 Task: Open a Blog Post Template save the file as presentationAdd Heading 'Renewable Energy' ,with the main content Renewable energy sources like solar, wind, and hydropower offer sustainable alternatives to fossil fuels. By transitioning to renewables, we can reduce greenhouse gas emissions and combat climate change while creating new job opportunities and driving economic growth. ,with the main content Renewable energy sources like solar, wind, and hydropower offer sustainable alternatives to fossil fuels. By transitioning to renewables, we can reduce greenhouse gas emissions and combat climate change while creating new job opportunities and driving economic growth.and font size to the main content 18 Apply Font Style Juice ITCand font size to the heading 24 Change heading alignment to  Left
Action: Mouse moved to (461, 163)
Screenshot: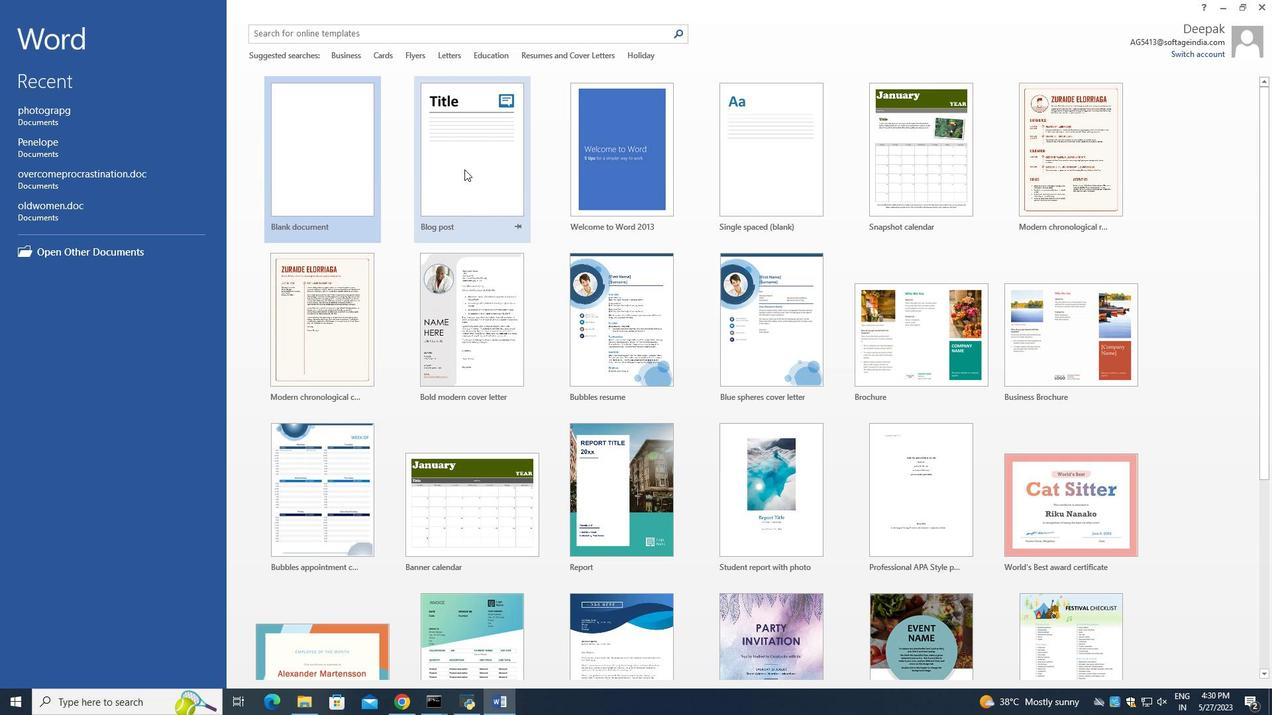 
Action: Mouse pressed left at (461, 163)
Screenshot: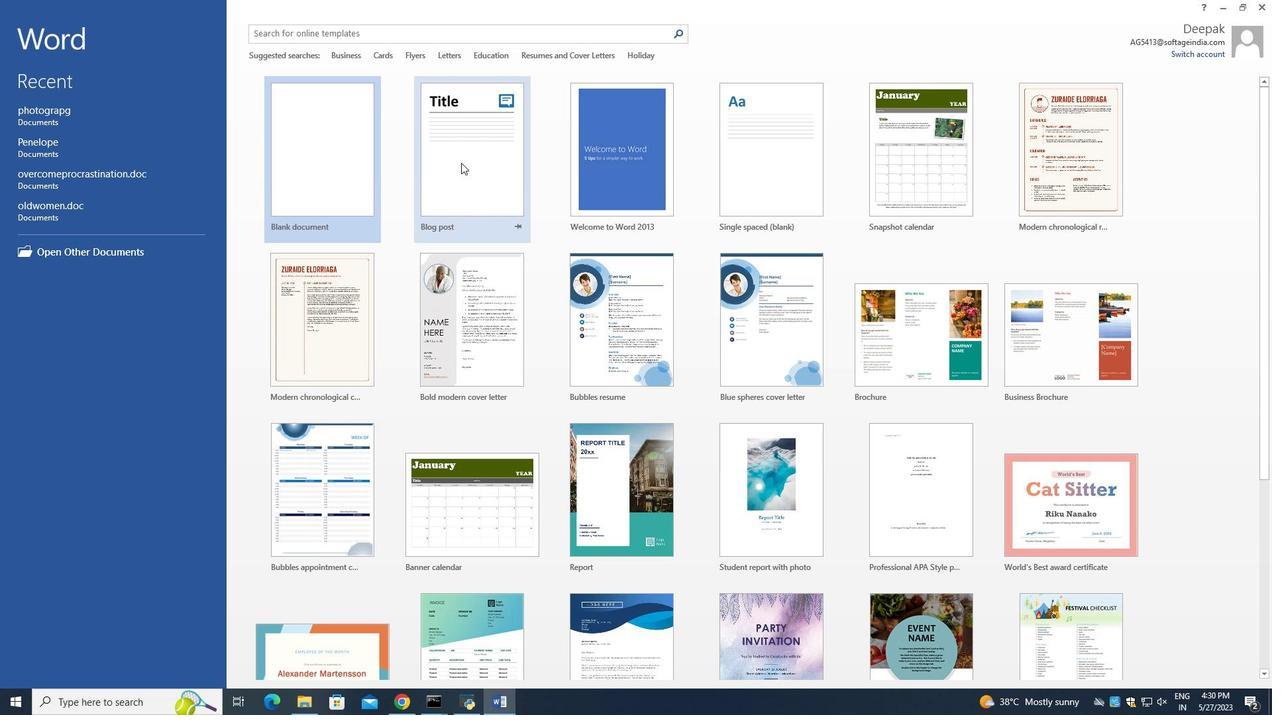 
Action: Mouse moved to (740, 314)
Screenshot: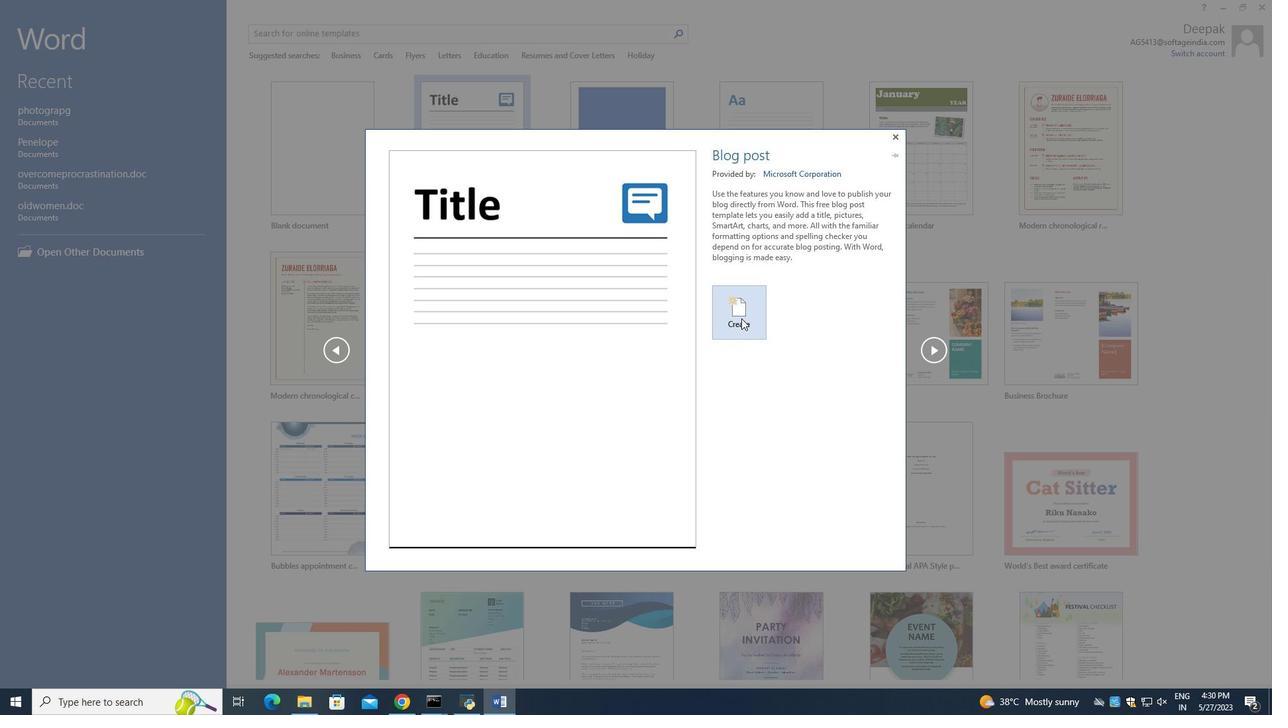 
Action: Mouse pressed left at (740, 314)
Screenshot: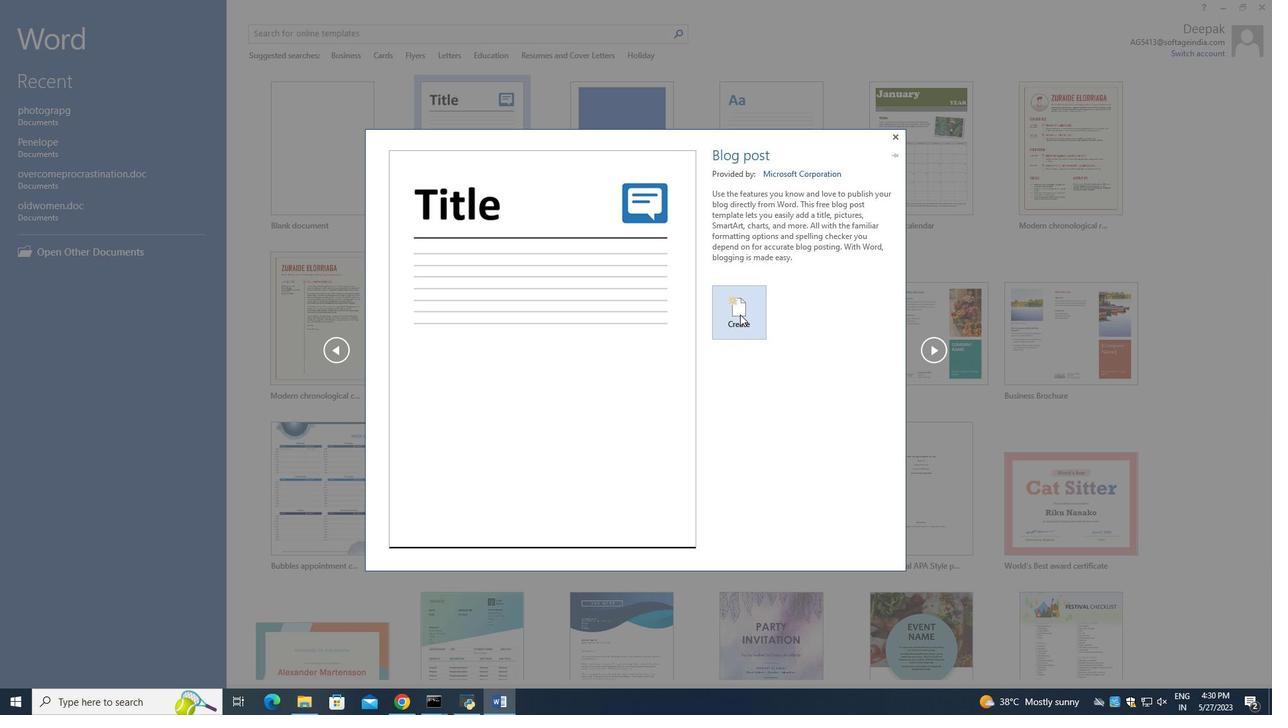 
Action: Mouse moved to (699, 384)
Screenshot: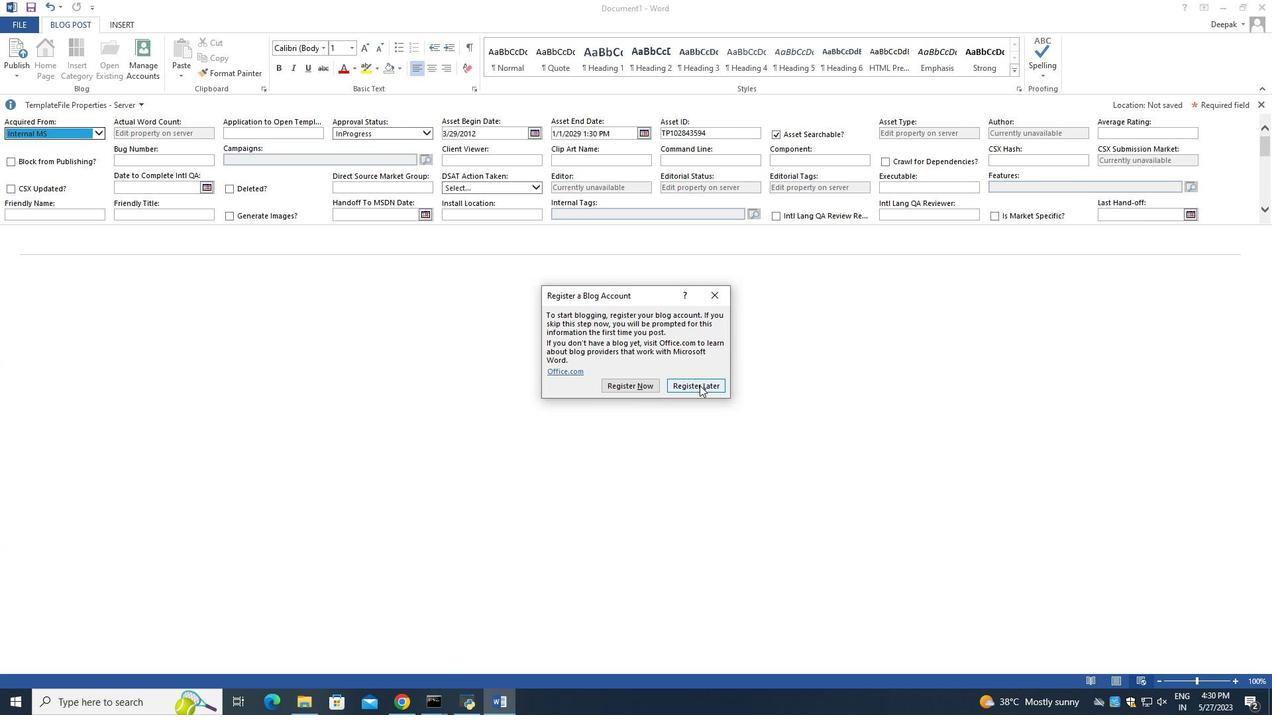 
Action: Mouse pressed left at (699, 384)
Screenshot: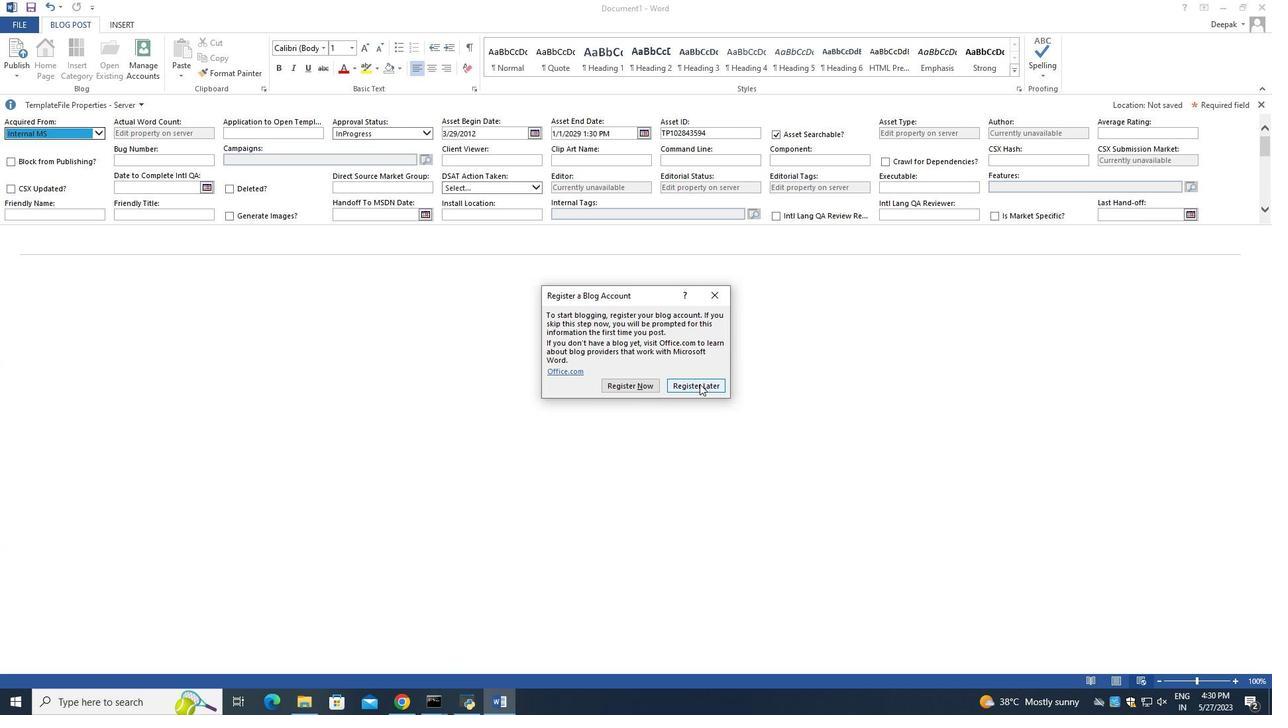 
Action: Mouse moved to (288, 367)
Screenshot: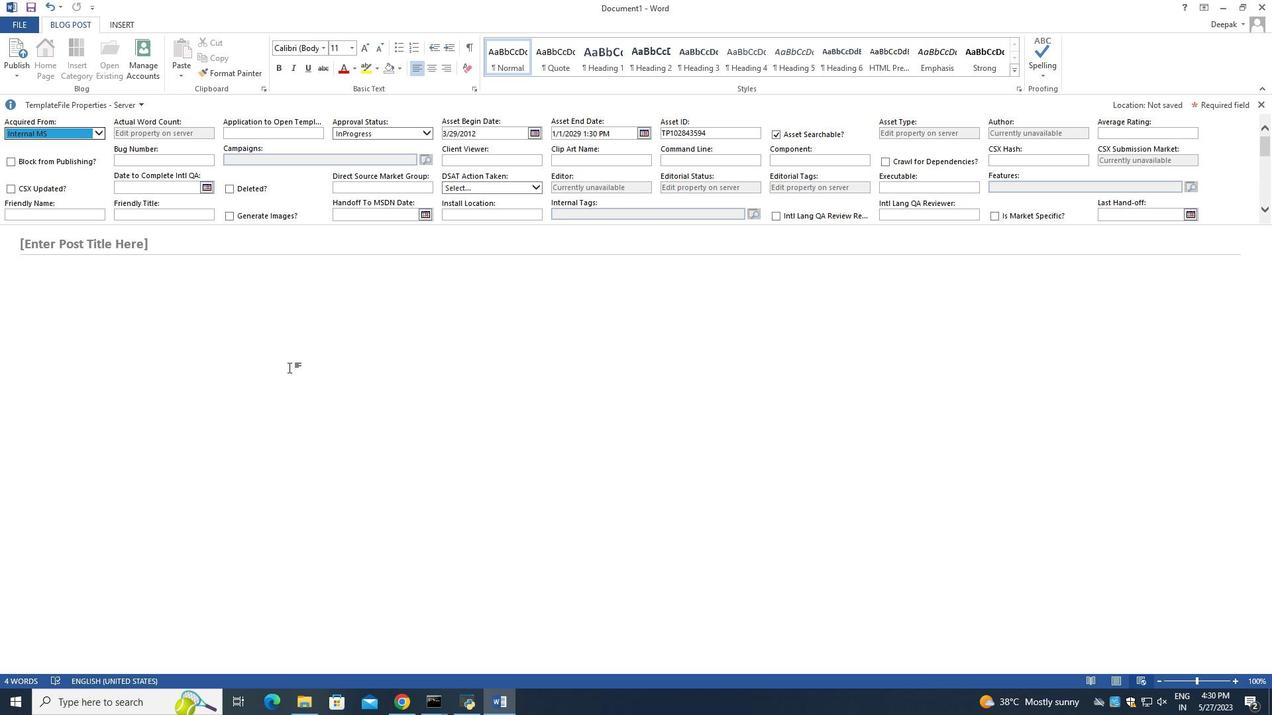 
Action: Key pressed ctrl+S
Screenshot: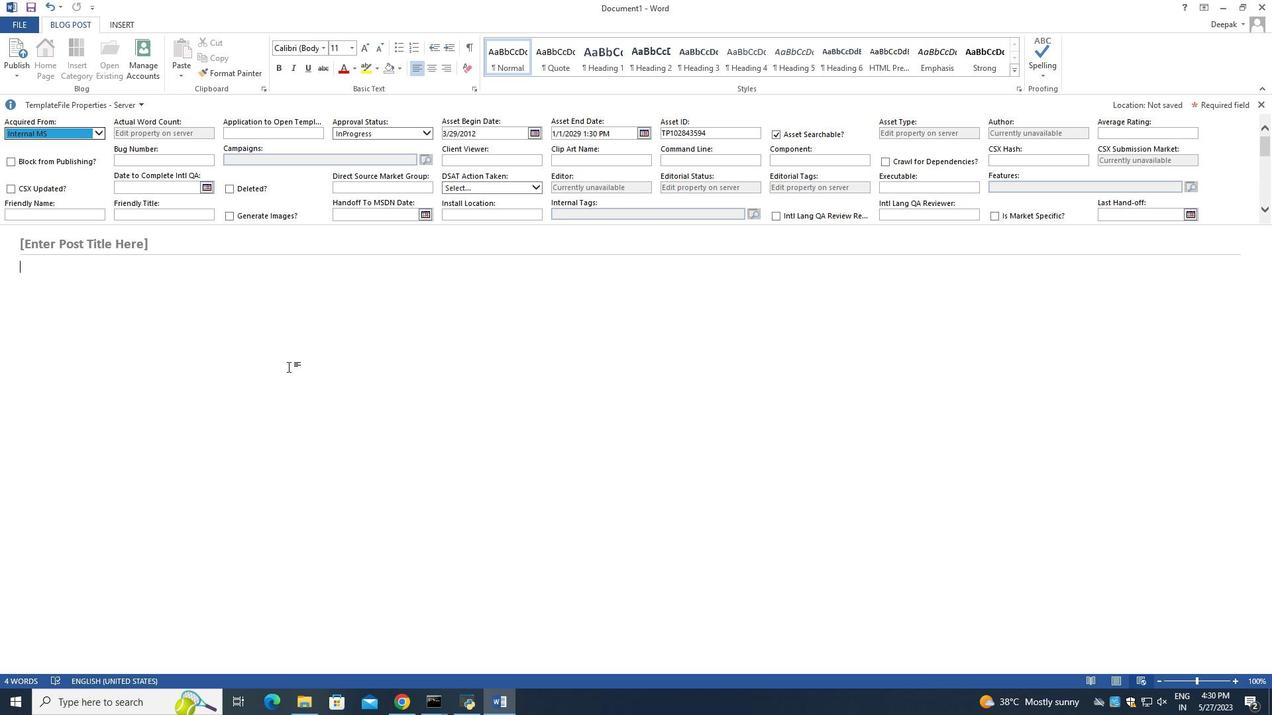 
Action: Mouse moved to (352, 141)
Screenshot: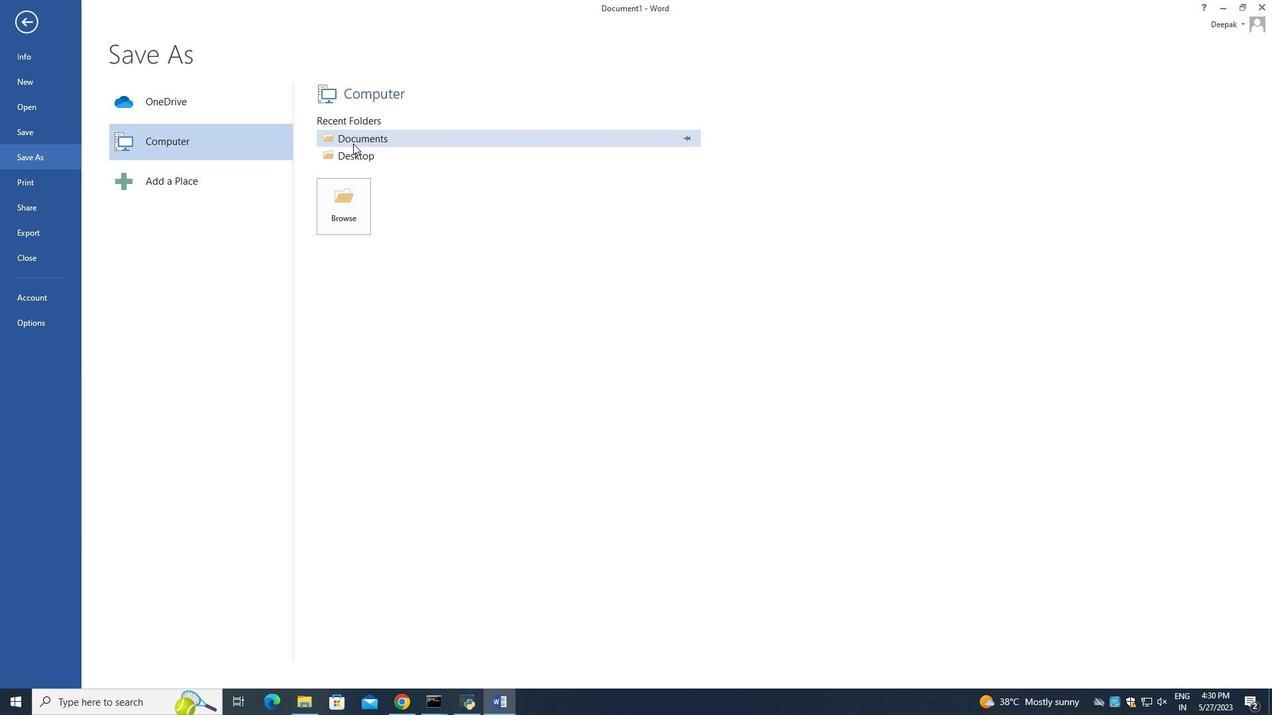 
Action: Mouse pressed left at (352, 141)
Screenshot: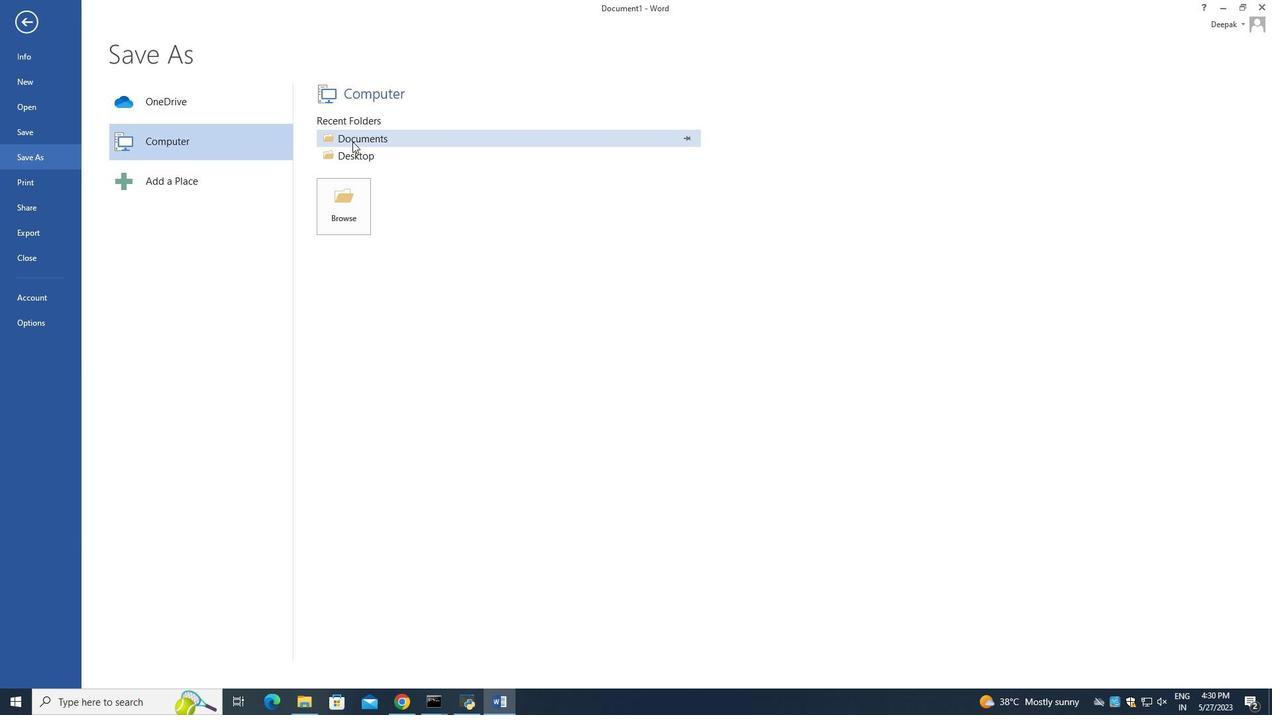 
Action: Mouse moved to (275, 266)
Screenshot: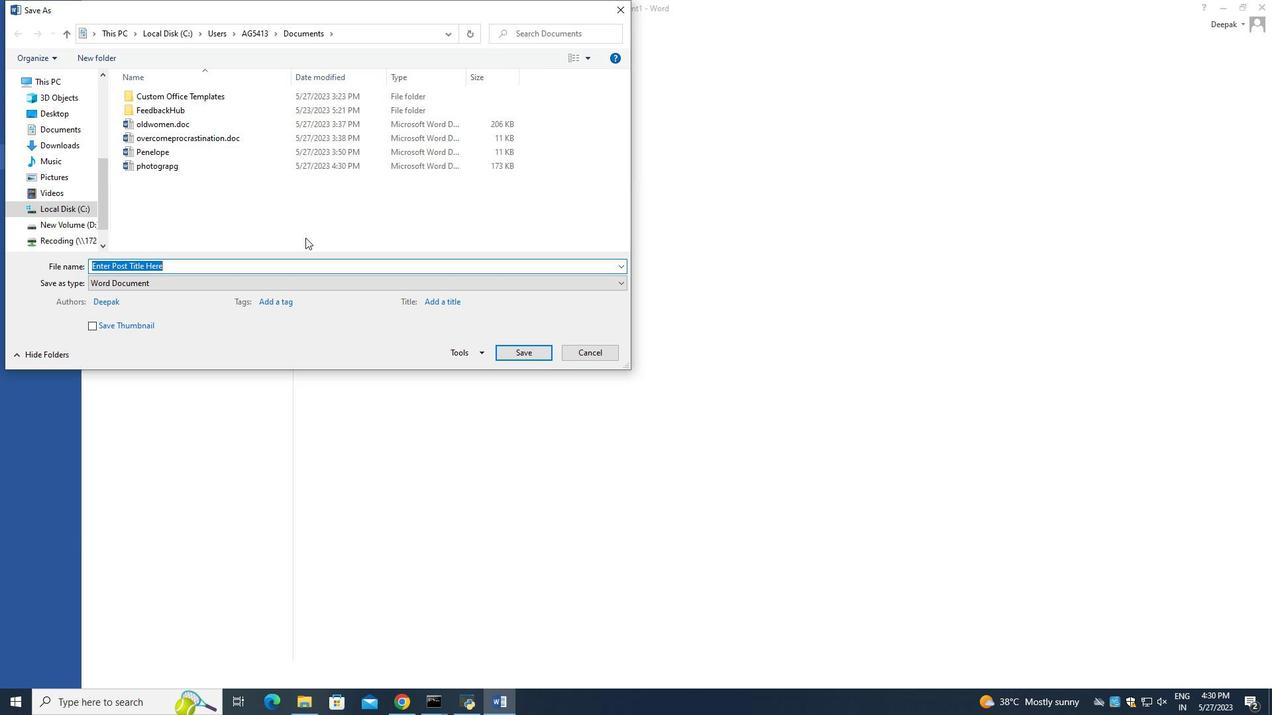 
Action: Key pressed <Key.backspace><Key.shift>Presentation
Screenshot: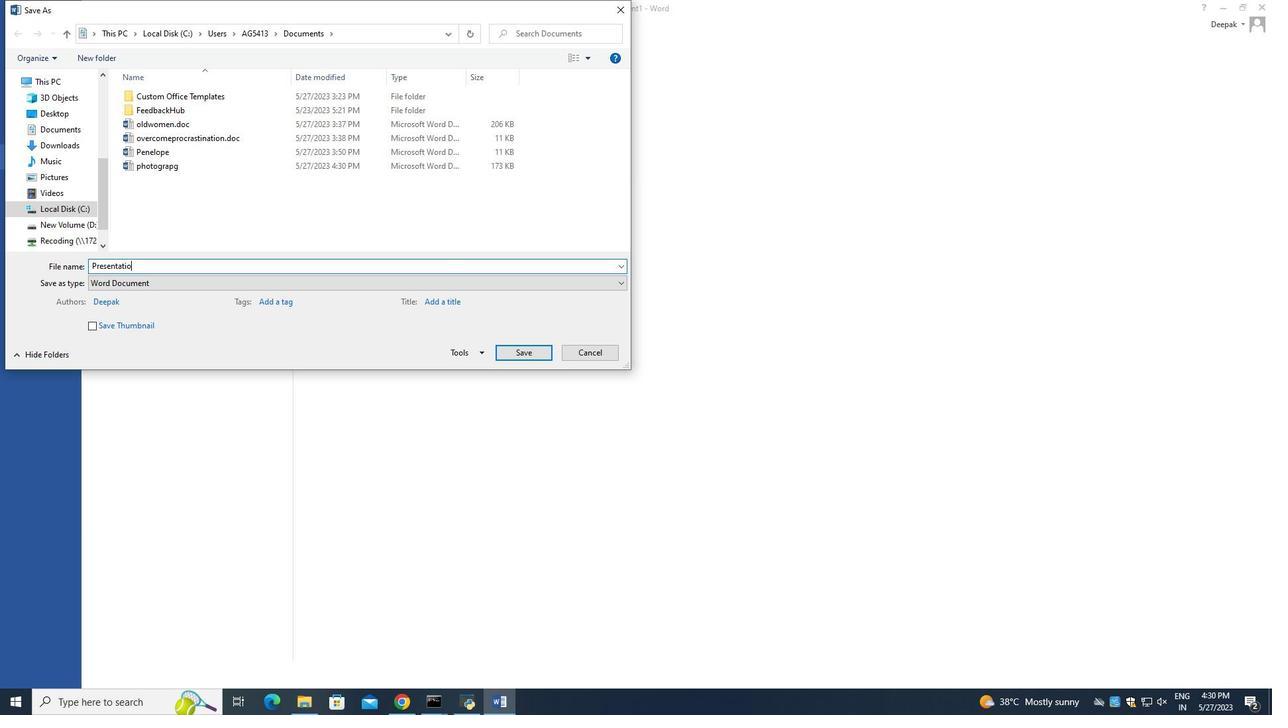 
Action: Mouse moved to (520, 353)
Screenshot: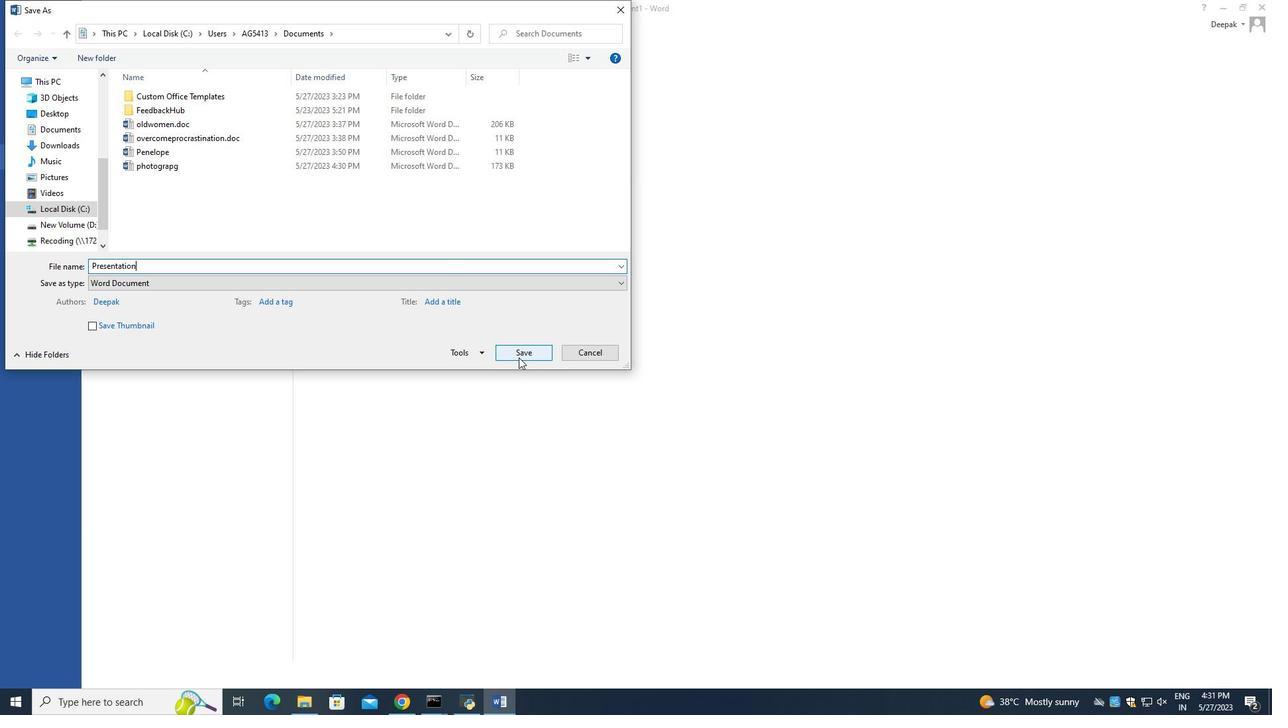 
Action: Mouse pressed left at (520, 353)
Screenshot: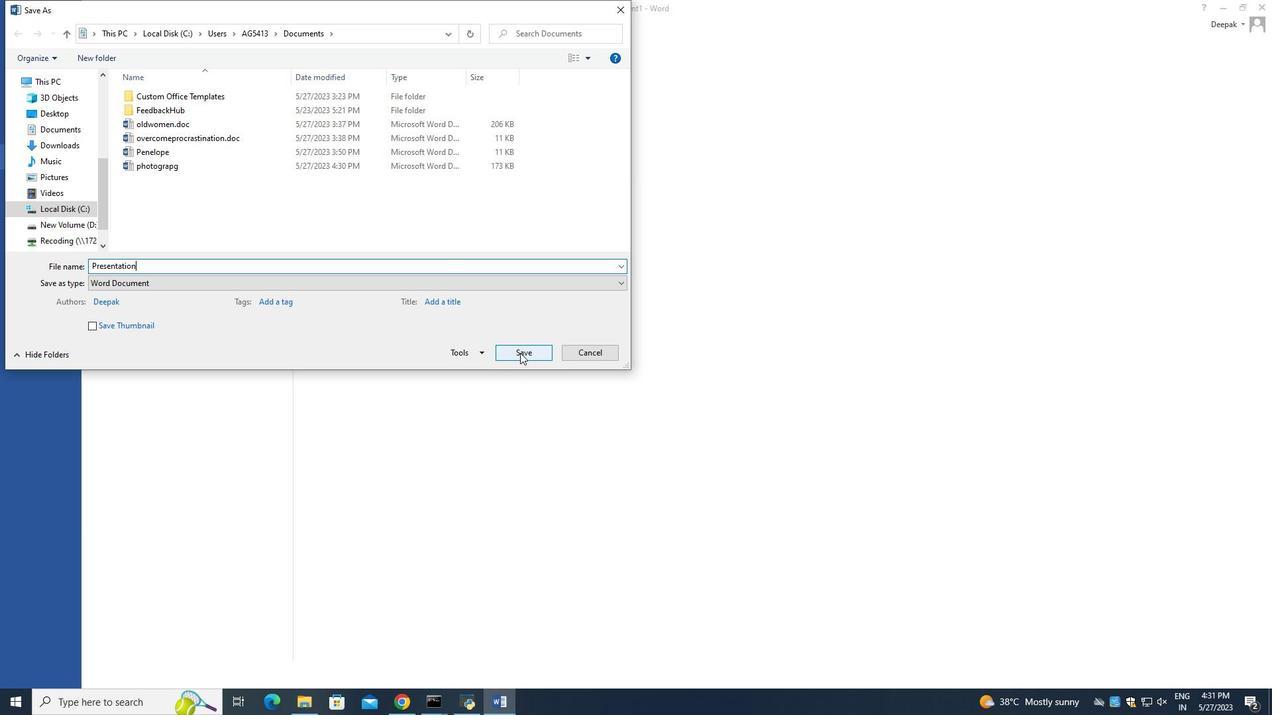 
Action: Mouse moved to (92, 241)
Screenshot: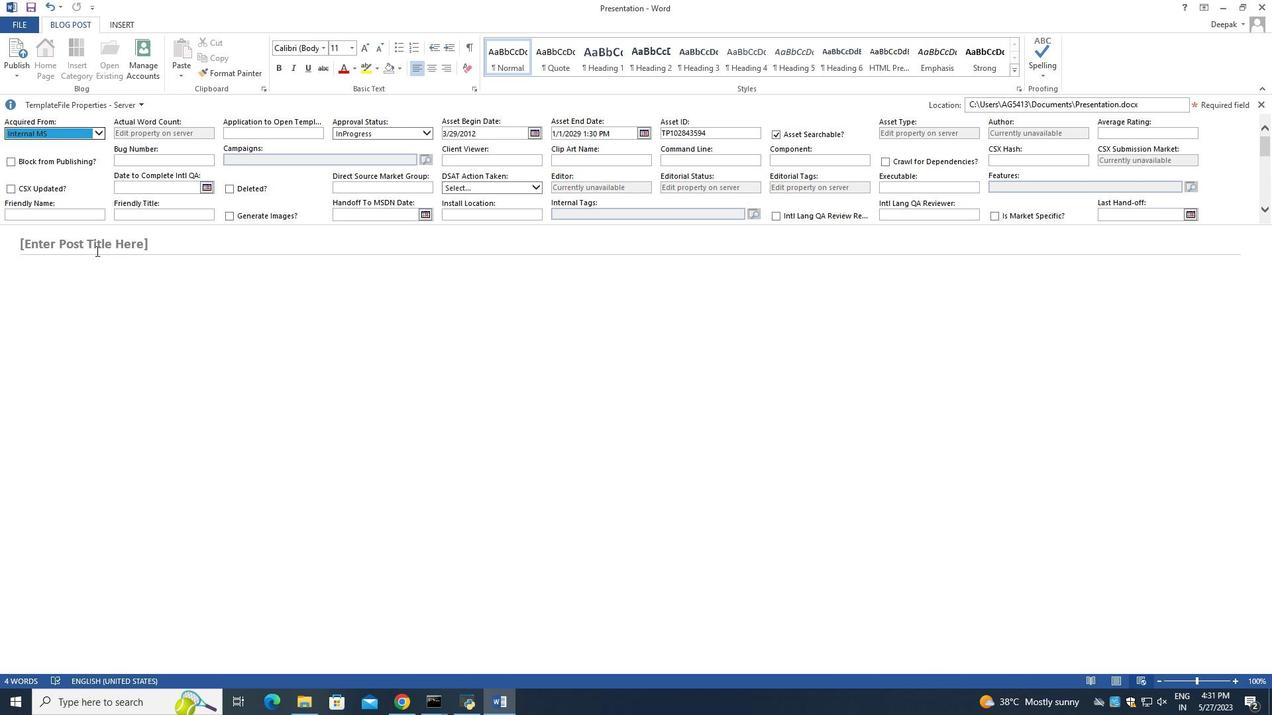 
Action: Mouse pressed left at (92, 241)
Screenshot: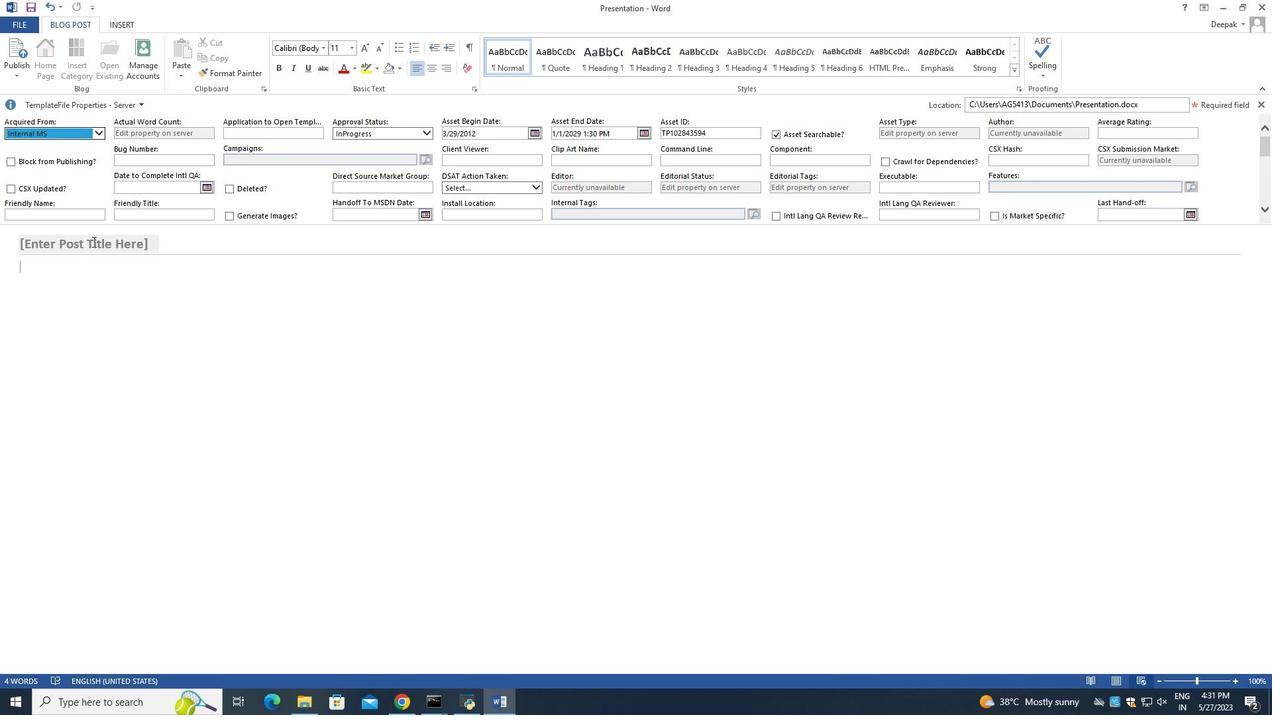 
Action: Mouse moved to (123, 292)
Screenshot: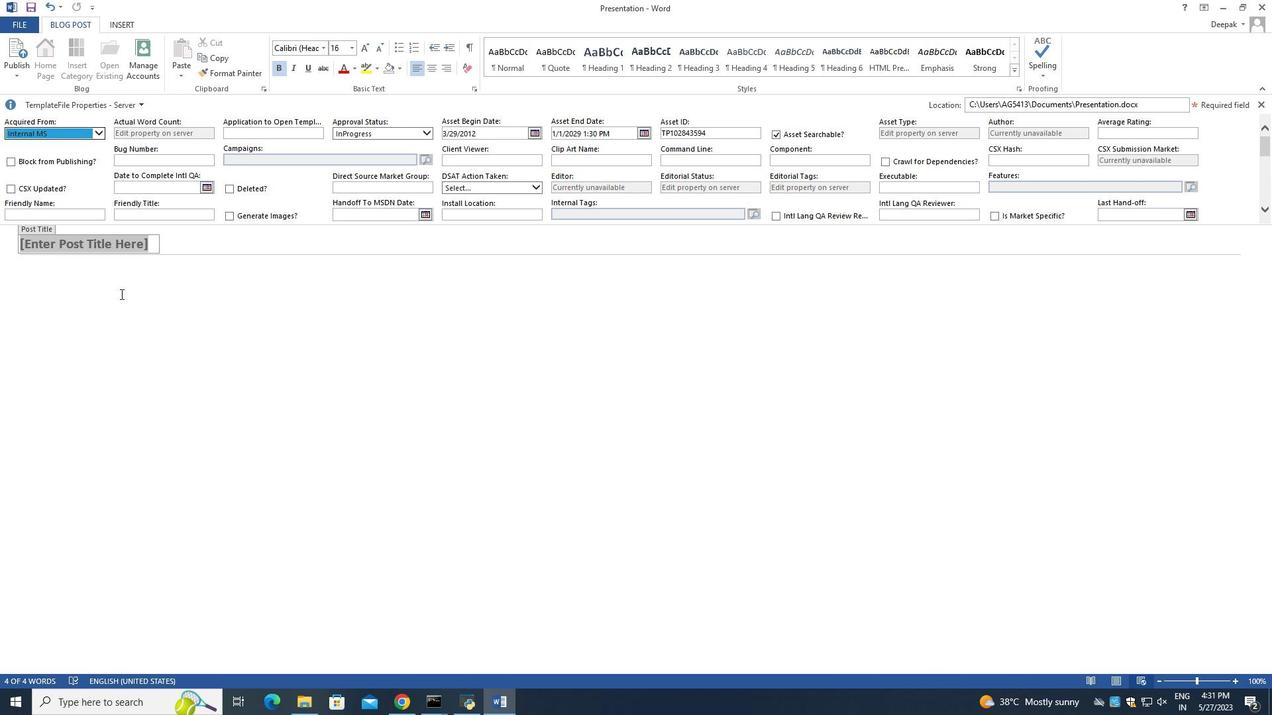 
Action: Key pressed <Key.shift_r>Renewable<Key.space><Key.shift_r>Energy
Screenshot: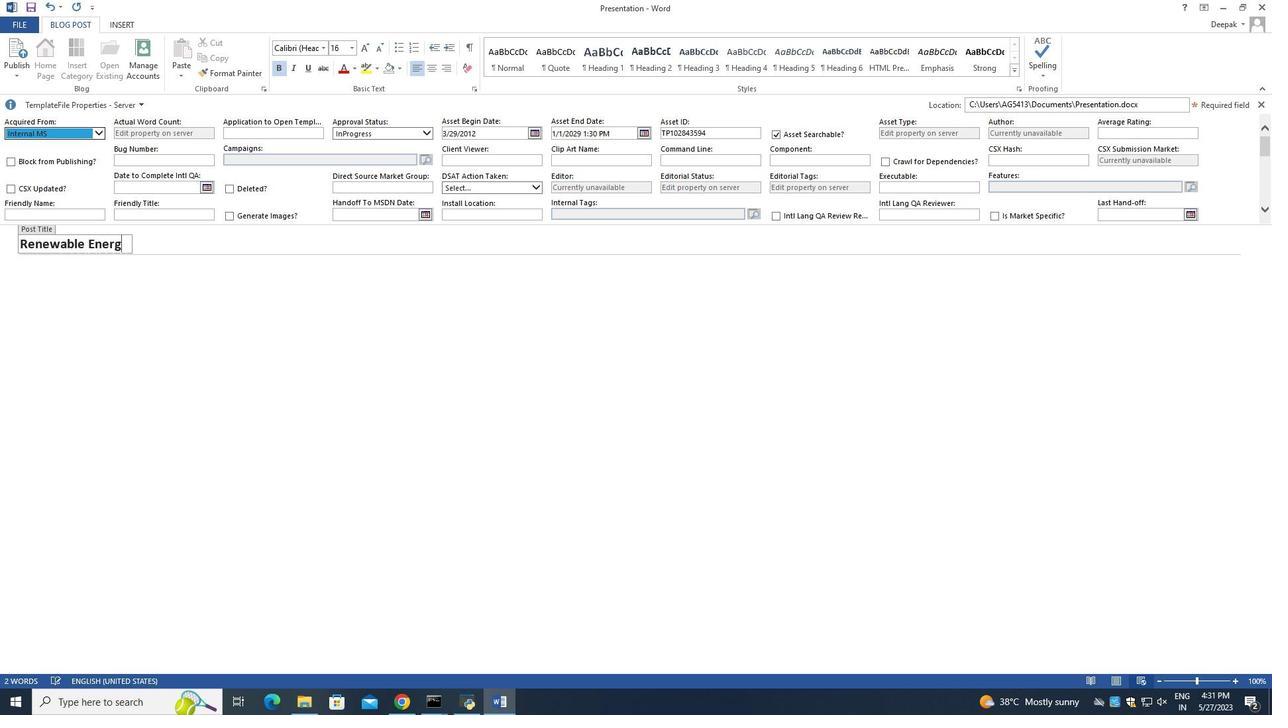 
Action: Mouse moved to (39, 278)
Screenshot: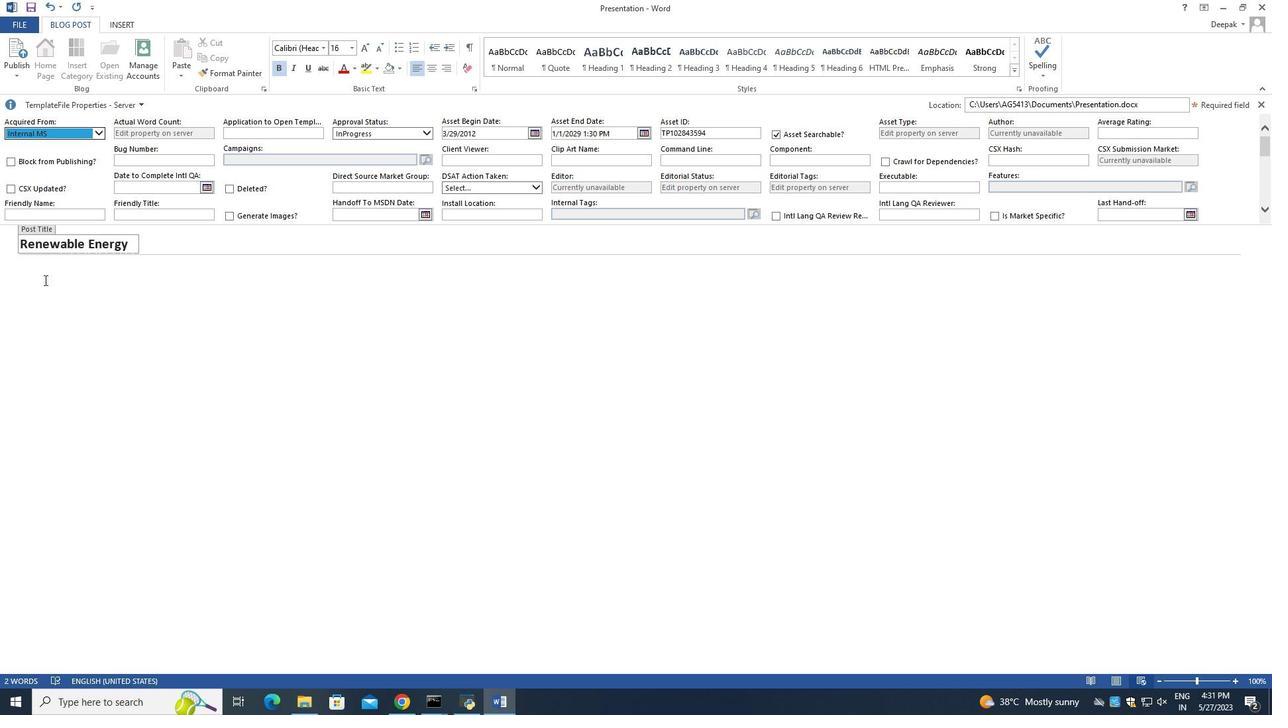 
Action: Mouse pressed left at (39, 278)
Screenshot: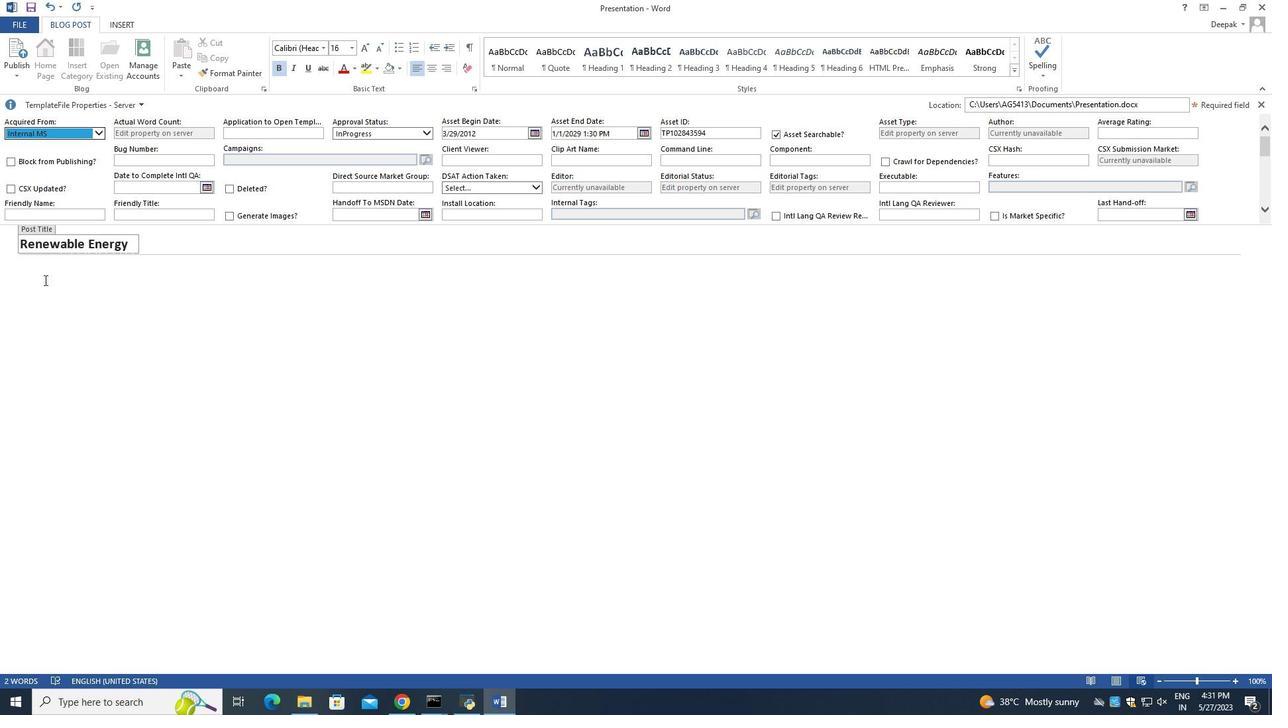 
Action: Key pressed <Key.shift_r>with<Key.space>the<Key.space>main<Key.space>content<Key.space><Key.shift_r>Renewable<Key.space>energy<Key.space>sources<Key.space>like<Key.space>solar,<Key.space>wind<Key.space><Key.backspace>,<Key.space>and<Key.space>hydropower<Key.space>offer<Key.space>sustainable<Key.space>alternatives<Key.space>to<Key.space>fossil<Key.space>fuels.<Key.space>b<Key.backspace>=<Key.backspace><Key.shift_r>By<Key.space>transitioning<Key.space>to<Key.space>renewables,<Key.space>we<Key.space>can<Key.space>reduce<Key.space>greenhouse<Key.space>gas<Key.space>emissions<Key.space>and<Key.space>combat<Key.space>climate<Key.space>change<Key.space>while<Key.space>creating<Key.space>new<Key.space>job<Key.space>opportunities<Key.space>and<Key.space>driving<Key.space>economic<Key.space>growth.<Key.space>,with<Key.space>the<Key.space>main<Key.space>content<Key.space><Key.shift_r>Renewable<Key.space>energy<Key.space>sources<Key.space>like<Key.space>solar,<Key.space>wind,<Key.space>and<Key.space>hydropower<Key.space>offers<Key.space>sustainable<Key.space>alternatives<Key.space>to<Key.space>fossil<Key.space>fuels,<Key.space><Key.shift_r><Key.backspace><Key.backspace>.<Key.space><Key.shift_r>Bu<Key.backspace>y<Key.space>transitioning<Key.space>to<Key.space>renewables,<Key.space>a<Key.backspace>we<Key.space>can<Key.space>reduce<Key.space>greenhouse<Key.space>gas<Key.space>emissions<Key.space>and<Key.space>combat<Key.space>climate<Key.space>change<Key.space>while<Key.space>creating<Key.space>new<Key.space>job<Key.space>opportunities<Key.space>and<Key.space>driving<Key.space>economic<Key.space>growth.<Key.space>and<Key.space>font<Key.space>size<Key.space>to<Key.space>the<Key.space>main<Key.space>content<Key.space>18<Key.backspace><Key.backspace><Key.backspace><Key.backspace><Key.backspace><Key.backspace><Key.backspace><Key.backspace><Key.backspace><Key.backspace><Key.backspace><Key.backspace><Key.backspace><Key.backspace><Key.backspace><Key.backspace><Key.backspace><Key.backspace><Key.backspace><Key.backspace><Key.backspace><Key.backspace><Key.backspace><Key.backspace><Key.backspace><Key.backspace><Key.backspace><Key.backspace><Key.backspace><Key.backspace><Key.backspace><Key.backspace><Key.backspace><Key.backspace><Key.backspace><Key.backspace><Key.backspace>
Screenshot: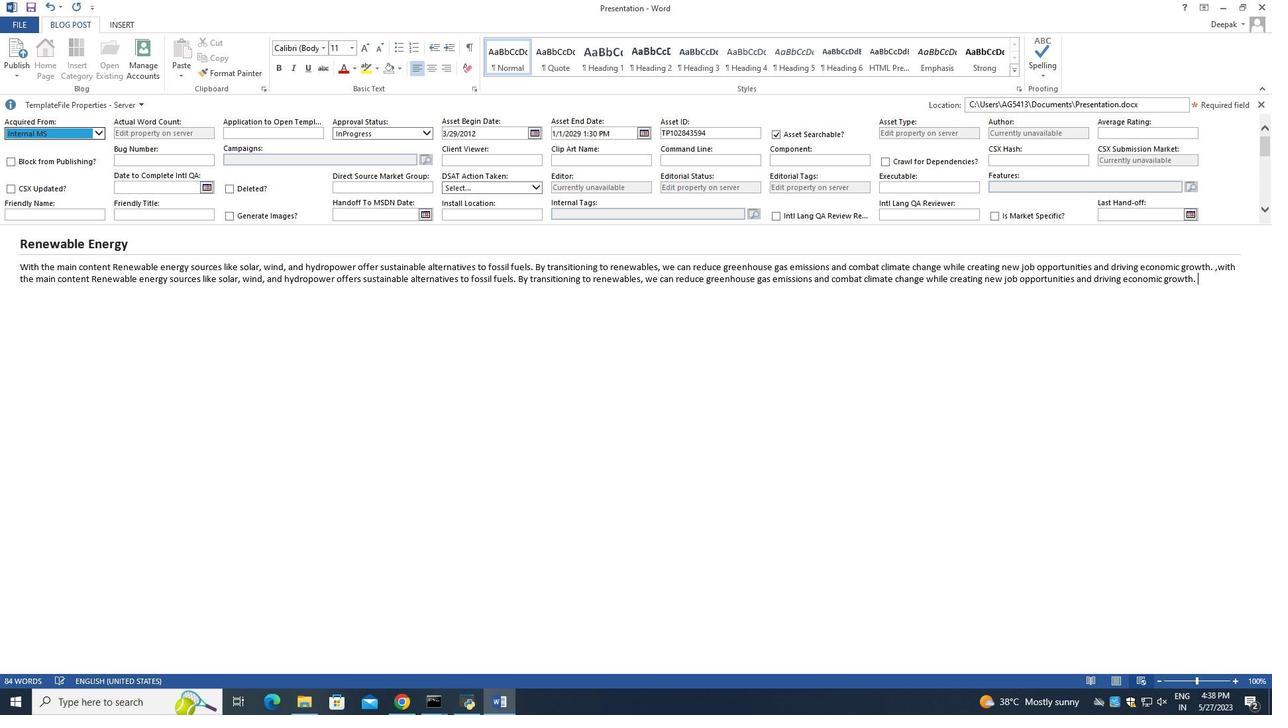 
Action: Mouse moved to (56, 268)
Screenshot: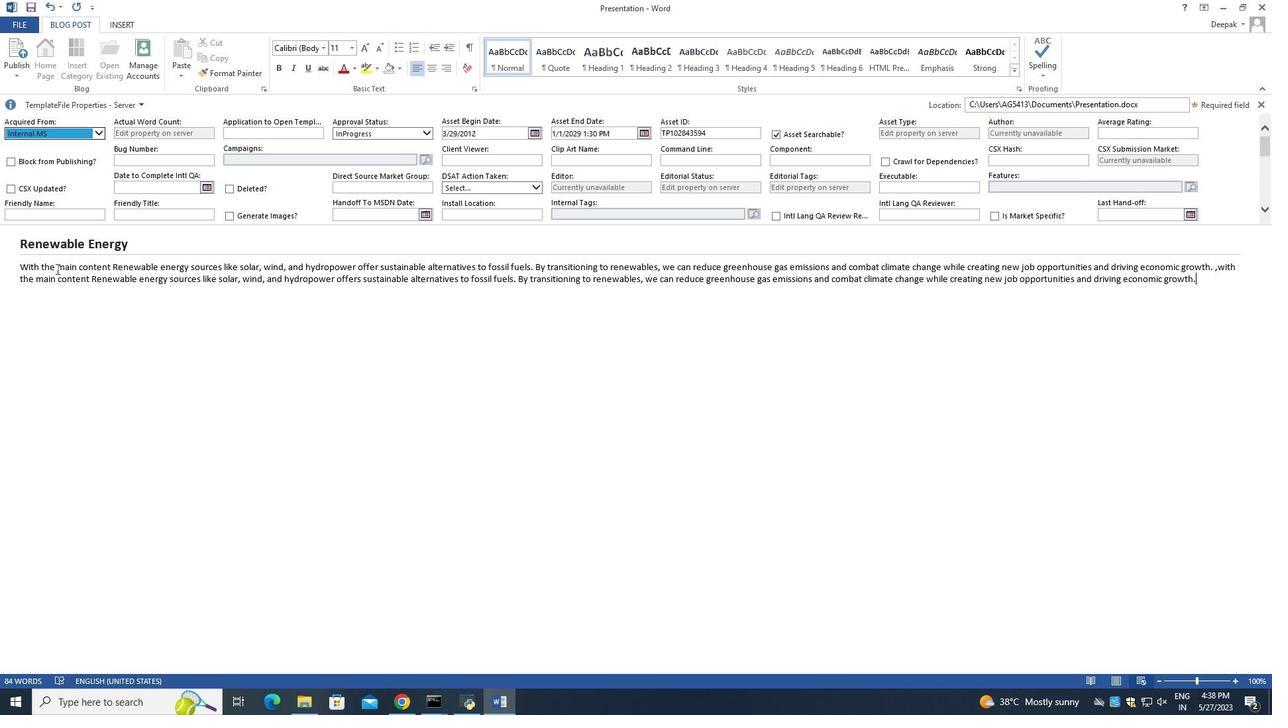 
Action: Mouse pressed left at (56, 268)
Screenshot: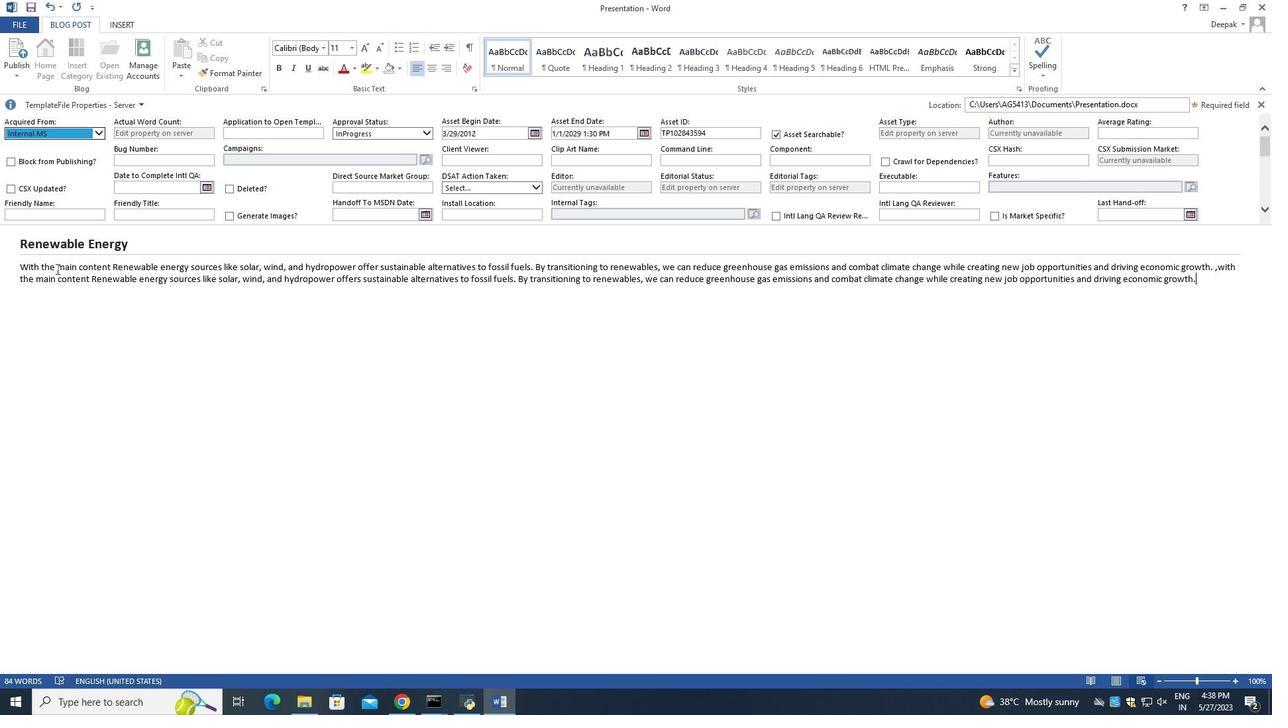 
Action: Mouse moved to (354, 48)
Screenshot: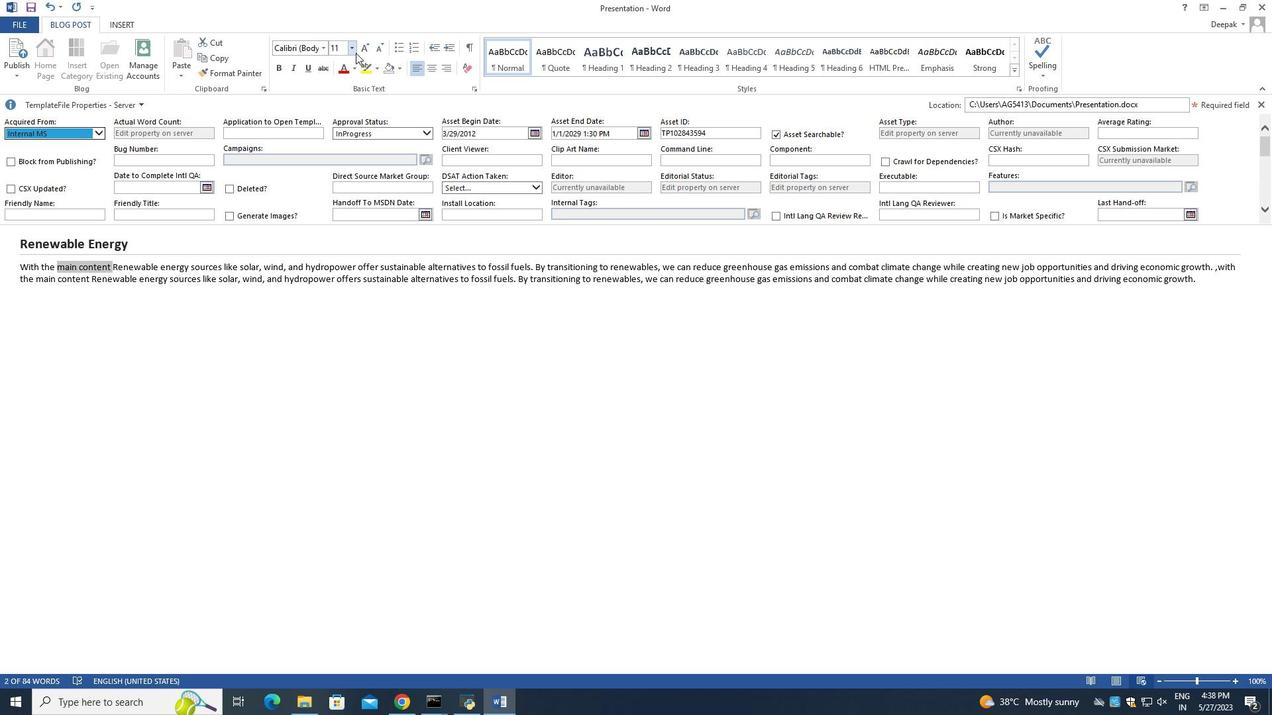
Action: Mouse pressed left at (354, 48)
Screenshot: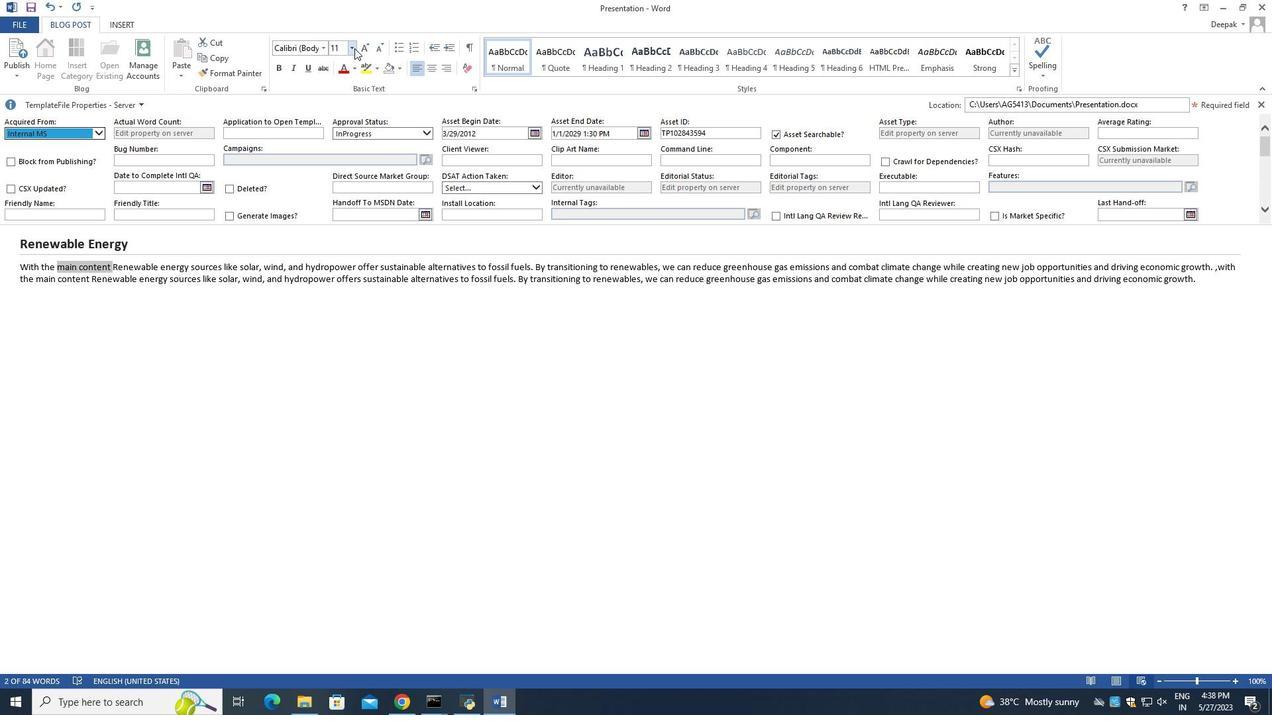 
Action: Mouse moved to (339, 153)
Screenshot: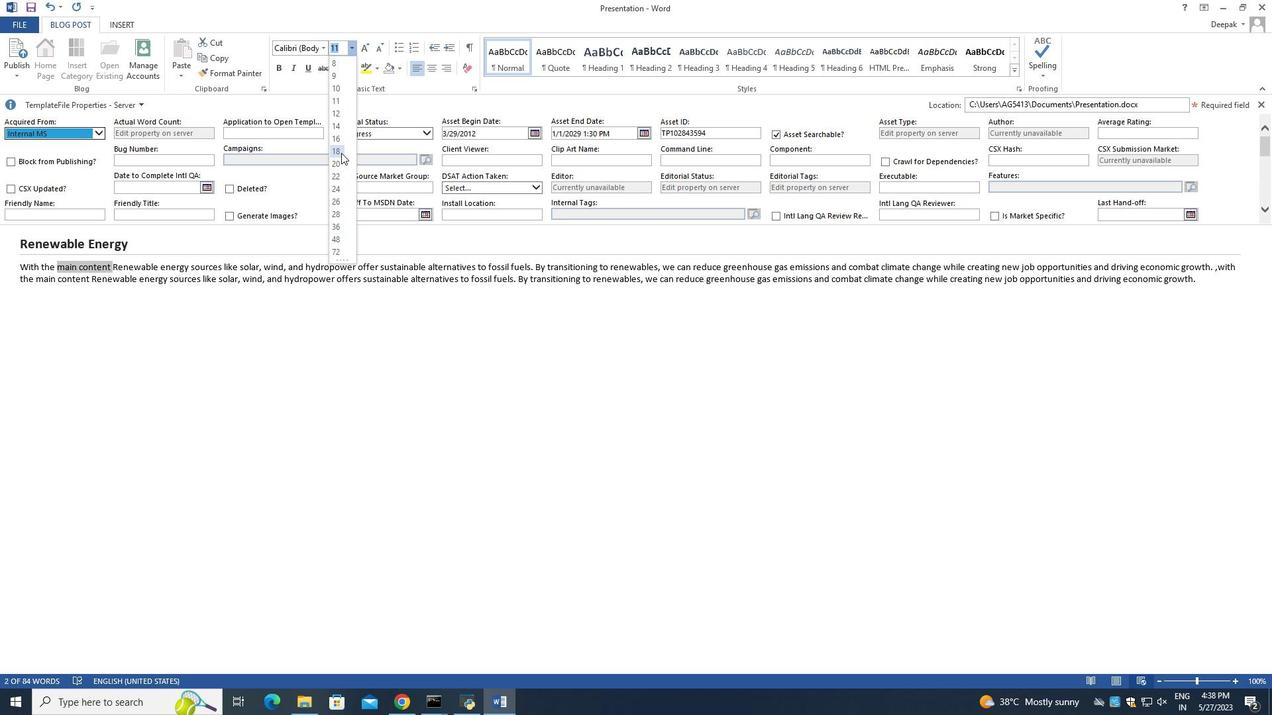 
Action: Mouse pressed left at (339, 153)
Screenshot: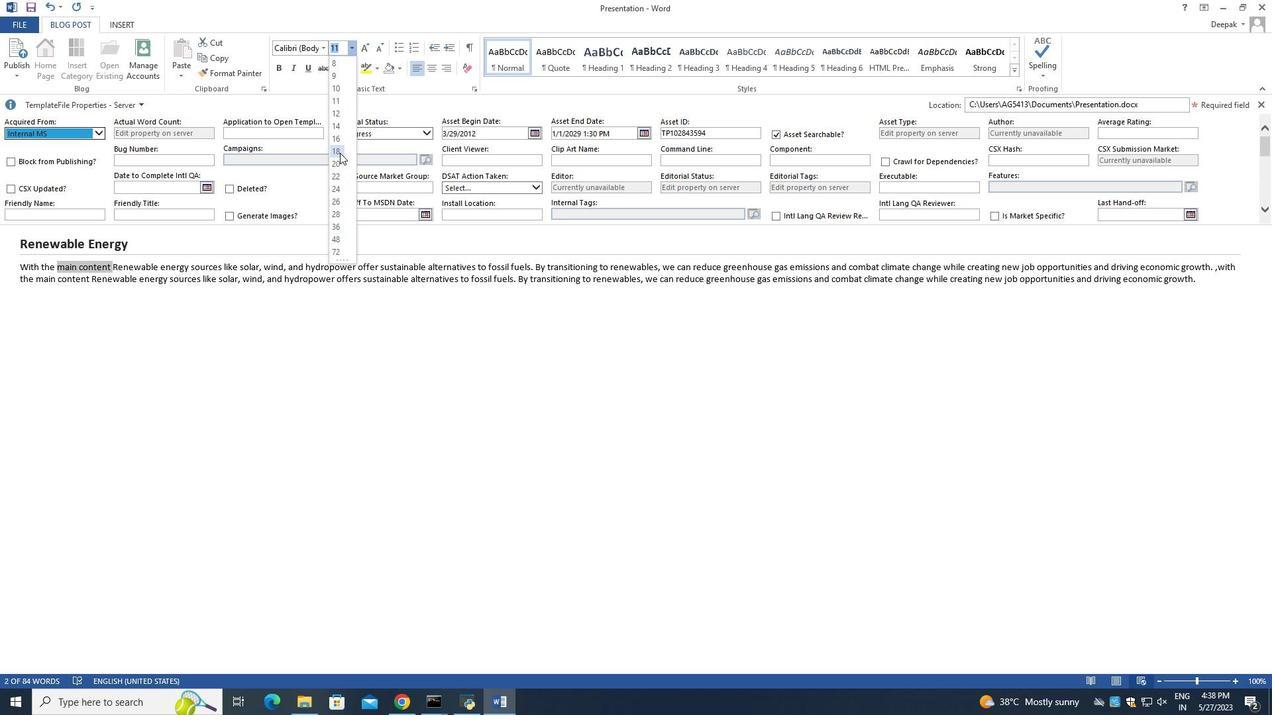 
Action: Mouse moved to (66, 308)
Screenshot: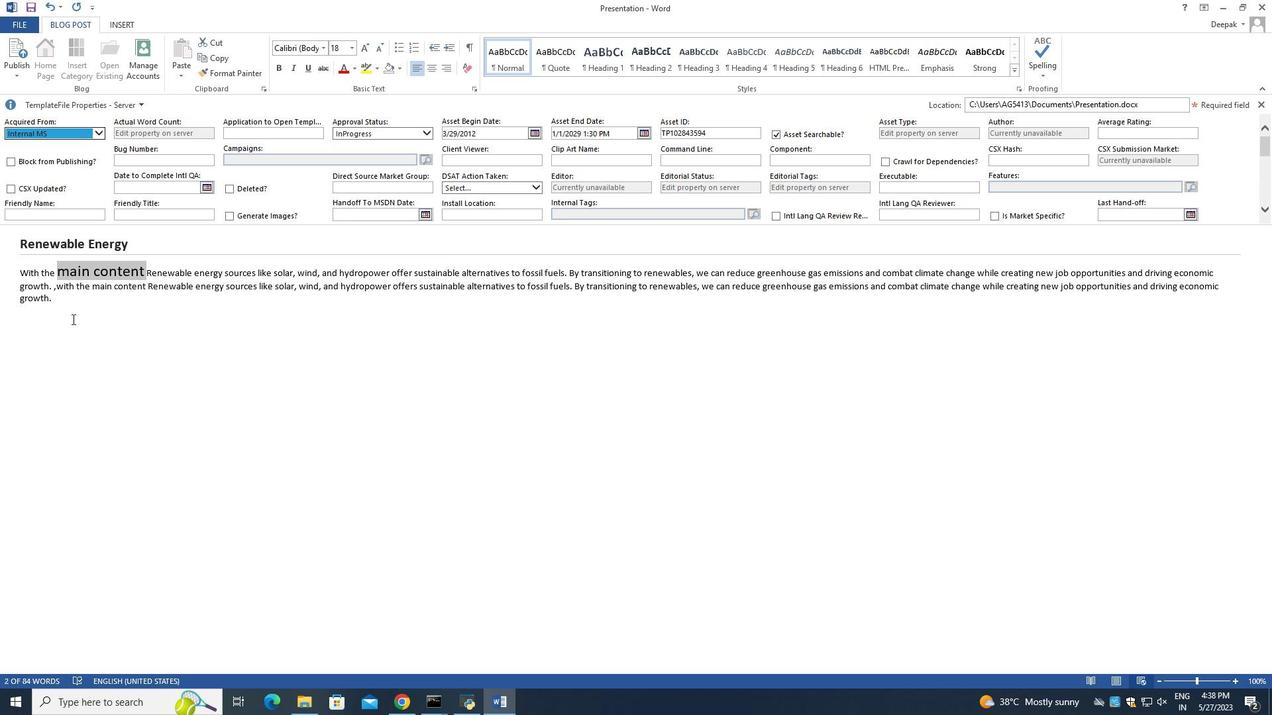 
Action: Mouse pressed left at (66, 308)
Screenshot: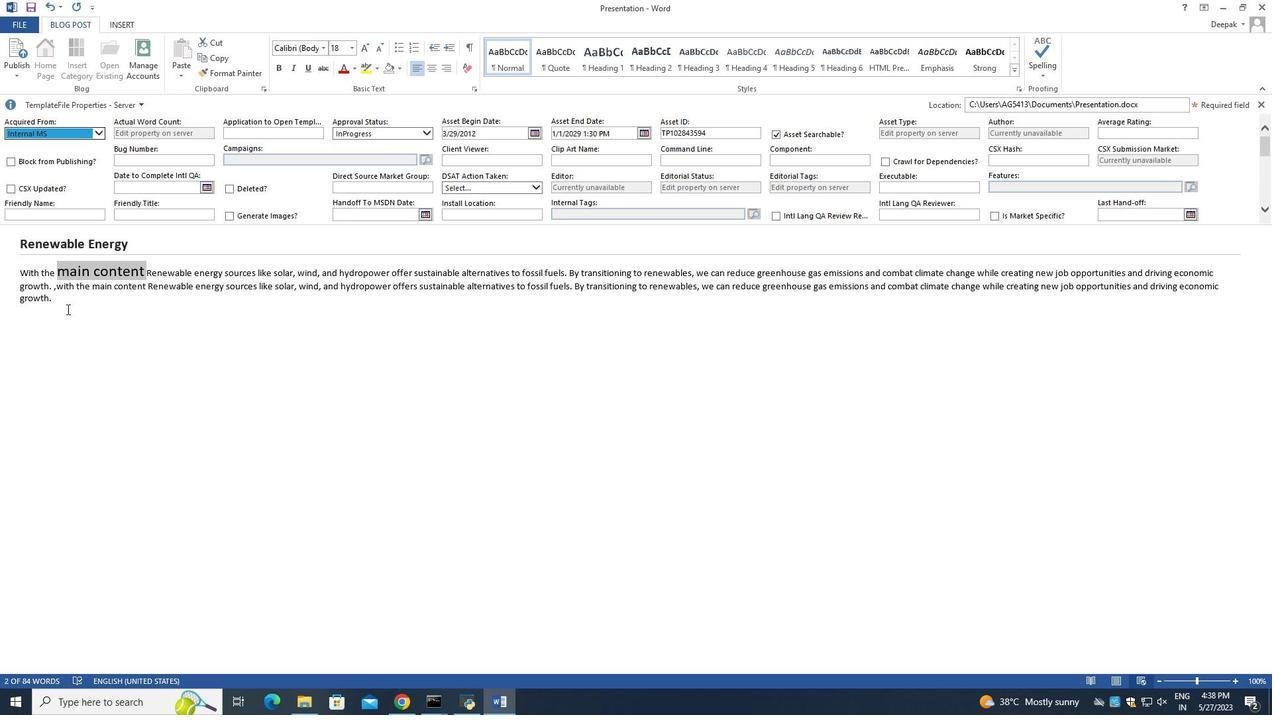 
Action: Mouse moved to (1013, 71)
Screenshot: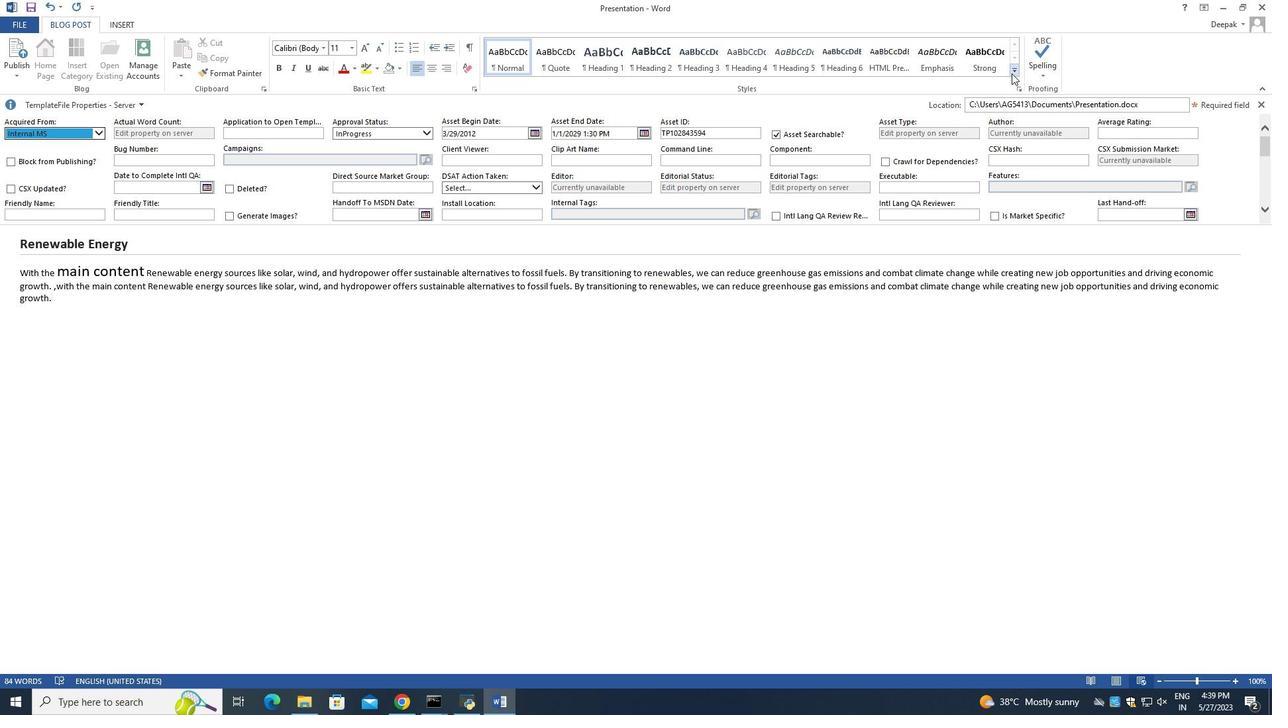 
Action: Mouse pressed left at (1013, 71)
Screenshot: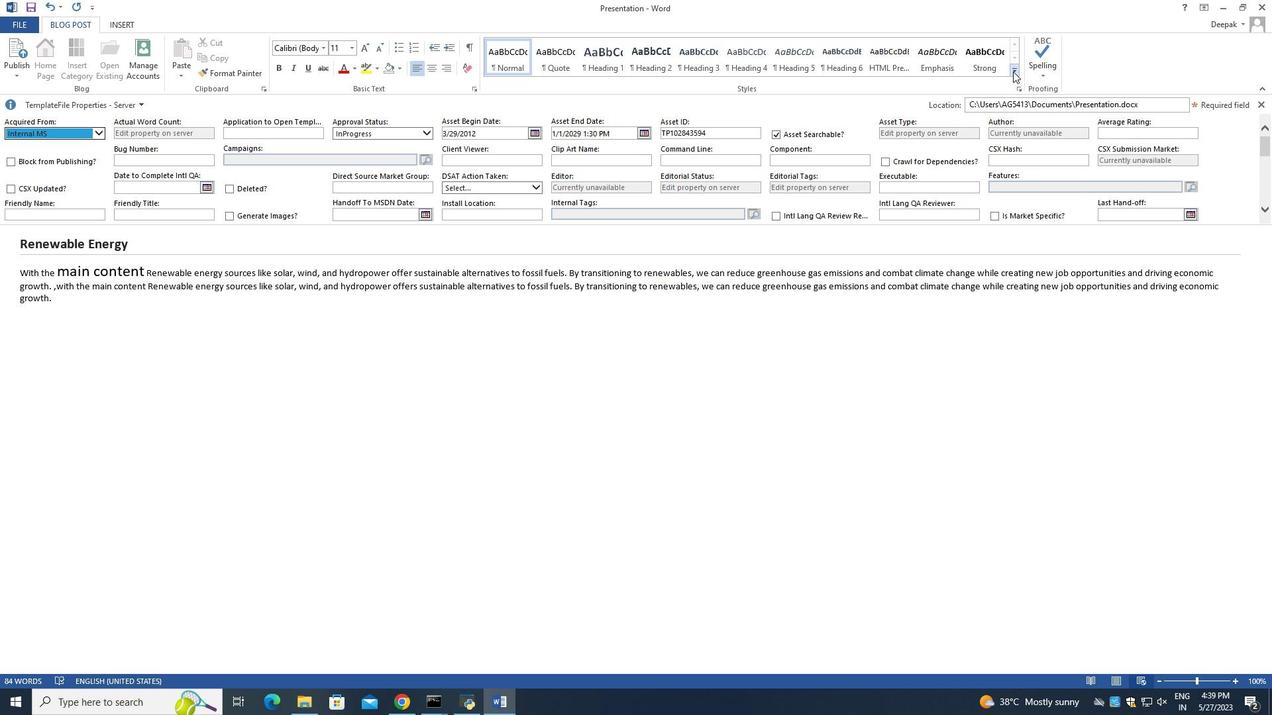 
Action: Mouse moved to (586, 119)
Screenshot: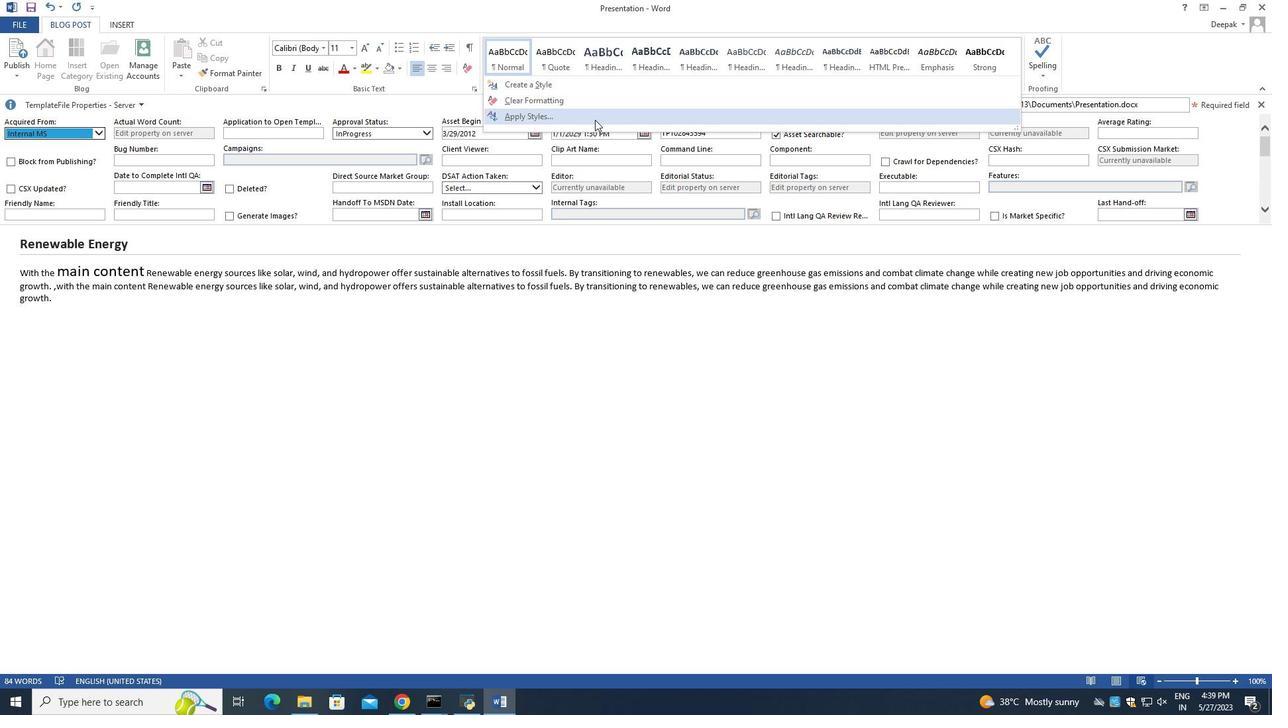 
Action: Mouse pressed left at (586, 119)
Screenshot: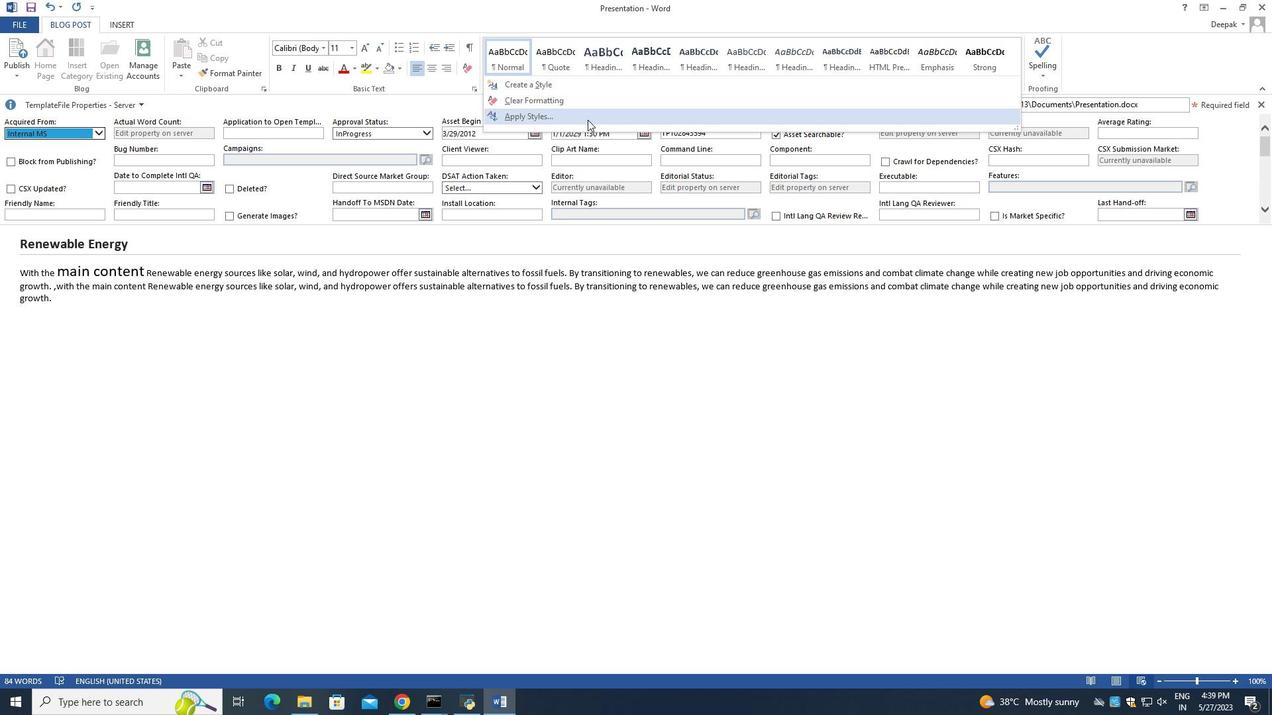 
Action: Mouse moved to (96, 164)
Screenshot: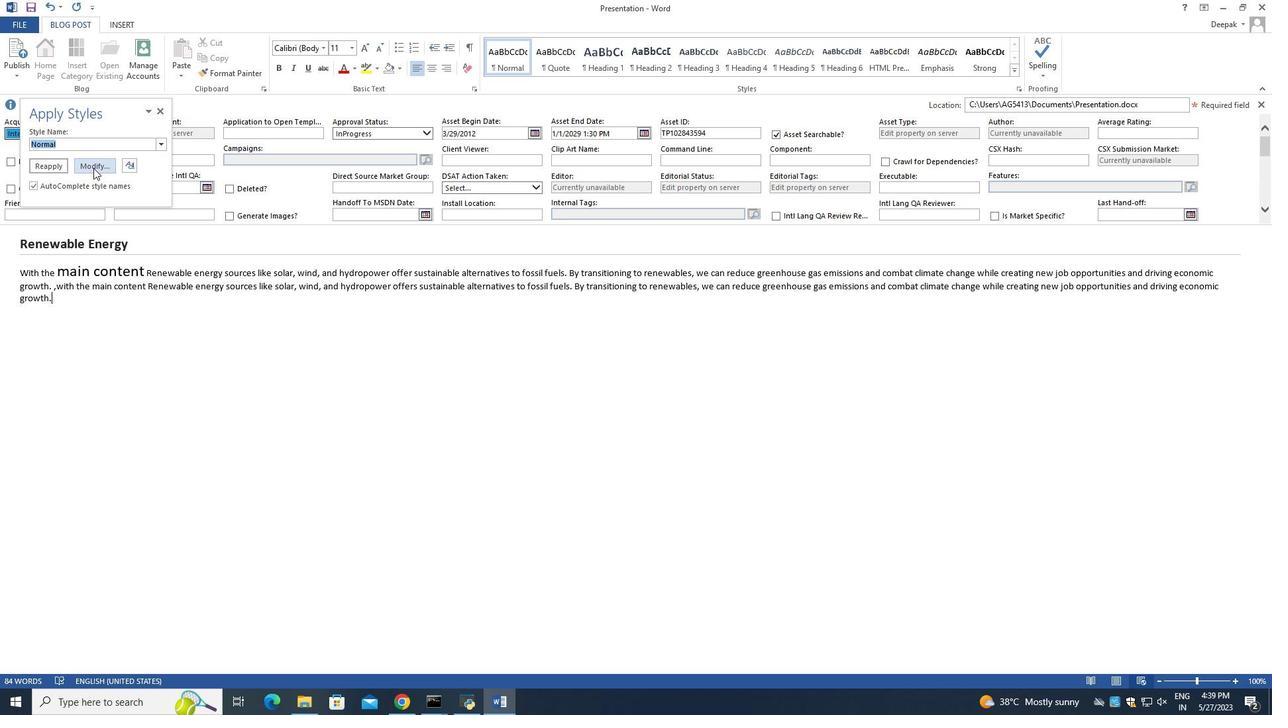 
Action: Mouse pressed left at (96, 164)
Screenshot: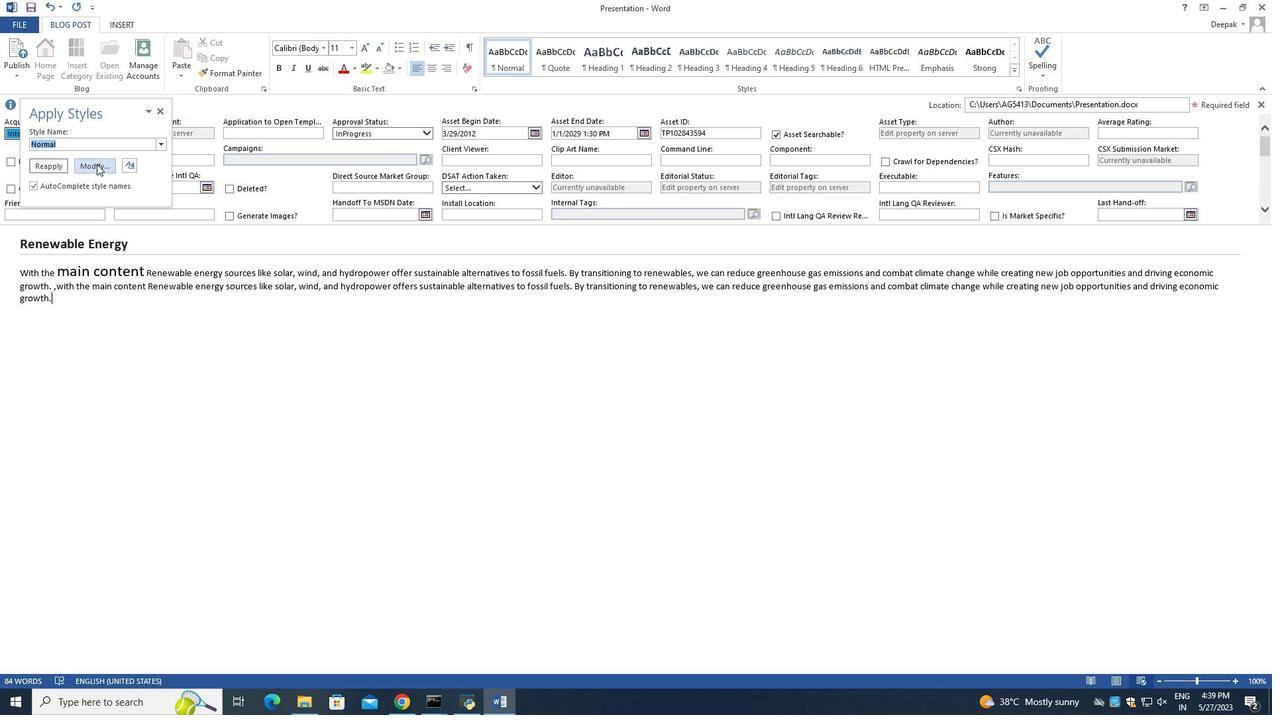 
Action: Mouse moved to (714, 282)
Screenshot: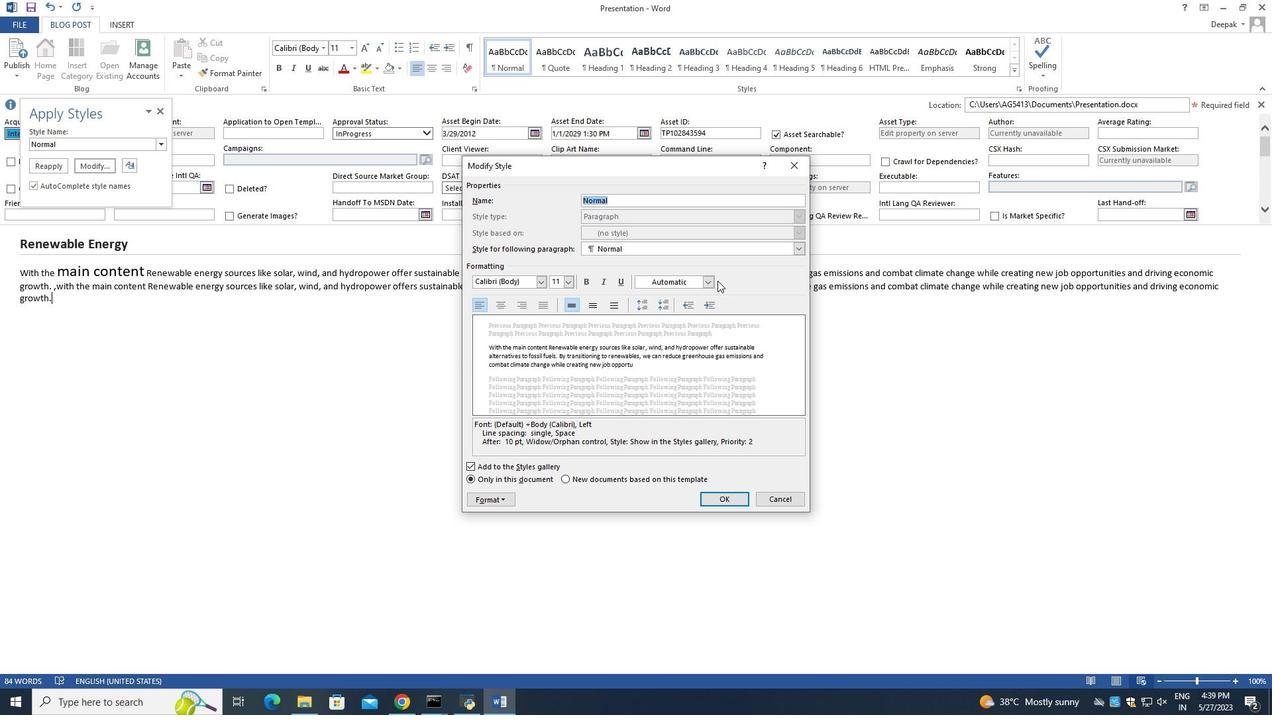 
Action: Mouse pressed left at (714, 282)
Screenshot: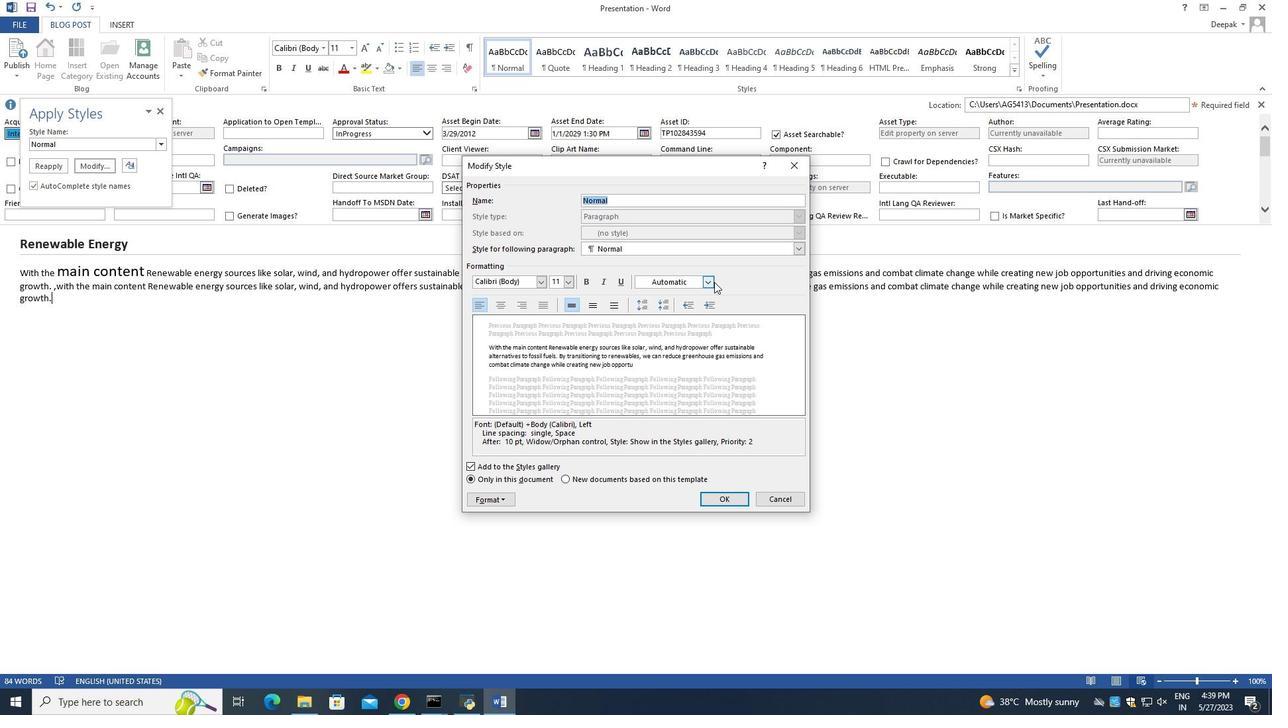 
Action: Mouse moved to (794, 164)
Screenshot: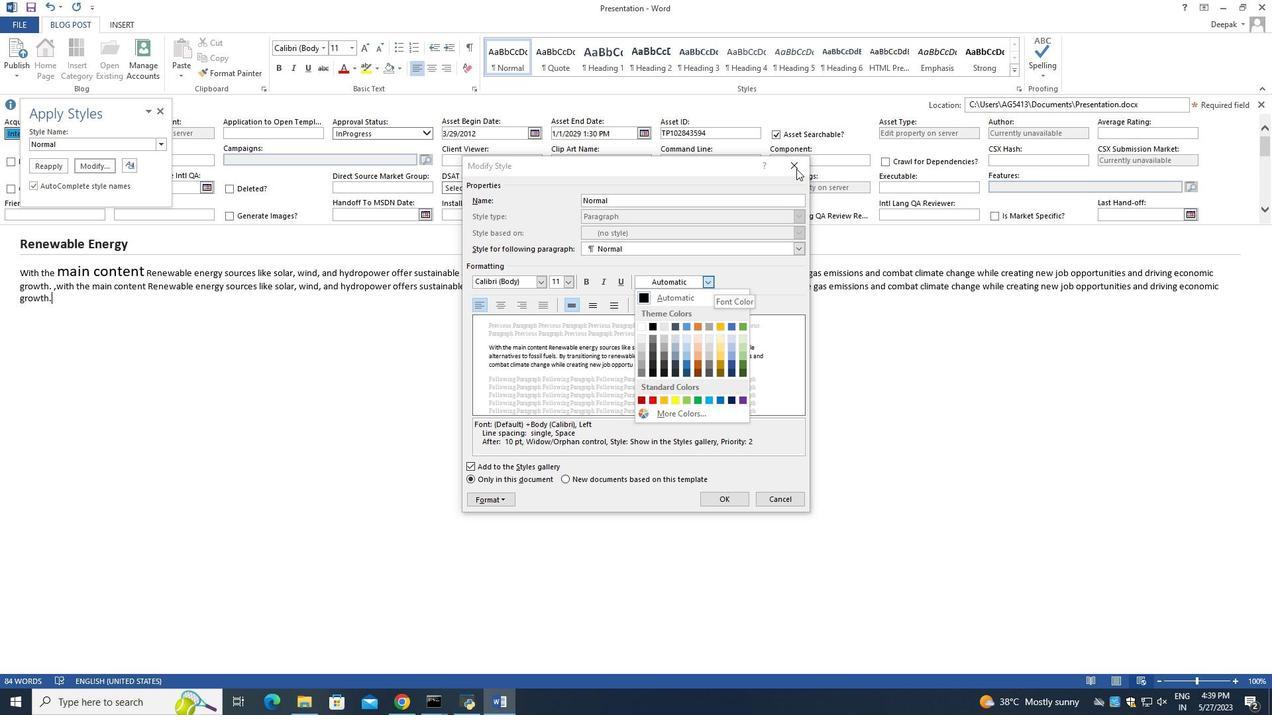 
Action: Mouse pressed left at (794, 164)
Screenshot: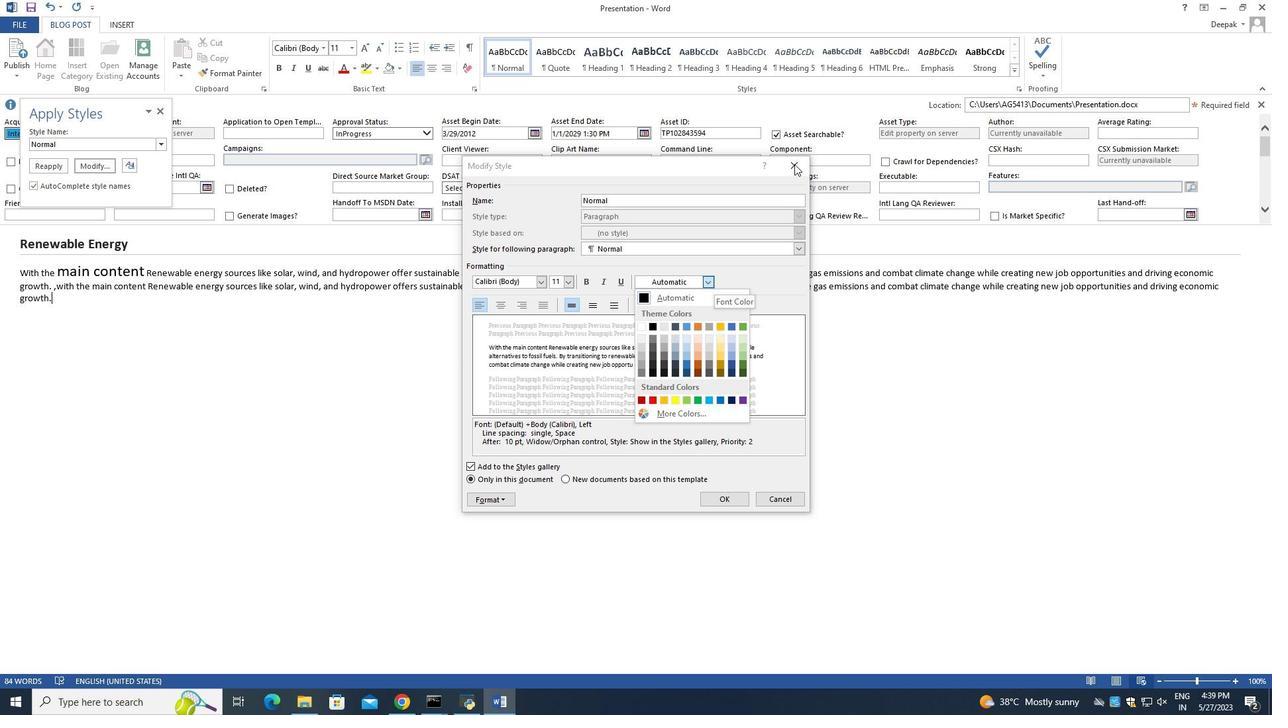 
Action: Mouse moved to (58, 302)
Screenshot: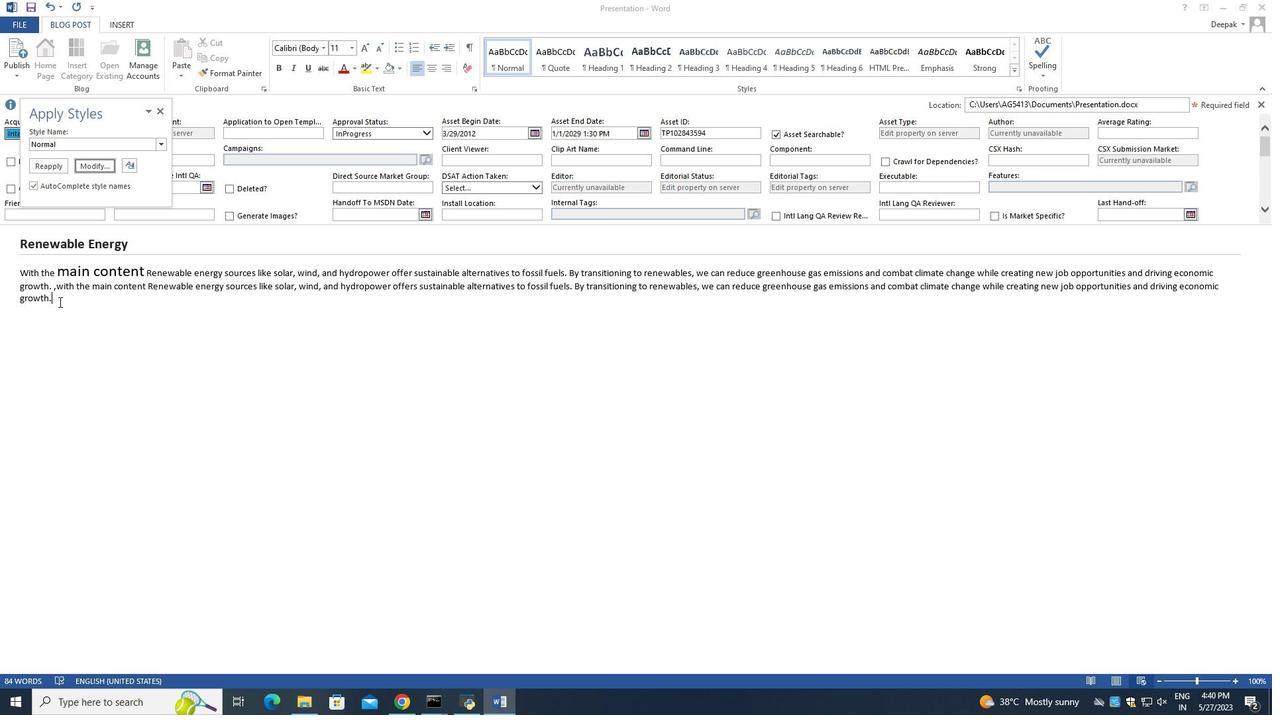 
Action: Mouse pressed left at (58, 302)
Screenshot: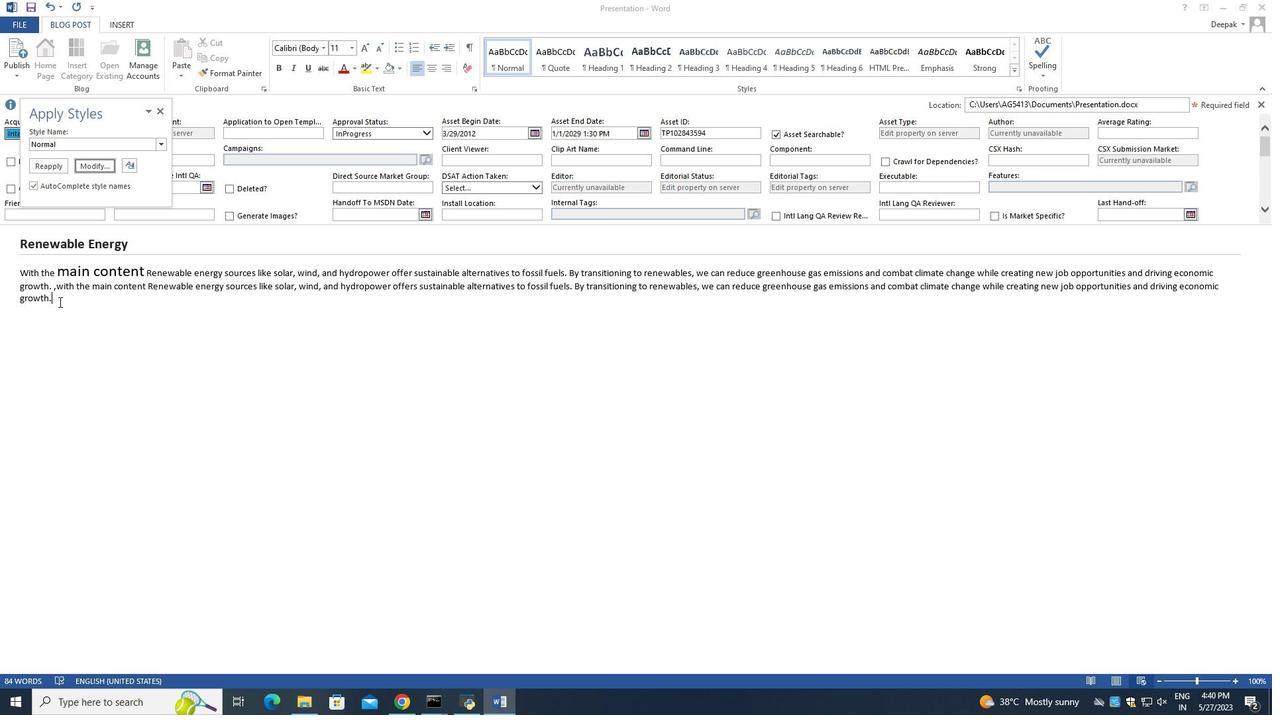 
Action: Mouse moved to (82, 239)
Screenshot: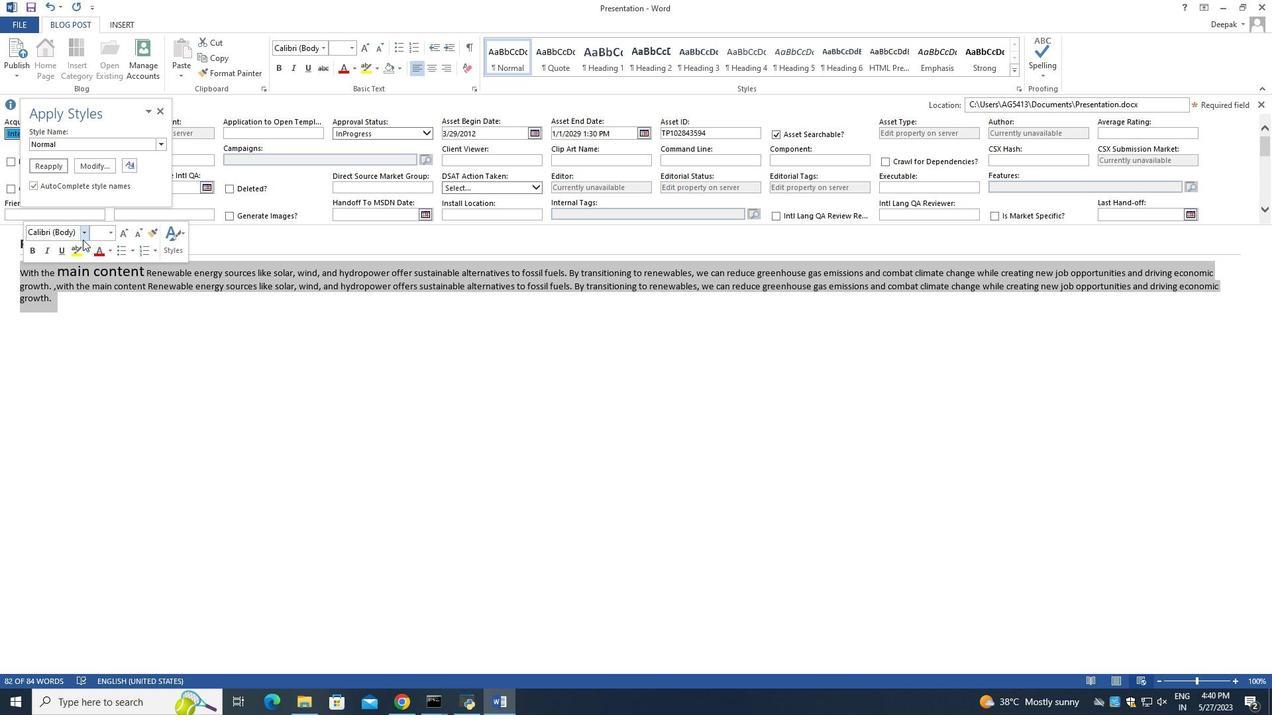 
Action: Mouse pressed left at (82, 239)
Screenshot: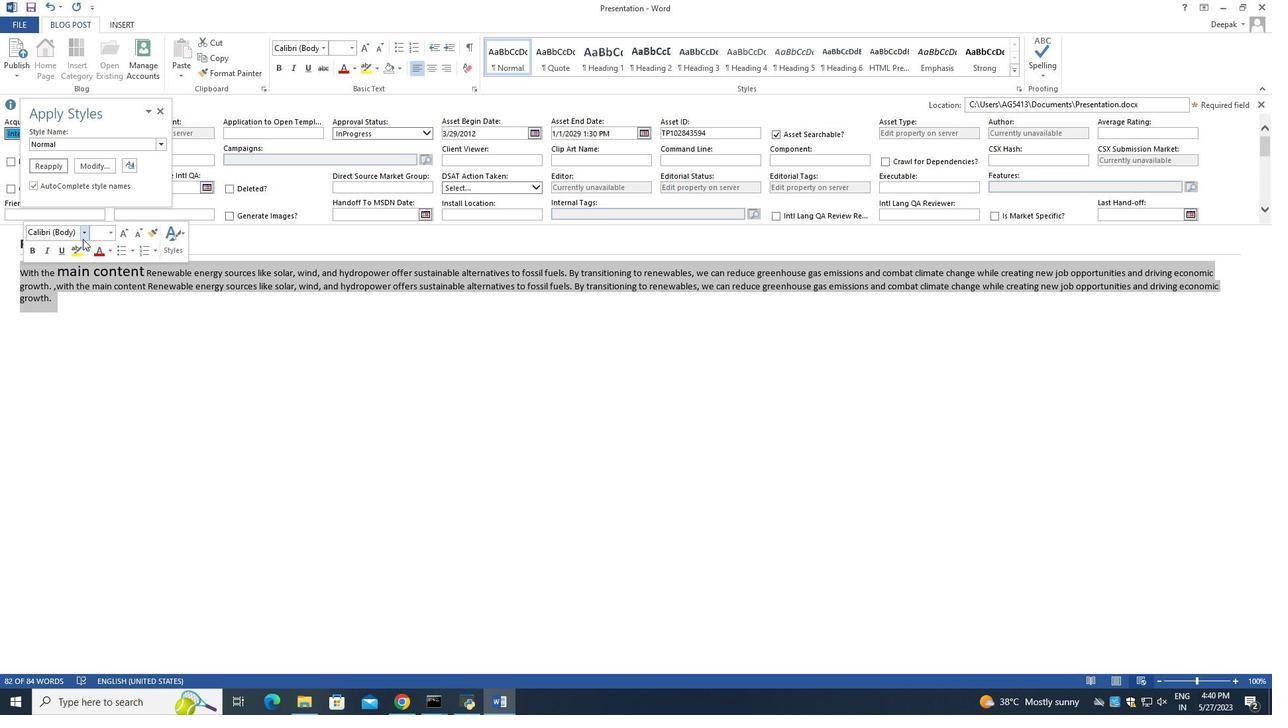 
Action: Mouse moved to (97, 477)
Screenshot: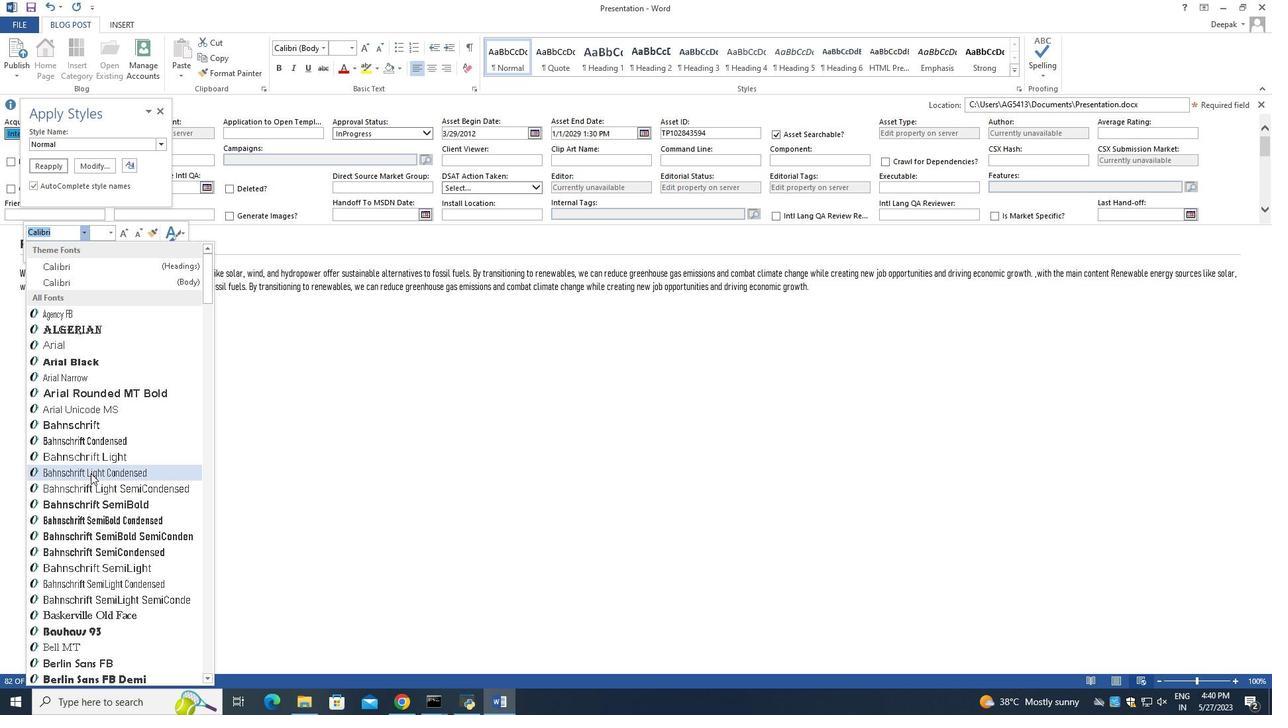 
Action: Mouse scrolled (97, 476) with delta (0, 0)
Screenshot: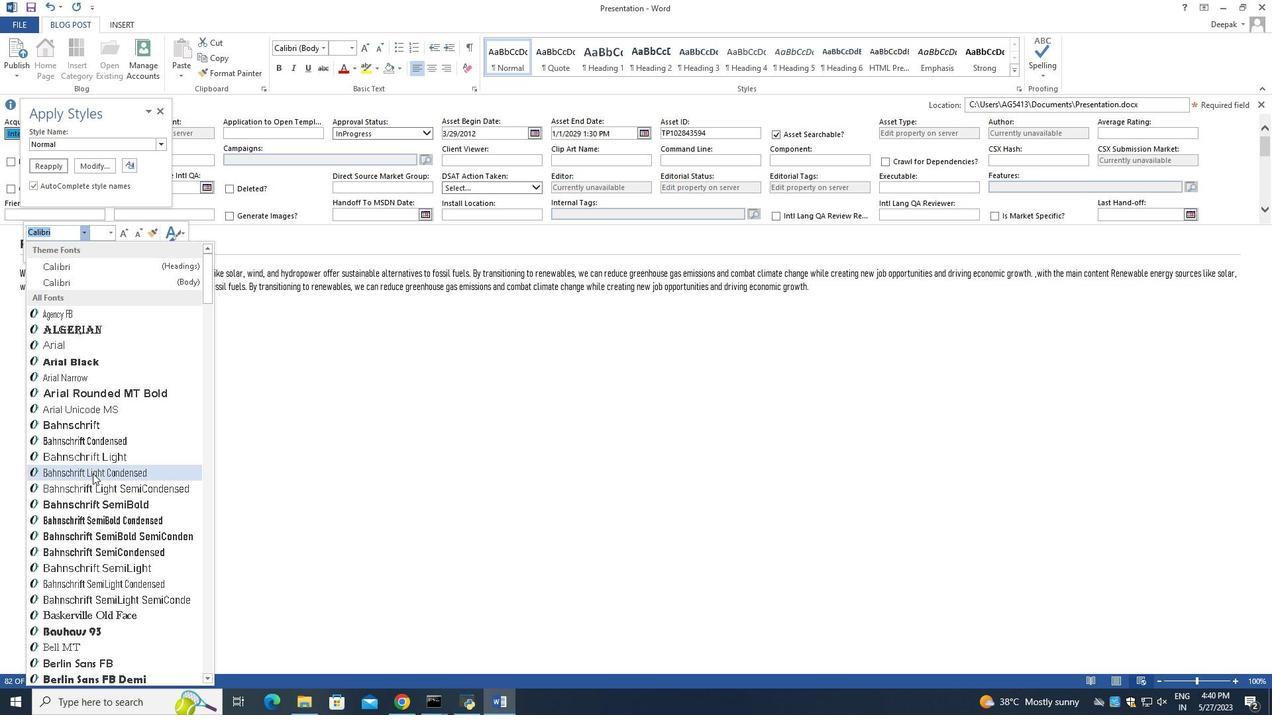 
Action: Mouse moved to (98, 477)
Screenshot: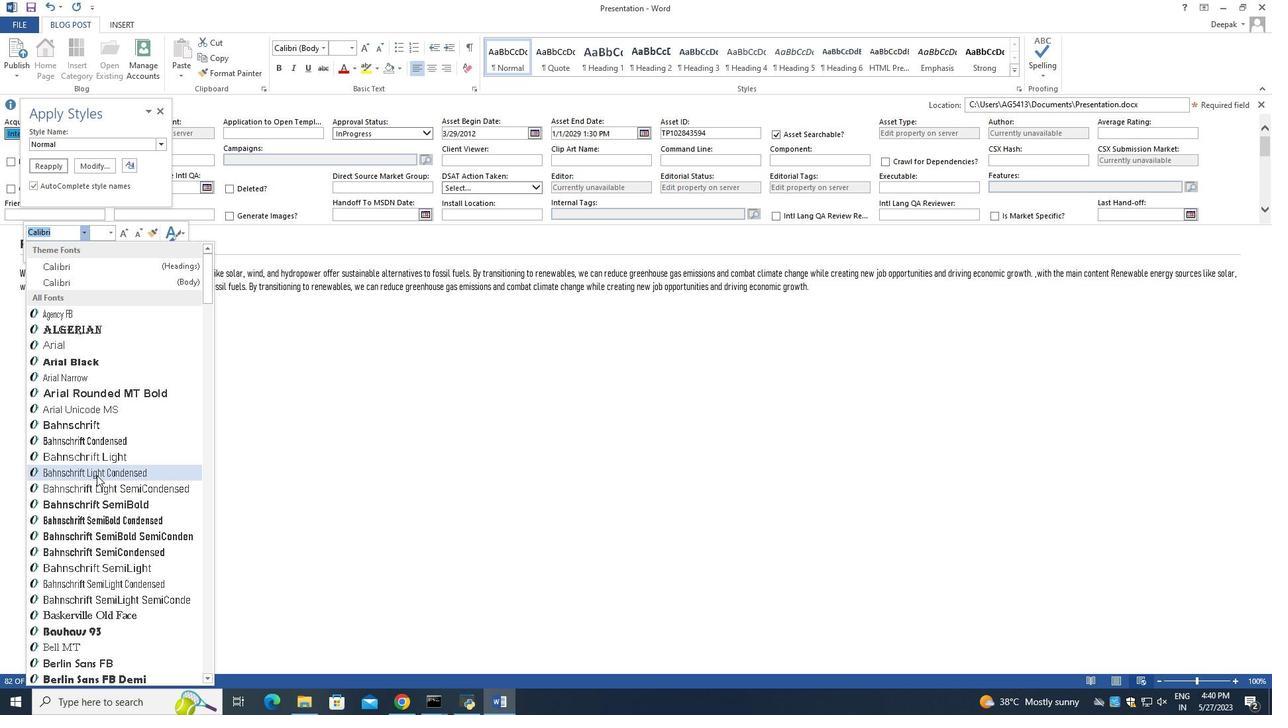 
Action: Mouse scrolled (98, 477) with delta (0, 0)
Screenshot: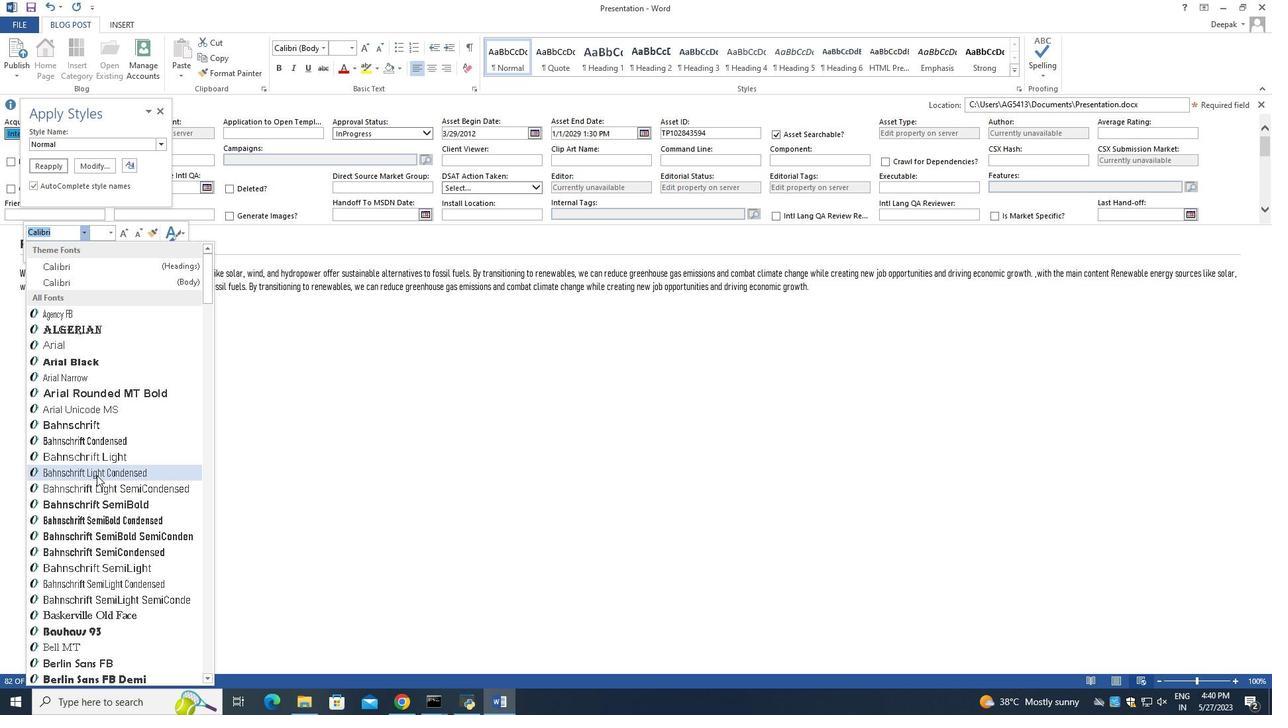 
Action: Mouse moved to (99, 477)
Screenshot: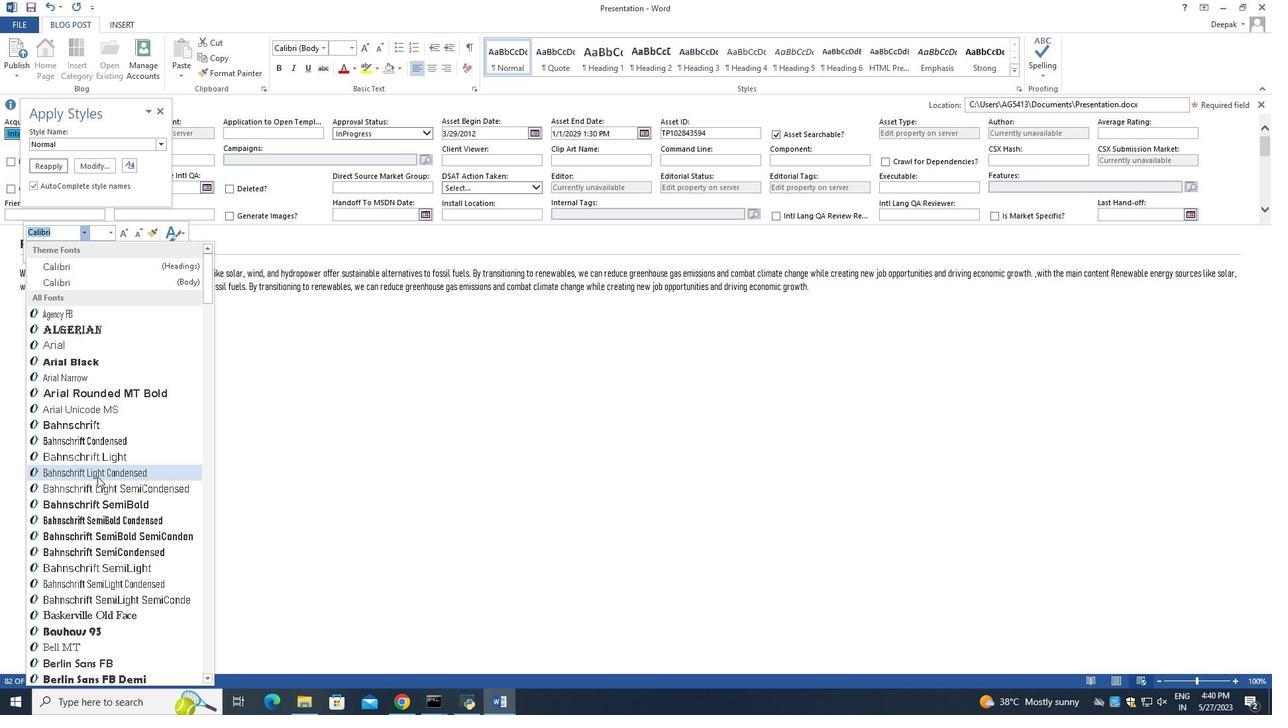 
Action: Mouse scrolled (99, 477) with delta (0, 0)
Screenshot: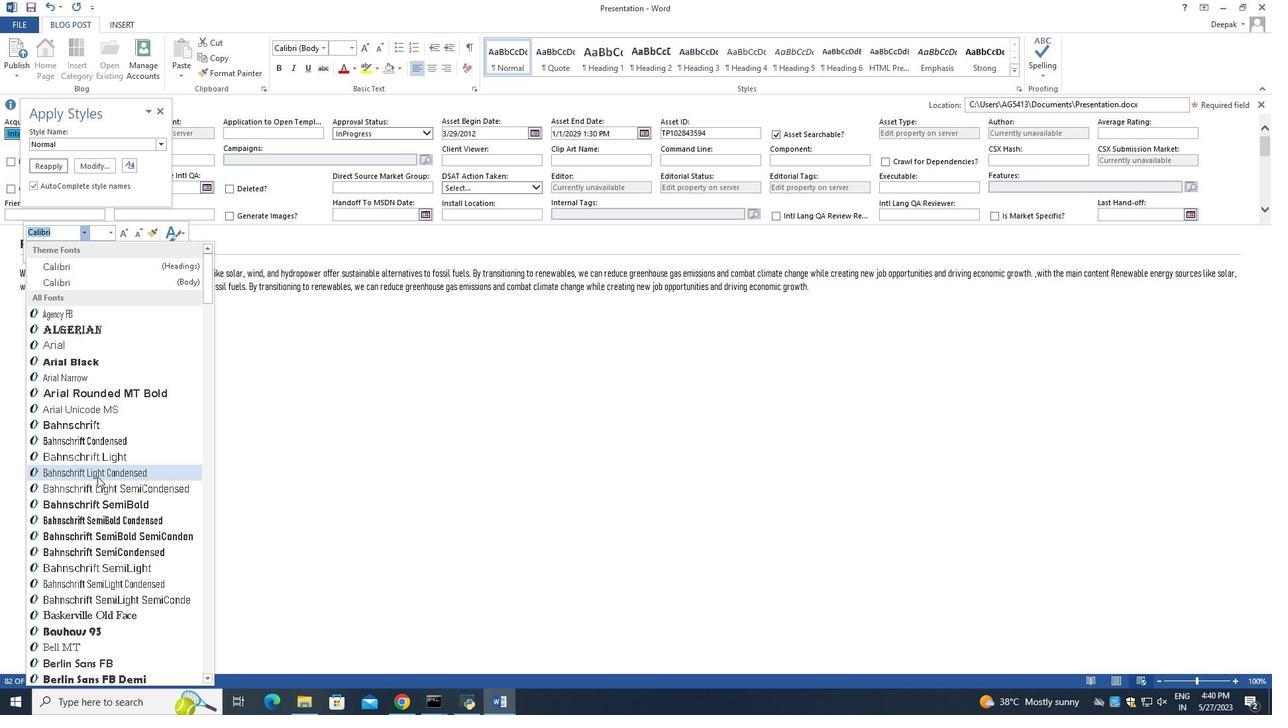 
Action: Mouse moved to (100, 477)
Screenshot: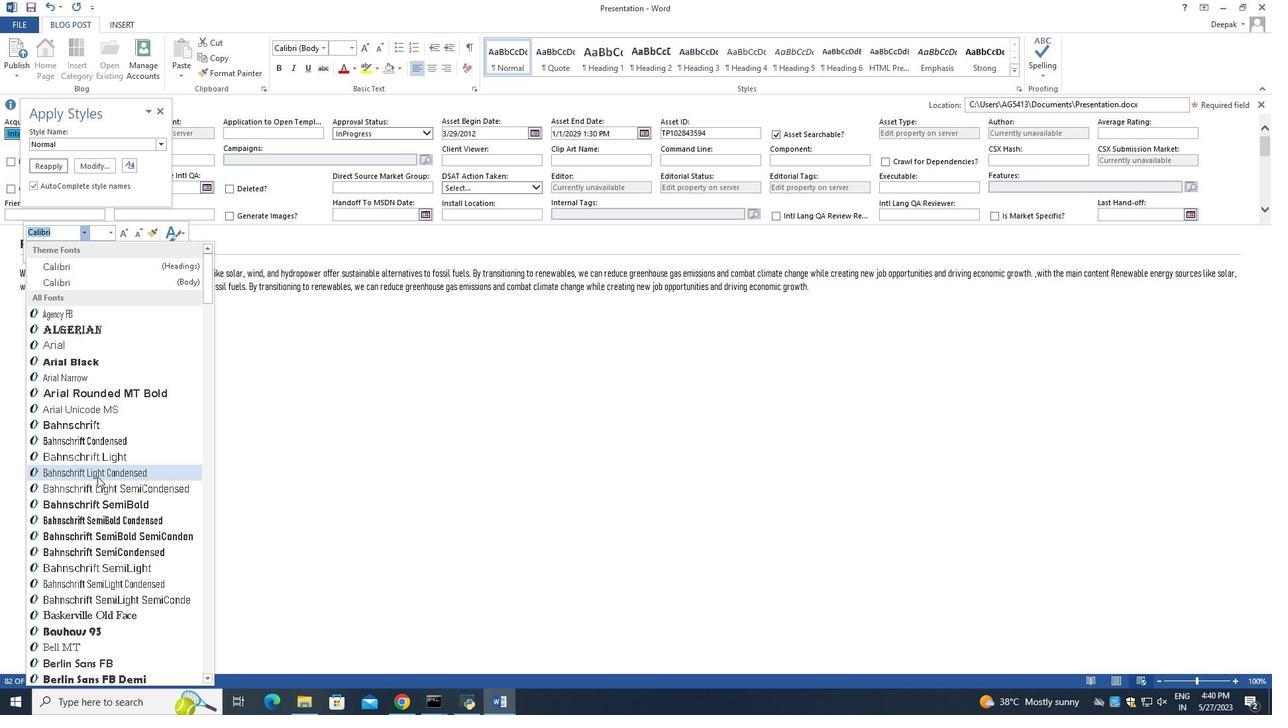 
Action: Mouse scrolled (100, 477) with delta (0, 0)
Screenshot: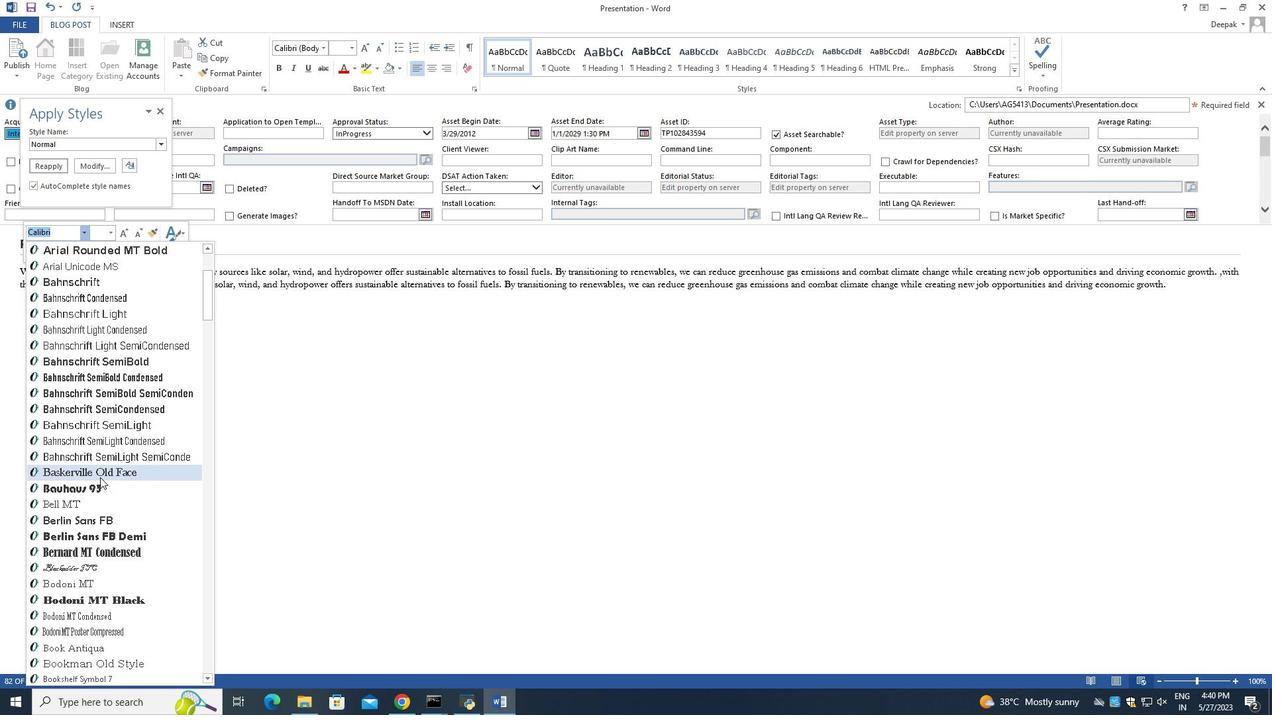 
Action: Mouse moved to (100, 477)
Screenshot: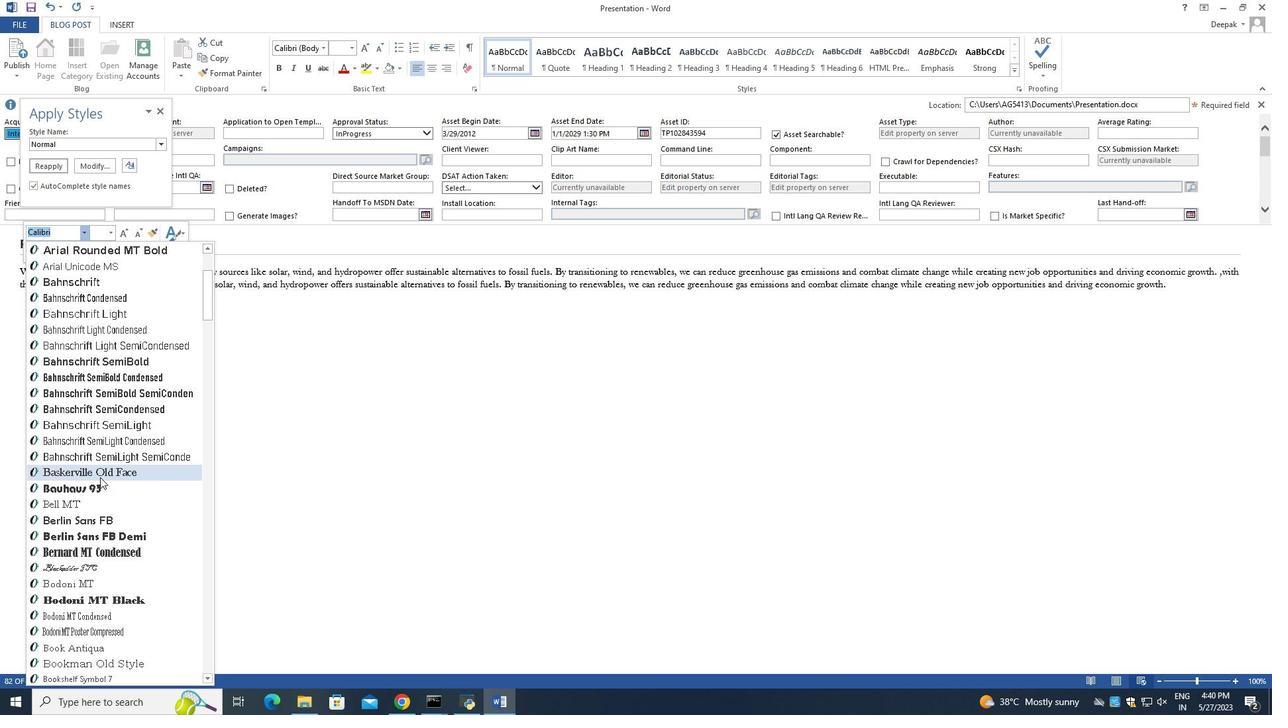
Action: Mouse scrolled (100, 477) with delta (0, 0)
Screenshot: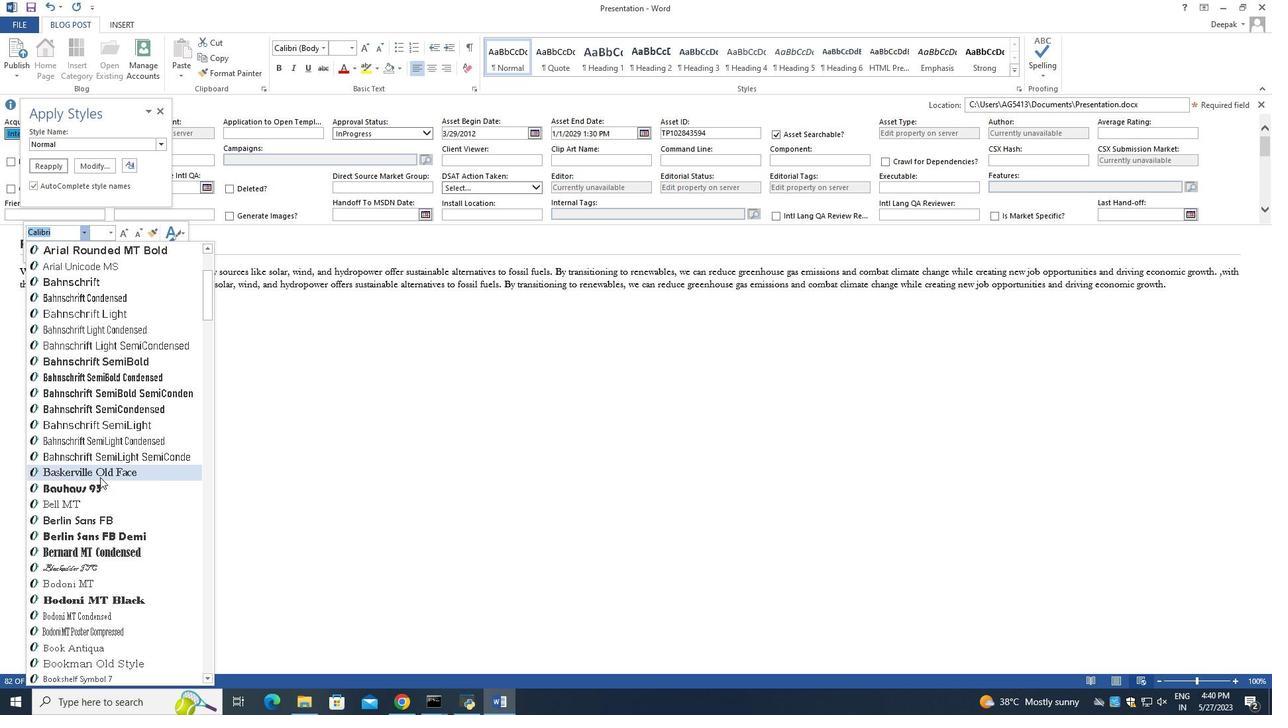 
Action: Mouse moved to (102, 478)
Screenshot: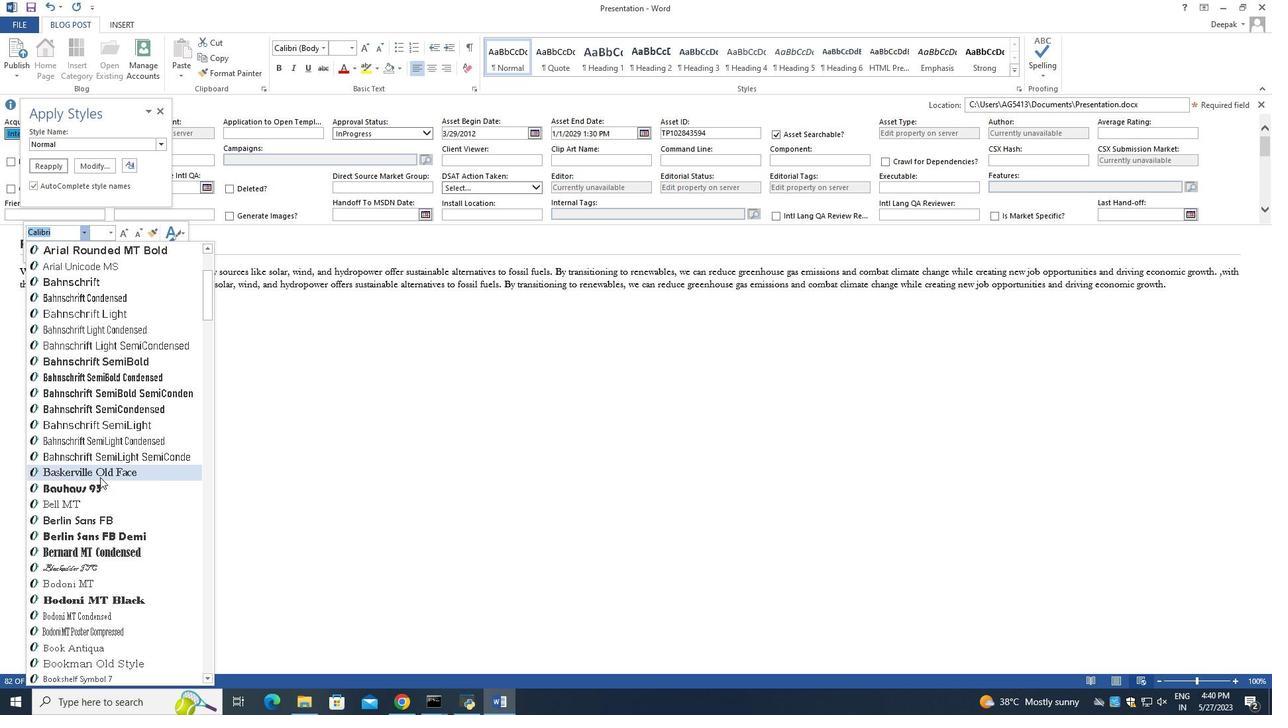 
Action: Mouse scrolled (102, 477) with delta (0, 0)
Screenshot: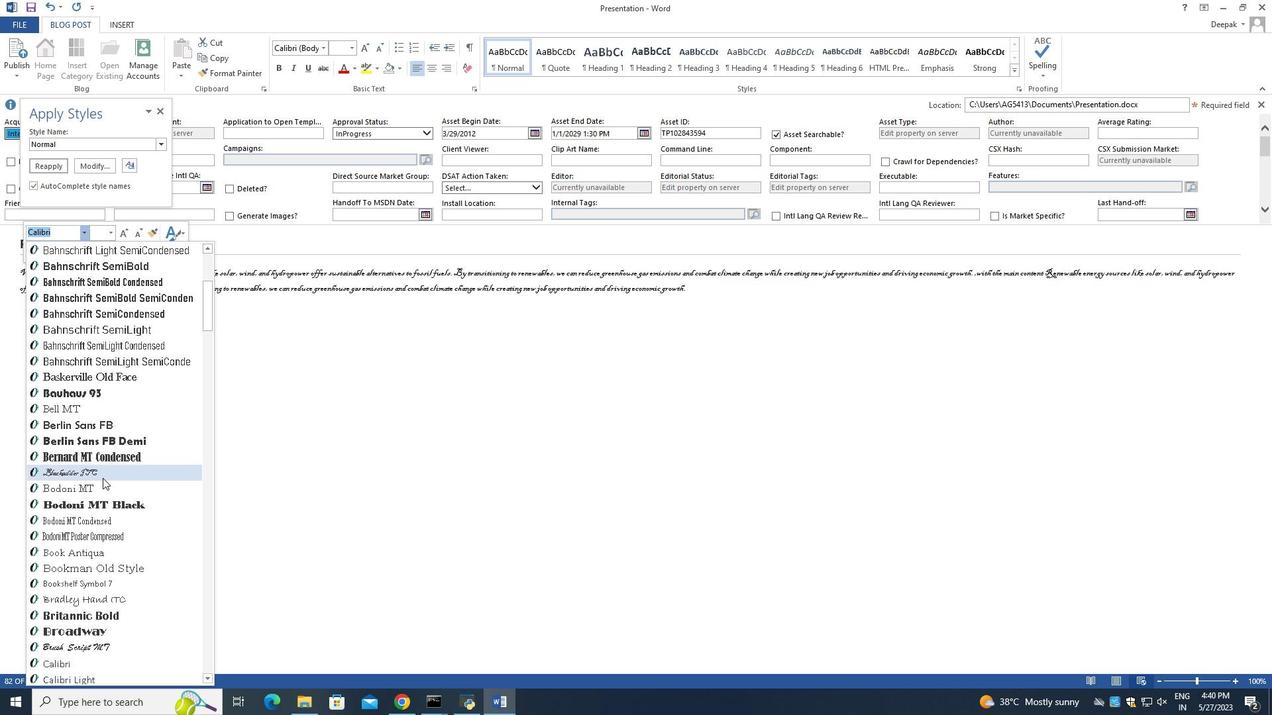 
Action: Mouse scrolled (102, 477) with delta (0, 0)
Screenshot: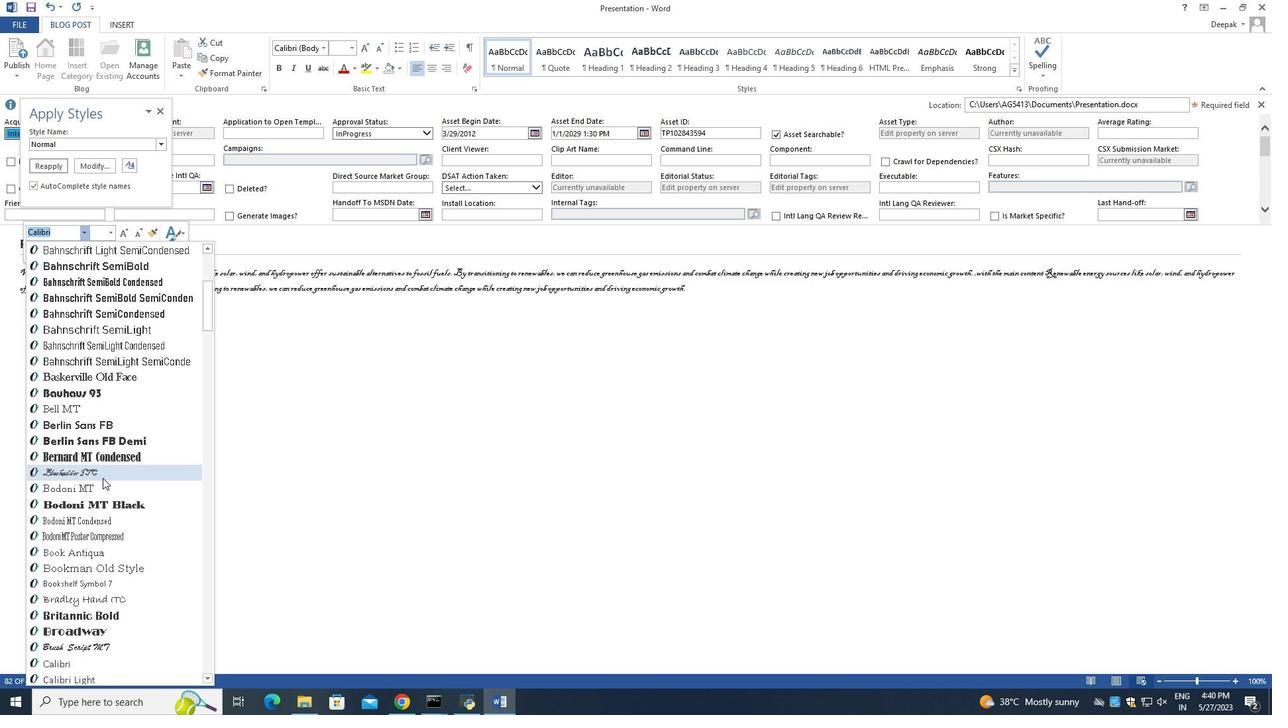 
Action: Mouse scrolled (102, 477) with delta (0, 0)
Screenshot: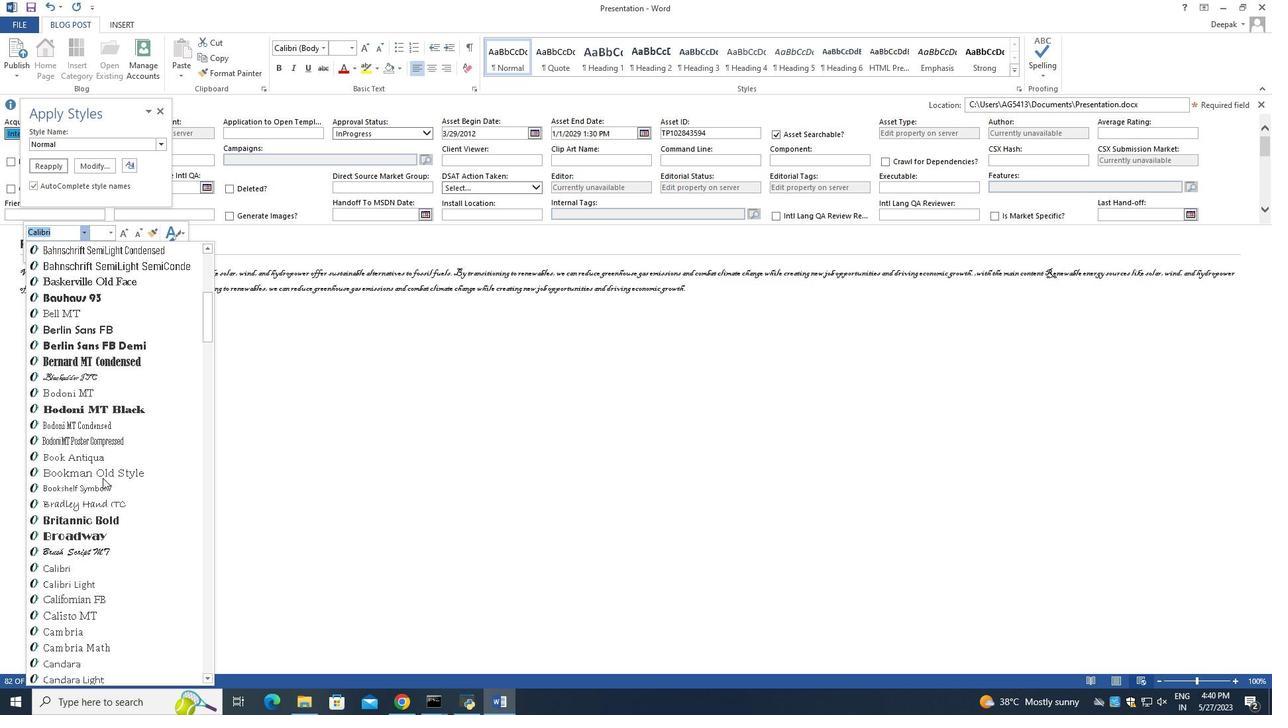 
Action: Mouse scrolled (102, 477) with delta (0, 0)
Screenshot: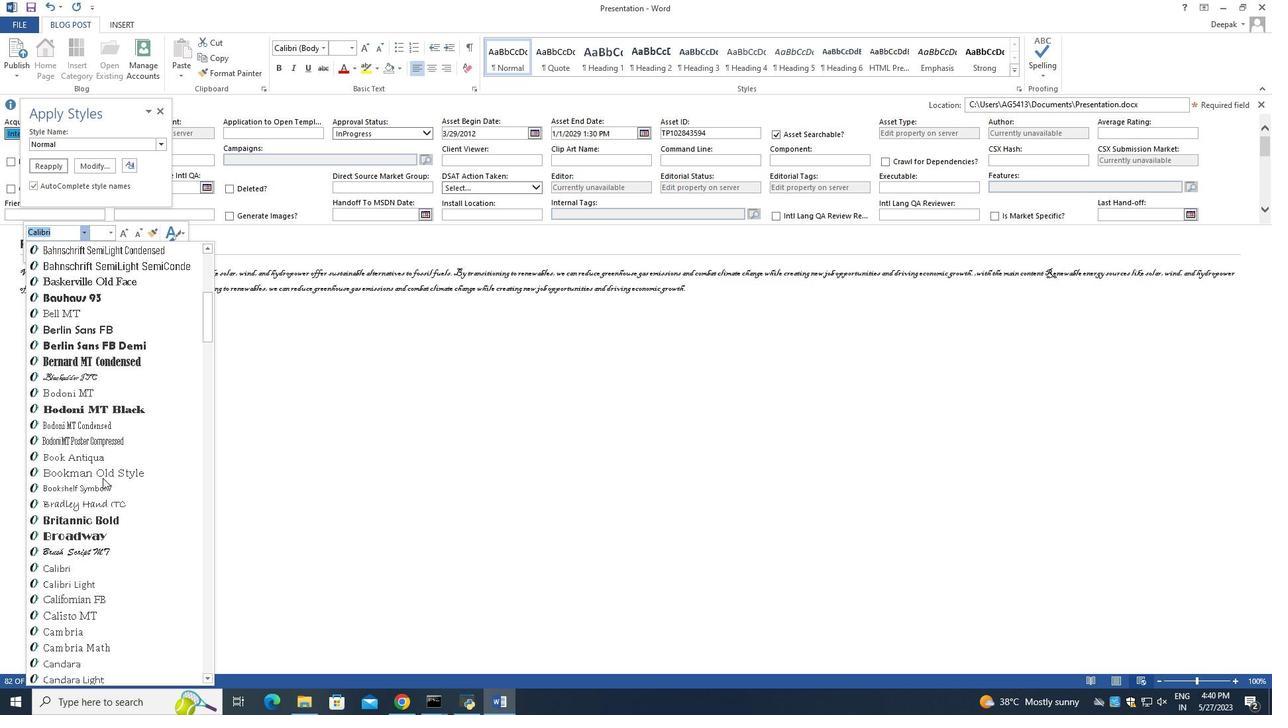 
Action: Mouse scrolled (102, 477) with delta (0, 0)
Screenshot: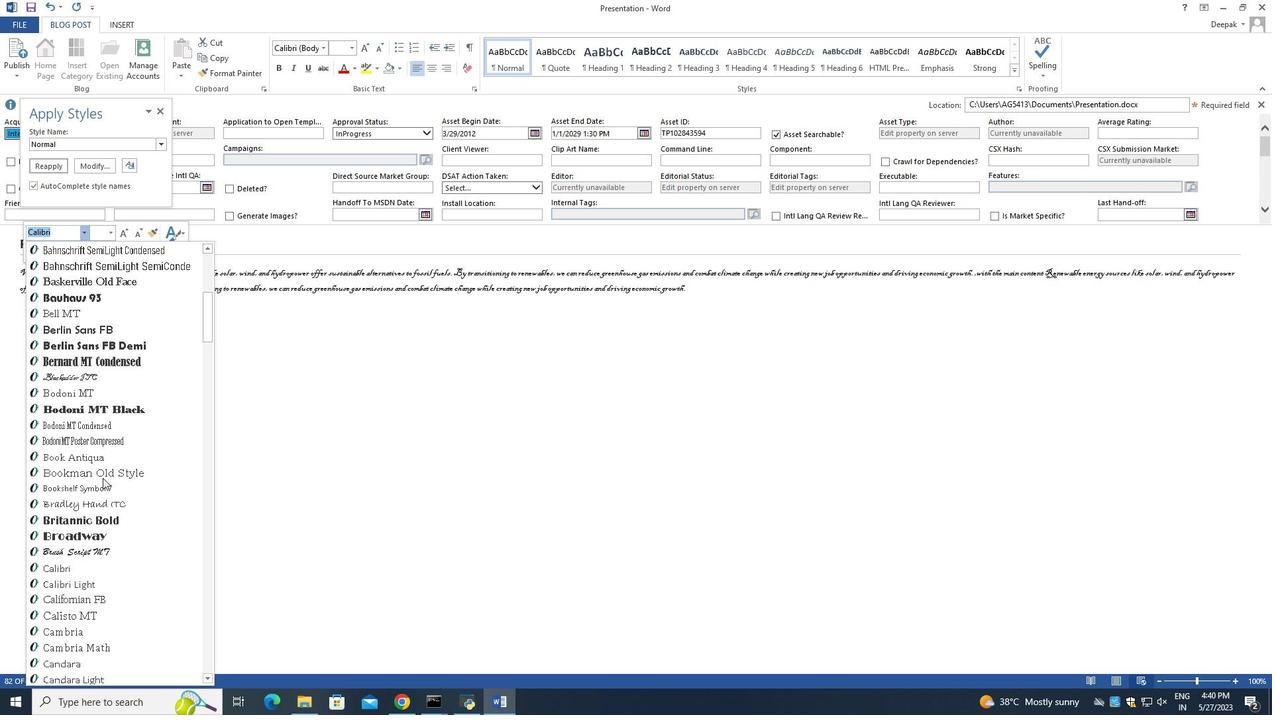 
Action: Mouse scrolled (102, 477) with delta (0, 0)
Screenshot: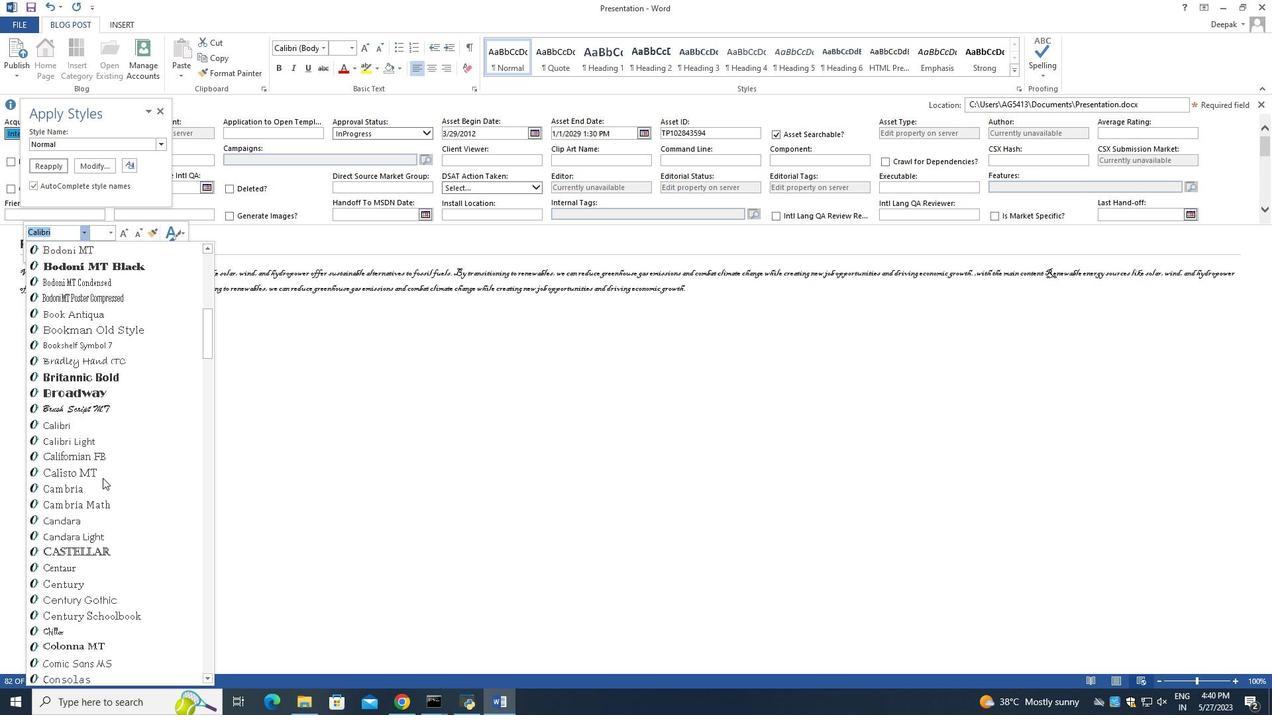 
Action: Mouse scrolled (102, 477) with delta (0, 0)
Screenshot: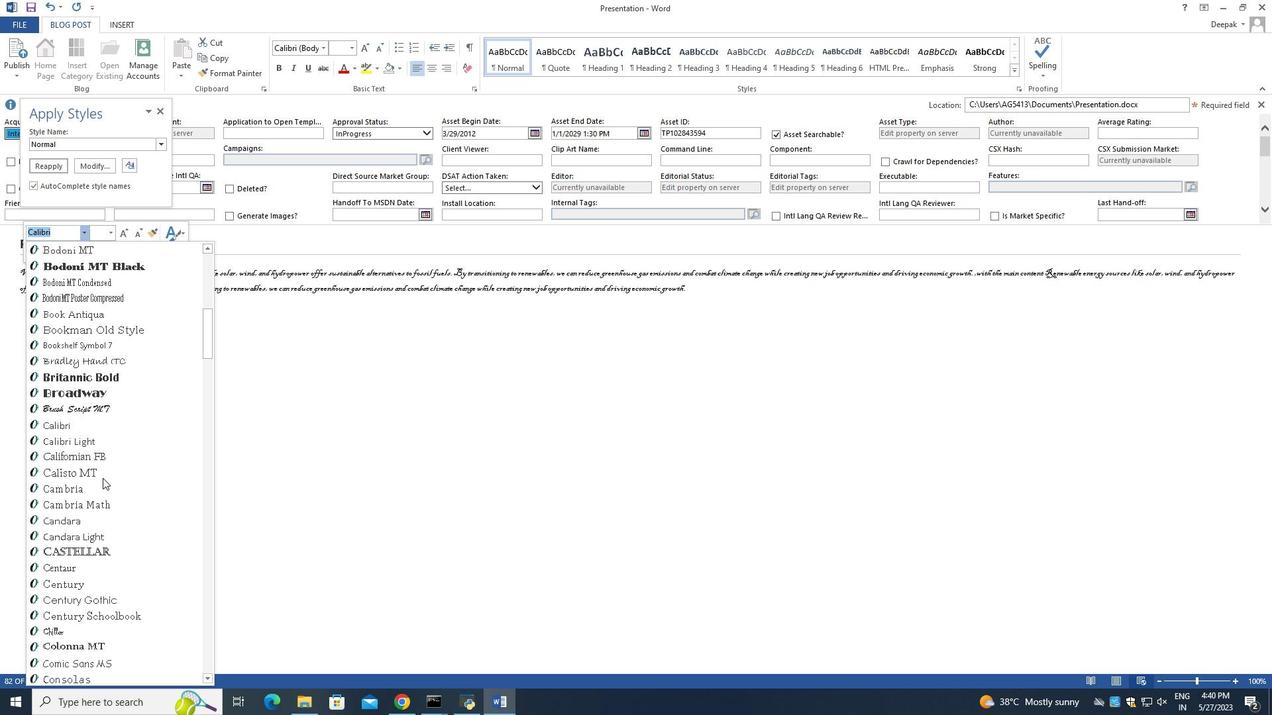 
Action: Mouse scrolled (102, 477) with delta (0, 0)
Screenshot: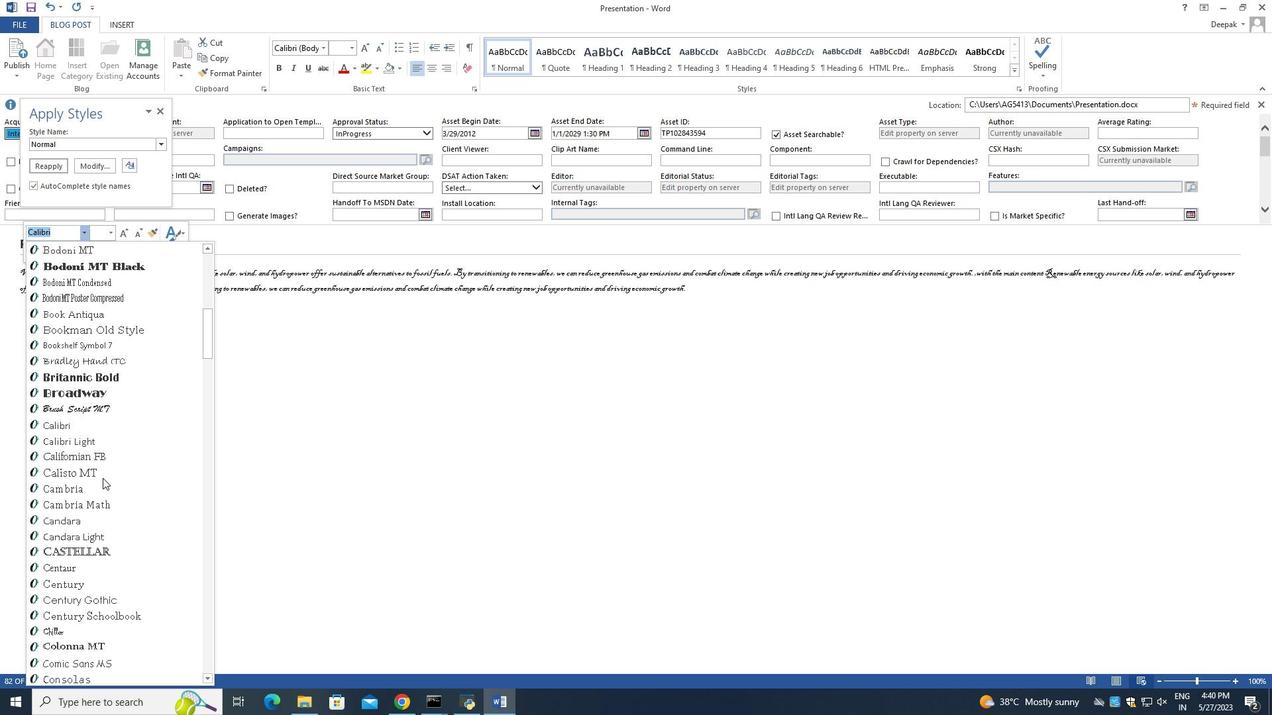 
Action: Mouse scrolled (102, 477) with delta (0, 0)
Screenshot: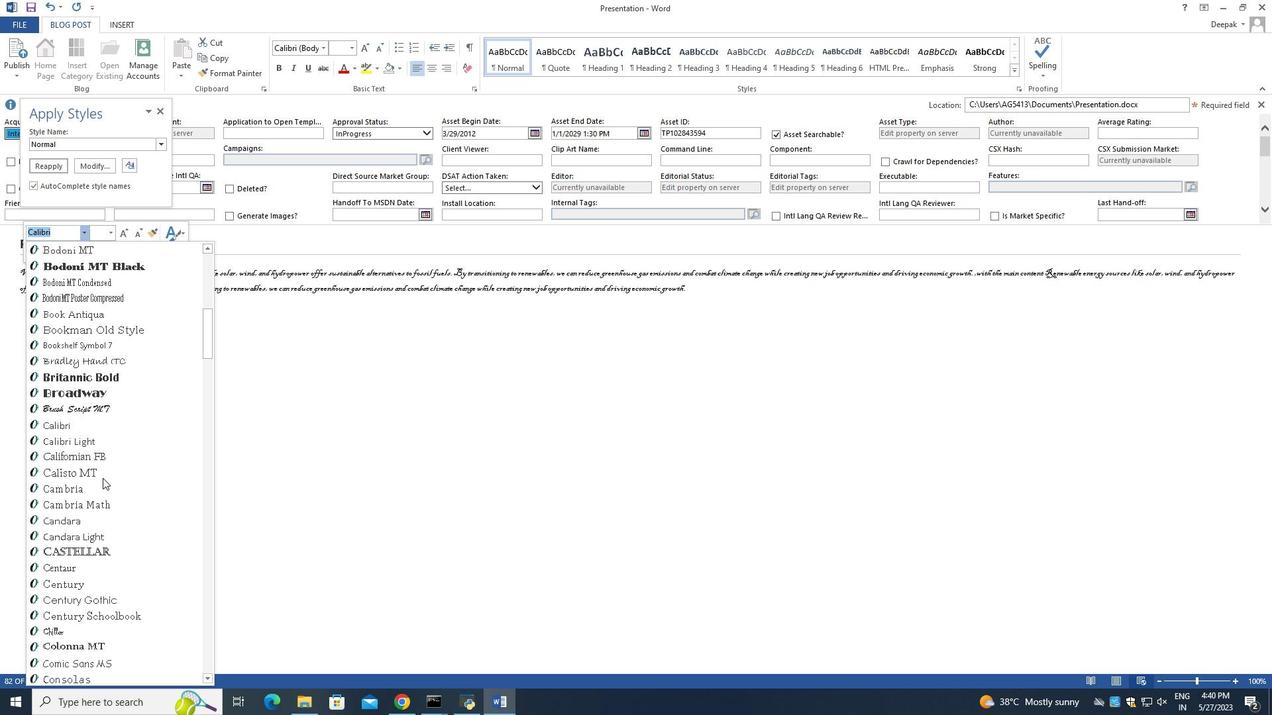 
Action: Mouse scrolled (102, 477) with delta (0, 0)
Screenshot: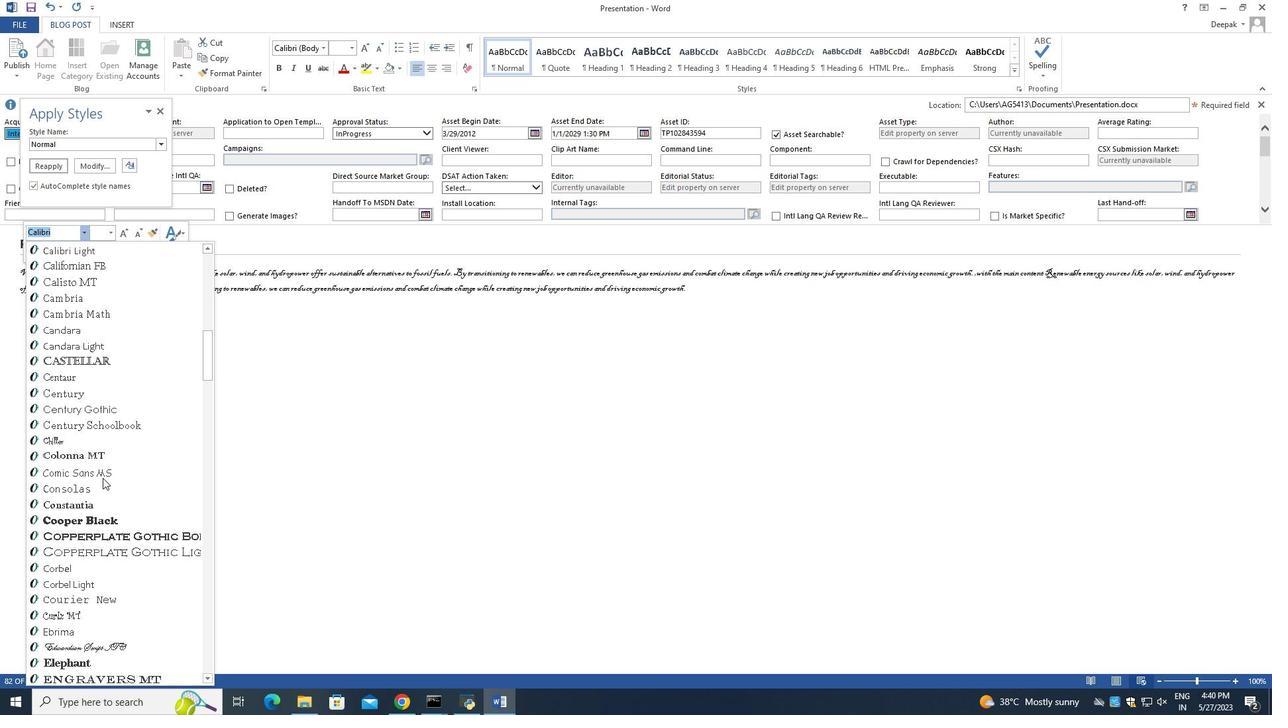 
Action: Mouse scrolled (102, 477) with delta (0, 0)
Screenshot: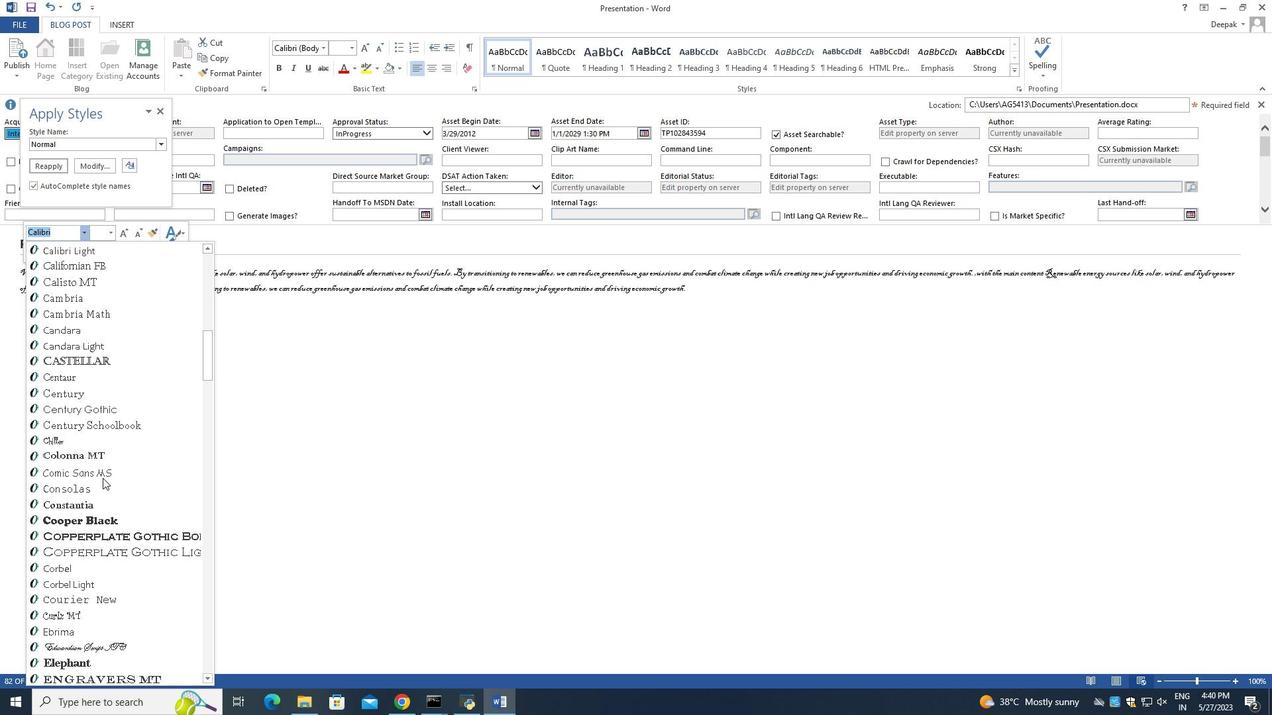 
Action: Mouse scrolled (102, 477) with delta (0, 0)
Screenshot: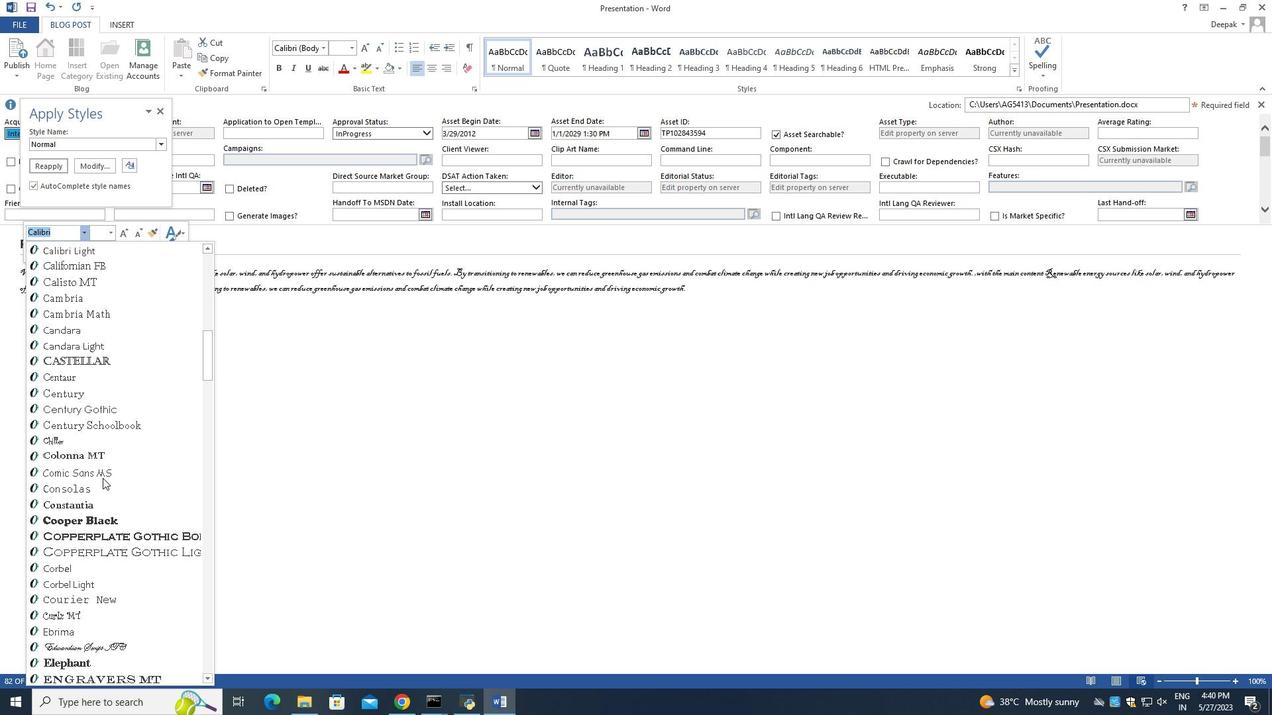 
Action: Mouse scrolled (102, 477) with delta (0, 0)
Screenshot: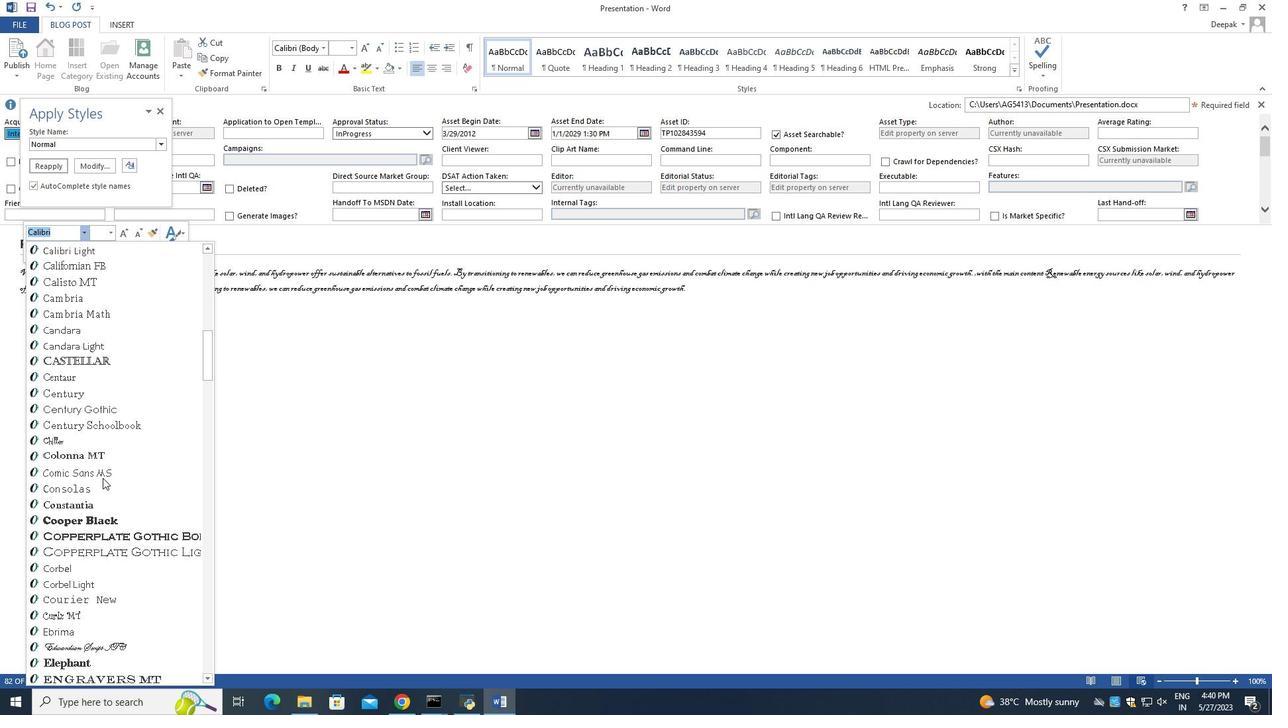 
Action: Mouse scrolled (102, 477) with delta (0, 0)
Screenshot: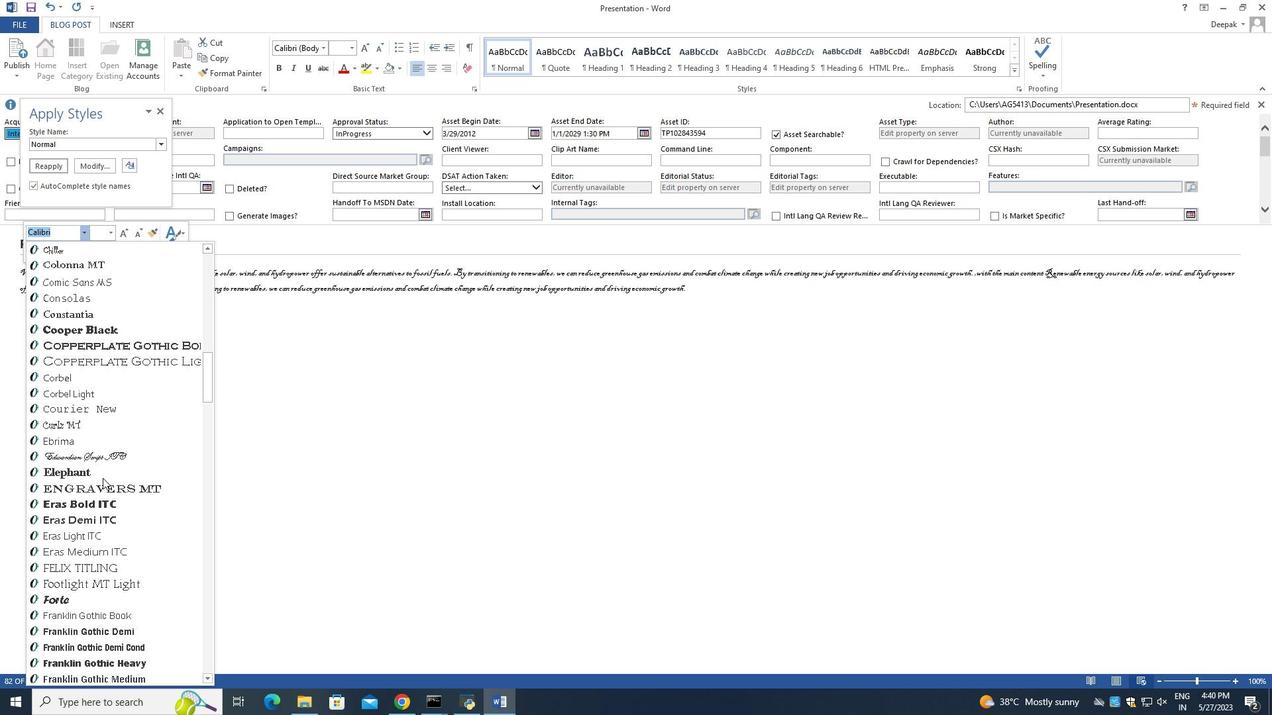 
Action: Mouse scrolled (102, 477) with delta (0, 0)
Screenshot: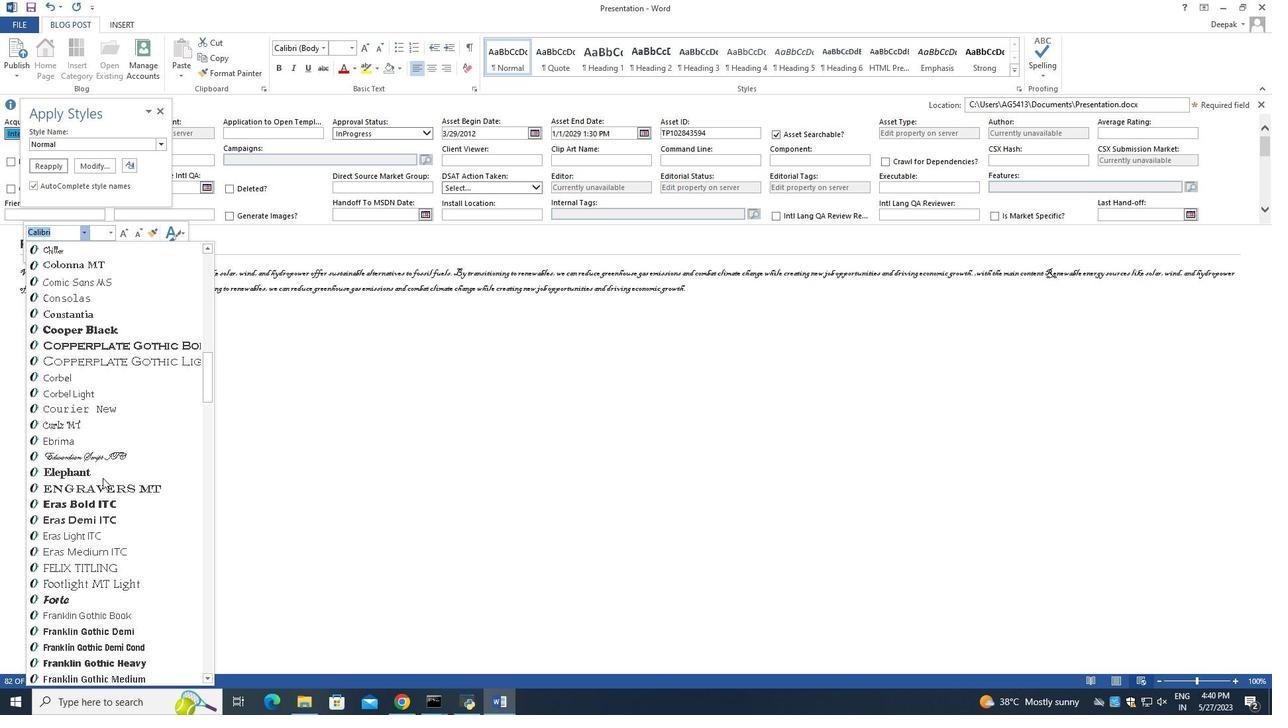 
Action: Mouse scrolled (102, 477) with delta (0, 0)
Screenshot: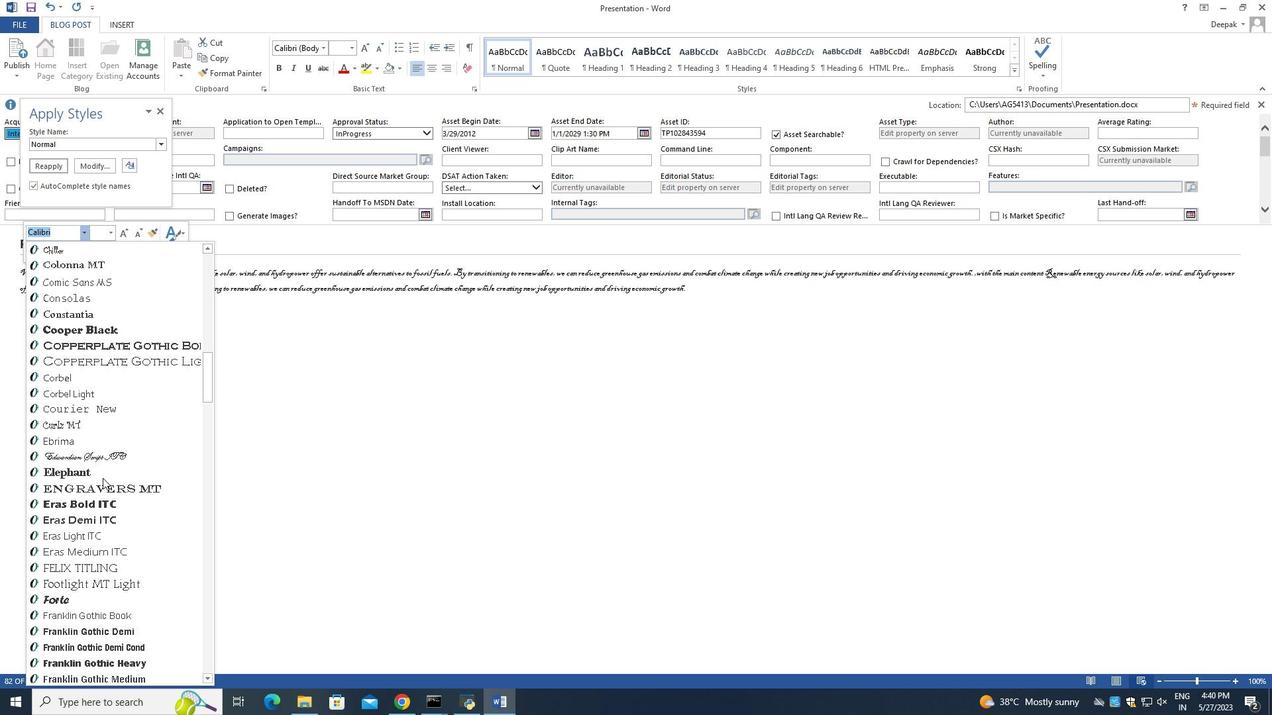 
Action: Mouse scrolled (102, 477) with delta (0, 0)
Screenshot: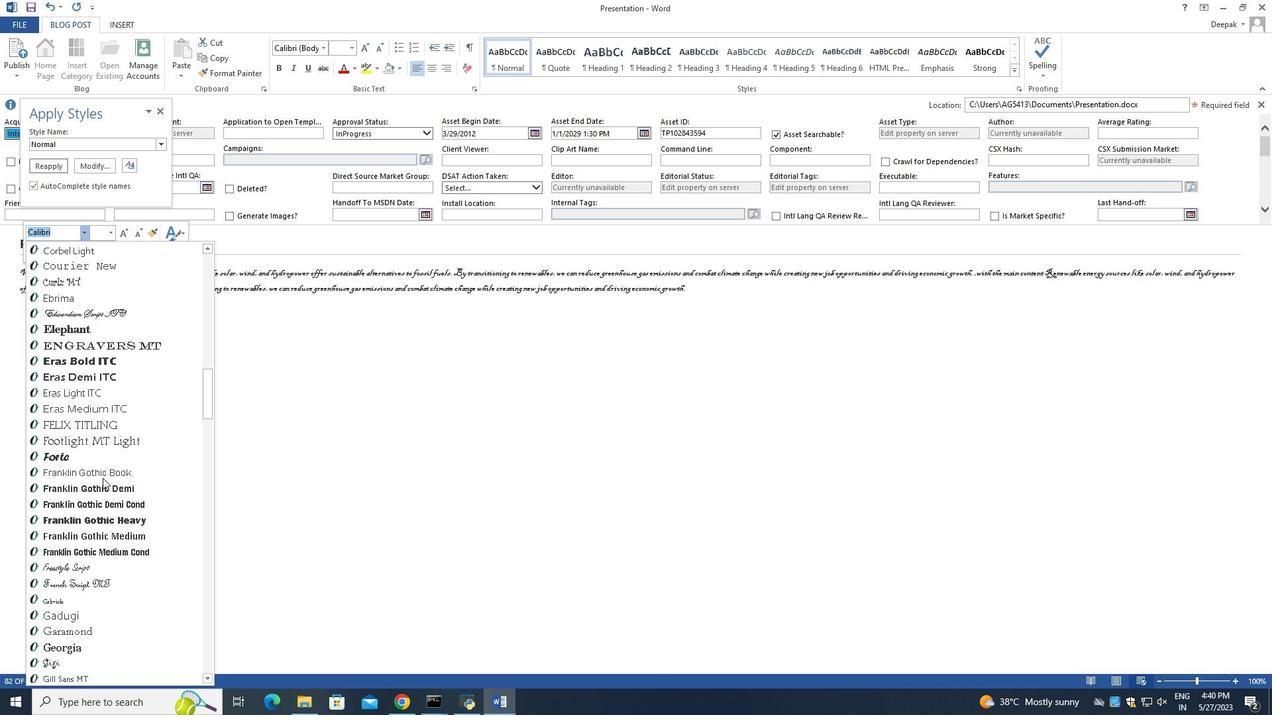 
Action: Mouse scrolled (102, 477) with delta (0, 0)
Screenshot: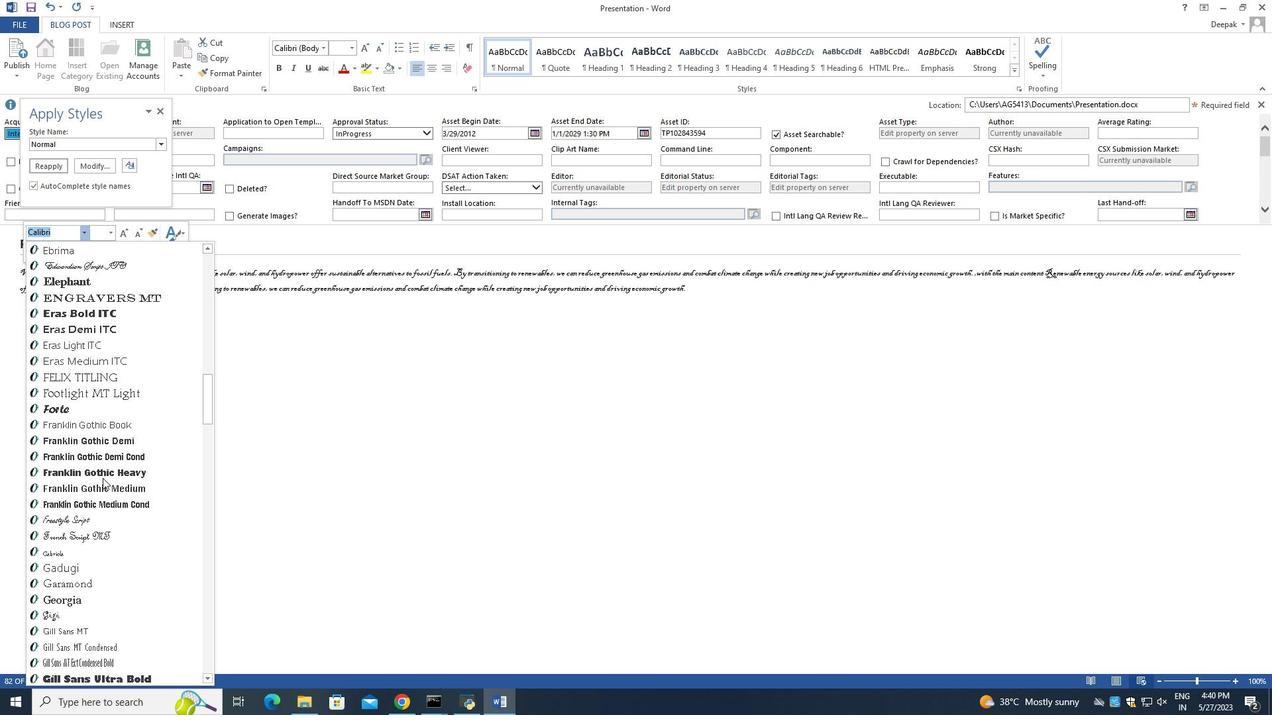 
Action: Mouse scrolled (102, 477) with delta (0, 0)
Screenshot: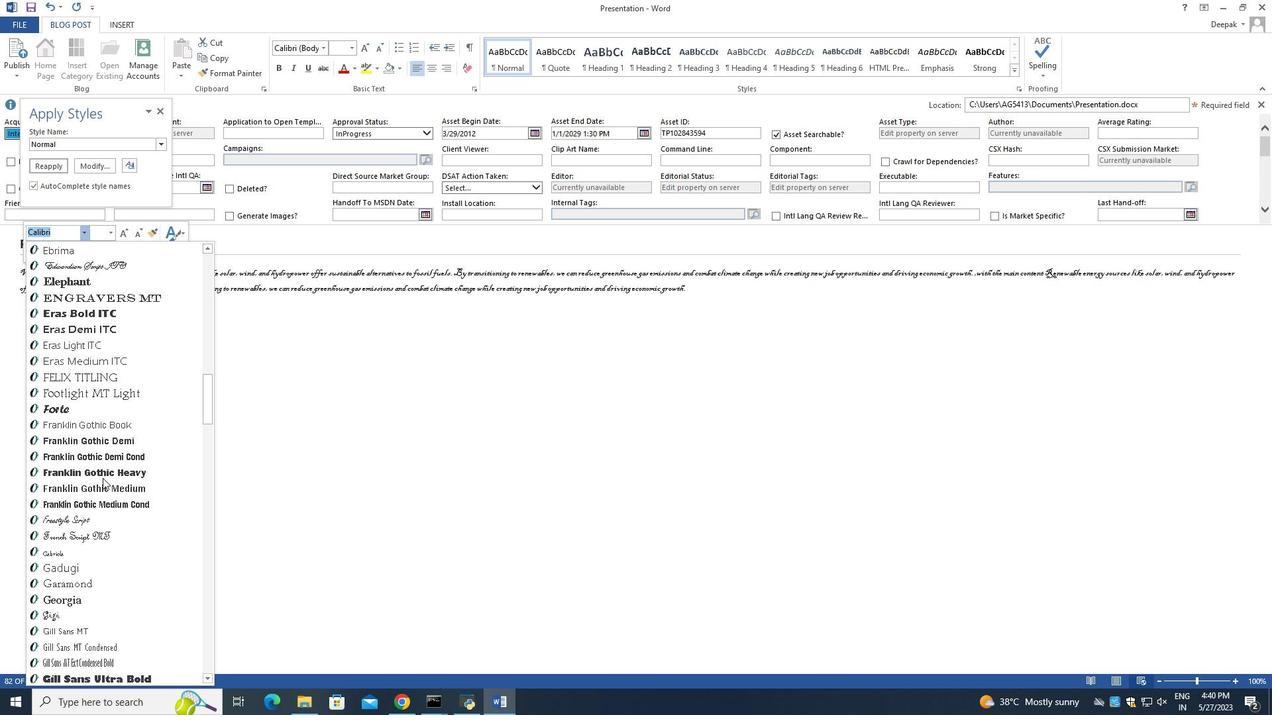 
Action: Mouse scrolled (102, 477) with delta (0, 0)
Screenshot: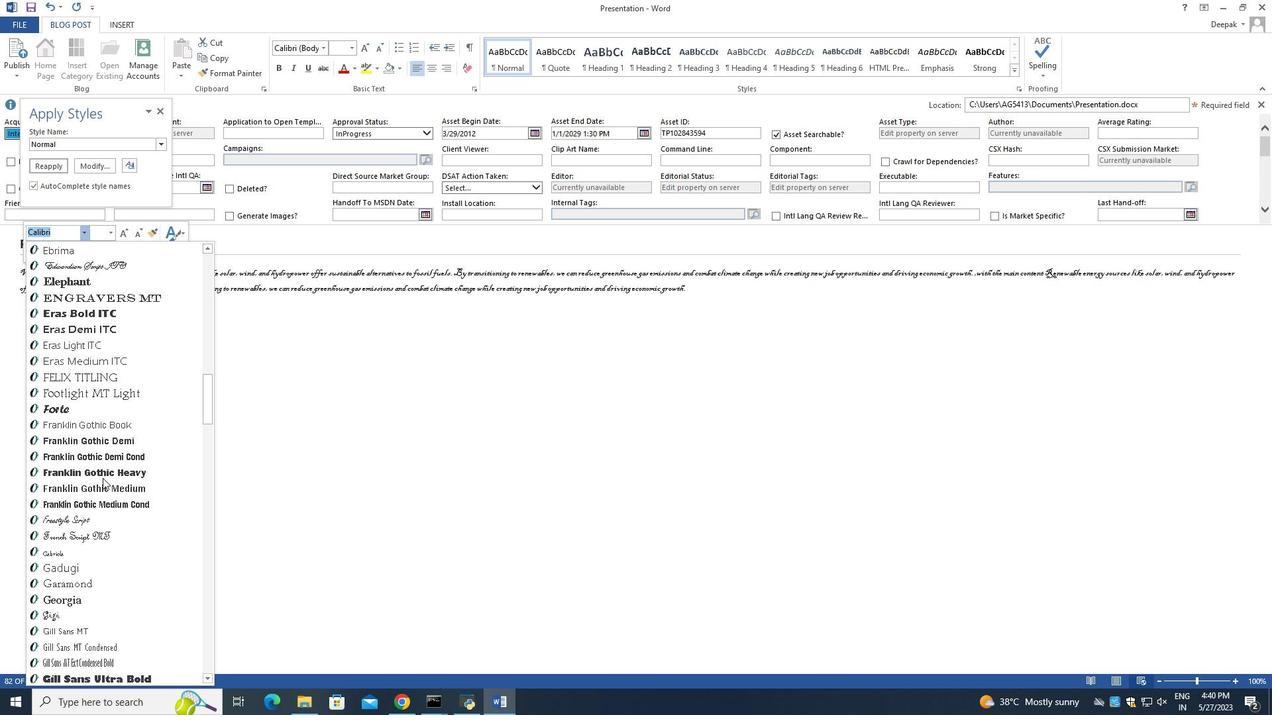
Action: Mouse scrolled (102, 477) with delta (0, 0)
Screenshot: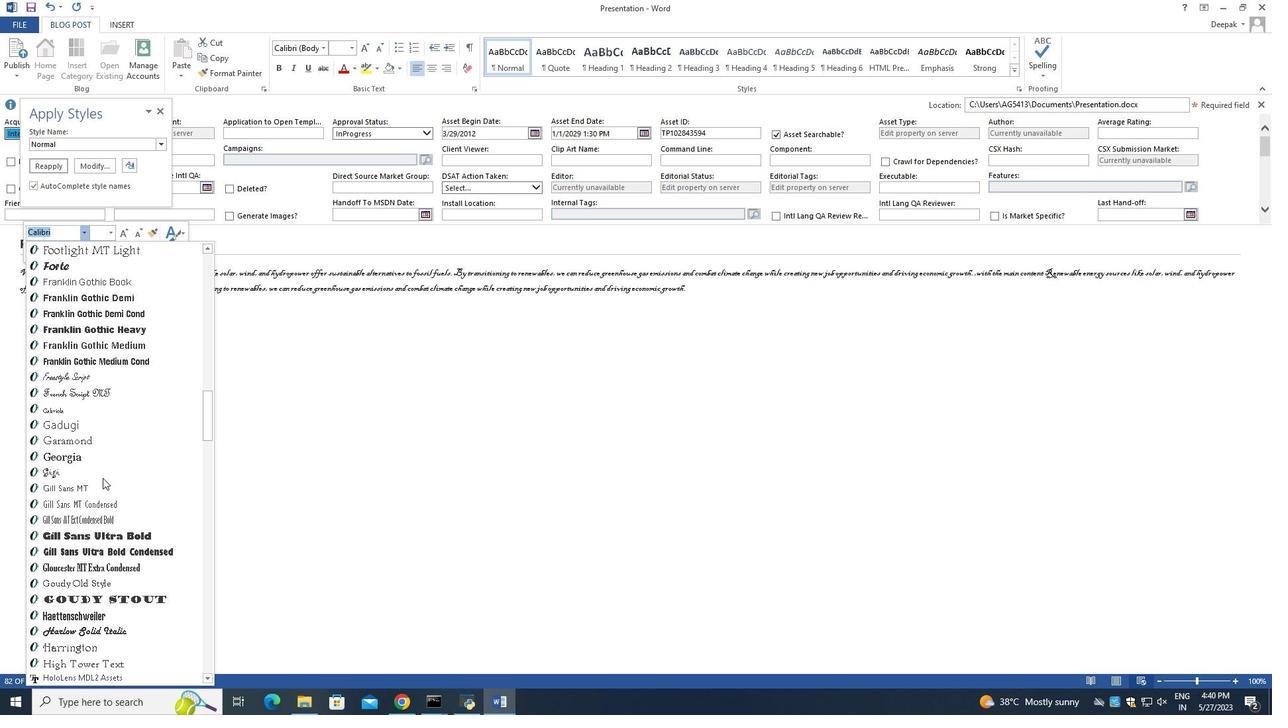 
Action: Mouse scrolled (102, 477) with delta (0, 0)
Screenshot: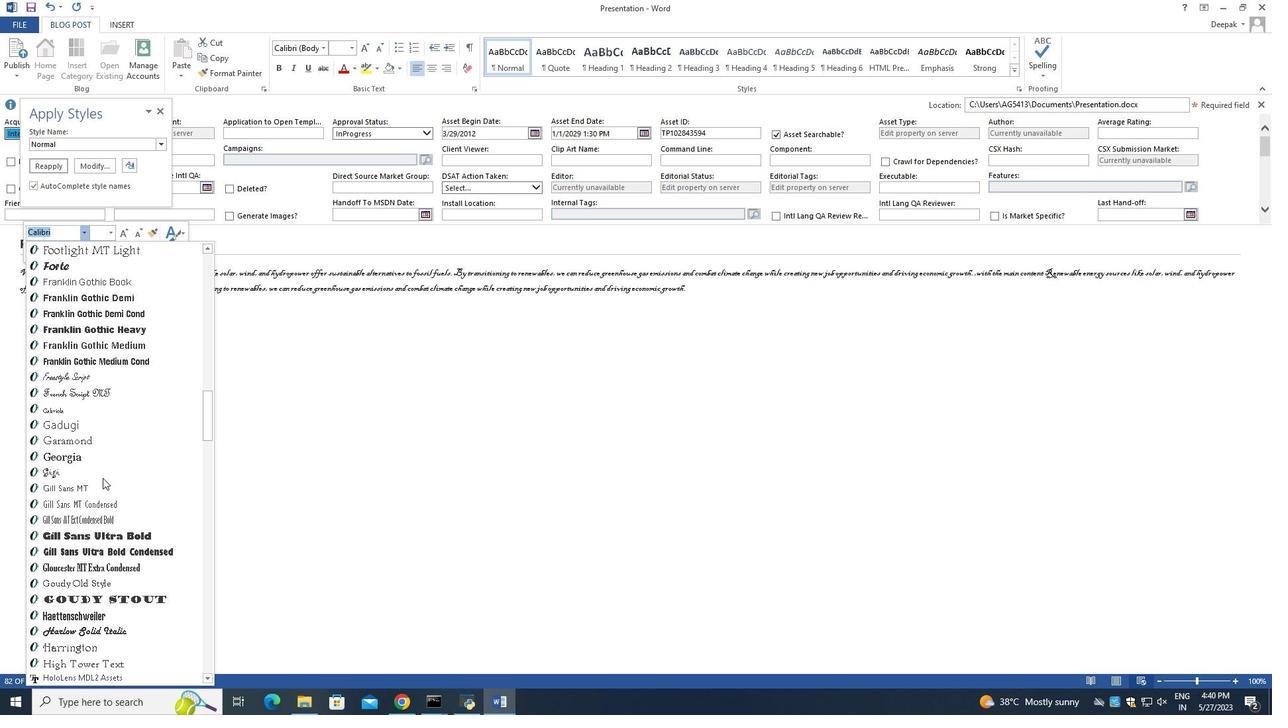 
Action: Mouse scrolled (102, 477) with delta (0, 0)
Screenshot: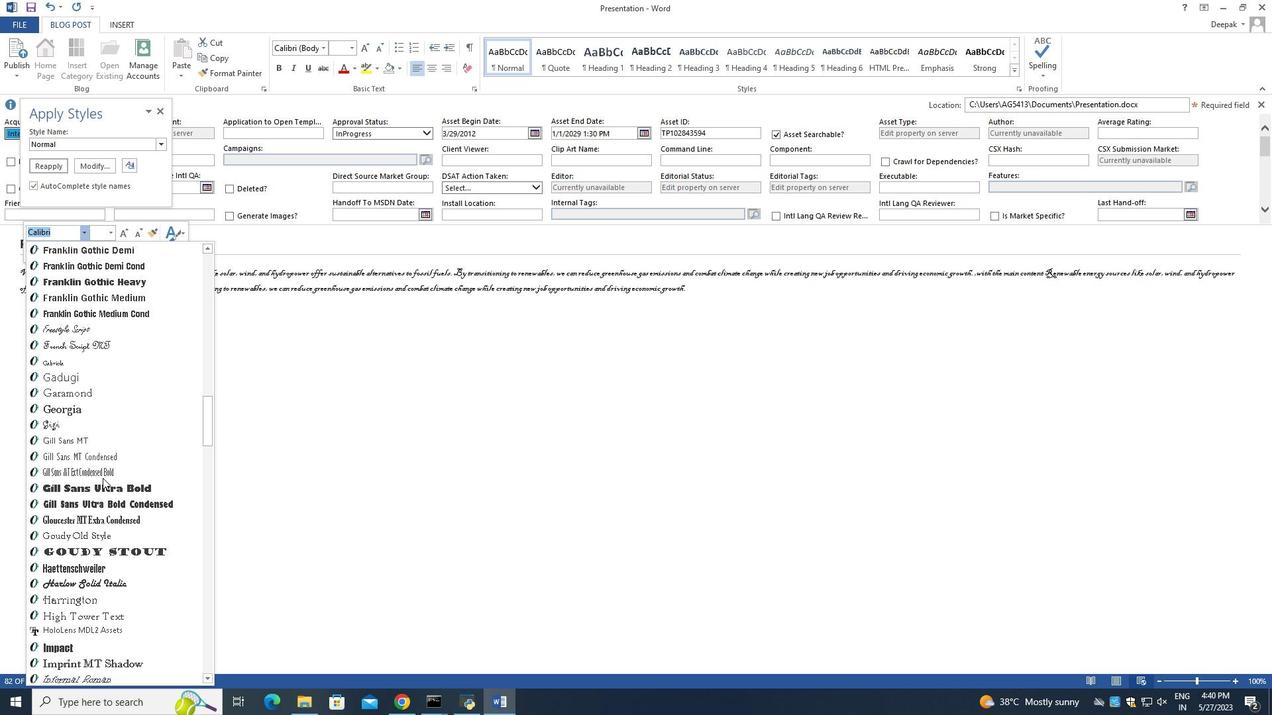 
Action: Mouse scrolled (102, 477) with delta (0, 0)
Screenshot: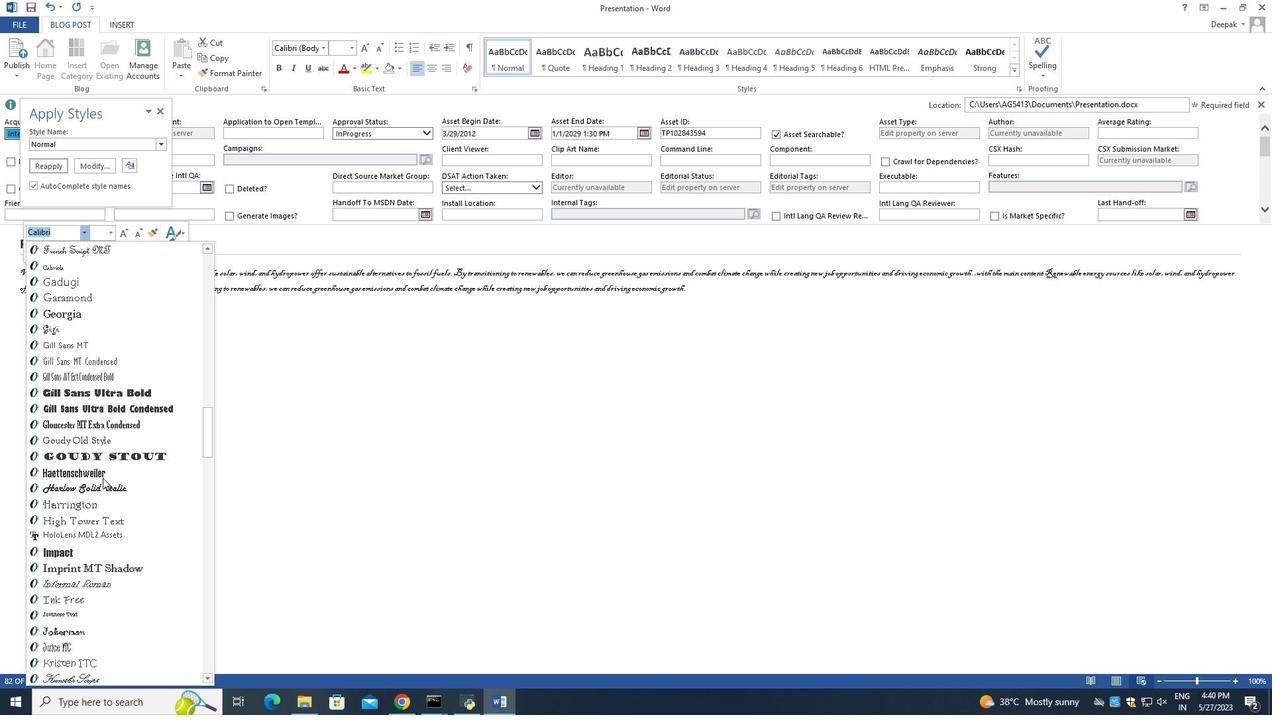 
Action: Mouse scrolled (102, 477) with delta (0, 0)
Screenshot: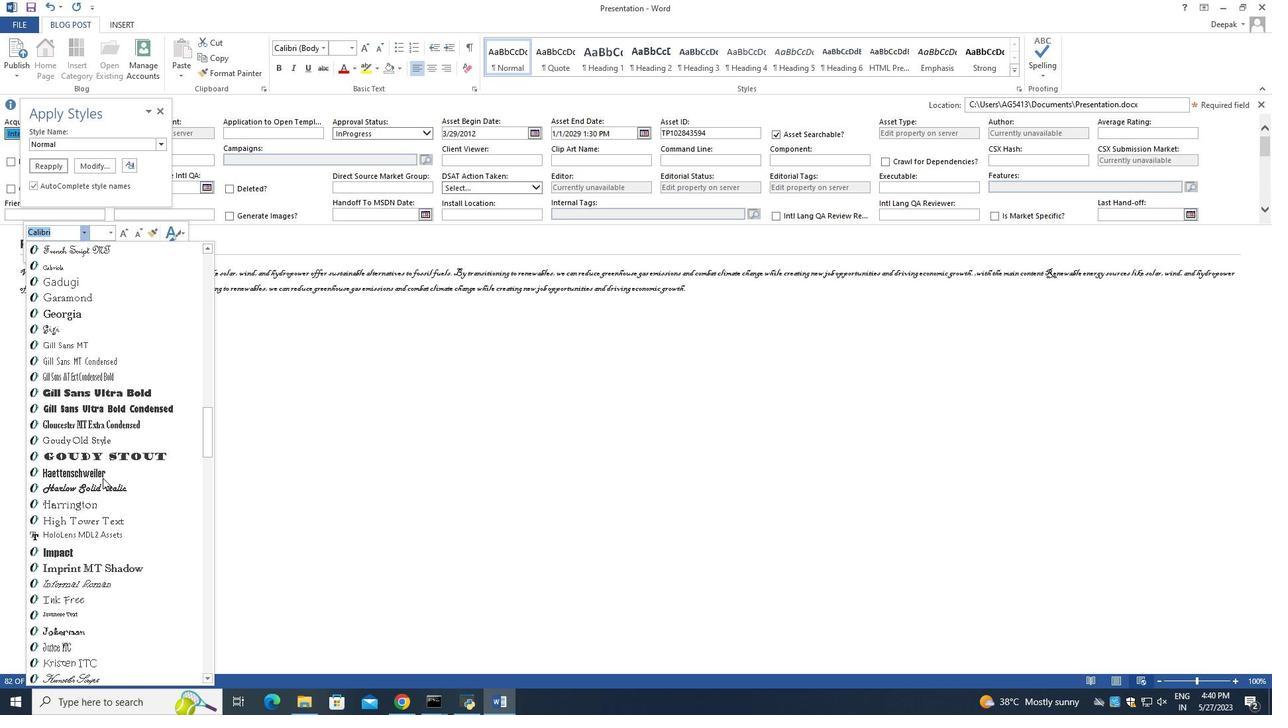 
Action: Mouse scrolled (102, 477) with delta (0, 0)
Screenshot: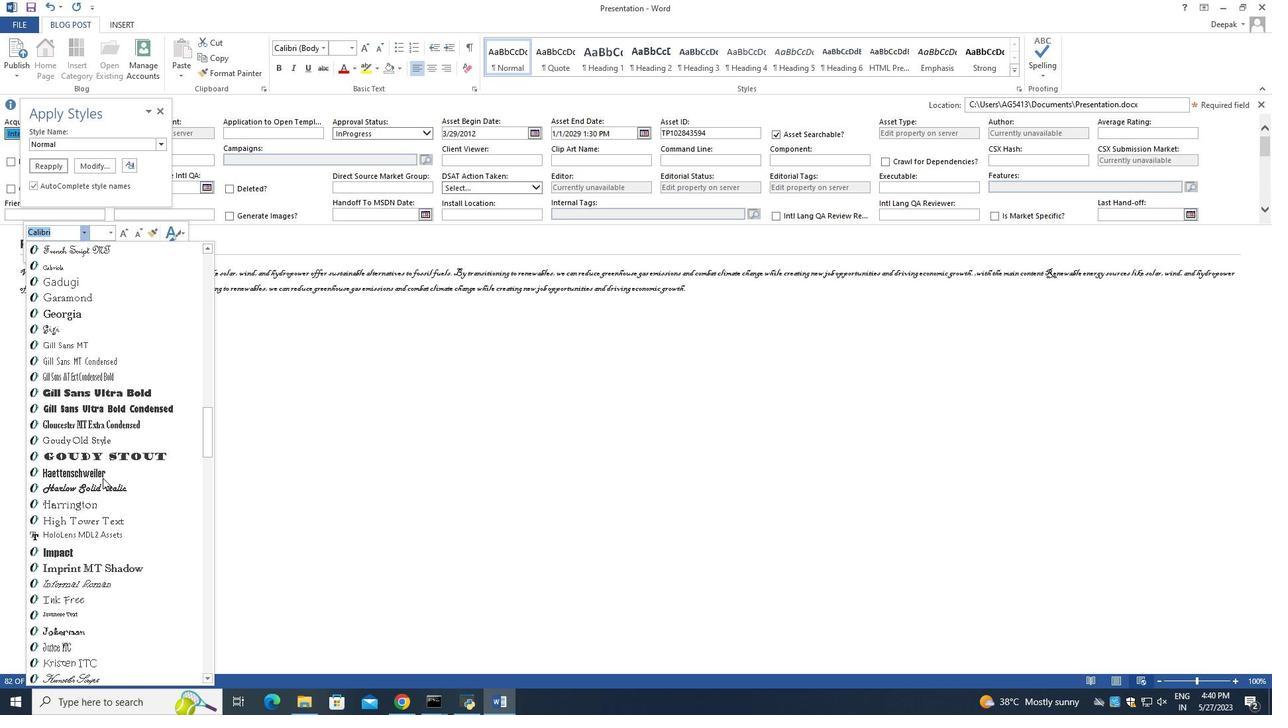 
Action: Mouse scrolled (102, 477) with delta (0, 0)
Screenshot: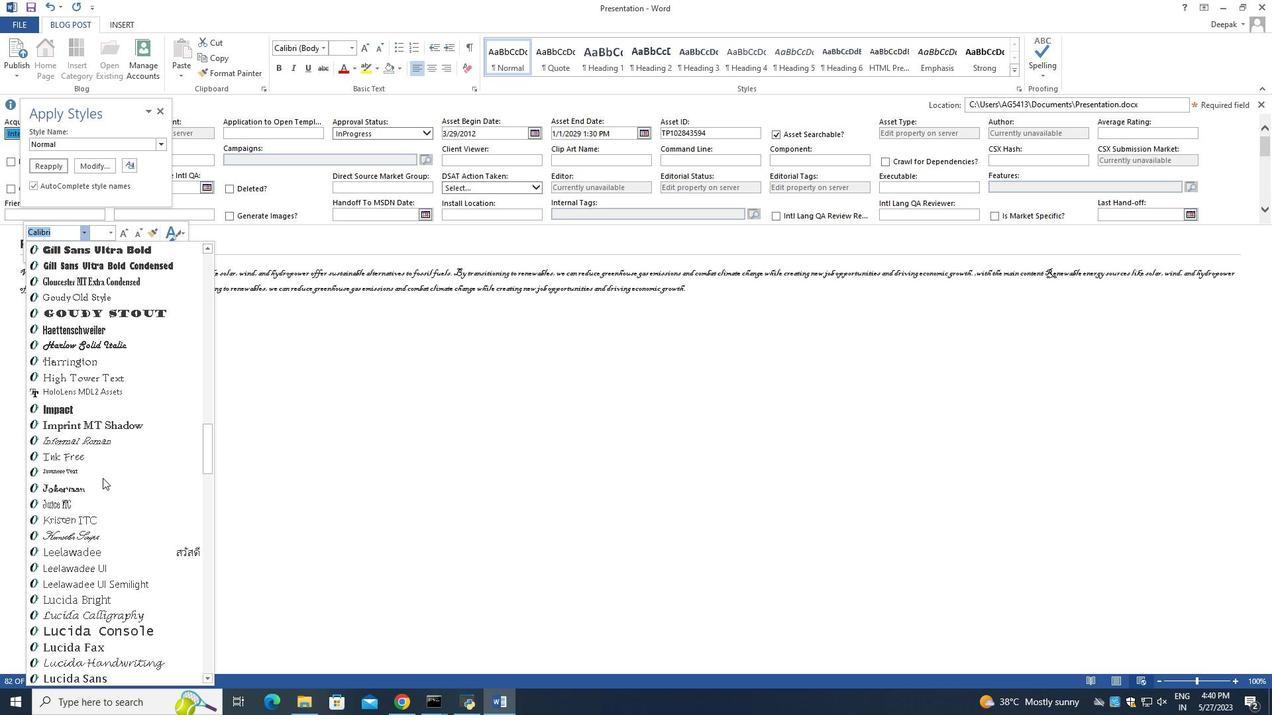 
Action: Mouse scrolled (102, 477) with delta (0, 0)
Screenshot: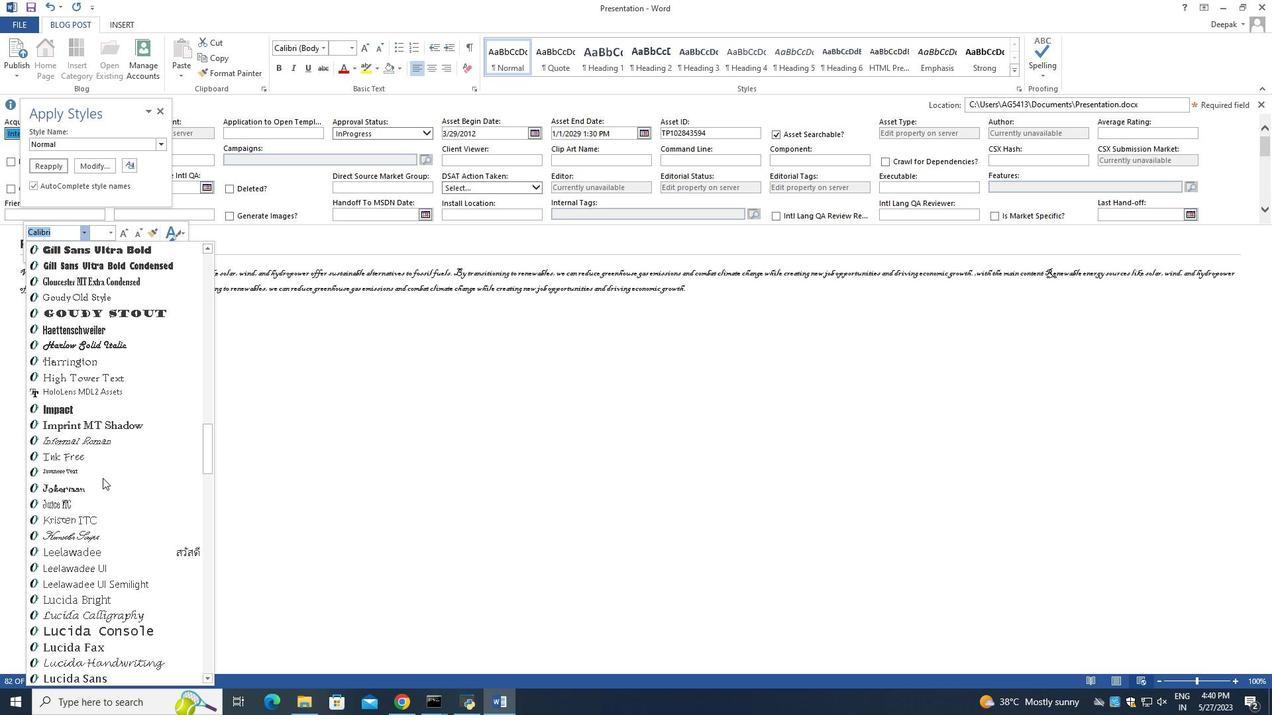 
Action: Mouse moved to (105, 478)
Screenshot: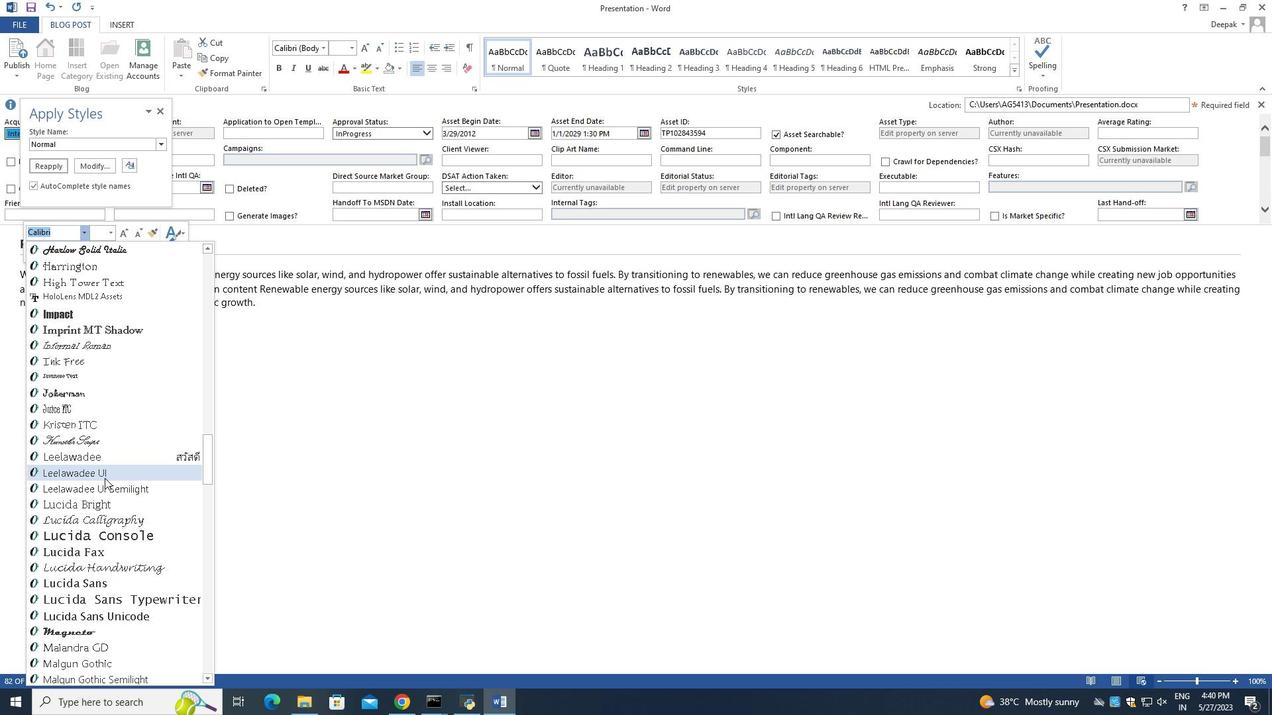 
Action: Mouse scrolled (105, 479) with delta (0, 0)
Screenshot: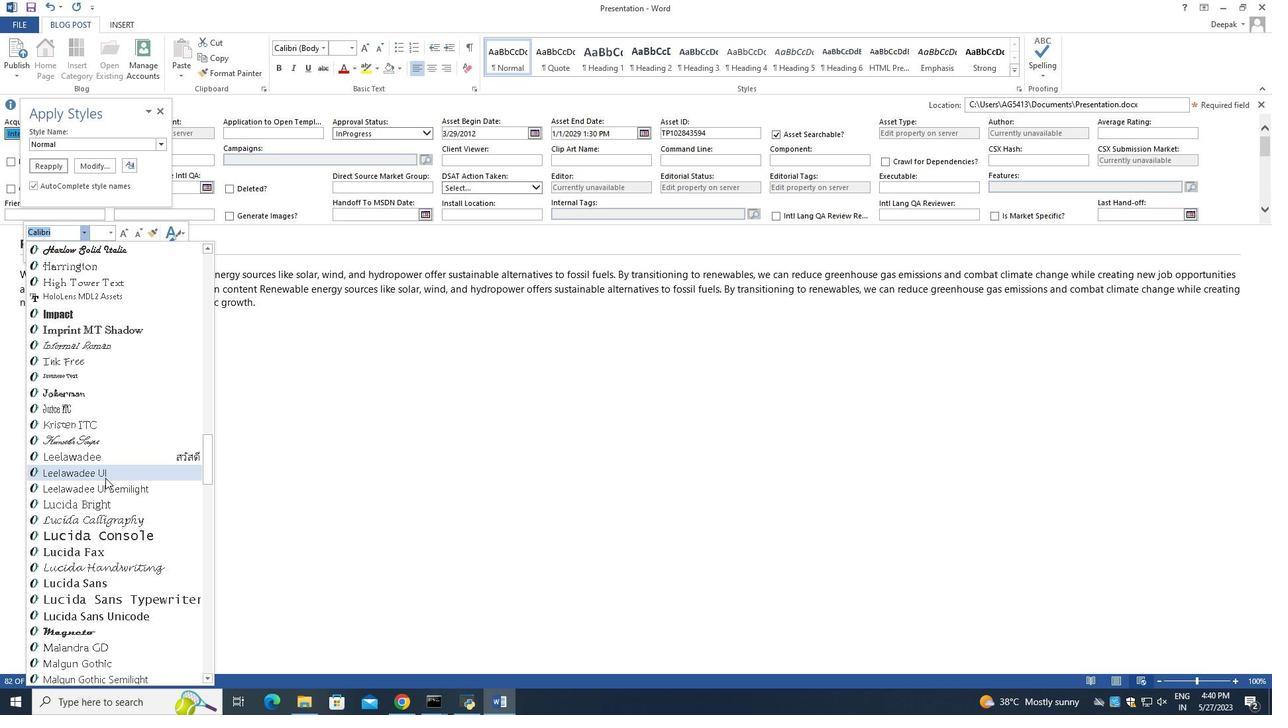 
Action: Mouse moved to (106, 392)
Screenshot: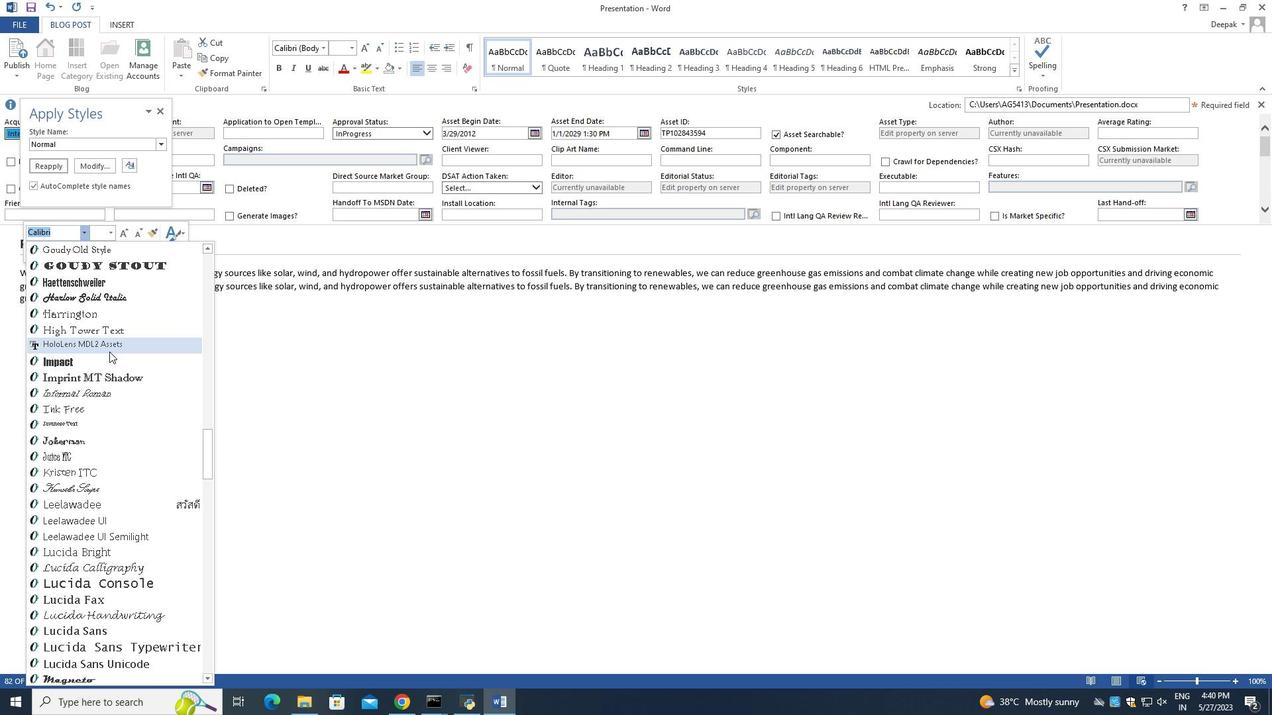 
Action: Mouse scrolled (106, 393) with delta (0, 0)
Screenshot: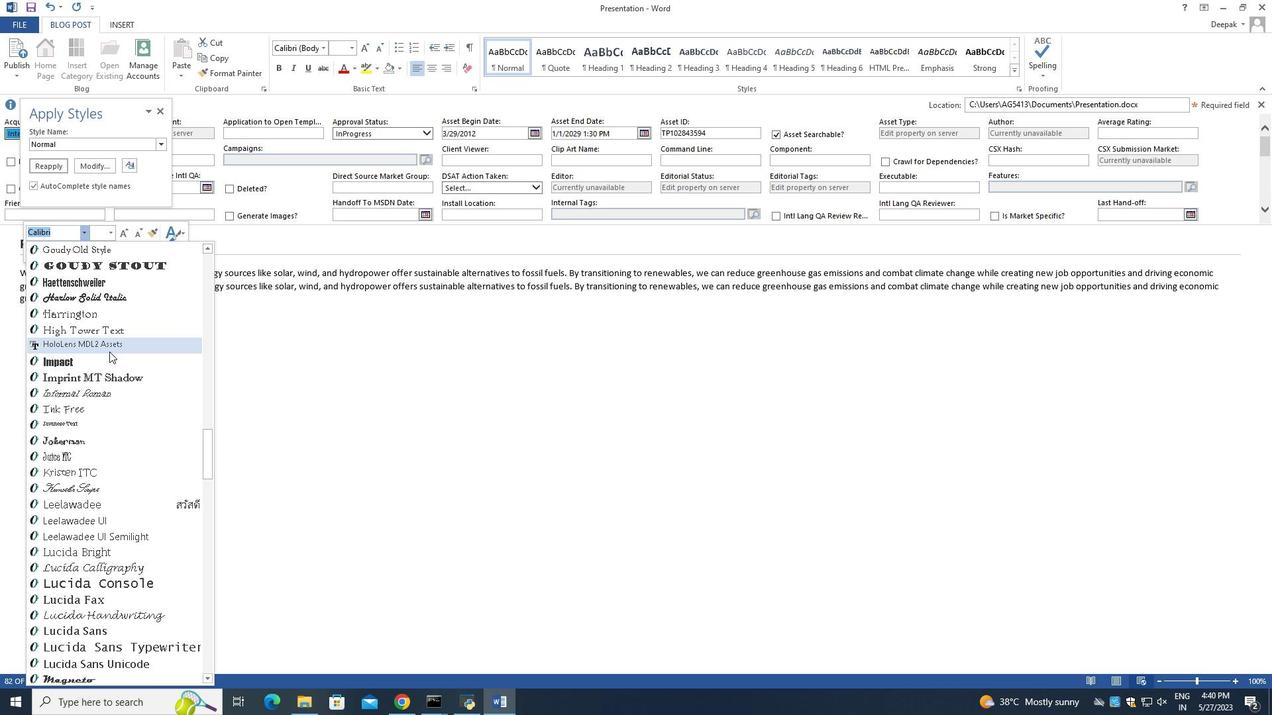 
Action: Mouse moved to (104, 420)
Screenshot: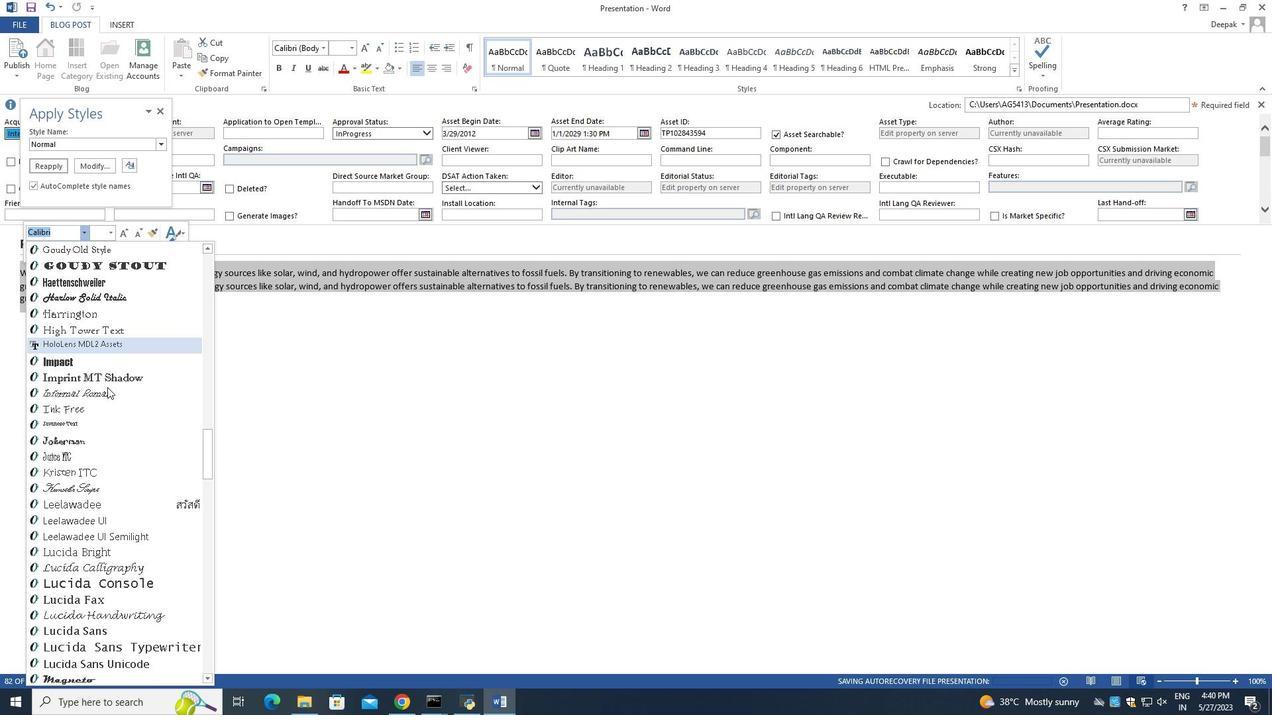 
Action: Mouse scrolled (104, 420) with delta (0, 0)
Screenshot: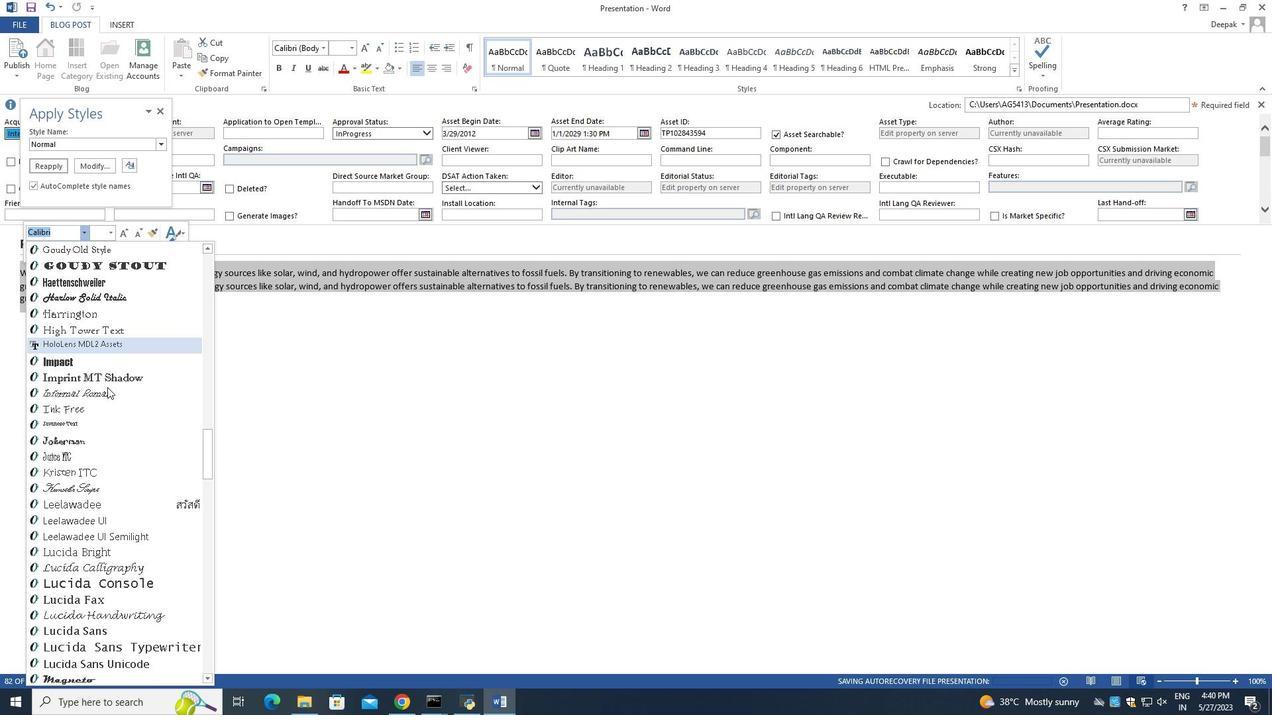 
Action: Mouse moved to (100, 434)
Screenshot: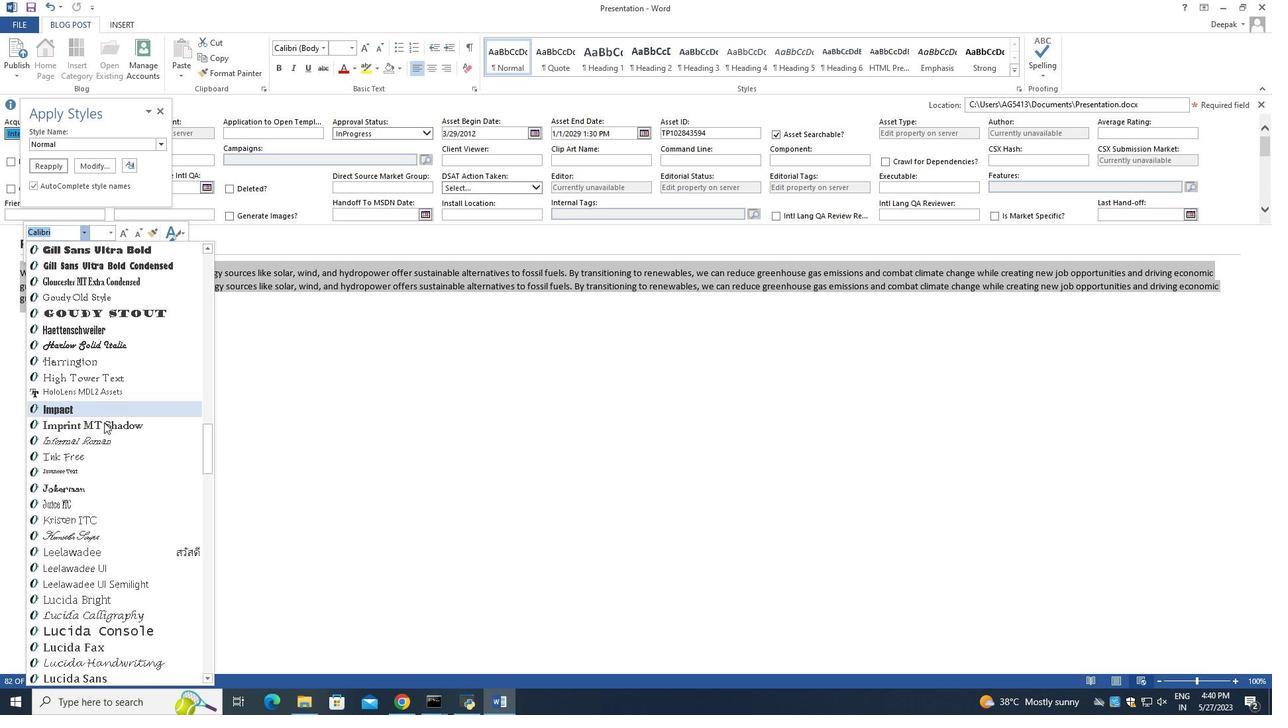 
Action: Mouse scrolled (100, 434) with delta (0, 0)
Screenshot: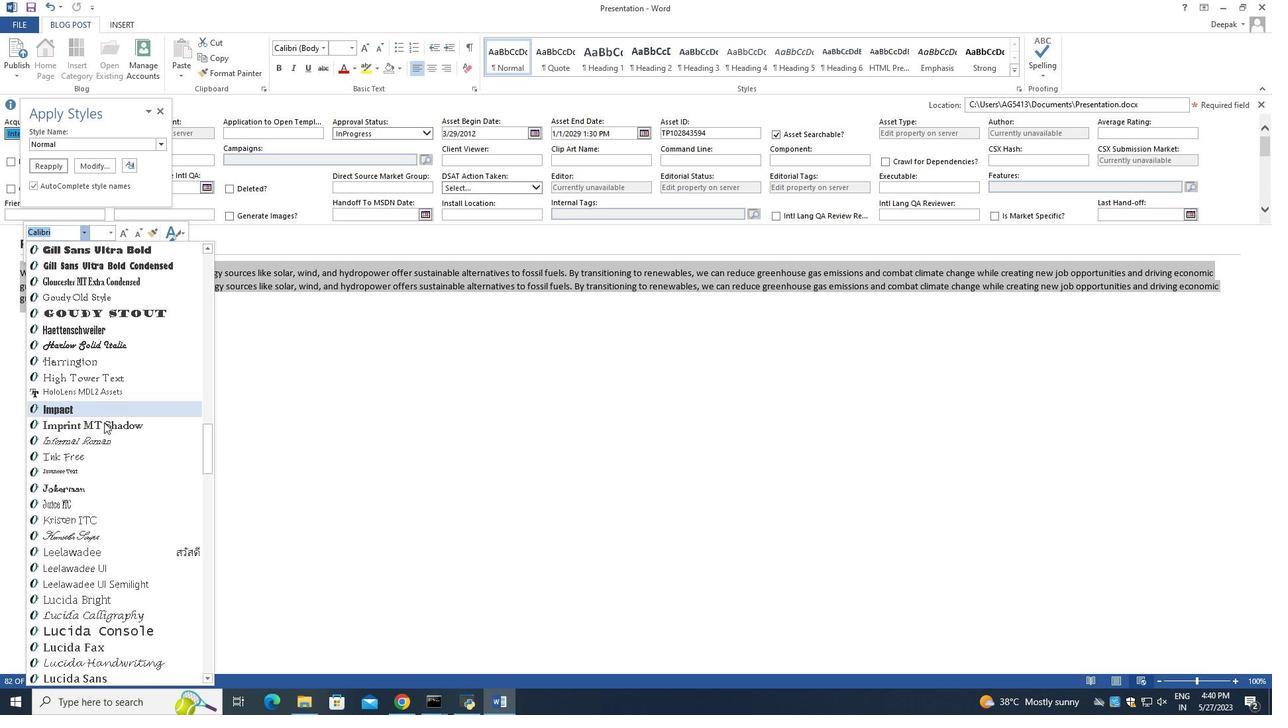 
Action: Mouse moved to (101, 352)
Screenshot: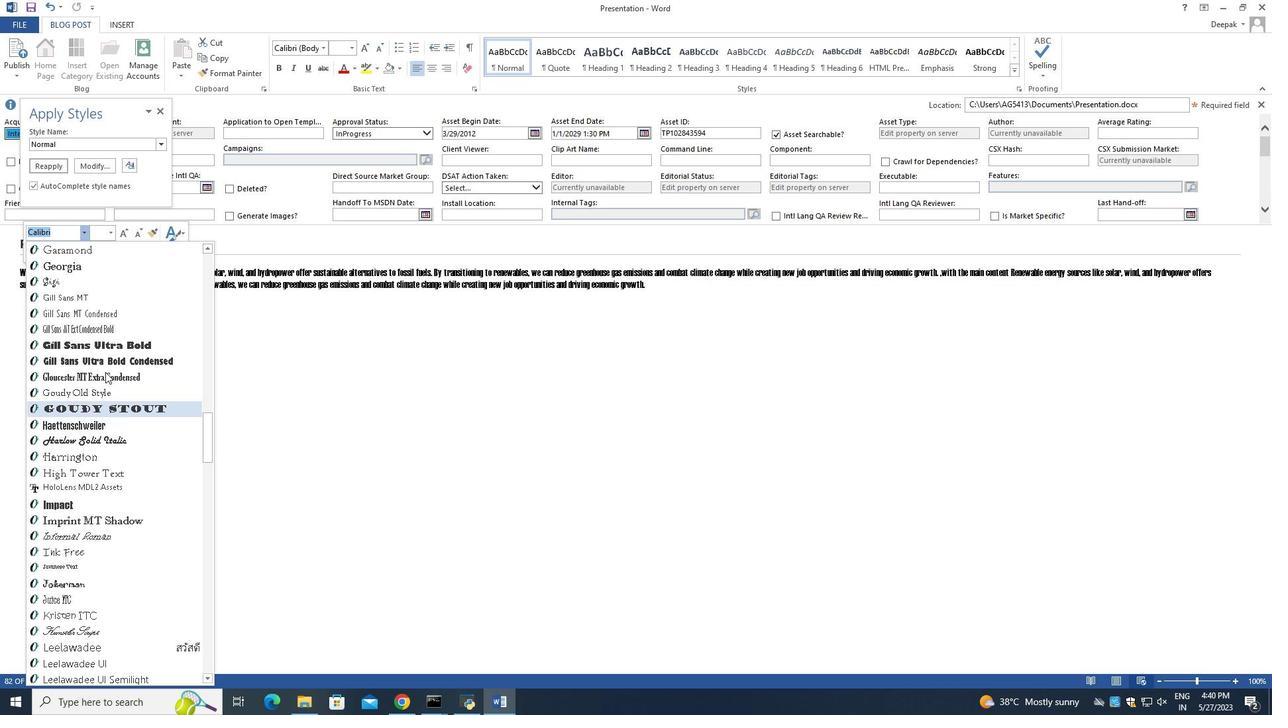 
Action: Mouse scrolled (101, 353) with delta (0, 0)
Screenshot: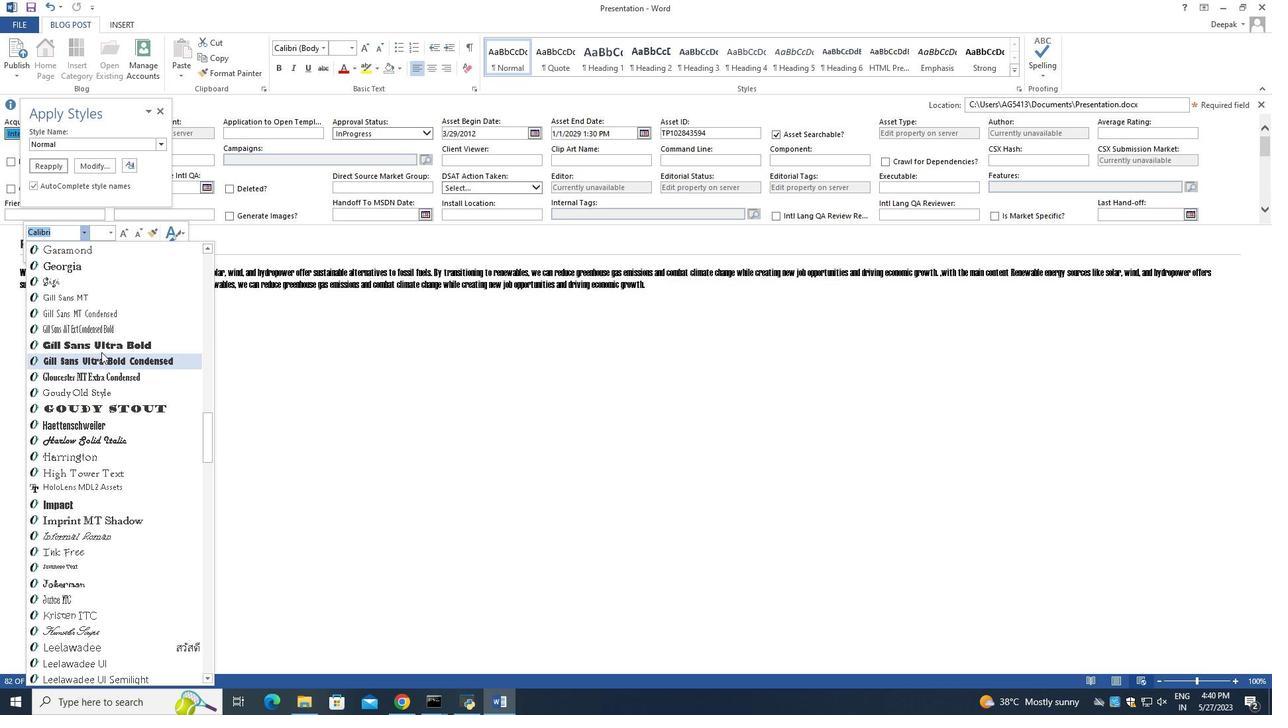 
Action: Mouse scrolled (101, 353) with delta (0, 0)
Screenshot: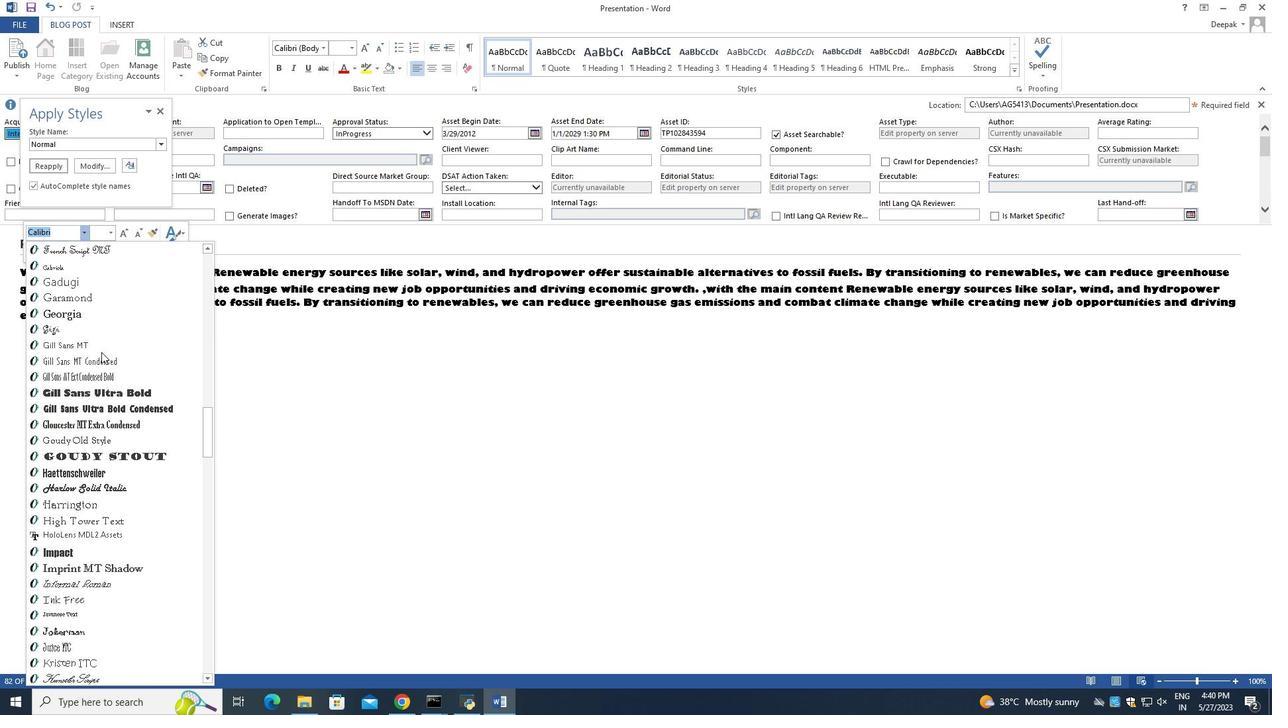
Action: Mouse moved to (94, 422)
Screenshot: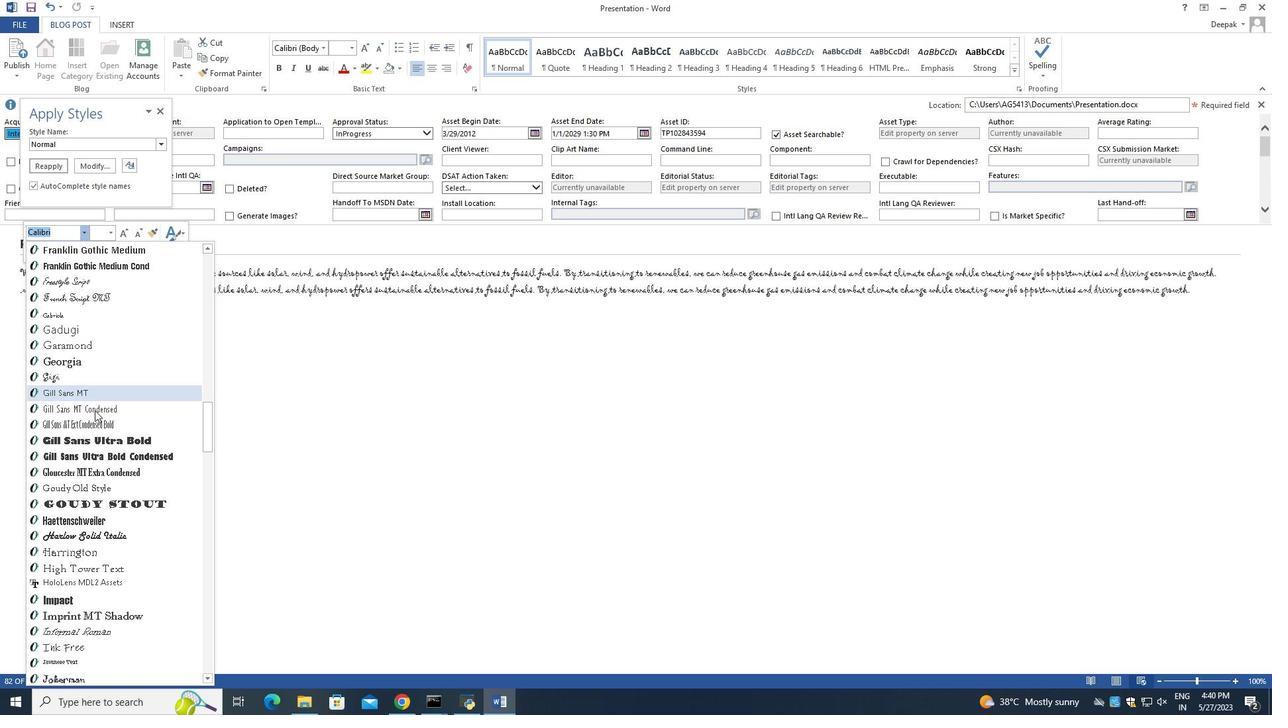 
Action: Mouse scrolled (94, 422) with delta (0, 0)
Screenshot: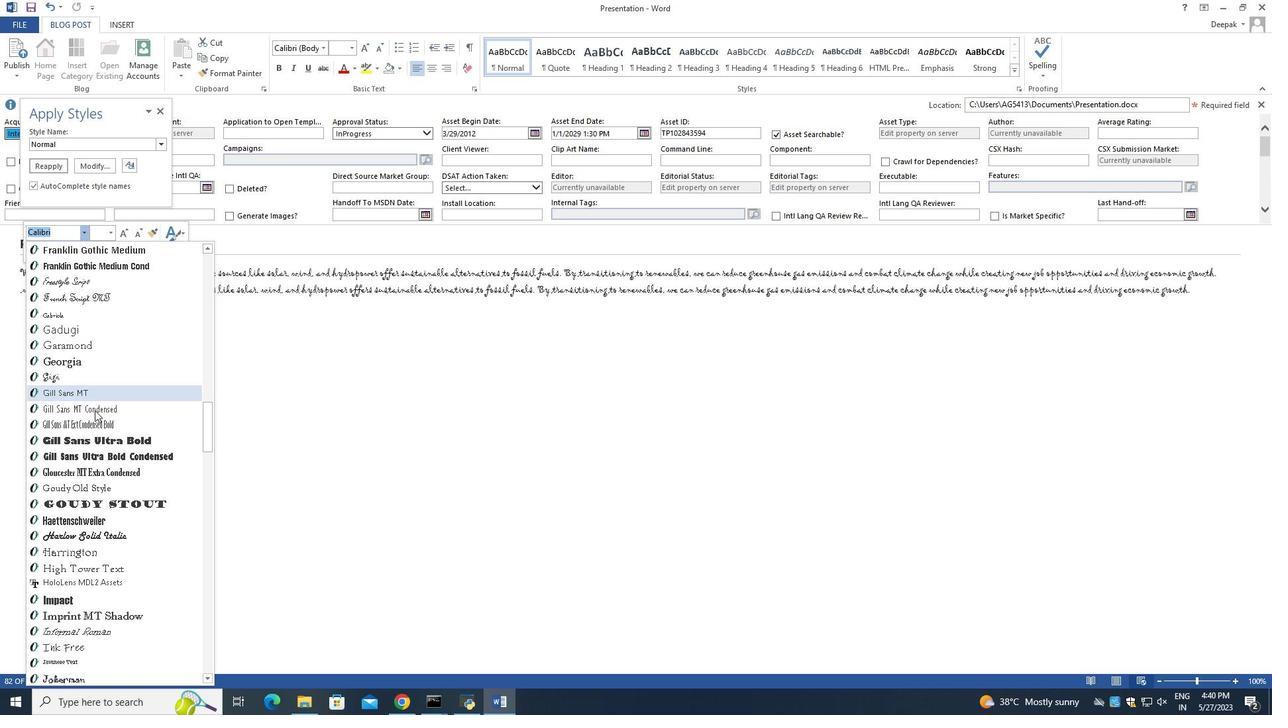 
Action: Mouse moved to (94, 439)
Screenshot: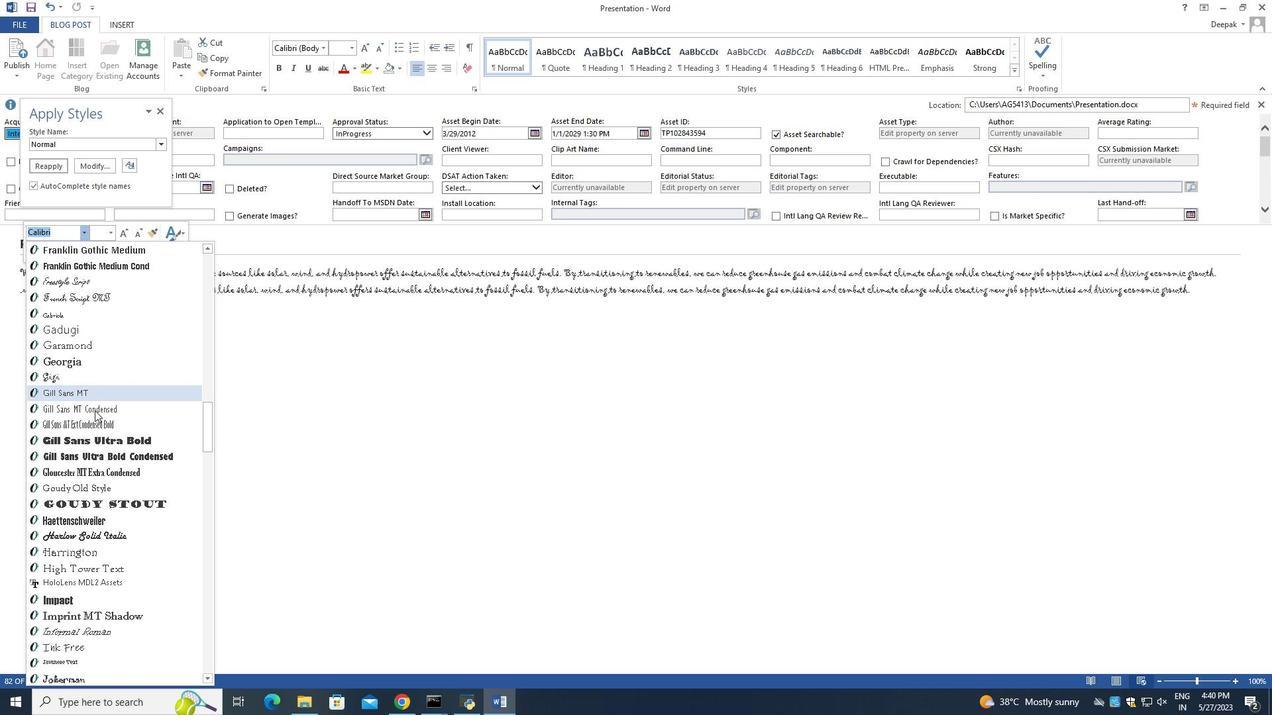 
Action: Mouse scrolled (94, 437) with delta (0, 0)
Screenshot: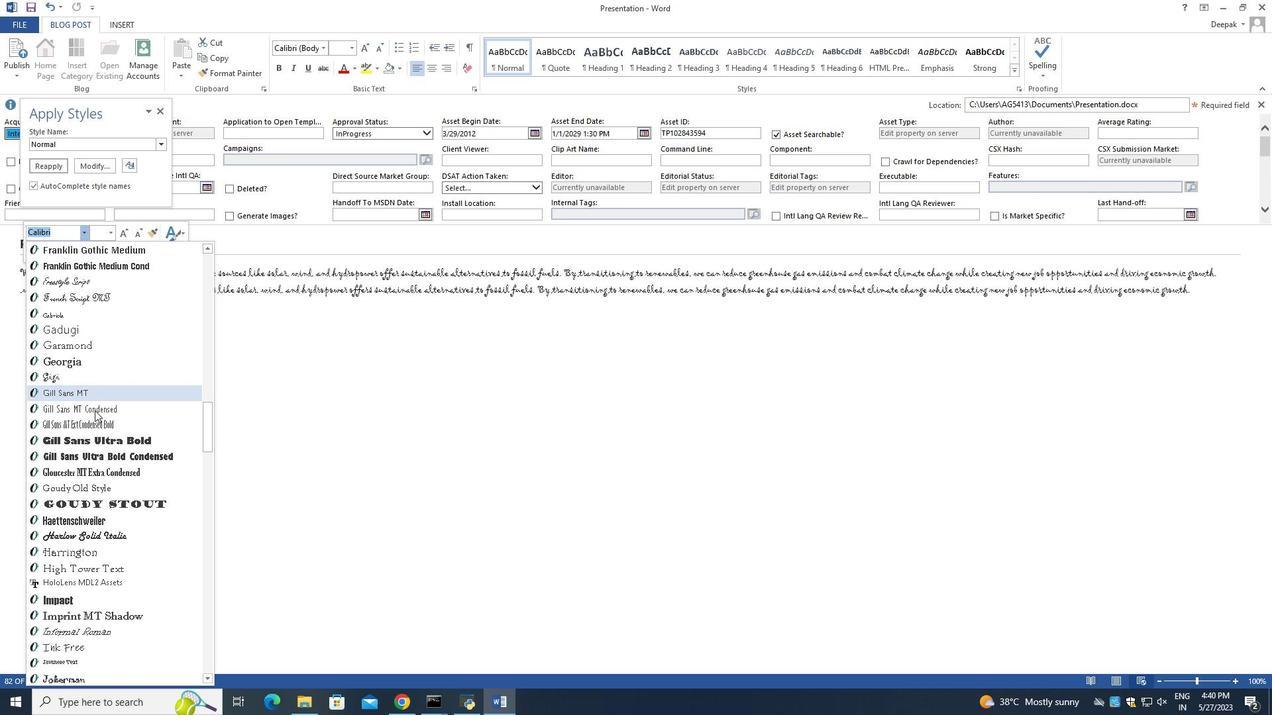 
Action: Mouse moved to (93, 443)
Screenshot: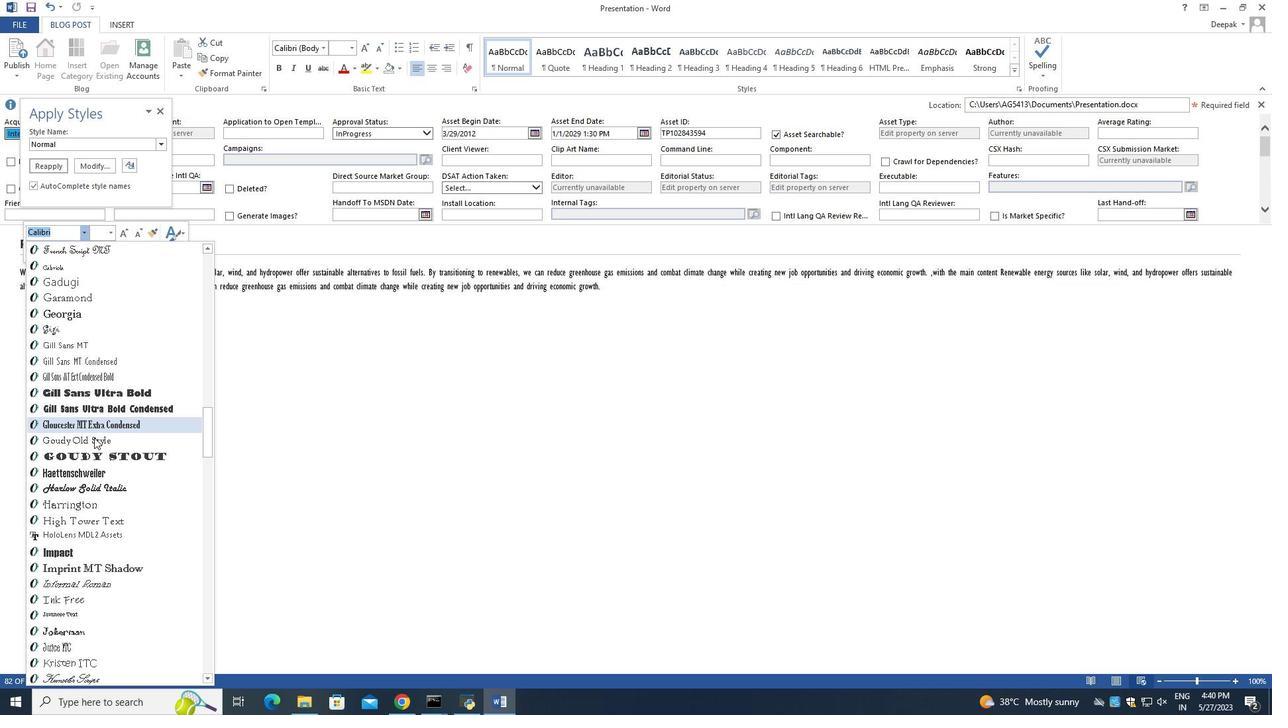 
Action: Mouse scrolled (93, 442) with delta (0, 0)
Screenshot: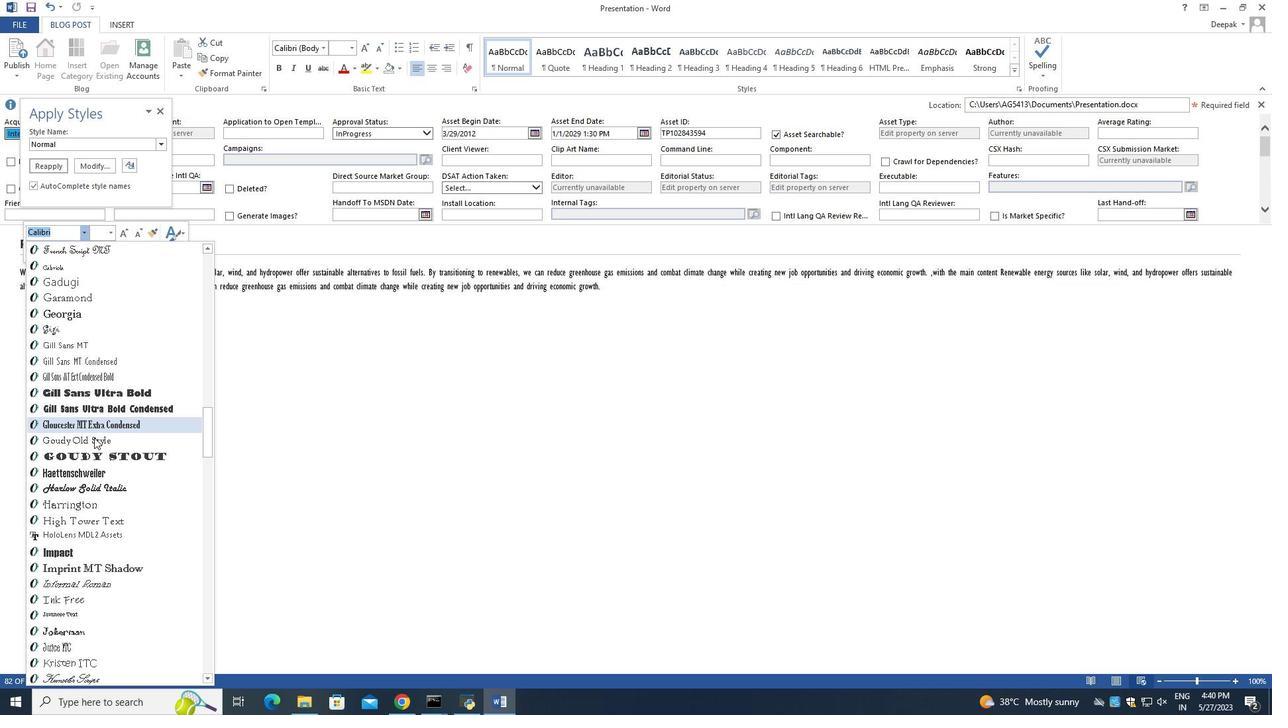 
Action: Mouse moved to (92, 457)
Screenshot: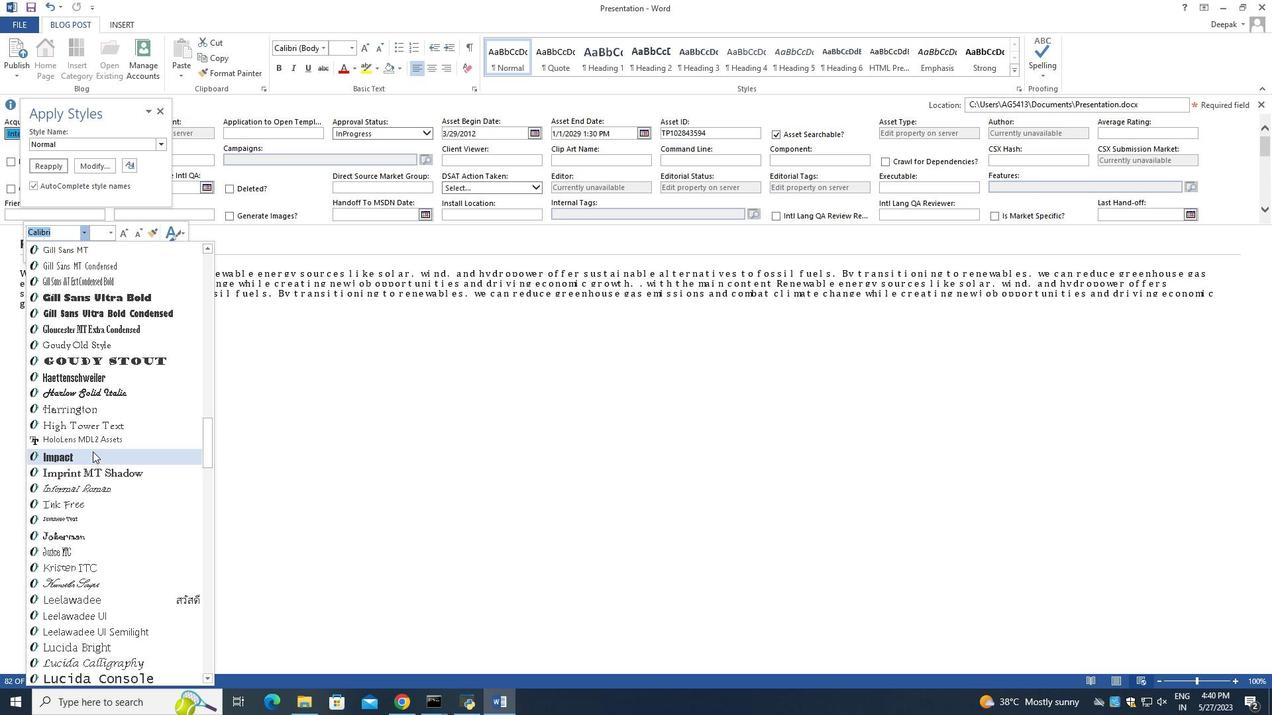 
Action: Mouse scrolled (92, 456) with delta (0, 0)
Screenshot: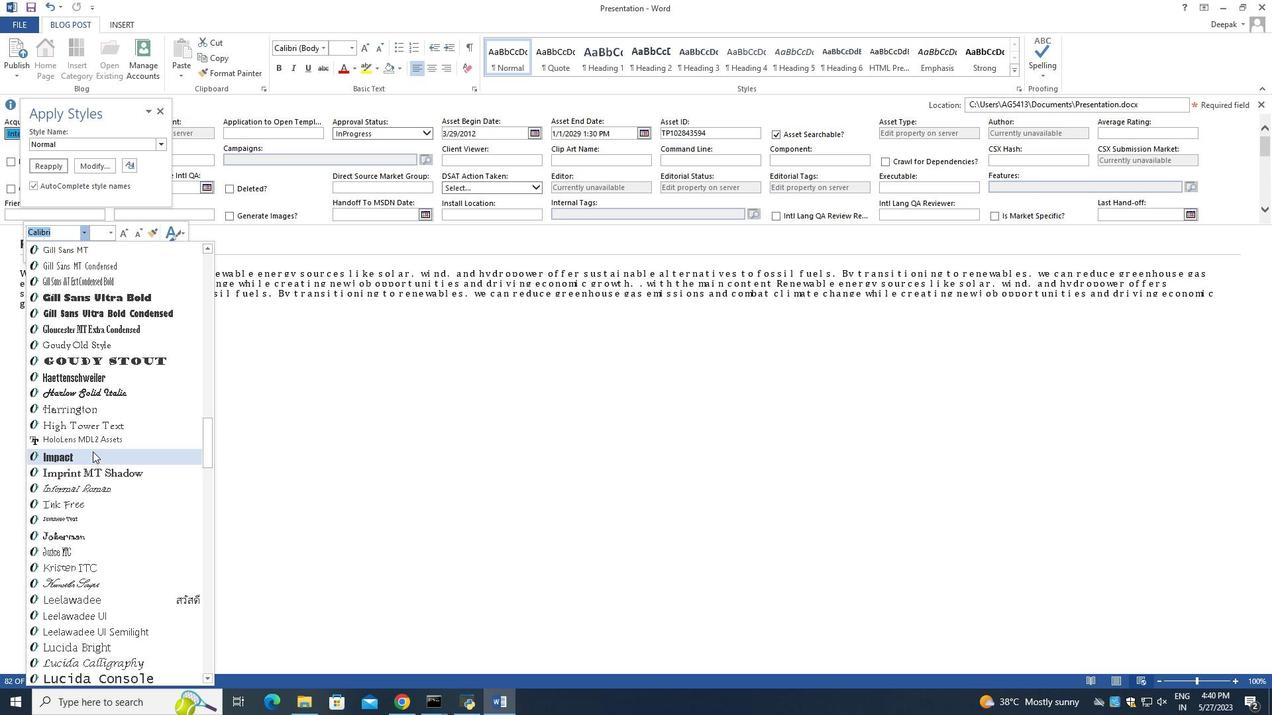 
Action: Mouse moved to (90, 461)
Screenshot: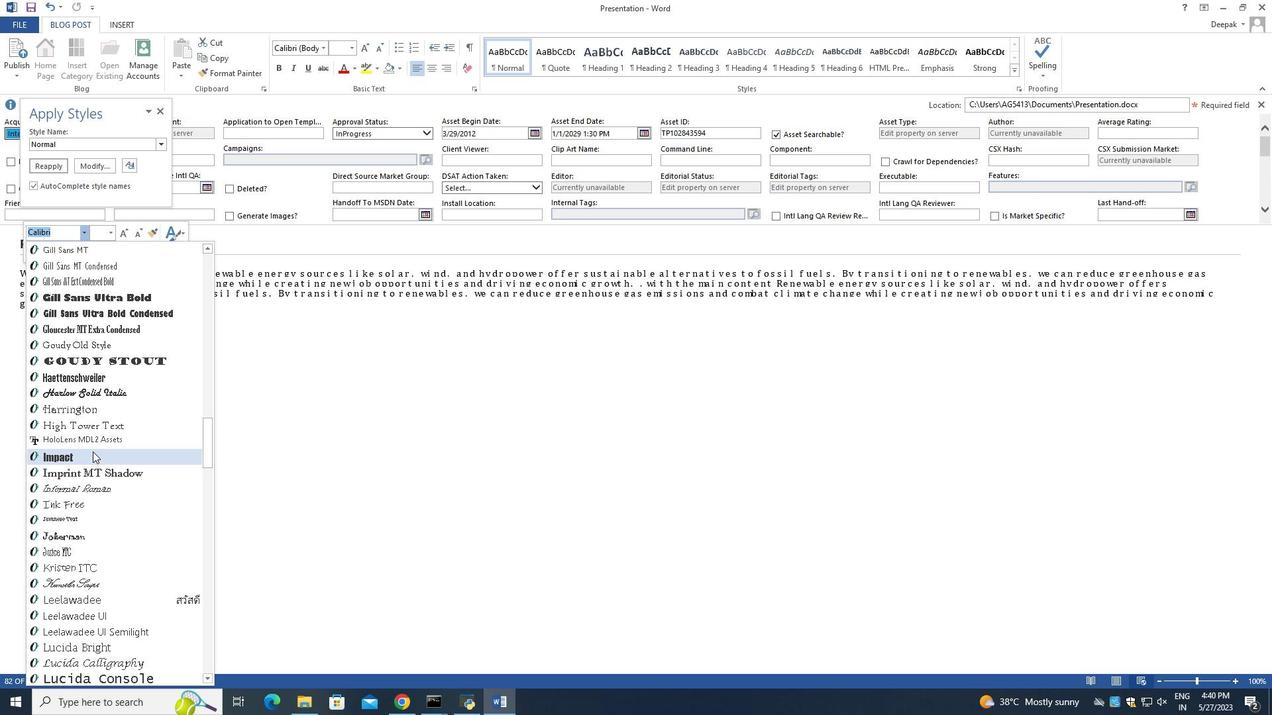 
Action: Mouse scrolled (90, 460) with delta (0, 0)
Screenshot: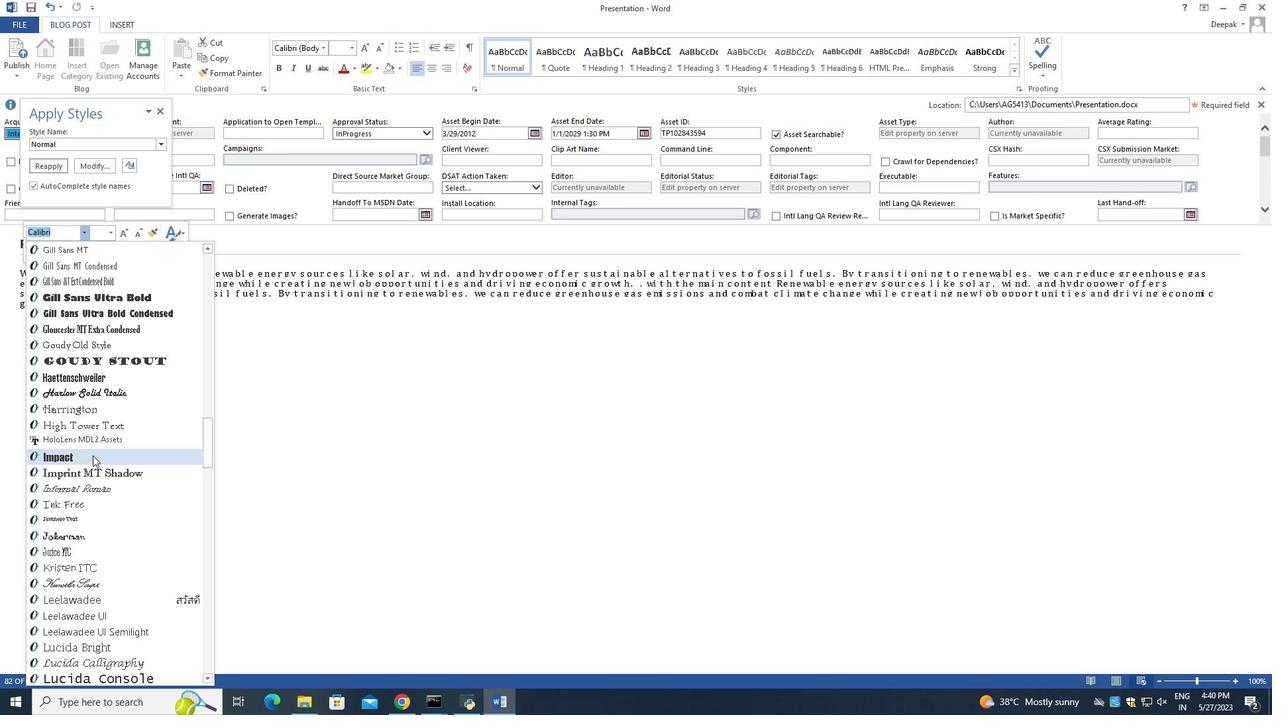 
Action: Mouse moved to (90, 461)
Screenshot: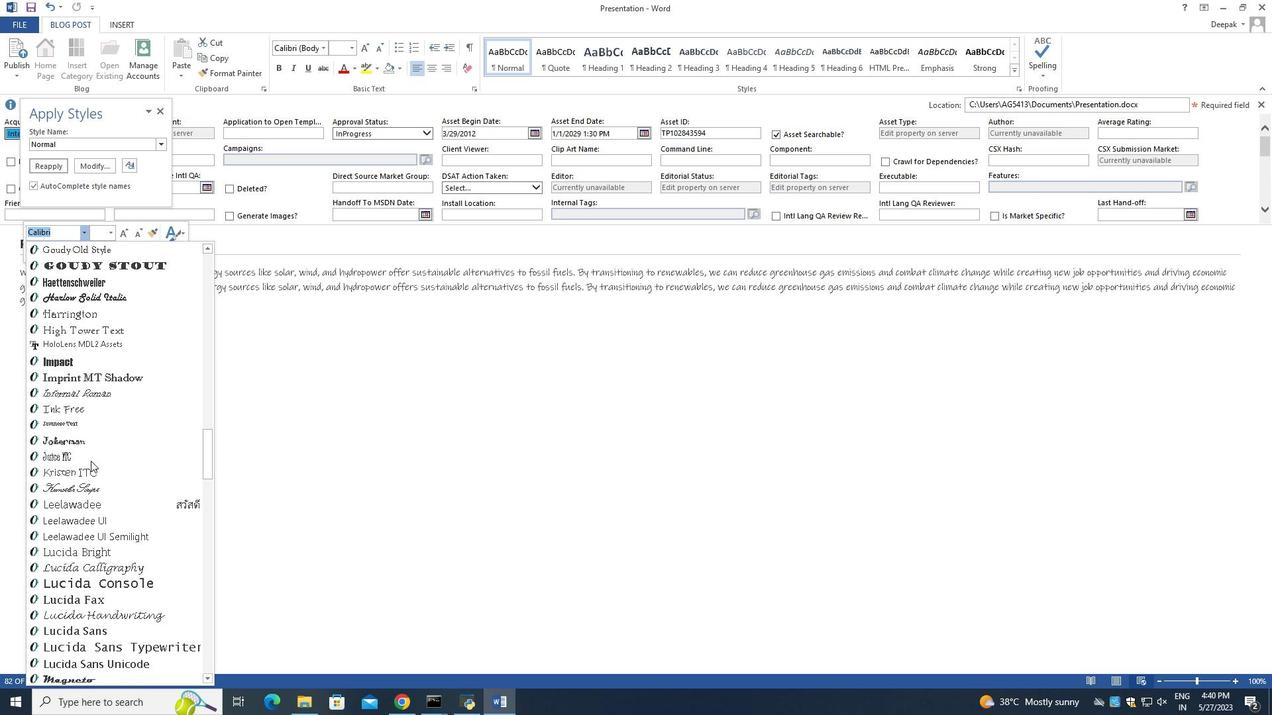 
Action: Mouse scrolled (90, 461) with delta (0, 0)
Screenshot: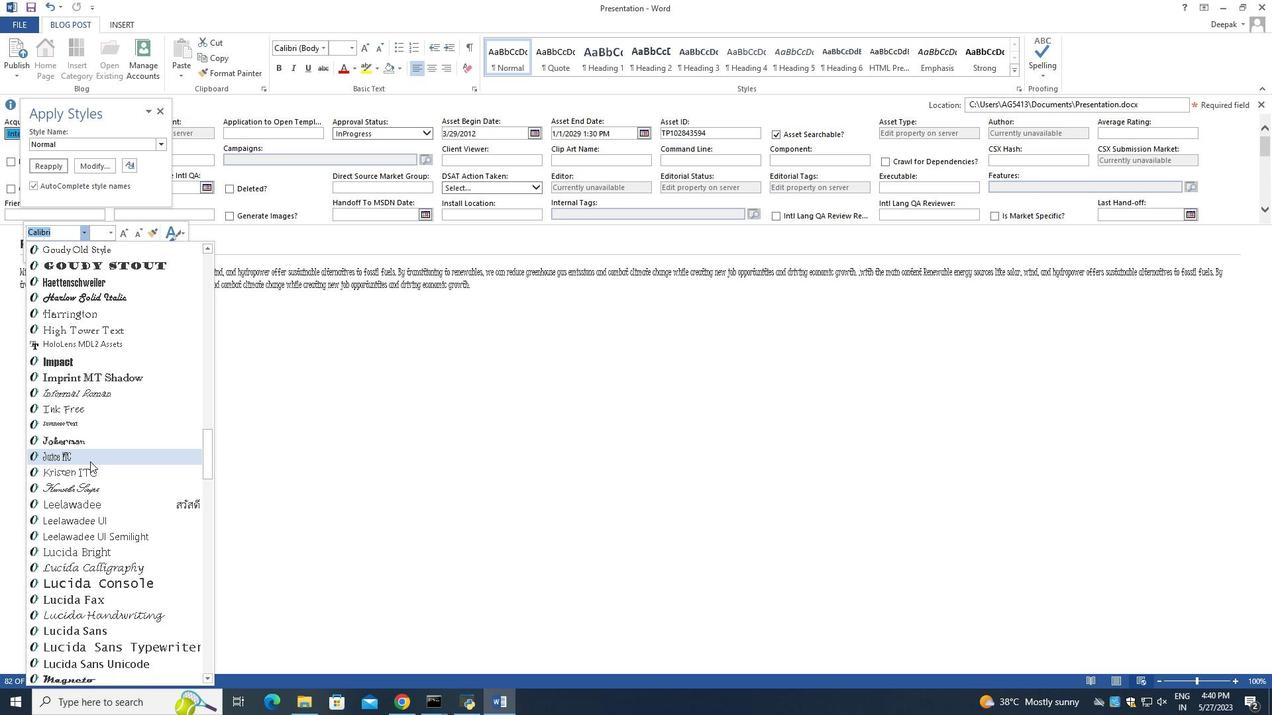 
Action: Mouse scrolled (90, 461) with delta (0, 0)
Screenshot: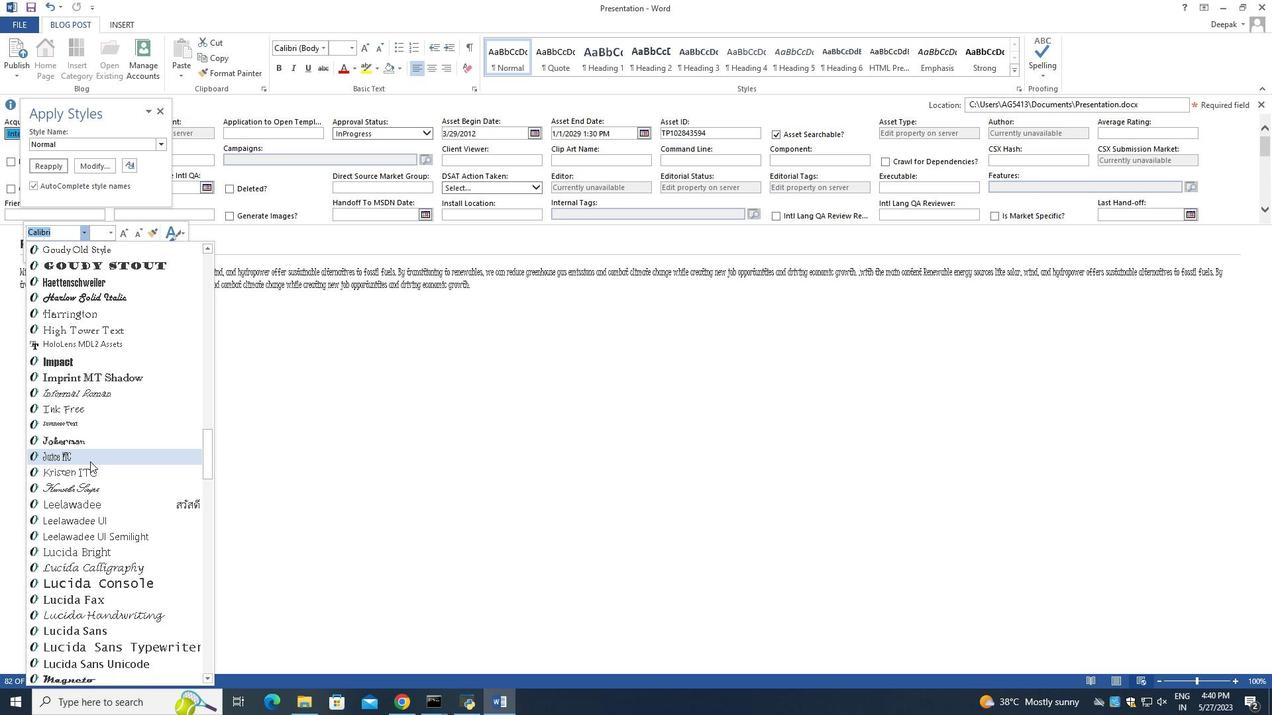 
Action: Mouse moved to (90, 459)
Screenshot: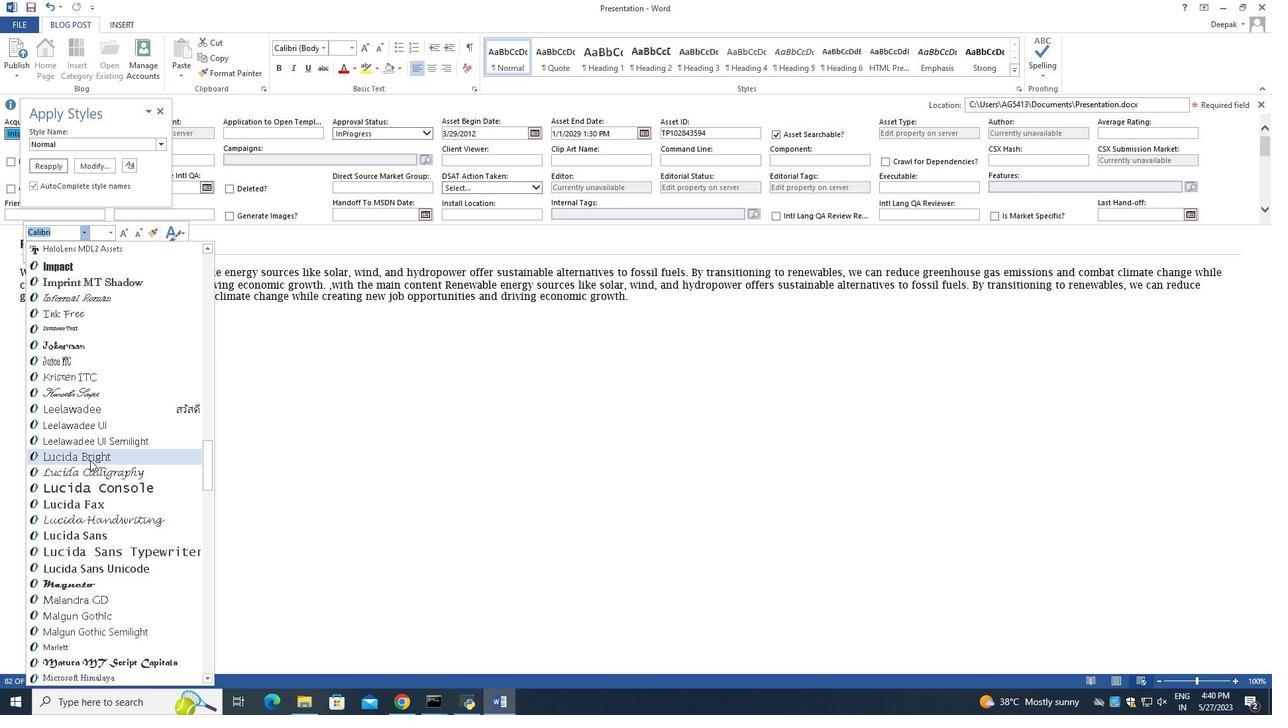 
Action: Mouse scrolled (90, 459) with delta (0, 0)
Screenshot: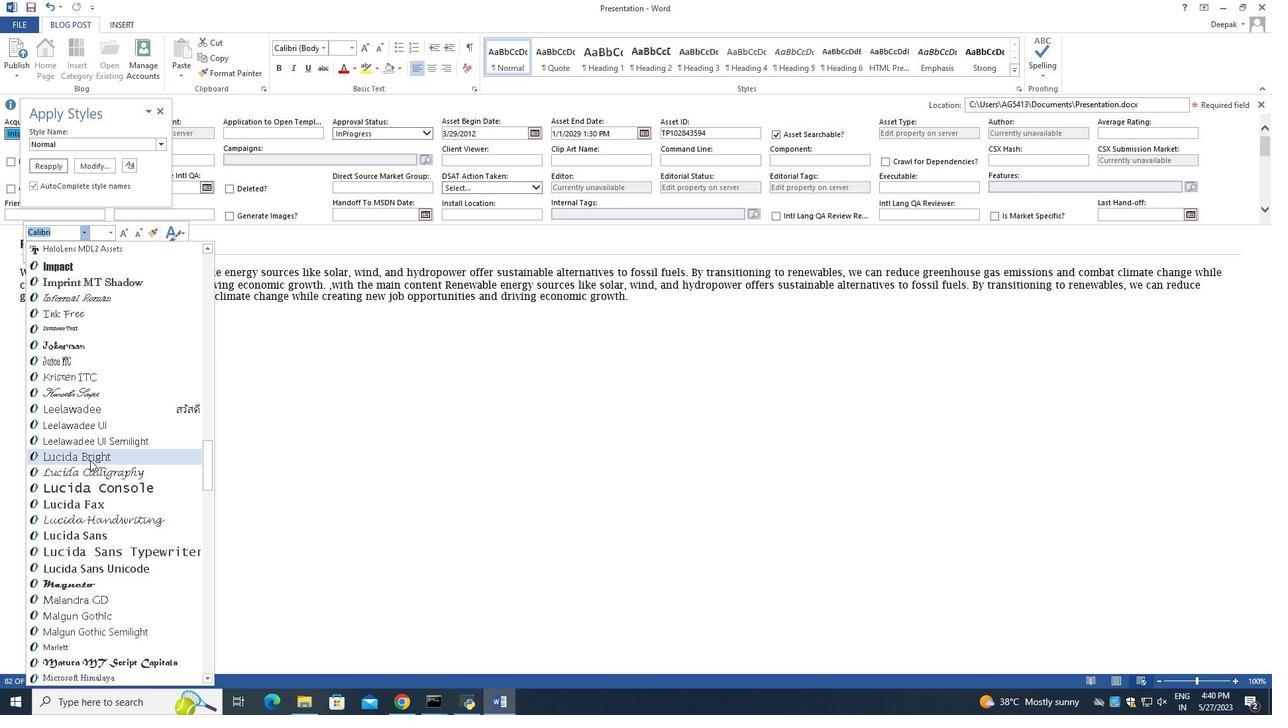 
Action: Mouse scrolled (90, 459) with delta (0, 0)
Screenshot: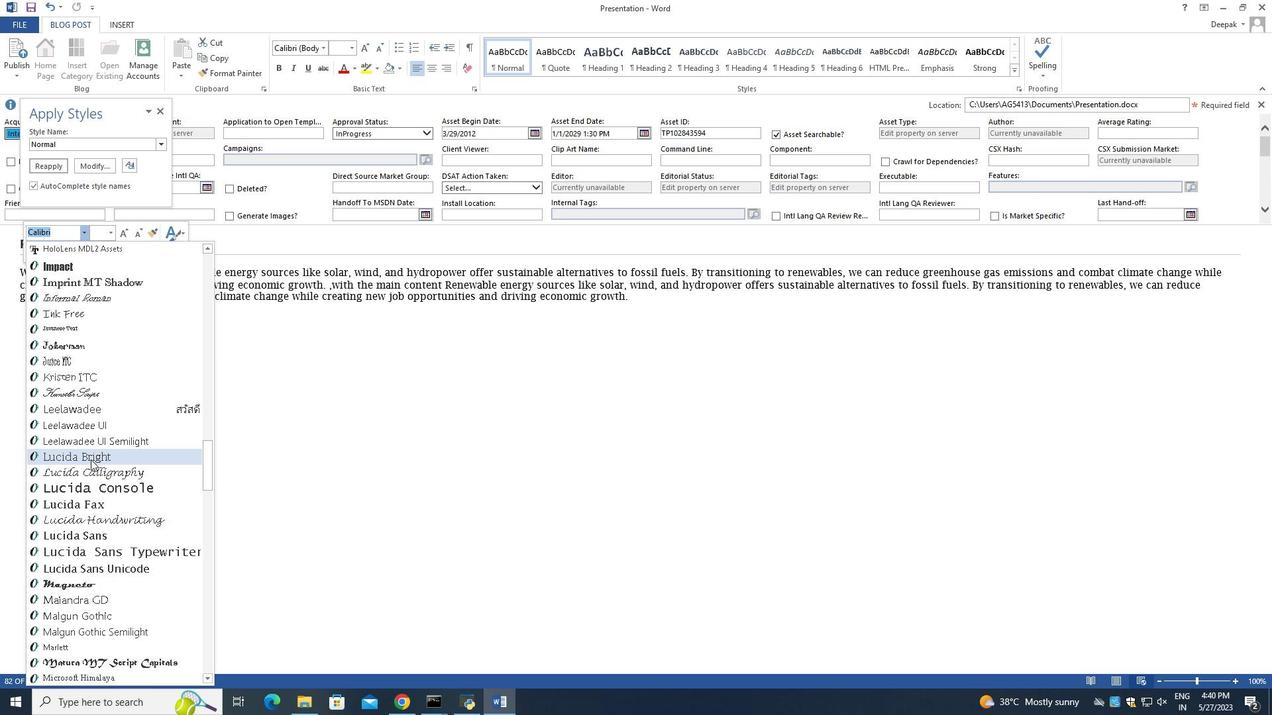 
Action: Mouse scrolled (90, 459) with delta (0, 0)
Screenshot: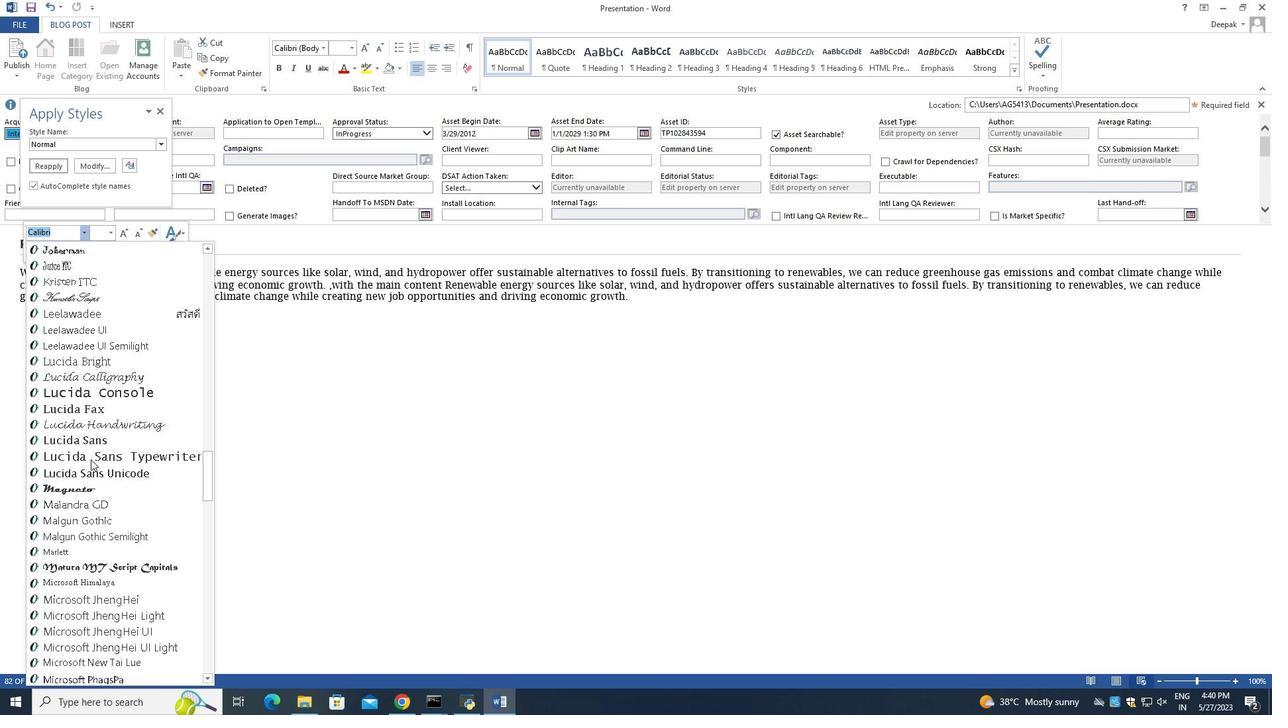 
Action: Mouse scrolled (90, 459) with delta (0, 0)
Screenshot: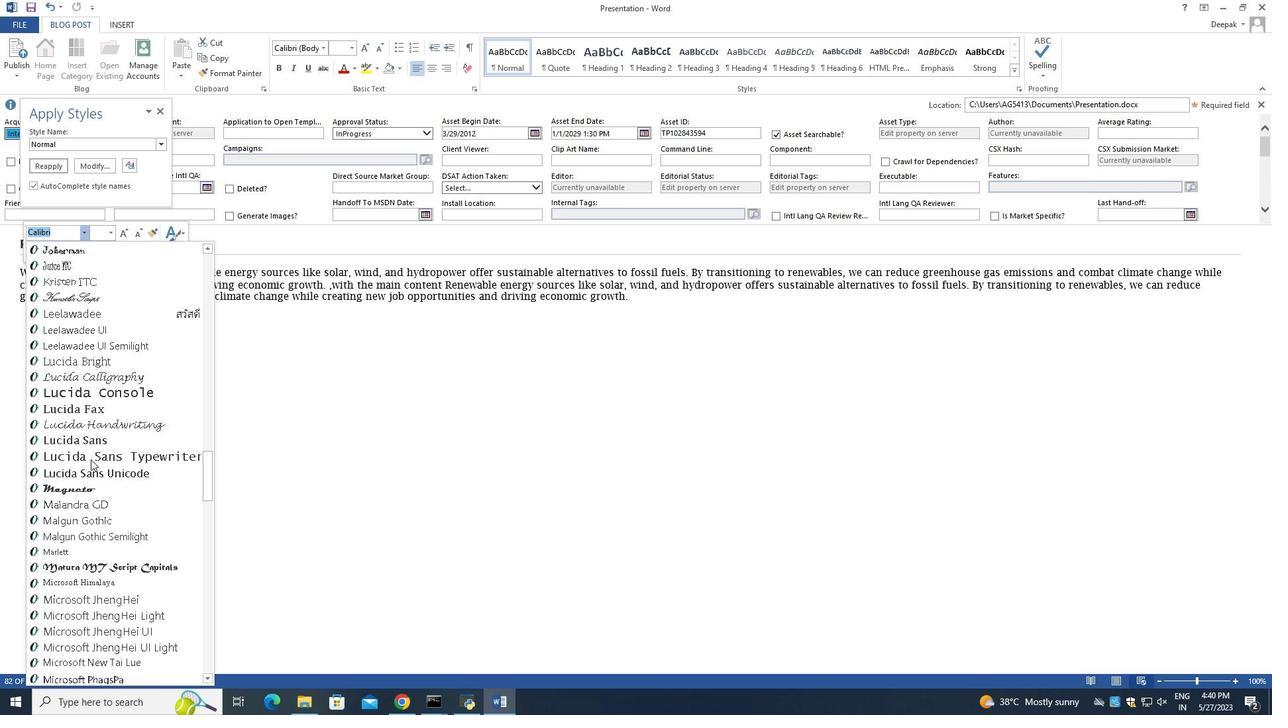 
Action: Mouse scrolled (90, 459) with delta (0, 0)
Screenshot: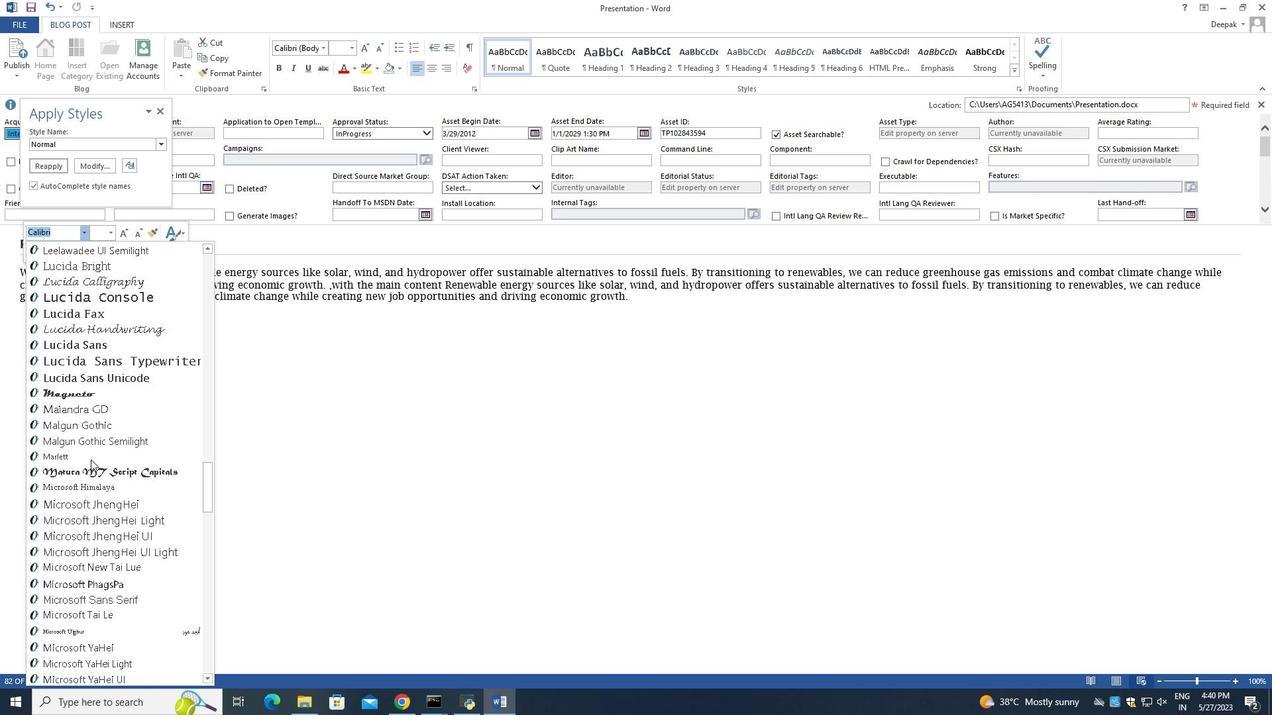 
Action: Mouse scrolled (90, 459) with delta (0, 0)
Screenshot: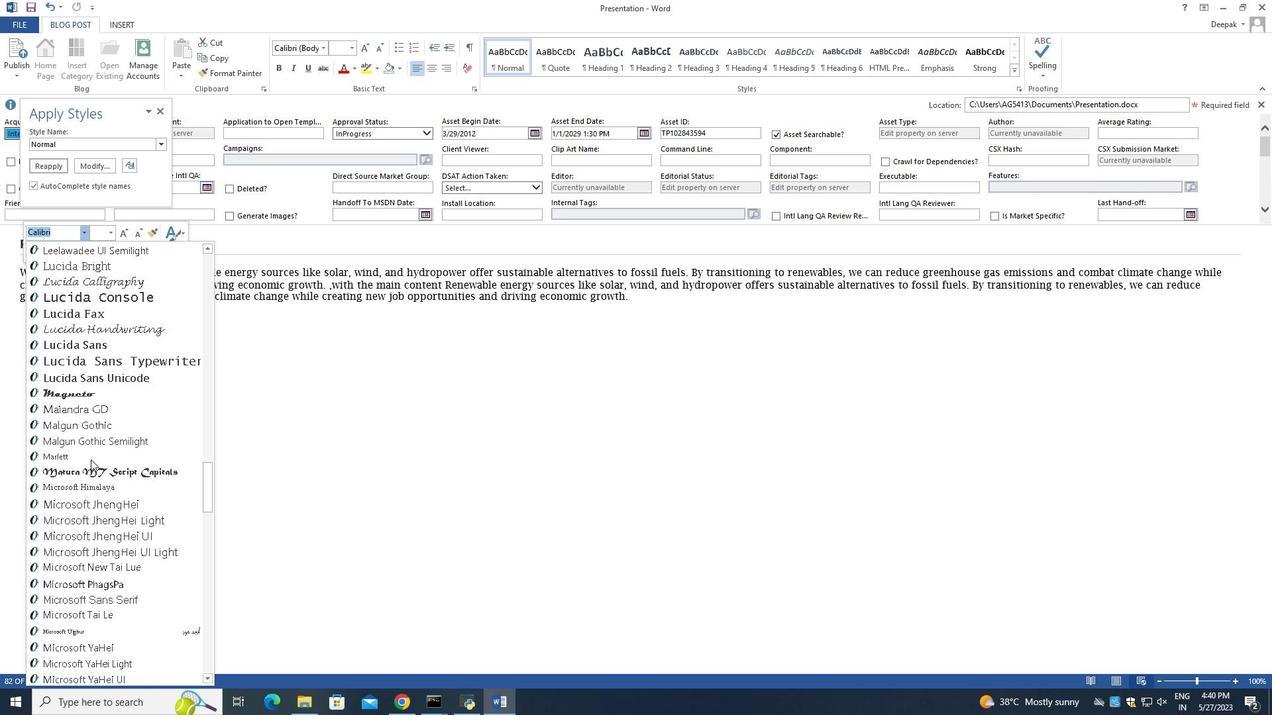 
Action: Mouse scrolled (90, 459) with delta (0, 0)
Screenshot: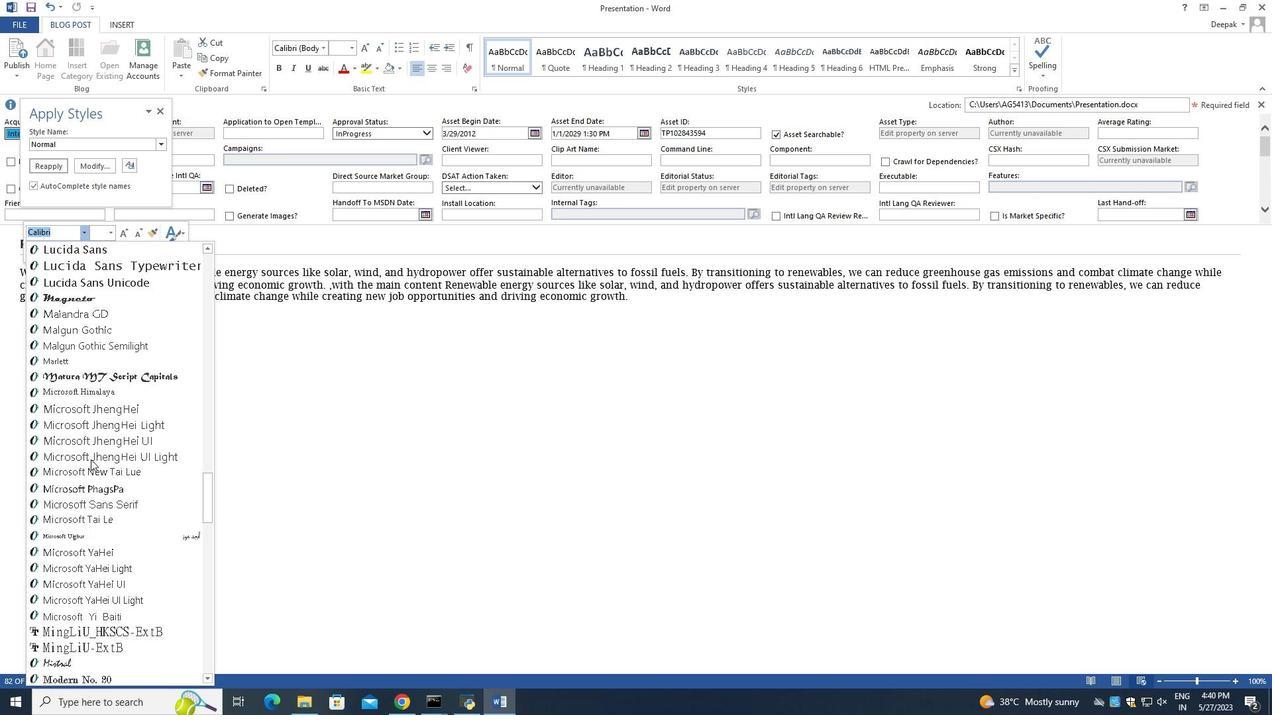
Action: Mouse scrolled (90, 459) with delta (0, 0)
Screenshot: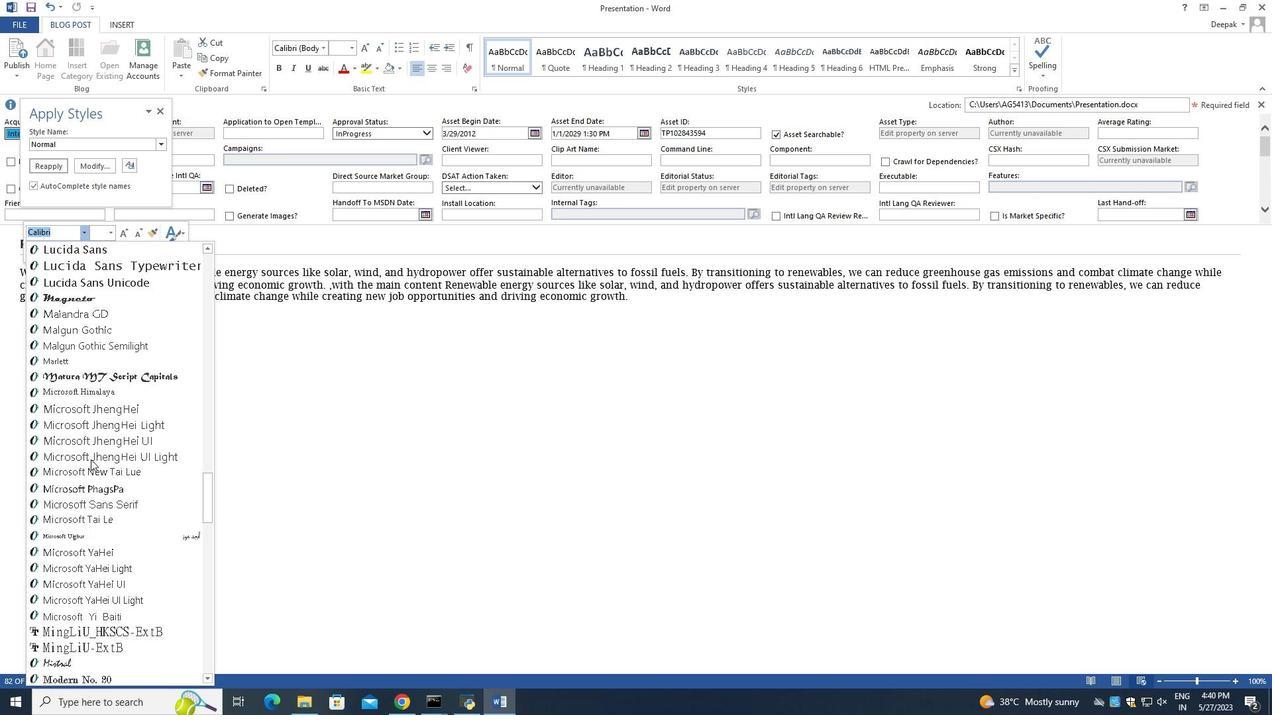 
Action: Mouse scrolled (90, 459) with delta (0, 0)
Screenshot: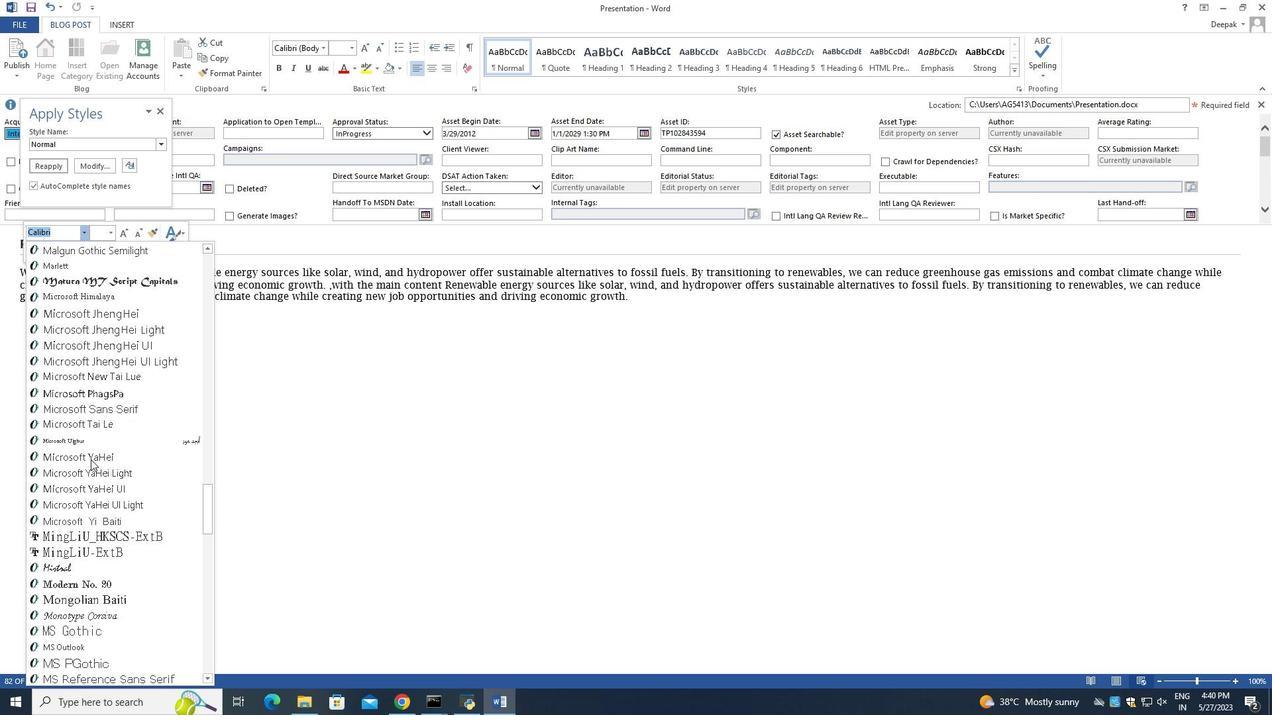 
Action: Mouse scrolled (90, 459) with delta (0, 0)
Screenshot: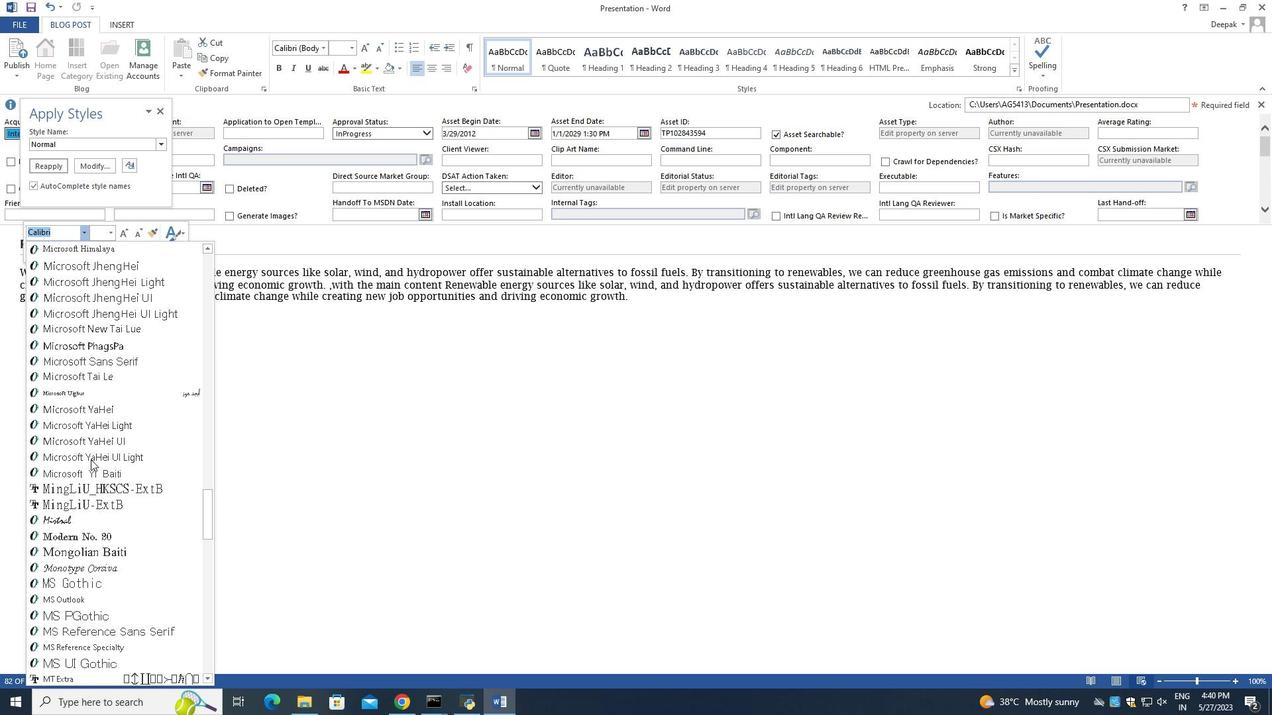 
Action: Mouse scrolled (90, 459) with delta (0, 0)
Screenshot: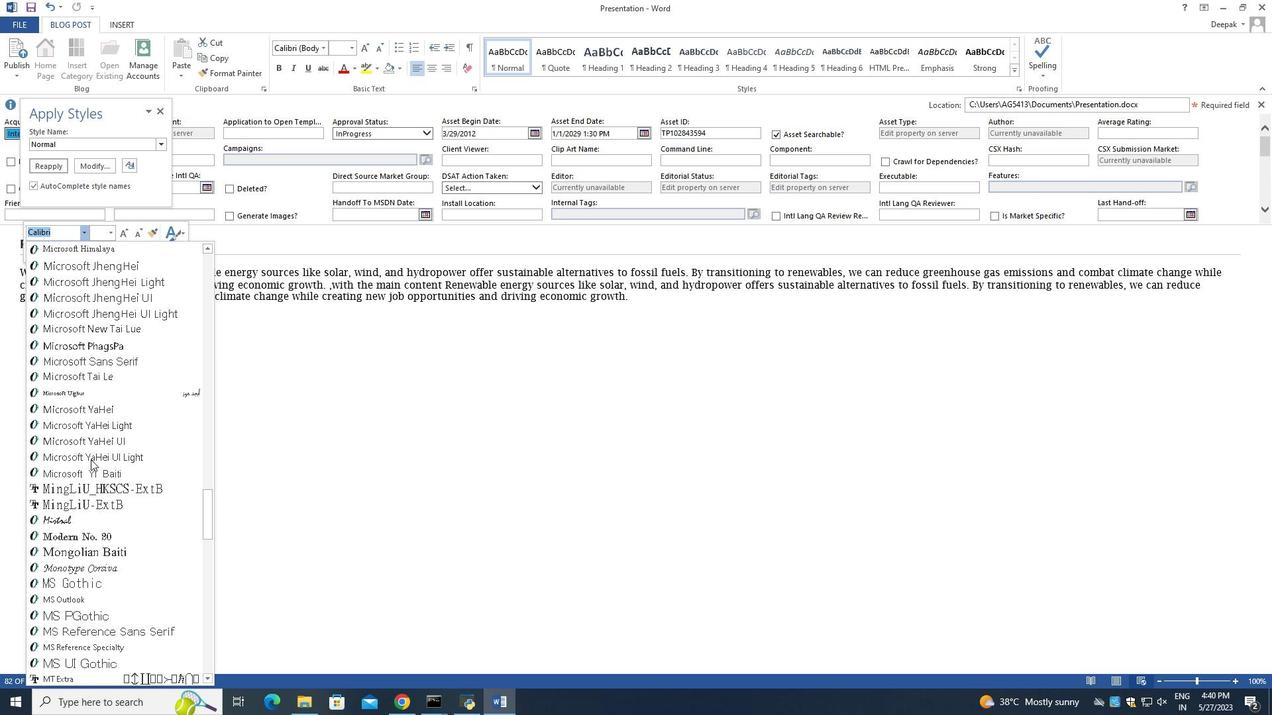 
Action: Mouse scrolled (90, 459) with delta (0, 0)
Screenshot: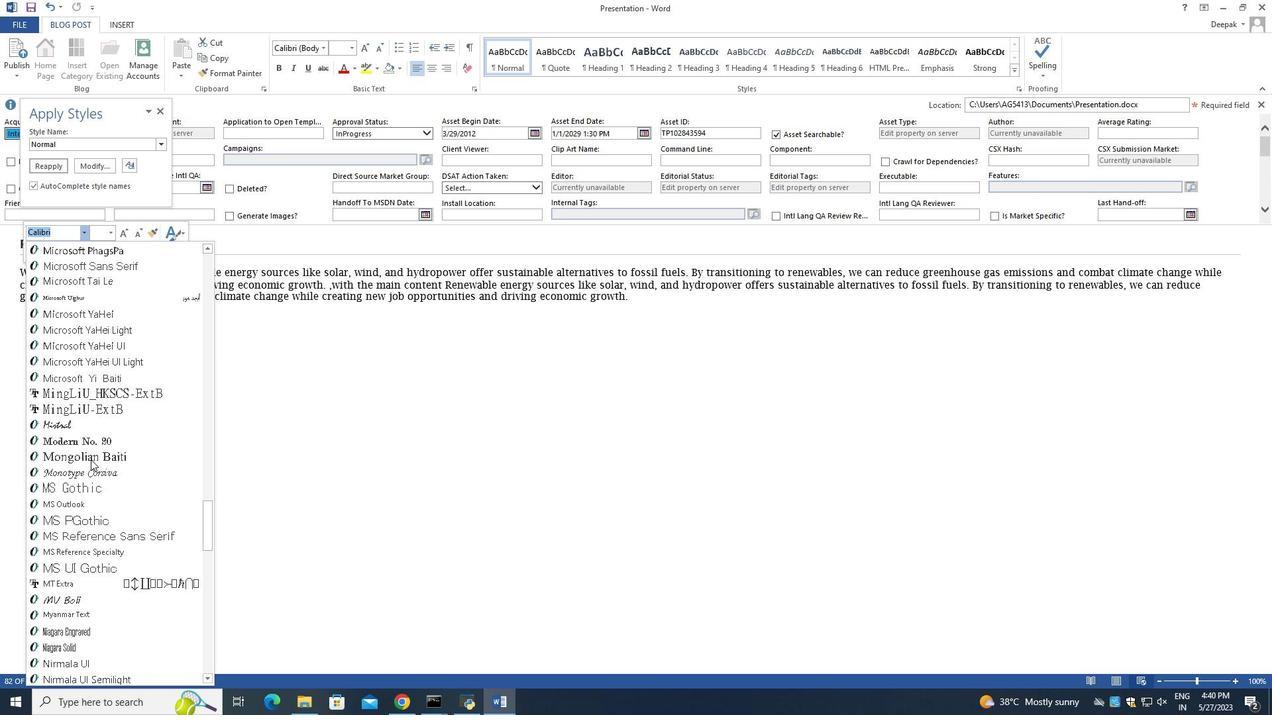 
Action: Mouse scrolled (90, 459) with delta (0, 0)
Screenshot: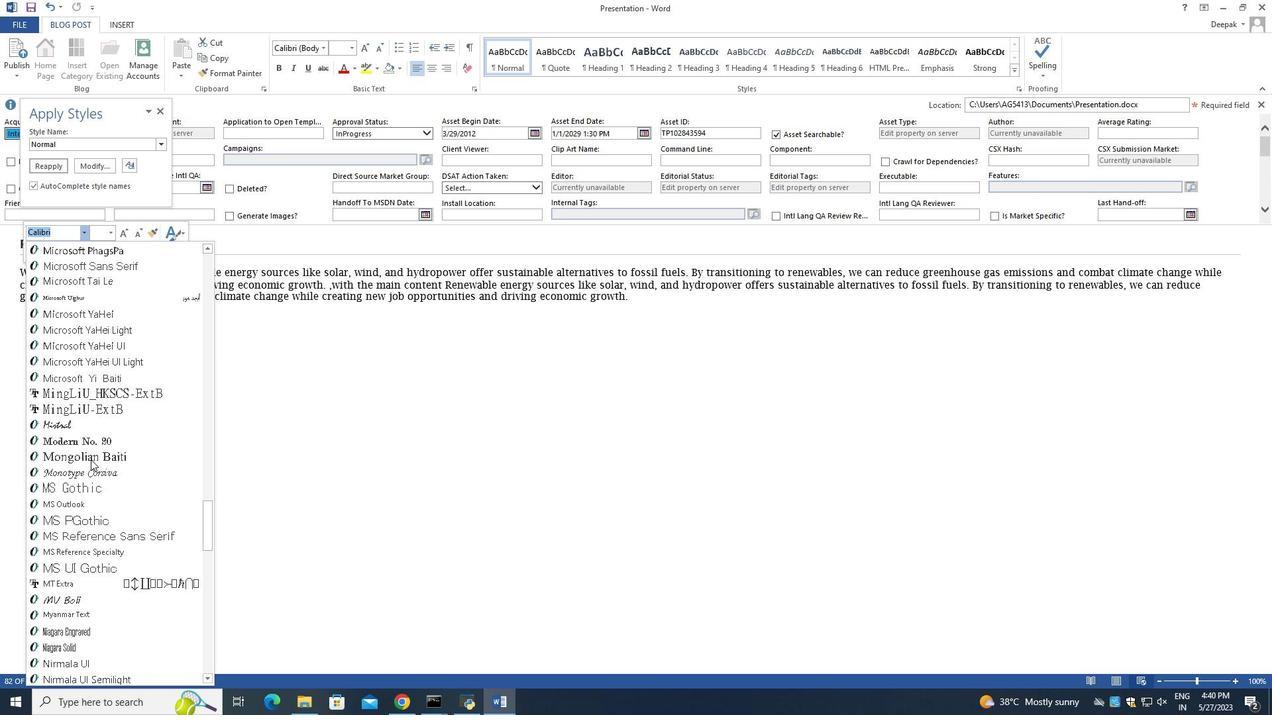 
Action: Mouse moved to (105, 481)
Screenshot: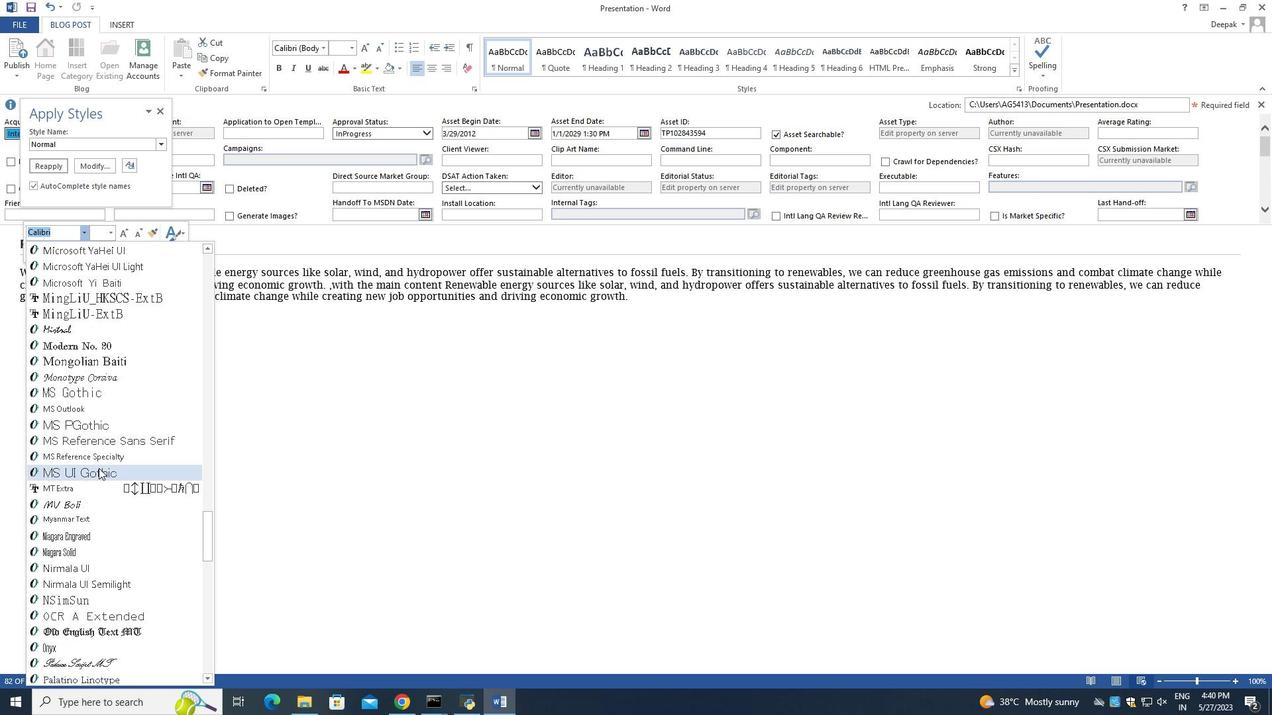
Action: Mouse scrolled (105, 480) with delta (0, 0)
Screenshot: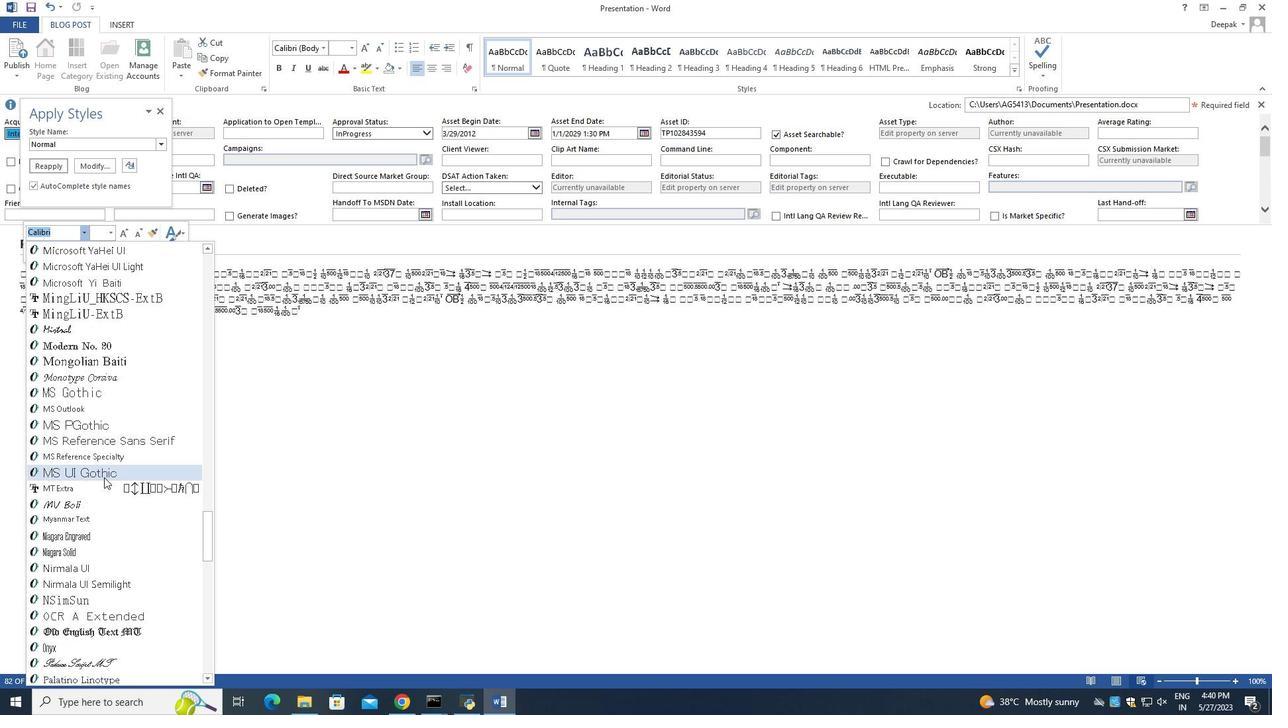 
Action: Mouse scrolled (105, 480) with delta (0, 0)
Screenshot: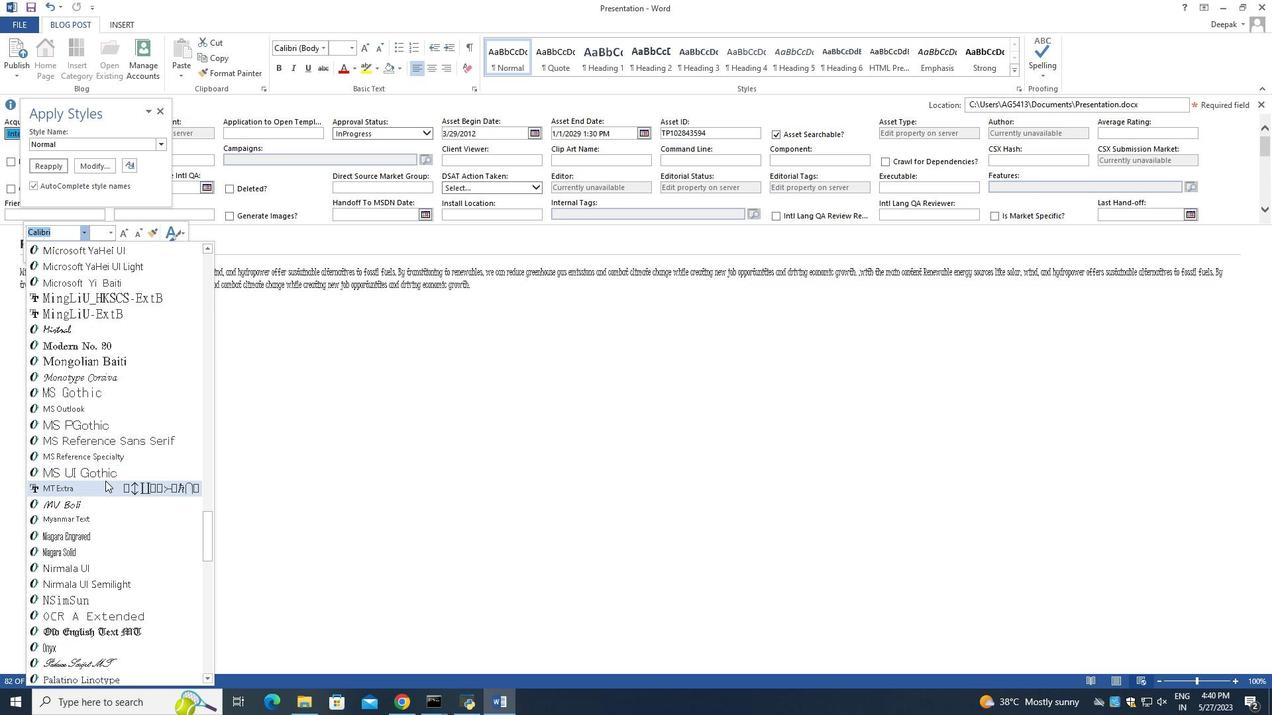 
Action: Mouse scrolled (105, 480) with delta (0, 0)
Screenshot: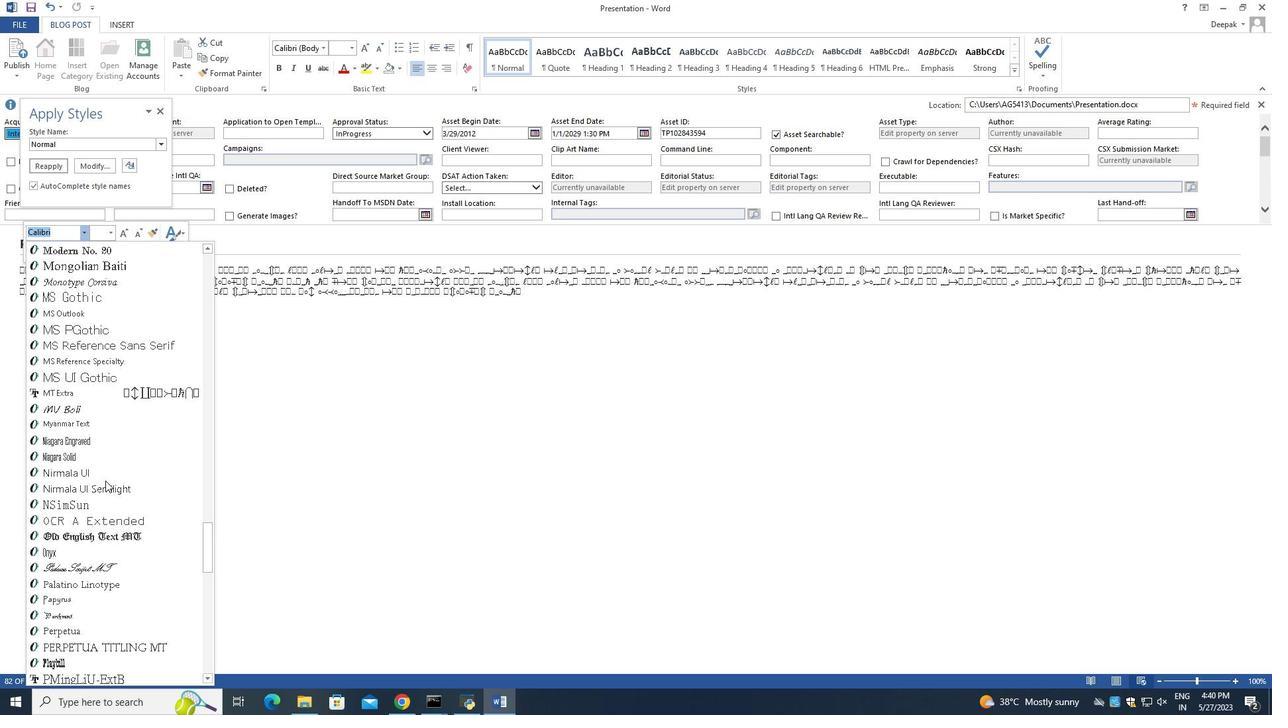 
Action: Mouse scrolled (105, 480) with delta (0, 0)
Screenshot: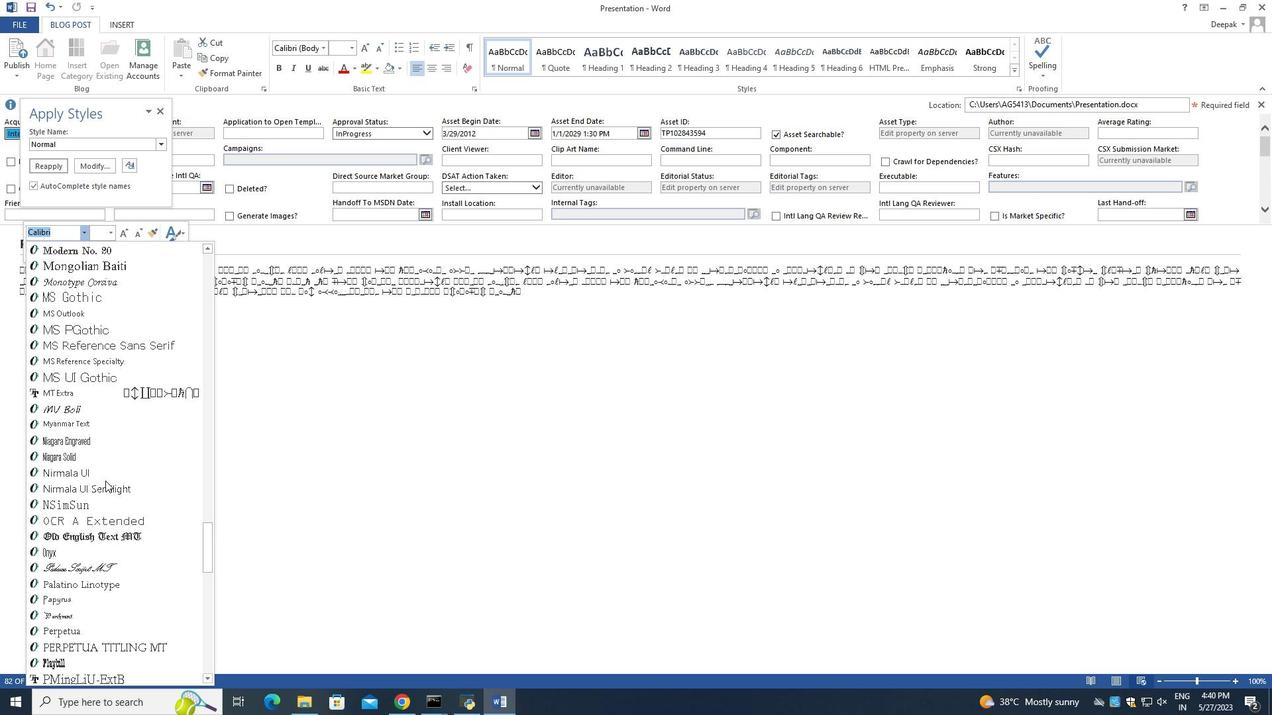 
Action: Mouse scrolled (105, 480) with delta (0, 0)
Screenshot: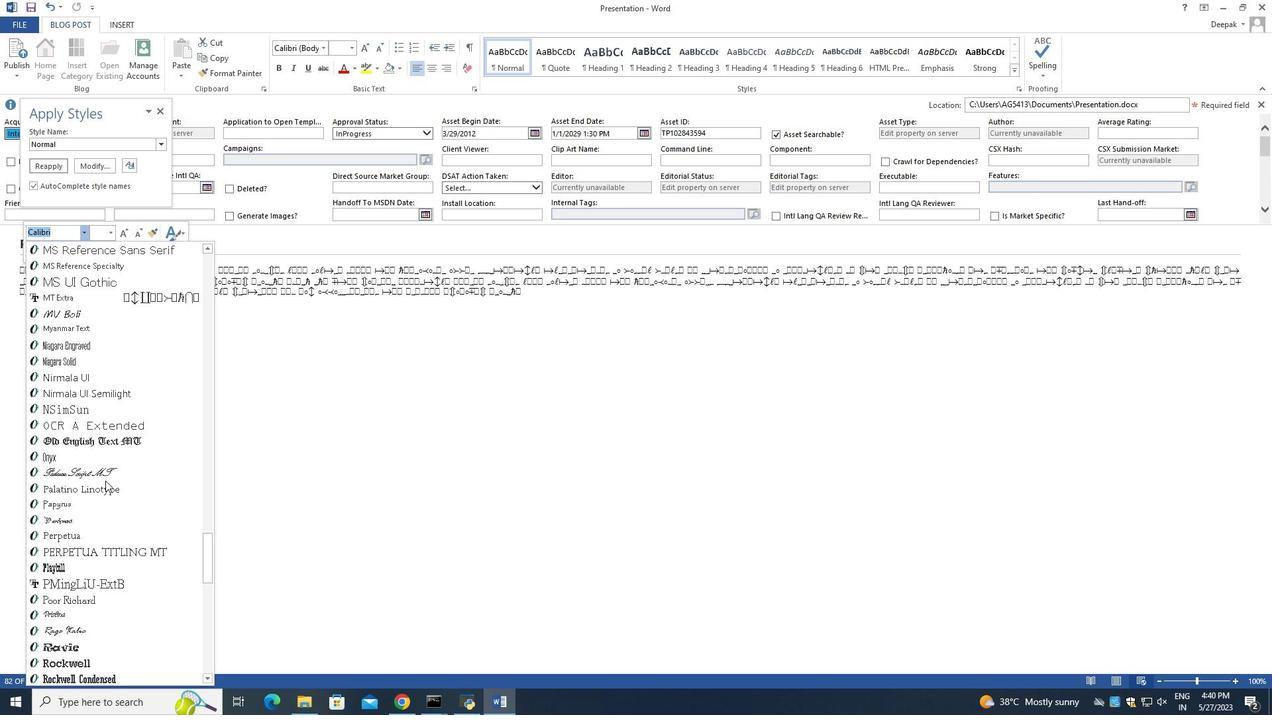 
Action: Mouse scrolled (105, 480) with delta (0, 0)
Screenshot: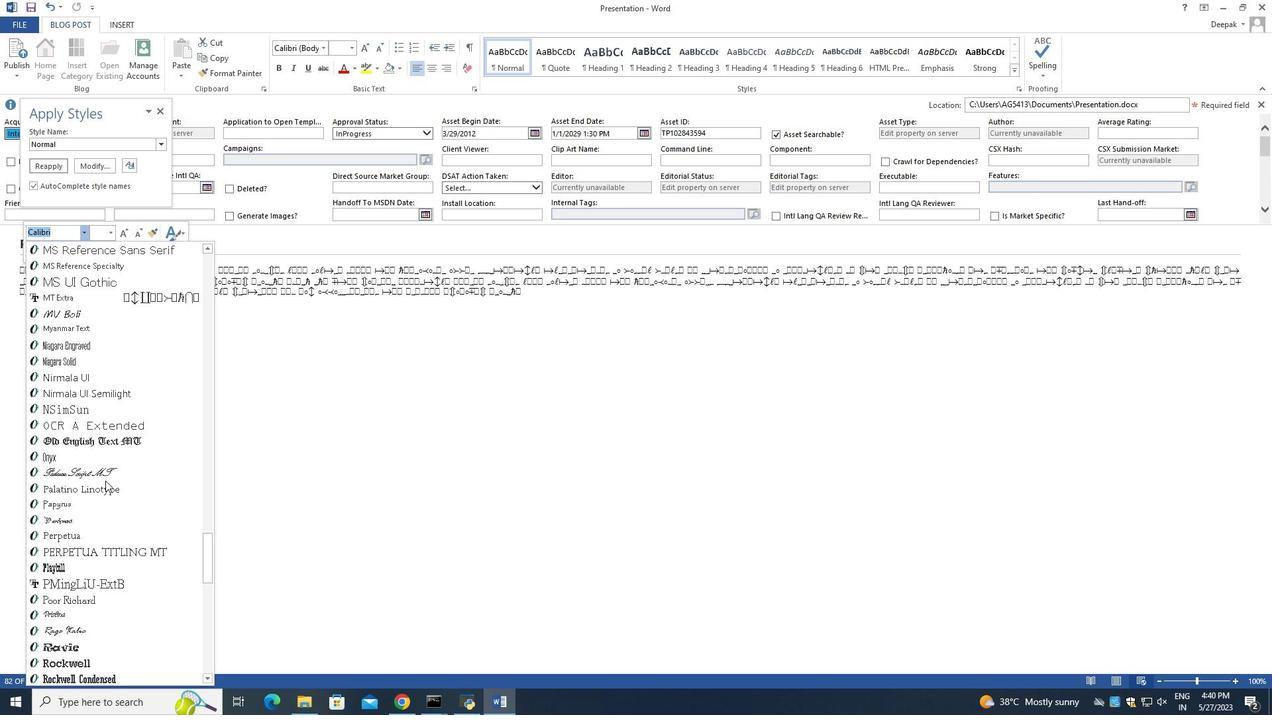 
Action: Mouse moved to (59, 231)
Screenshot: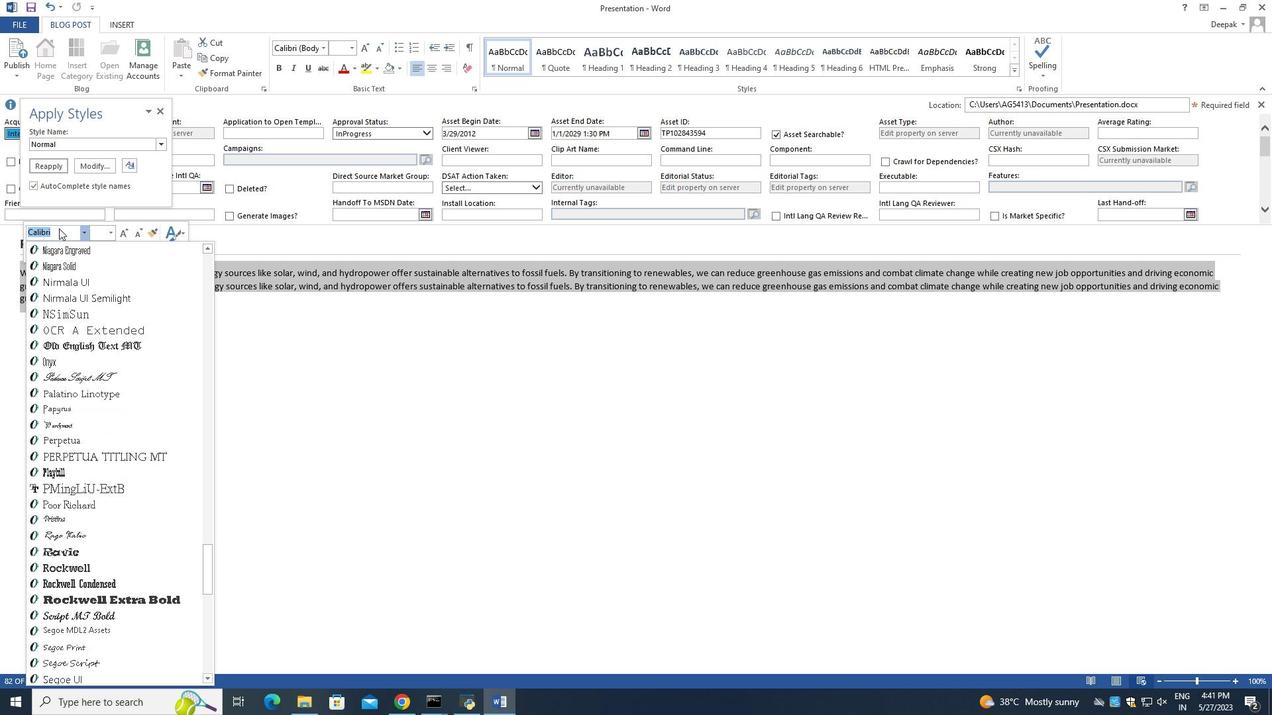 
Action: Key pressed <Key.backspace>
Screenshot: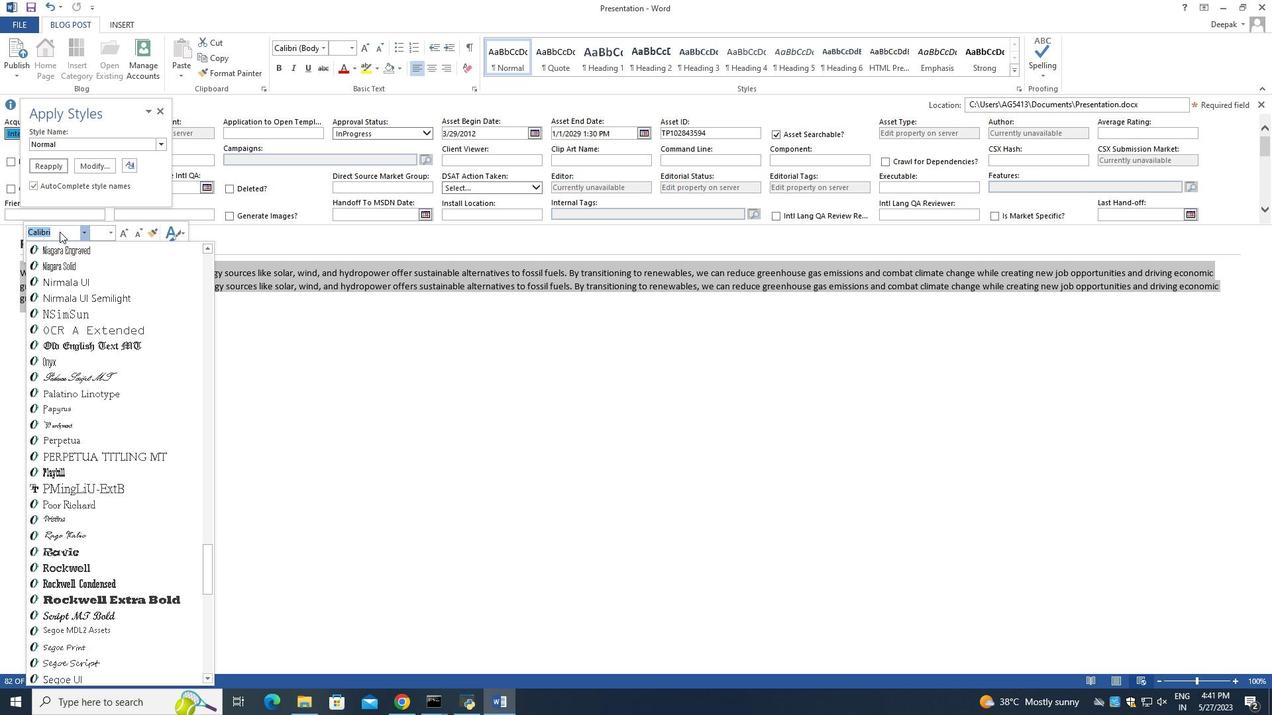 
Action: Mouse moved to (59, 232)
Screenshot: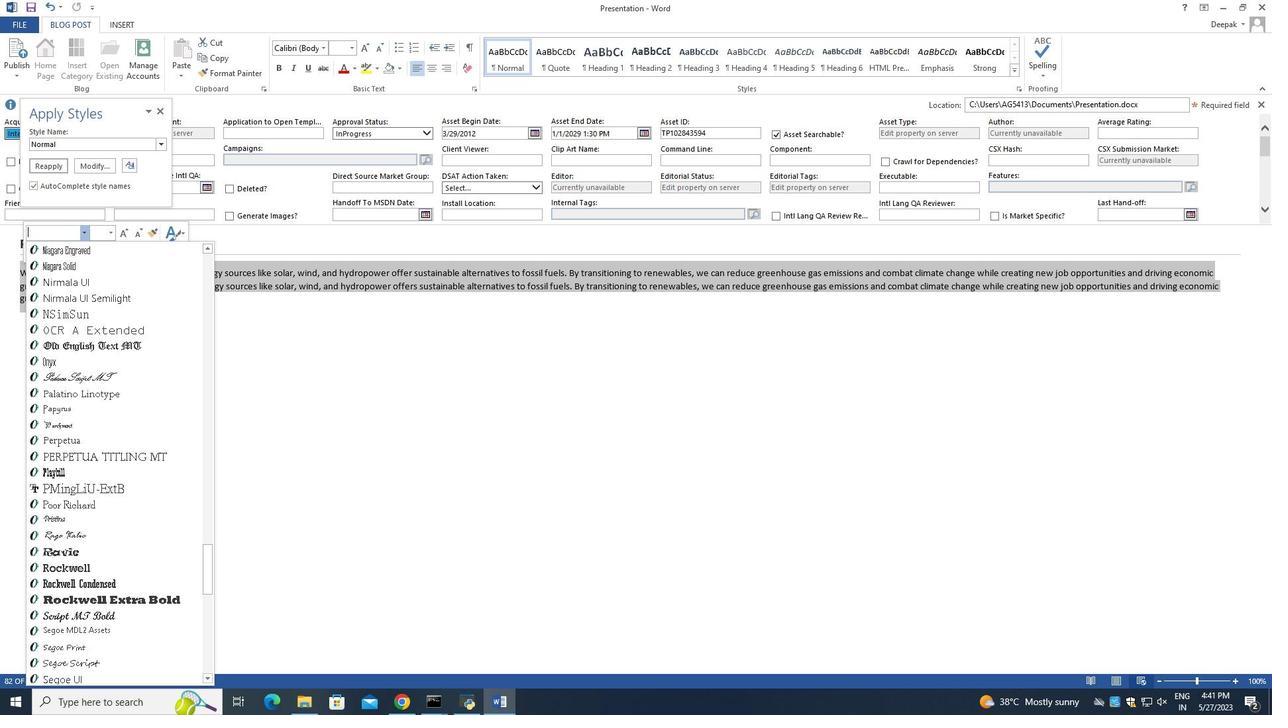 
Action: Key pressed j
Screenshot: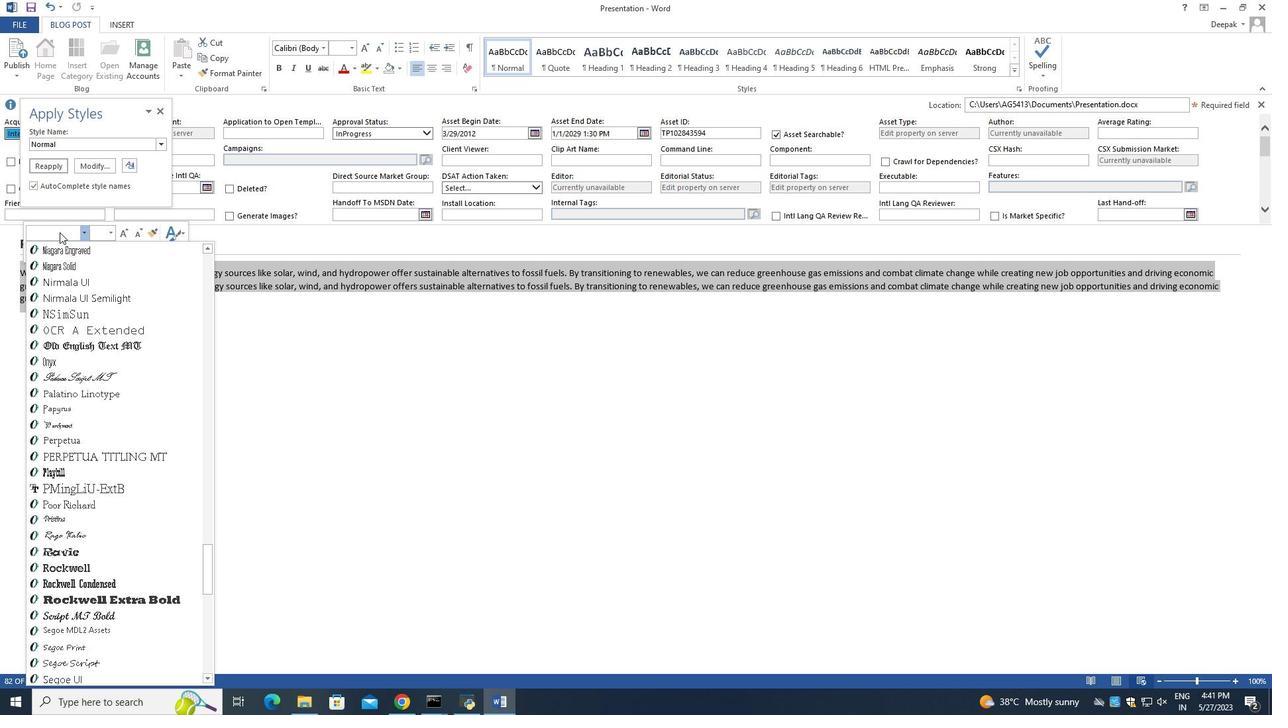 
Action: Mouse moved to (66, 279)
Screenshot: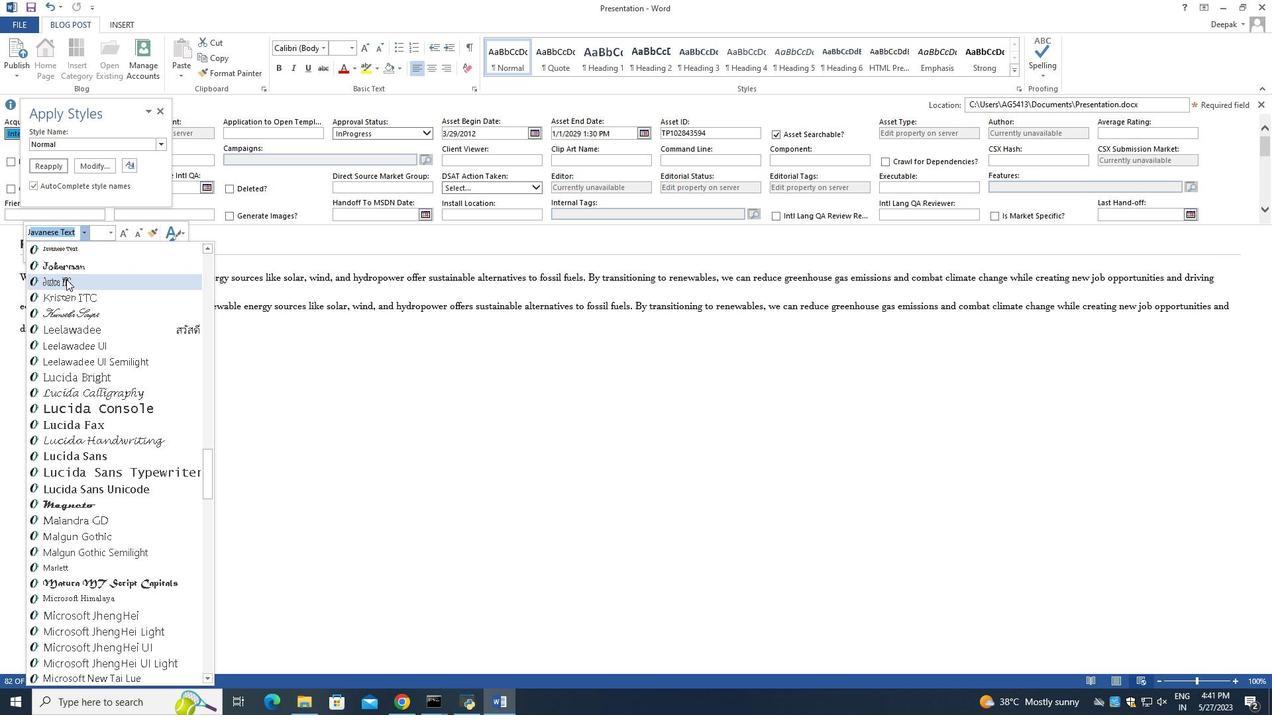 
Action: Mouse pressed left at (66, 279)
Screenshot: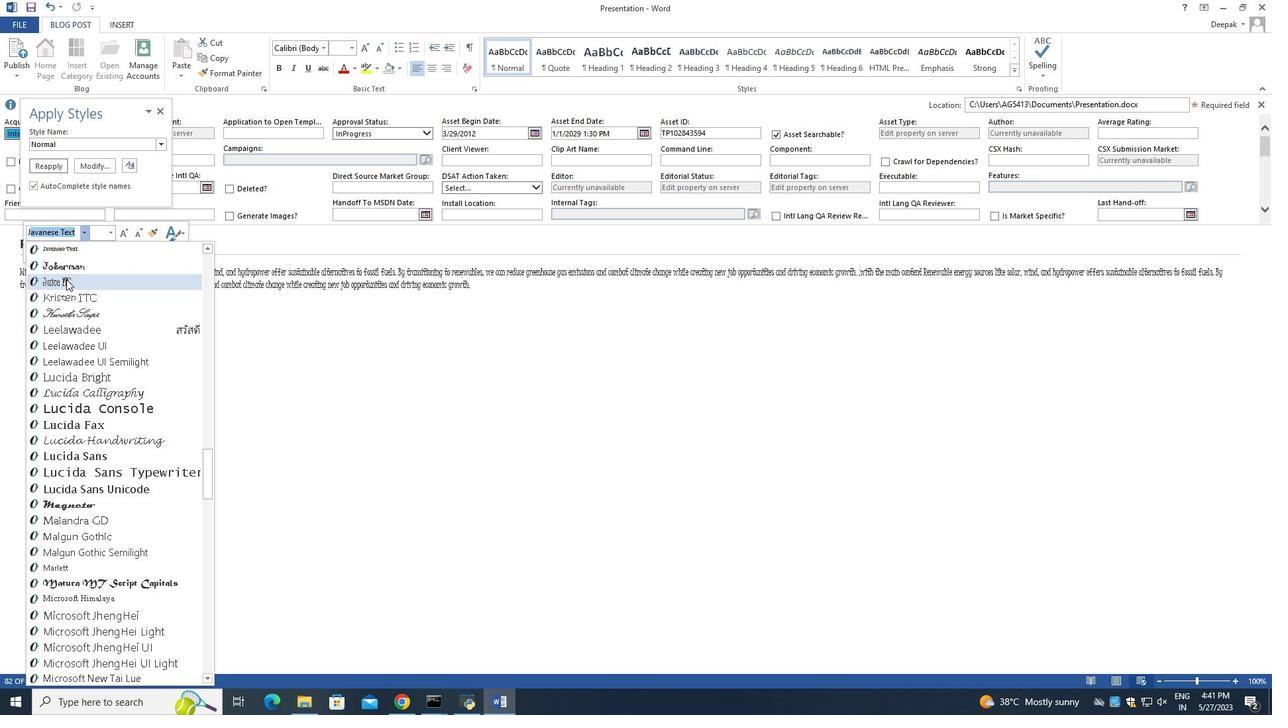 
Action: Mouse moved to (479, 283)
Screenshot: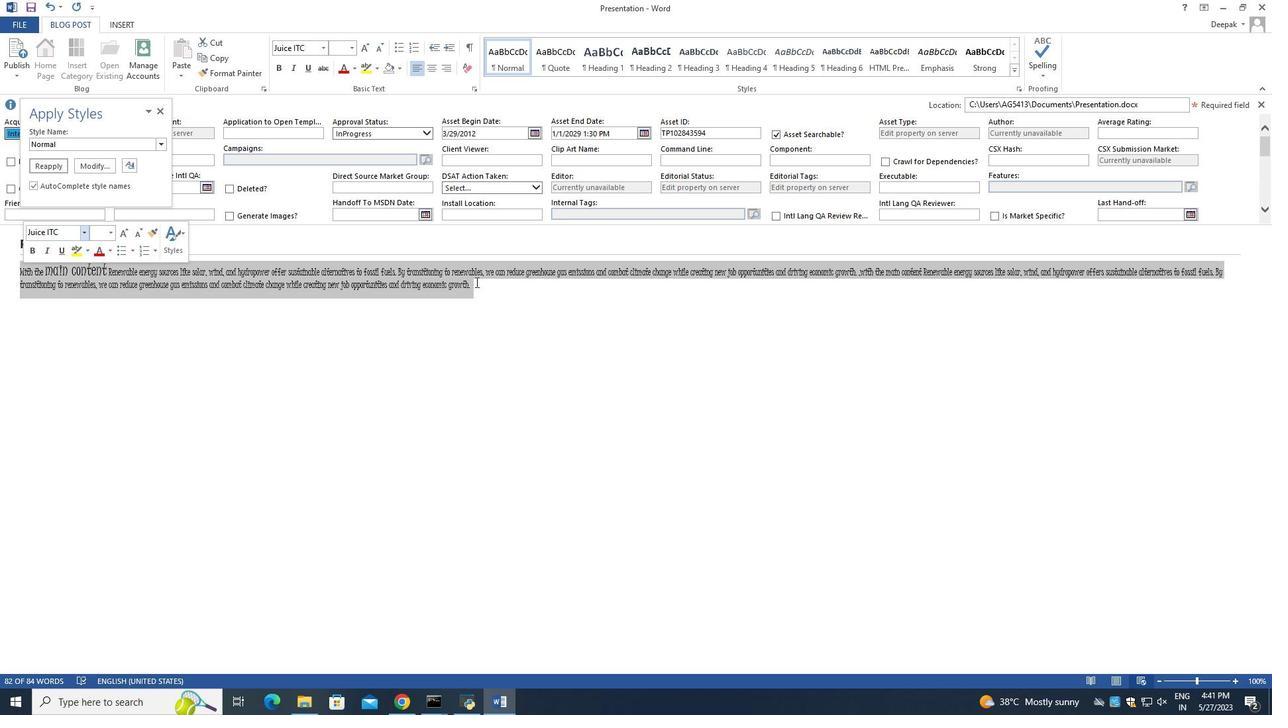 
Action: Mouse pressed left at (479, 283)
Screenshot: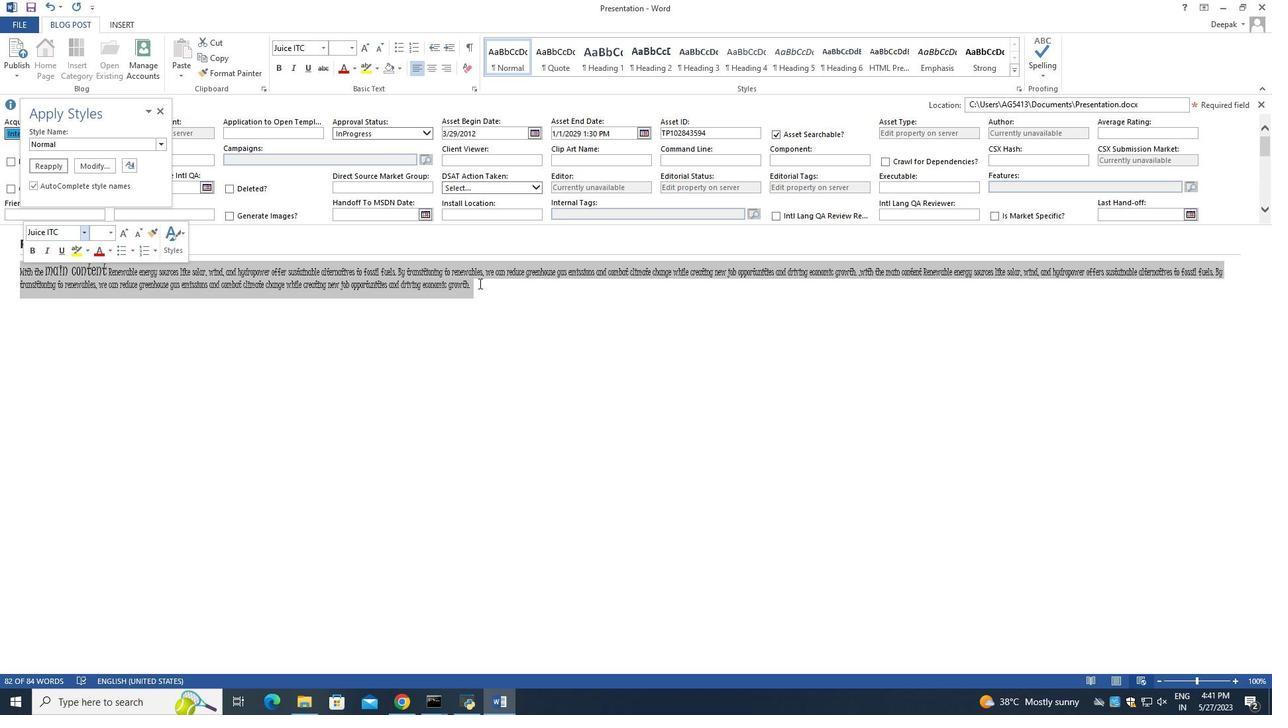 
Action: Mouse moved to (129, 248)
Screenshot: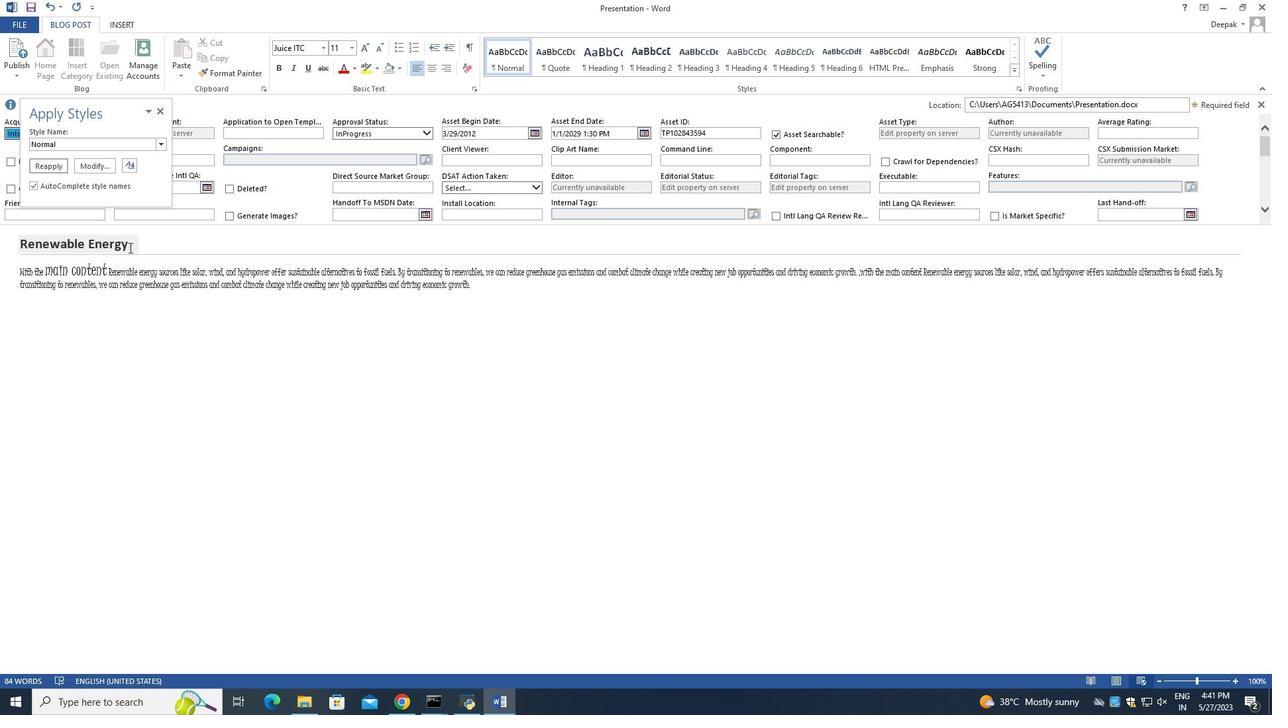 
Action: Mouse pressed left at (129, 248)
Screenshot: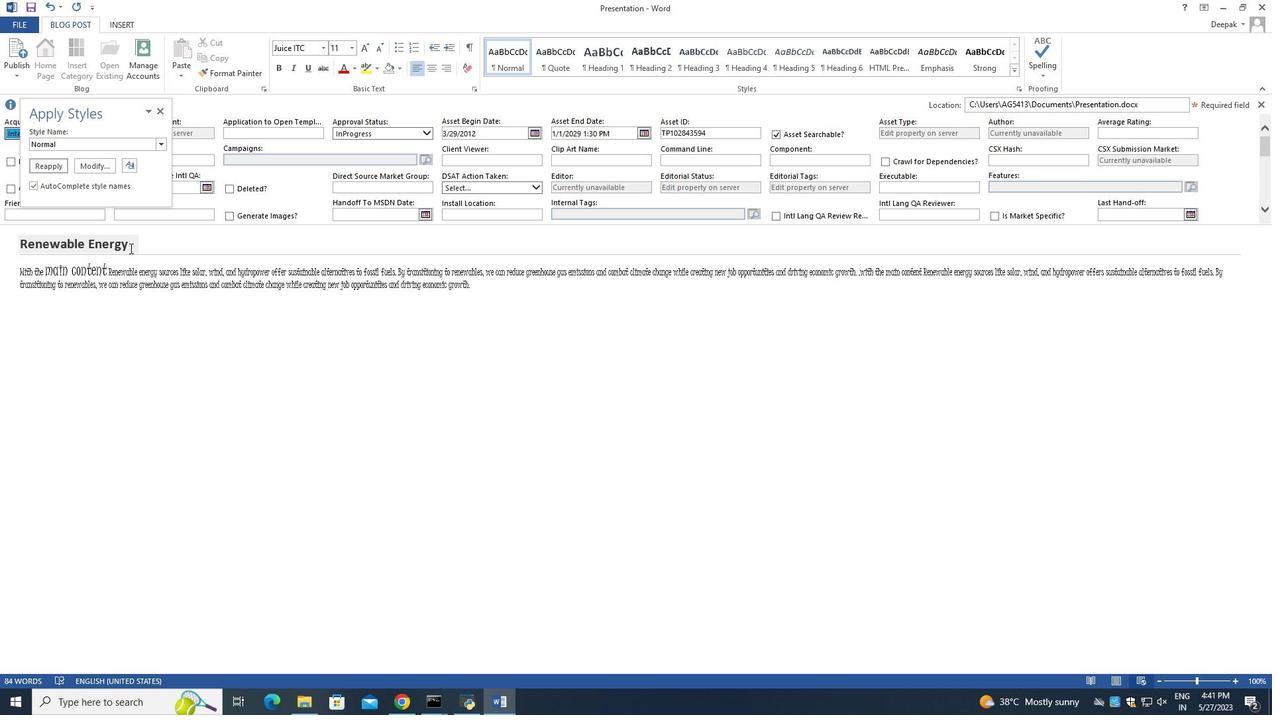
Action: Mouse moved to (353, 50)
Screenshot: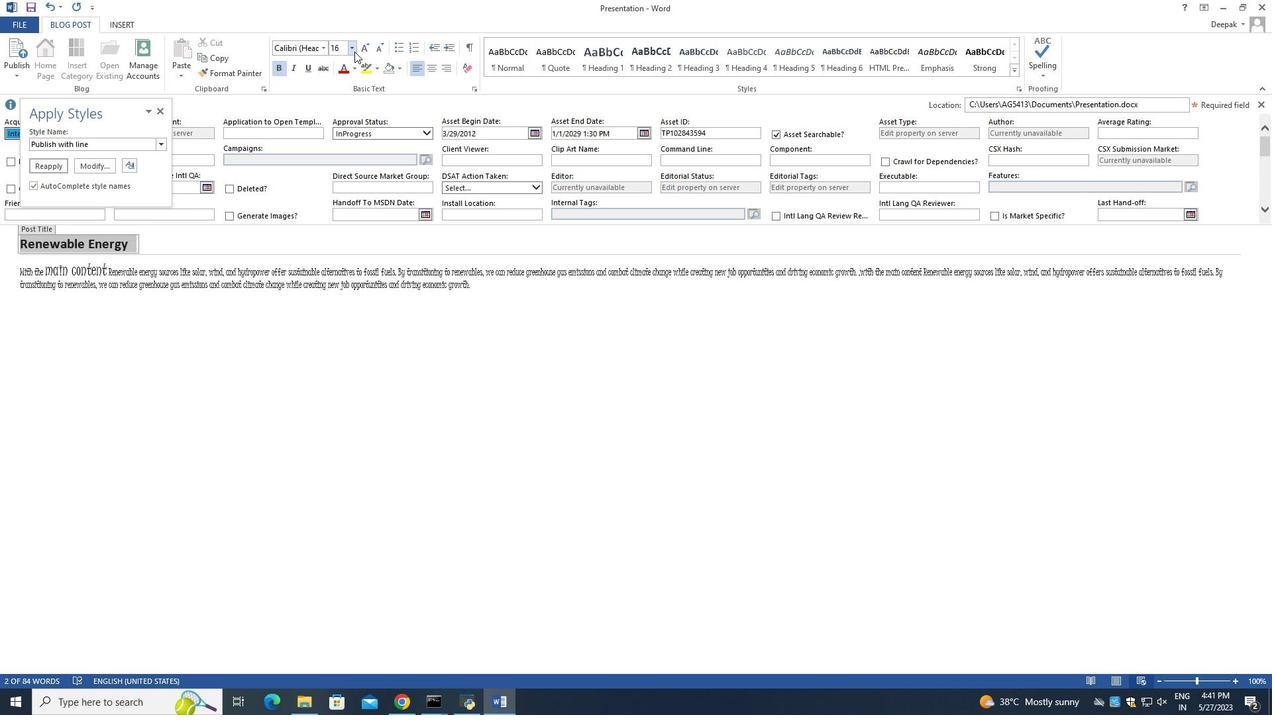 
Action: Mouse pressed left at (353, 50)
Screenshot: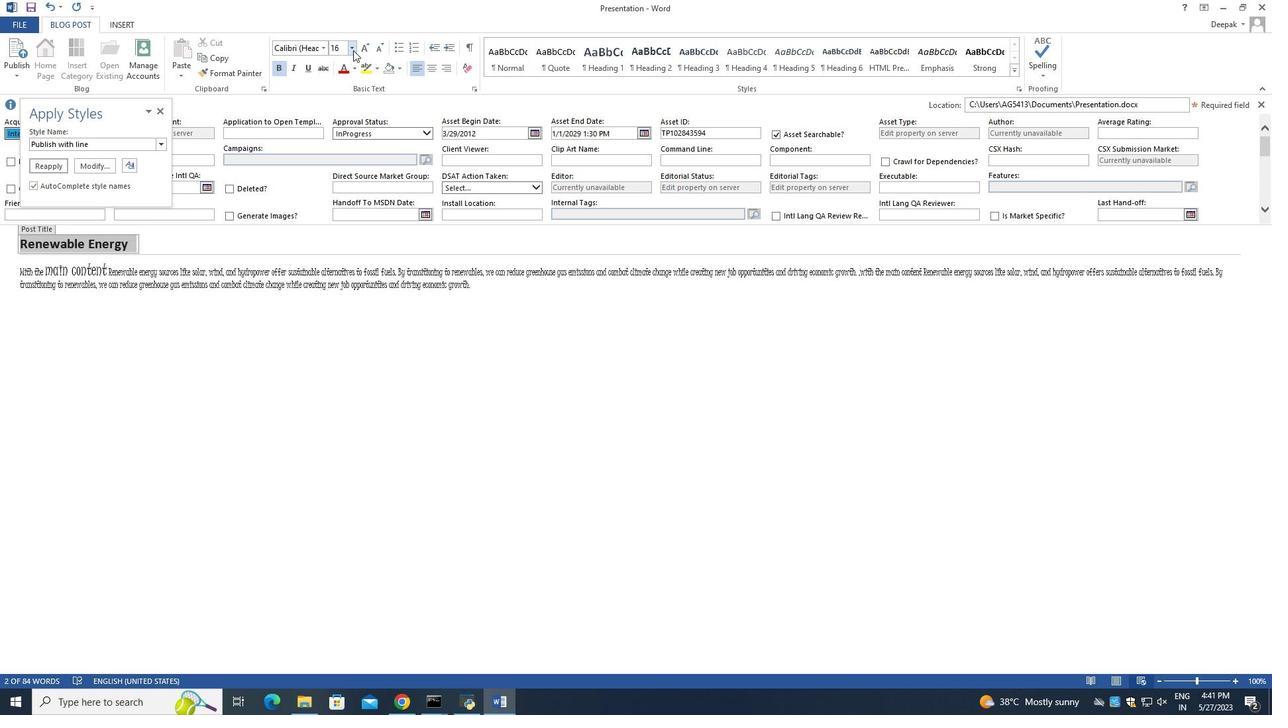 
Action: Mouse moved to (338, 187)
Screenshot: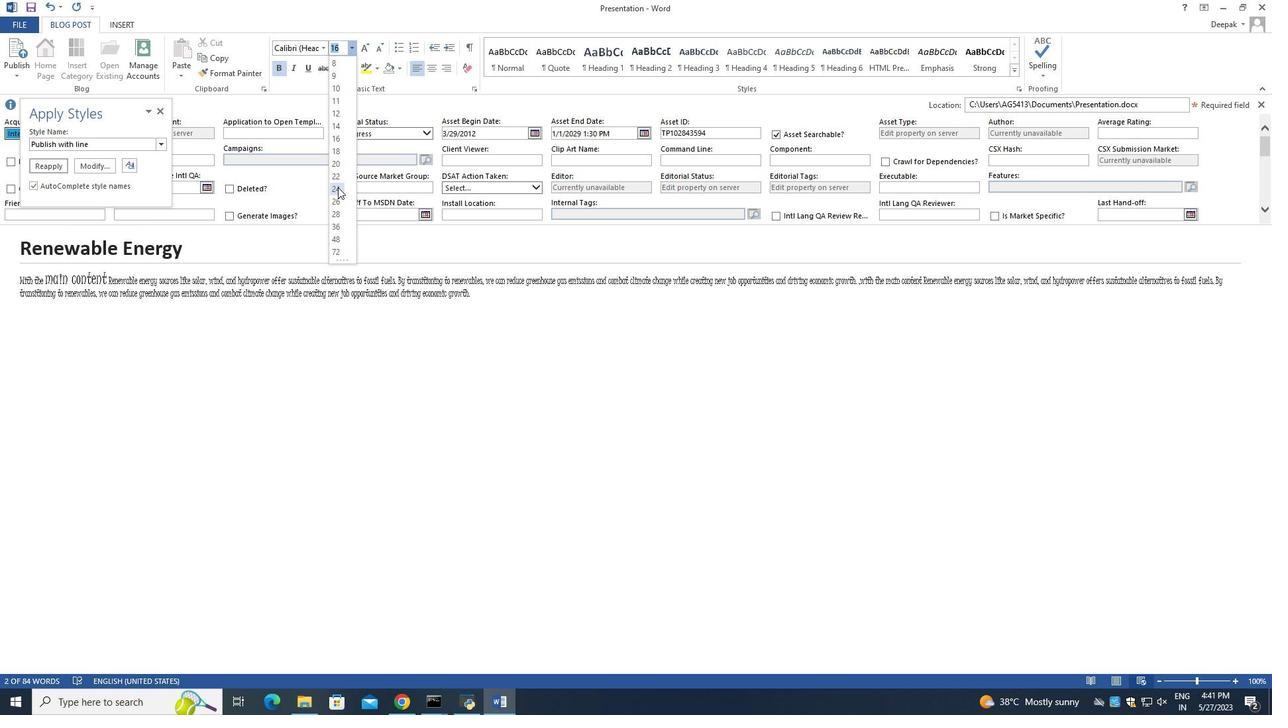 
Action: Mouse pressed left at (338, 187)
Screenshot: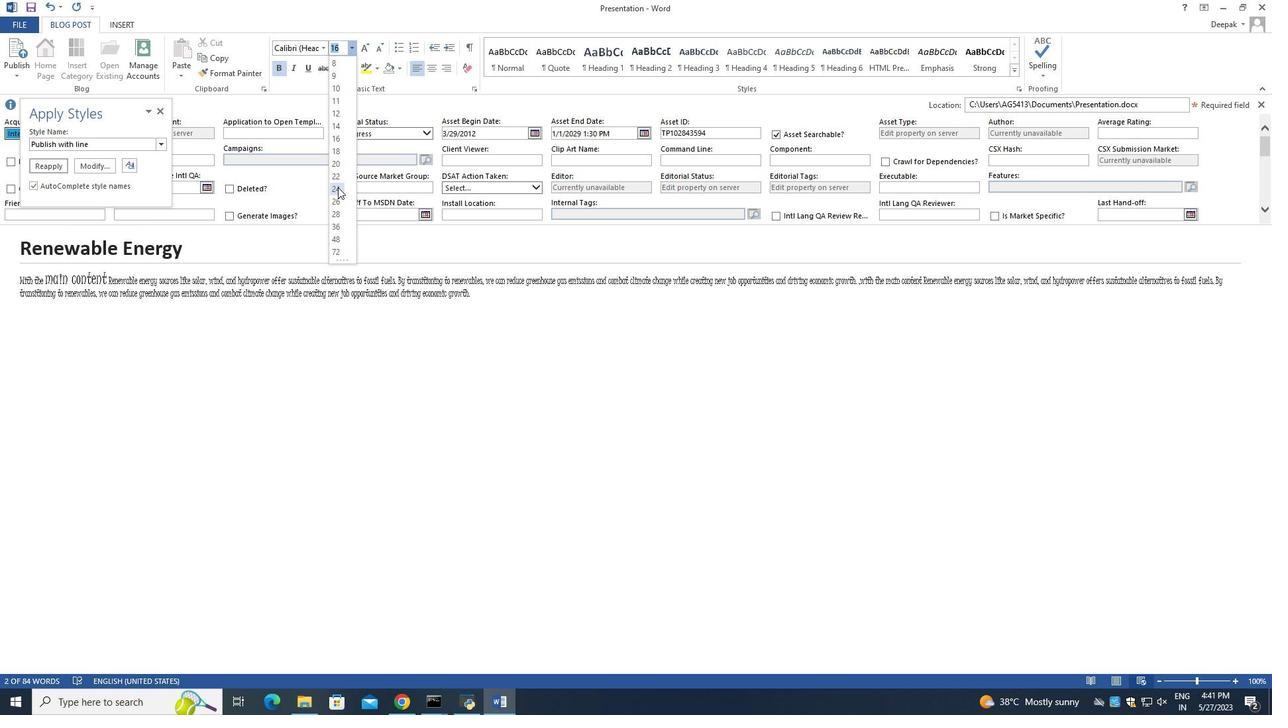 
Action: Mouse moved to (431, 51)
Screenshot: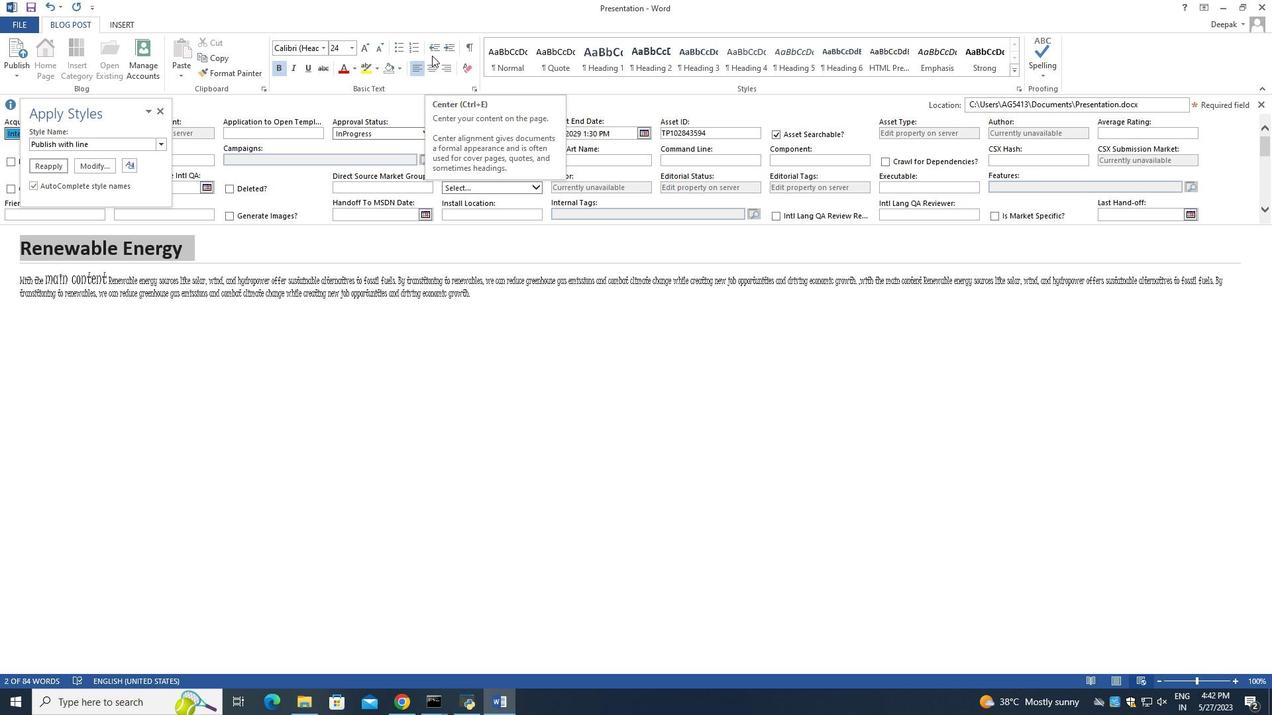 
Action: Mouse pressed left at (431, 51)
Screenshot: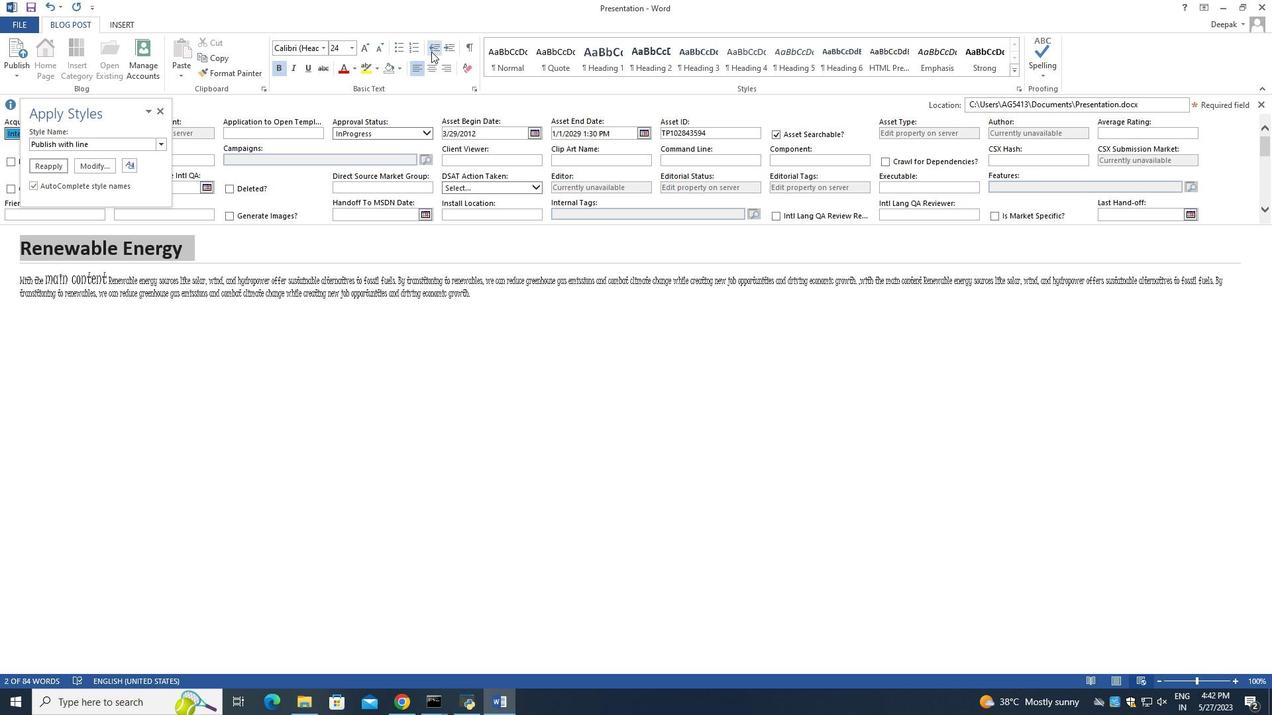 
Action: Mouse moved to (435, 66)
Screenshot: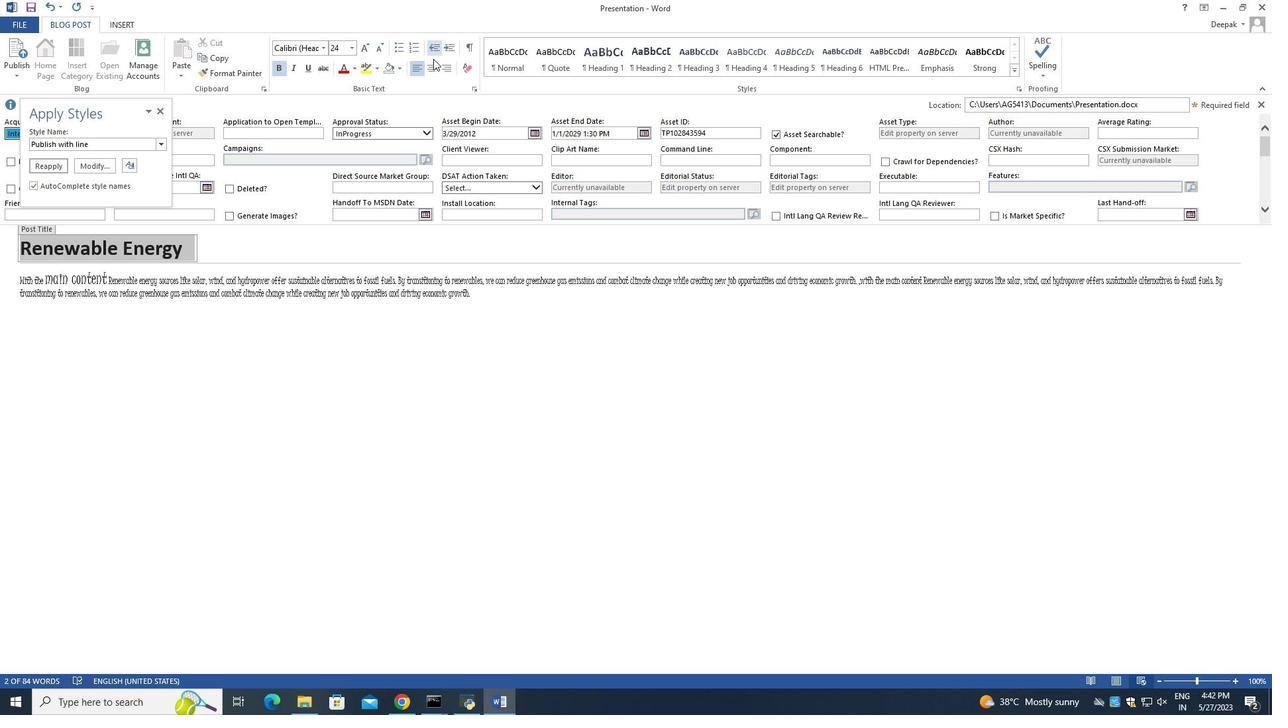 
Action: Mouse pressed left at (435, 66)
Screenshot: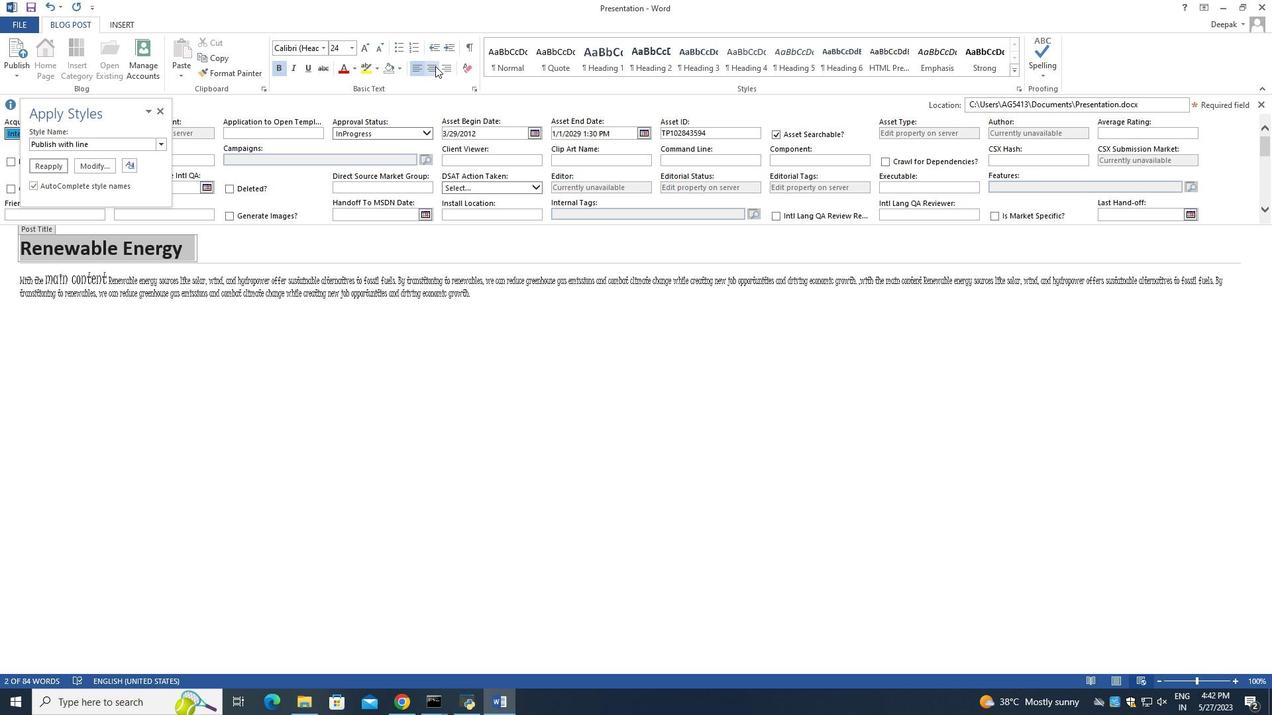 
Action: Mouse moved to (448, 70)
Screenshot: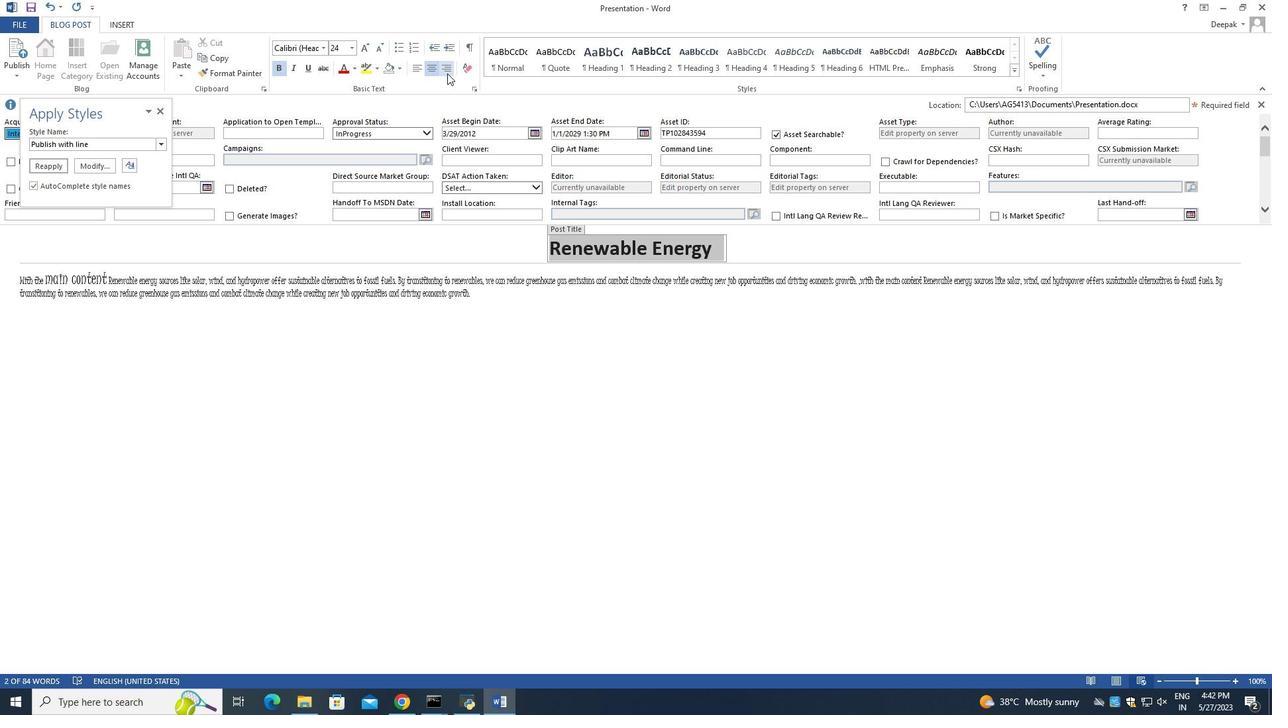 
Action: Mouse pressed left at (448, 70)
Screenshot: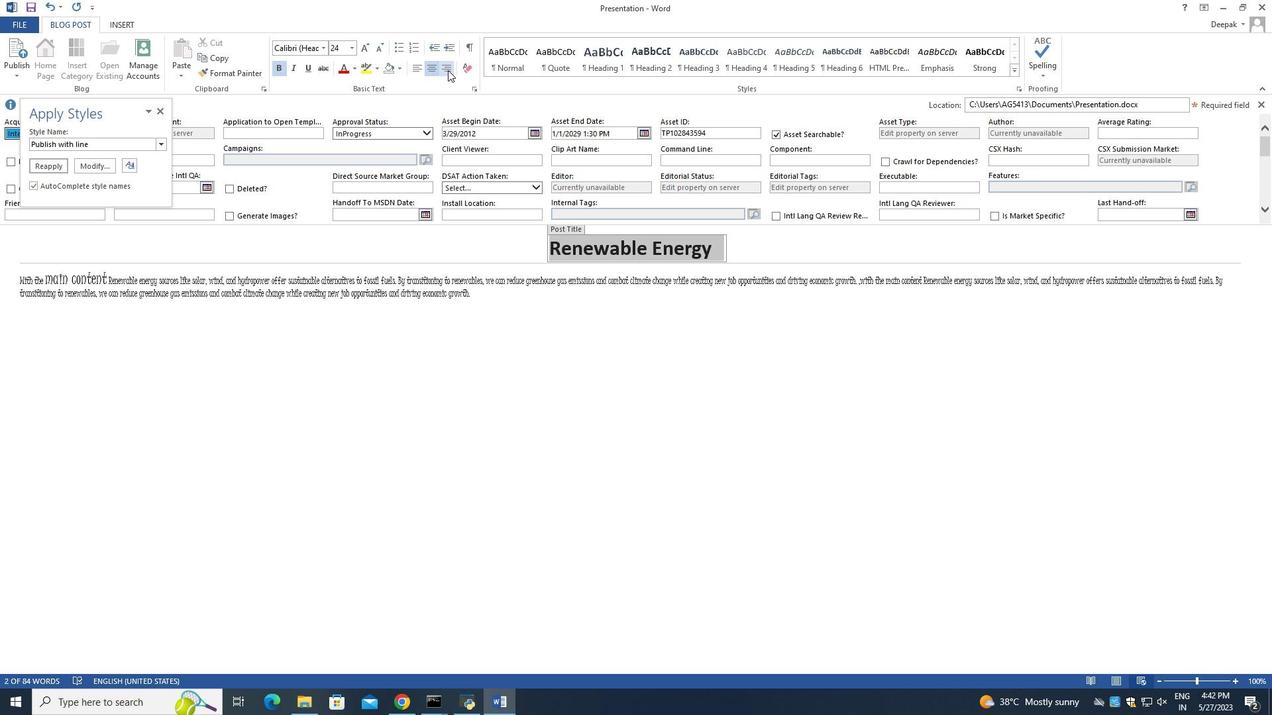 
Action: Mouse moved to (416, 69)
Screenshot: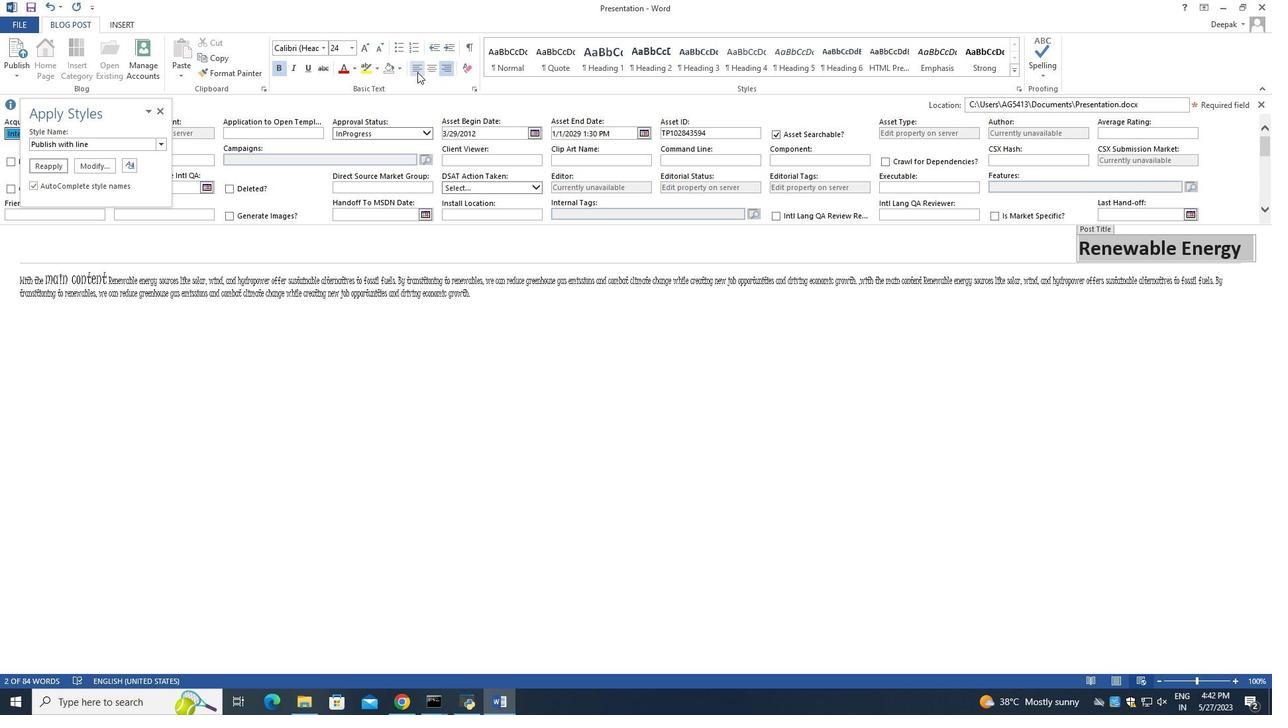 
Action: Mouse pressed left at (416, 69)
Screenshot: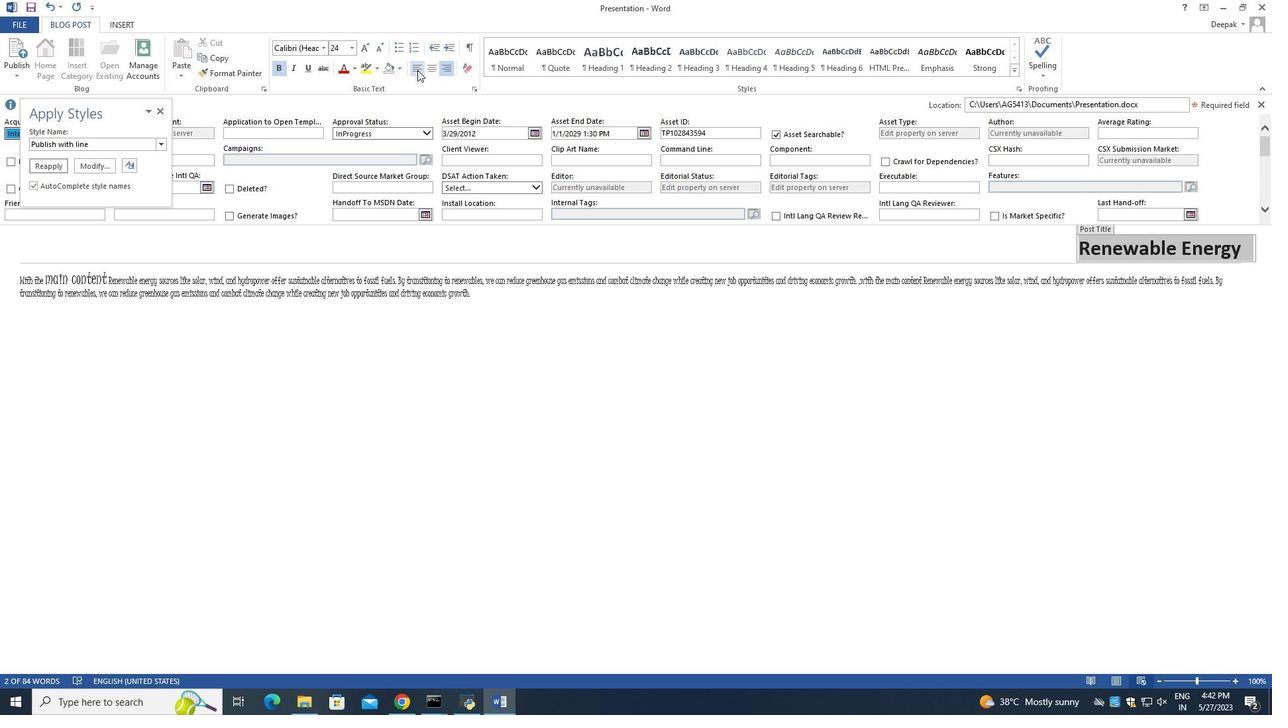 
Action: Mouse moved to (483, 292)
Screenshot: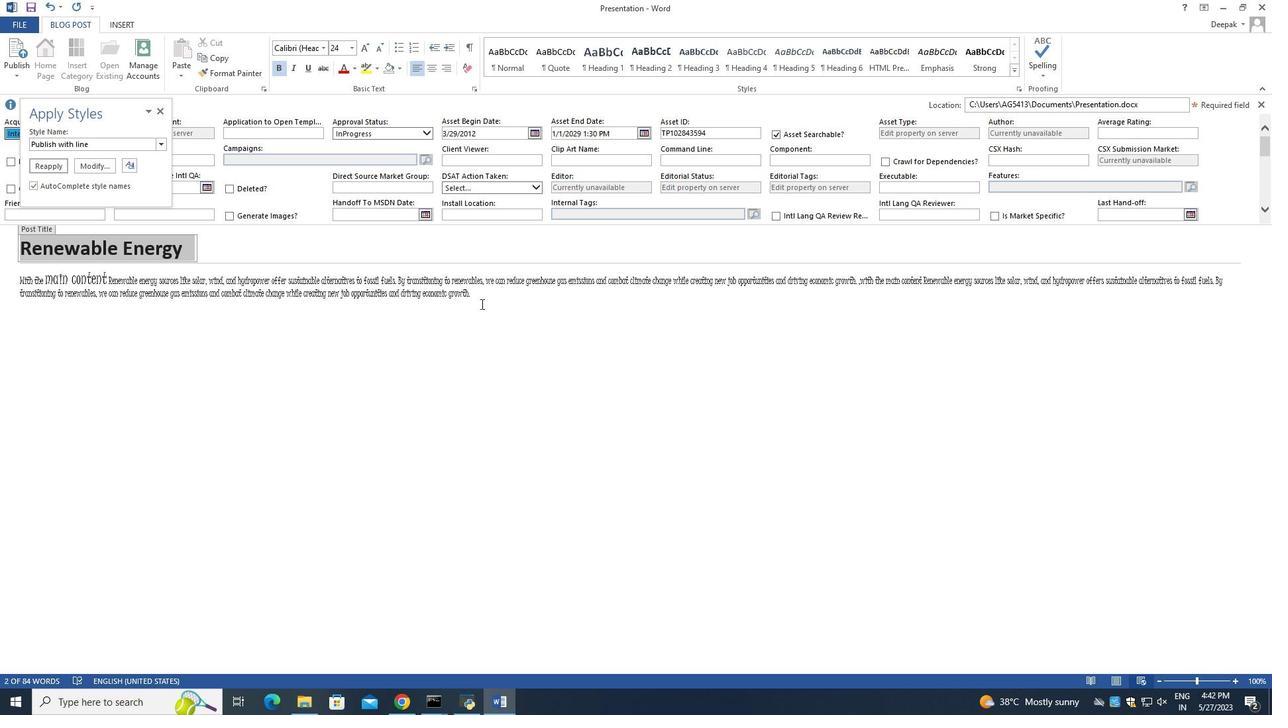 
Action: Mouse pressed left at (483, 292)
Screenshot: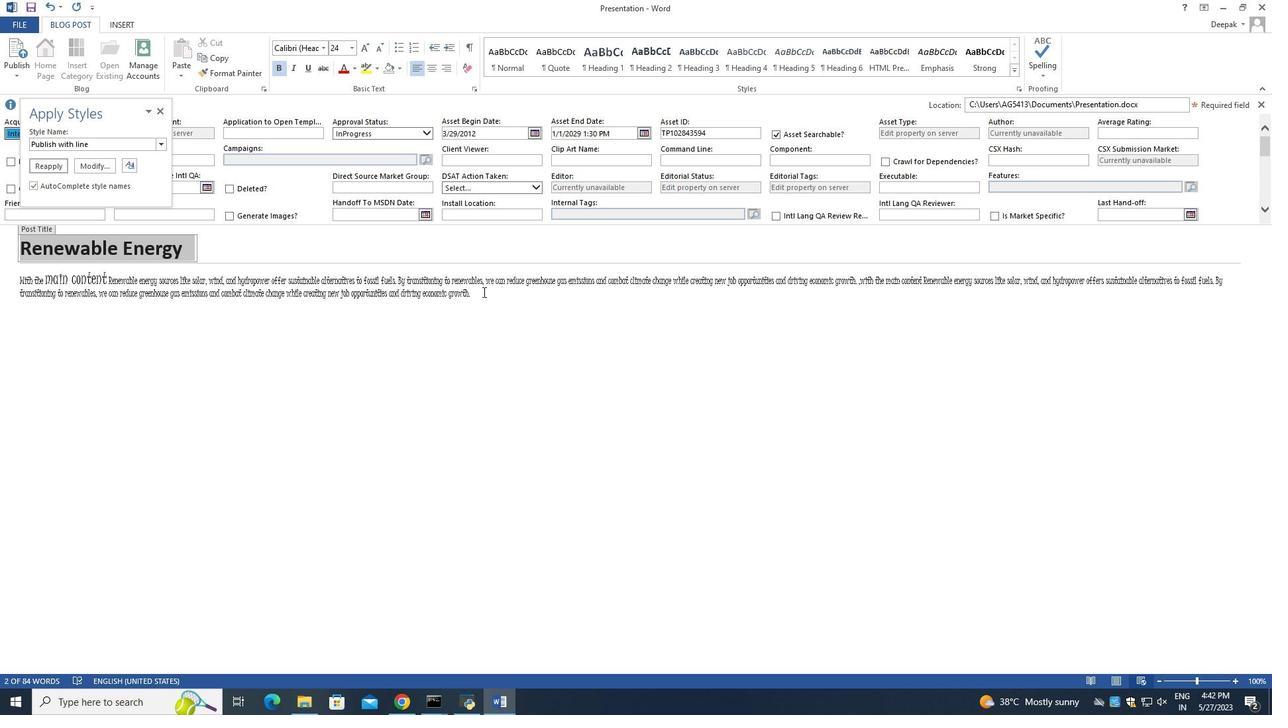 
Action: Mouse moved to (478, 387)
Screenshot: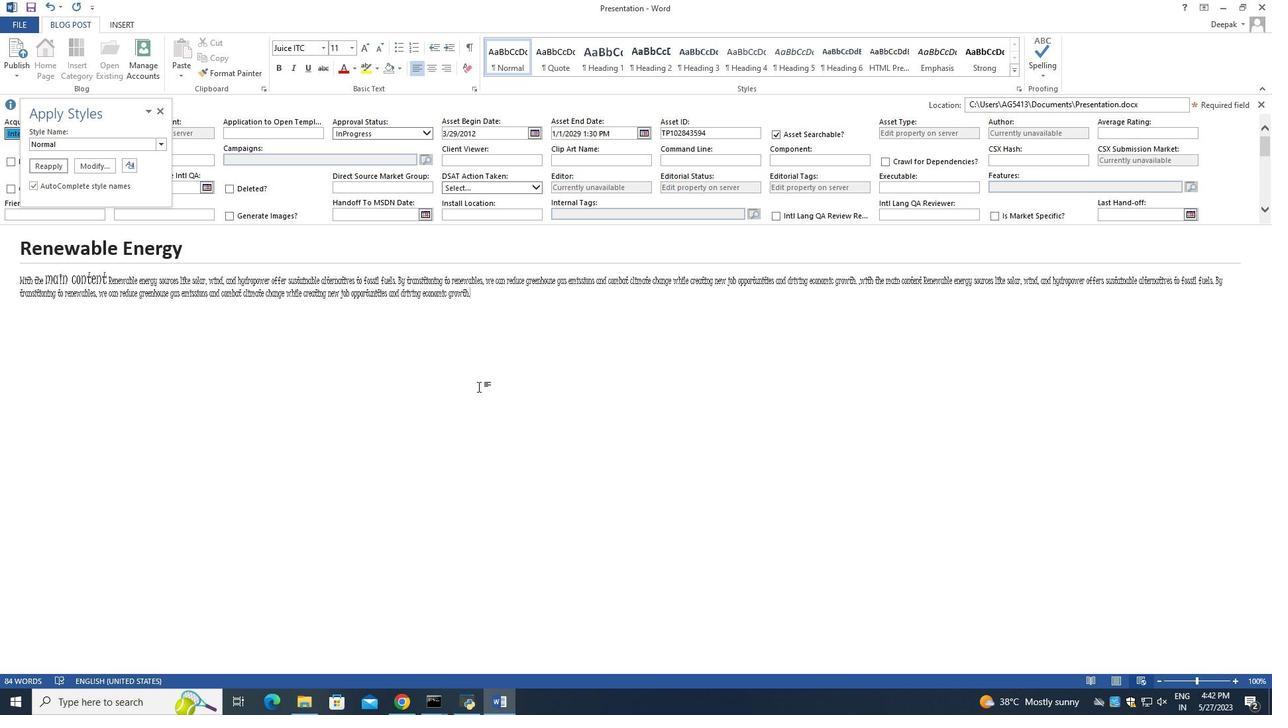 
Action: Mouse scrolled (478, 387) with delta (0, 0)
Screenshot: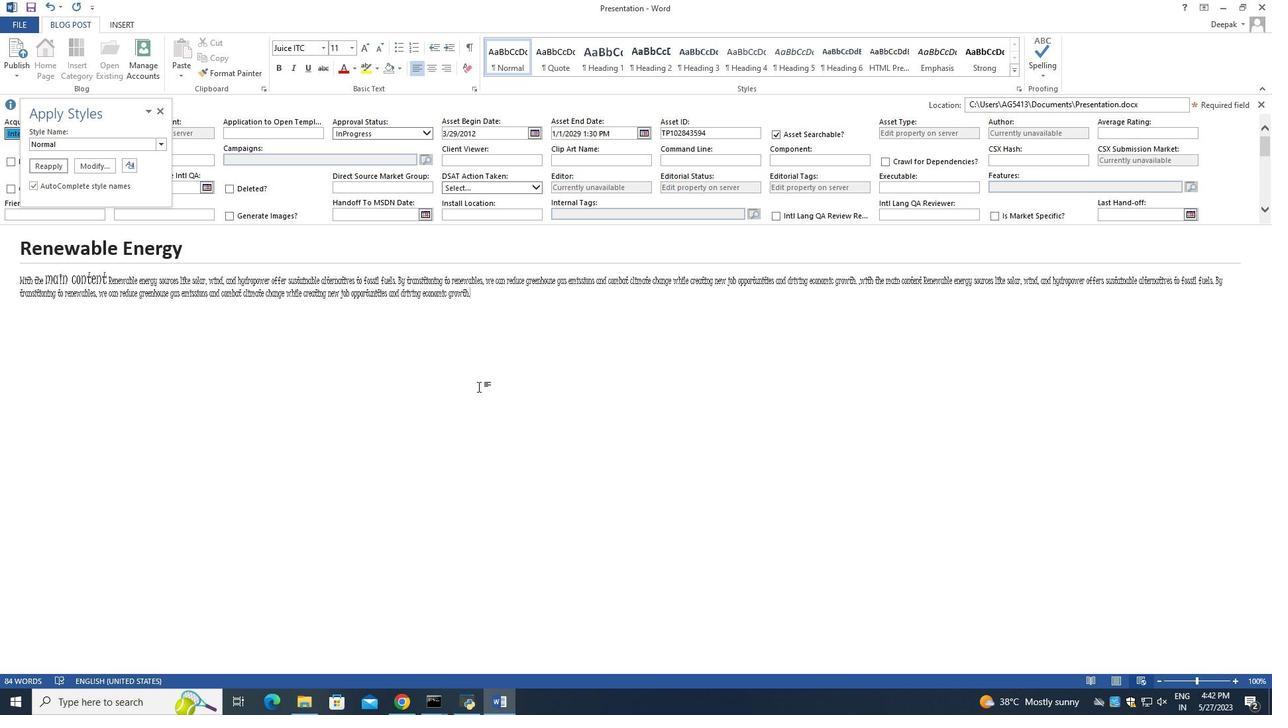 
Action: Mouse moved to (477, 387)
Screenshot: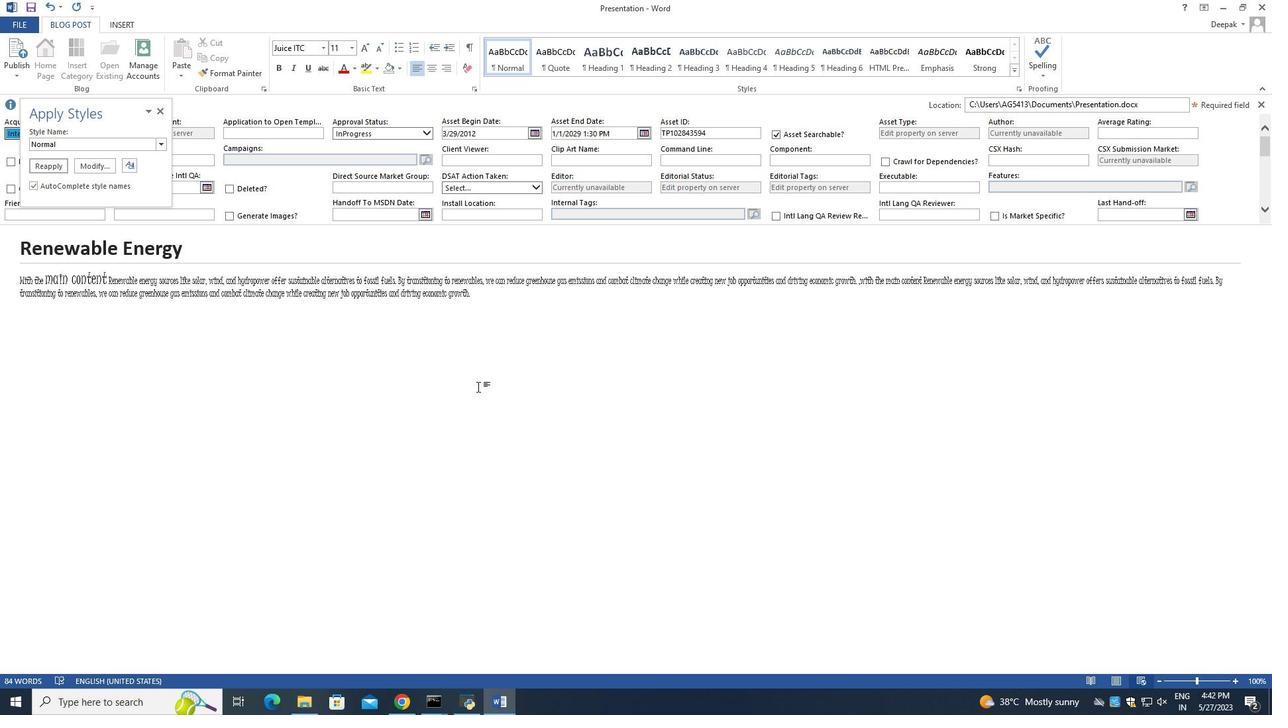 
Action: Mouse scrolled (477, 387) with delta (0, 0)
Screenshot: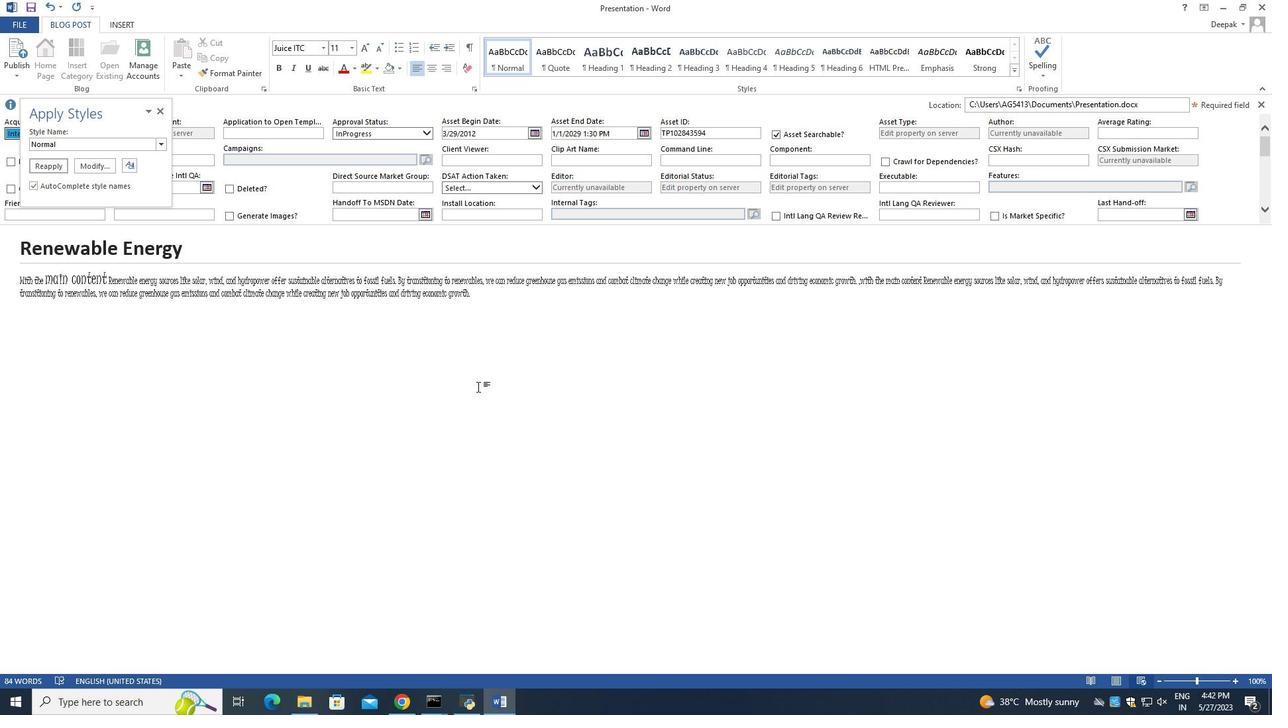 
Action: Mouse moved to (496, 310)
Screenshot: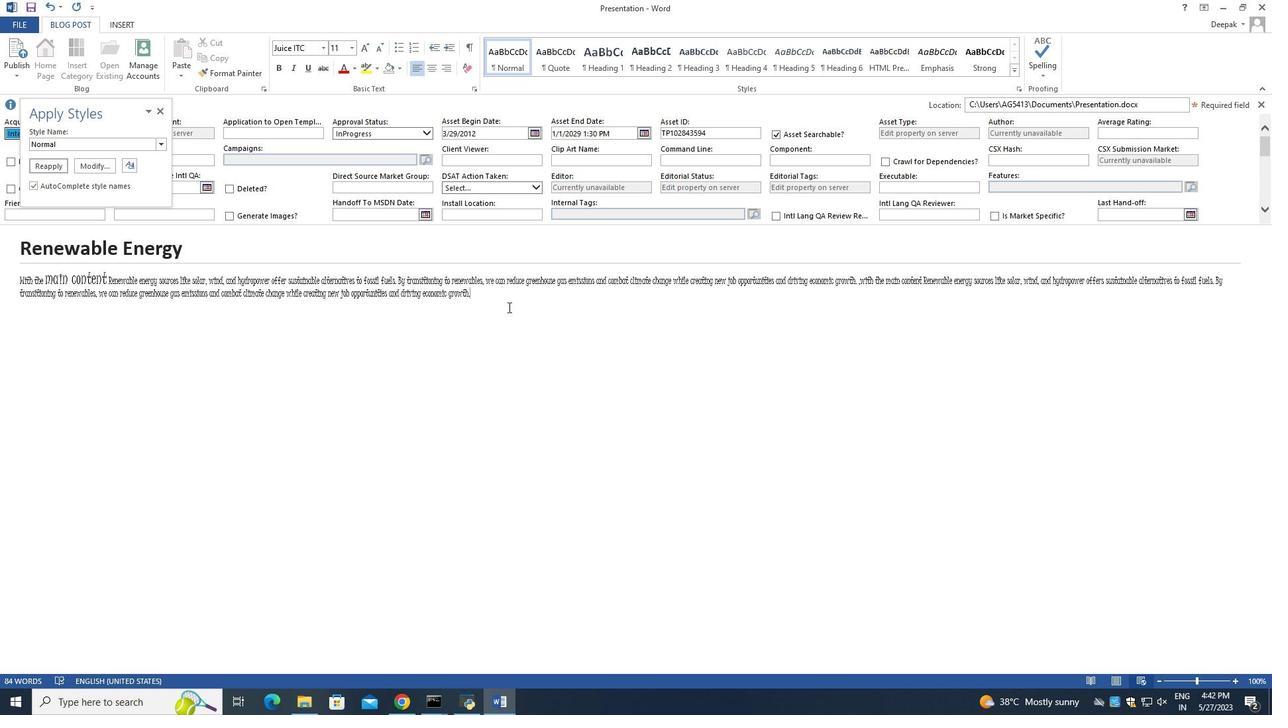 
Action: Mouse scrolled (496, 311) with delta (0, 0)
Screenshot: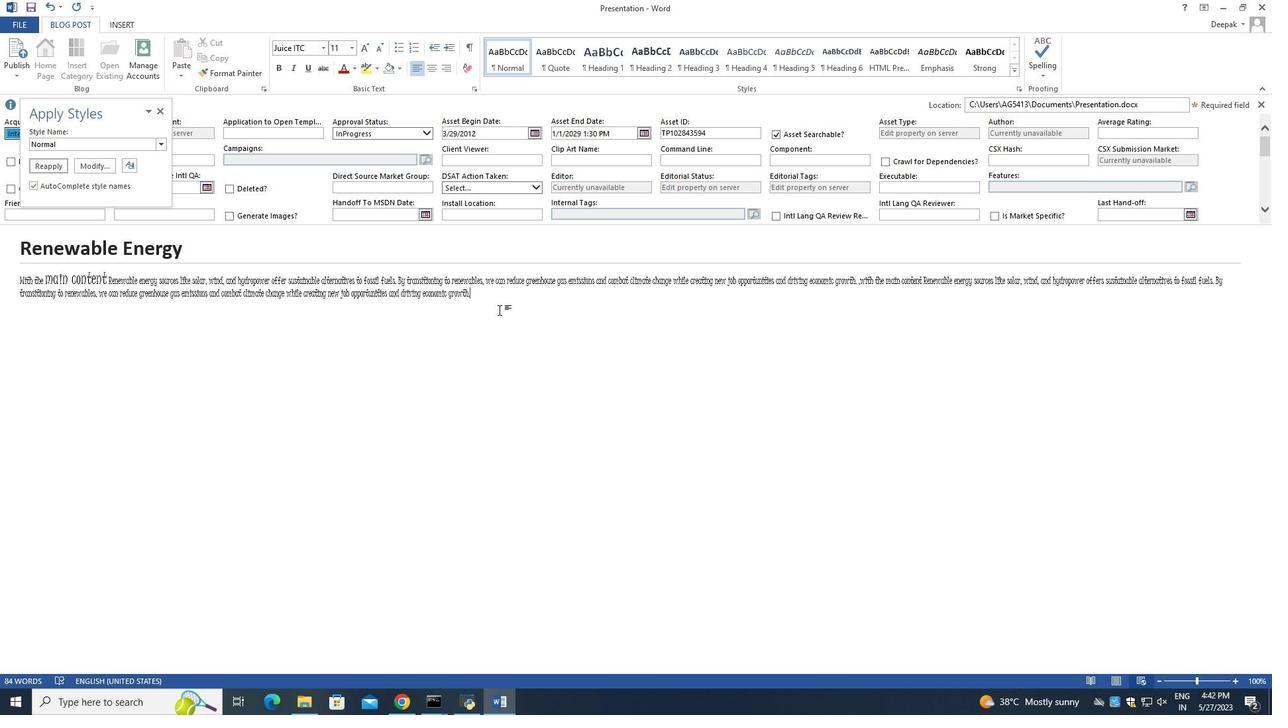 
Action: Mouse scrolled (496, 311) with delta (0, 0)
Screenshot: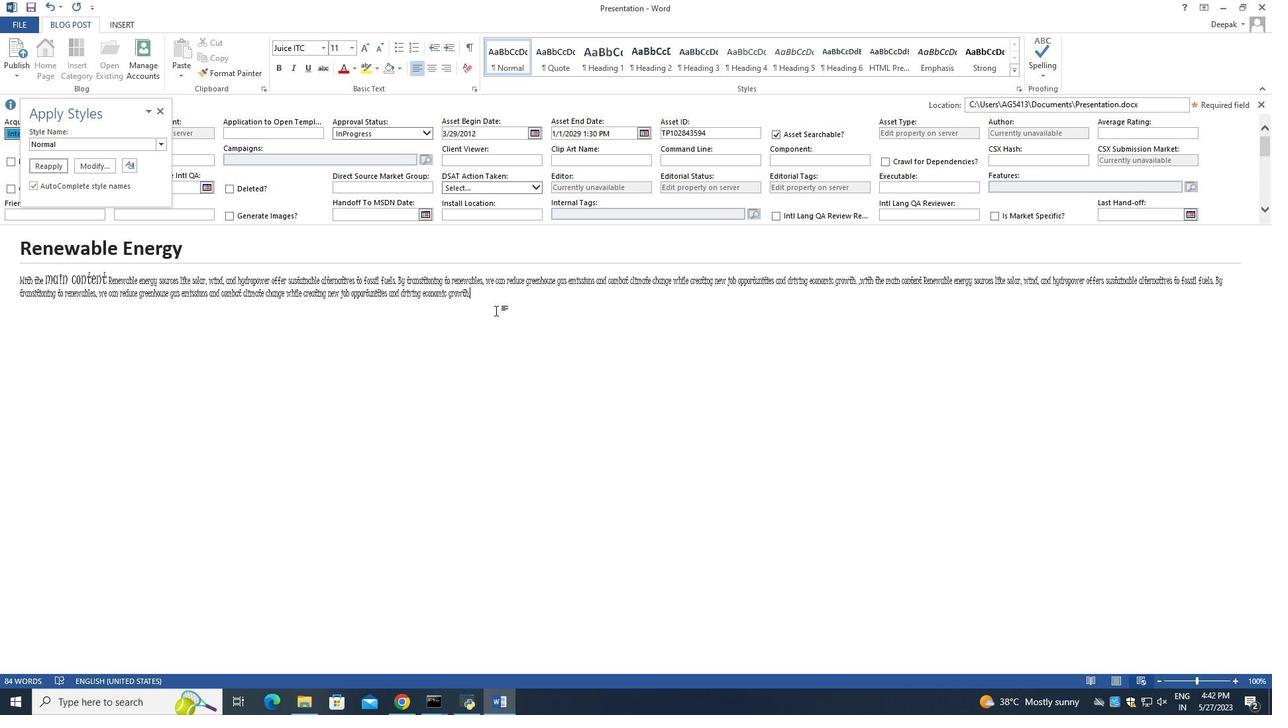 
Action: Mouse moved to (155, 112)
Screenshot: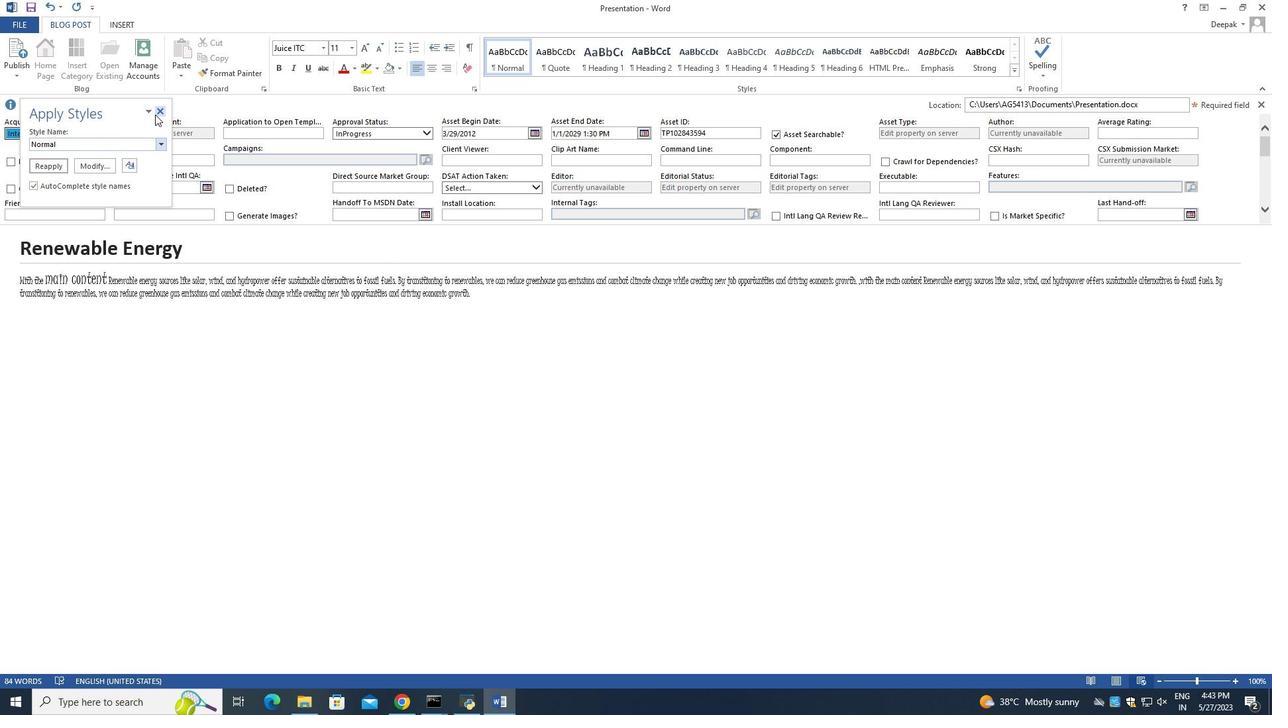 
Action: Mouse pressed left at (155, 112)
Screenshot: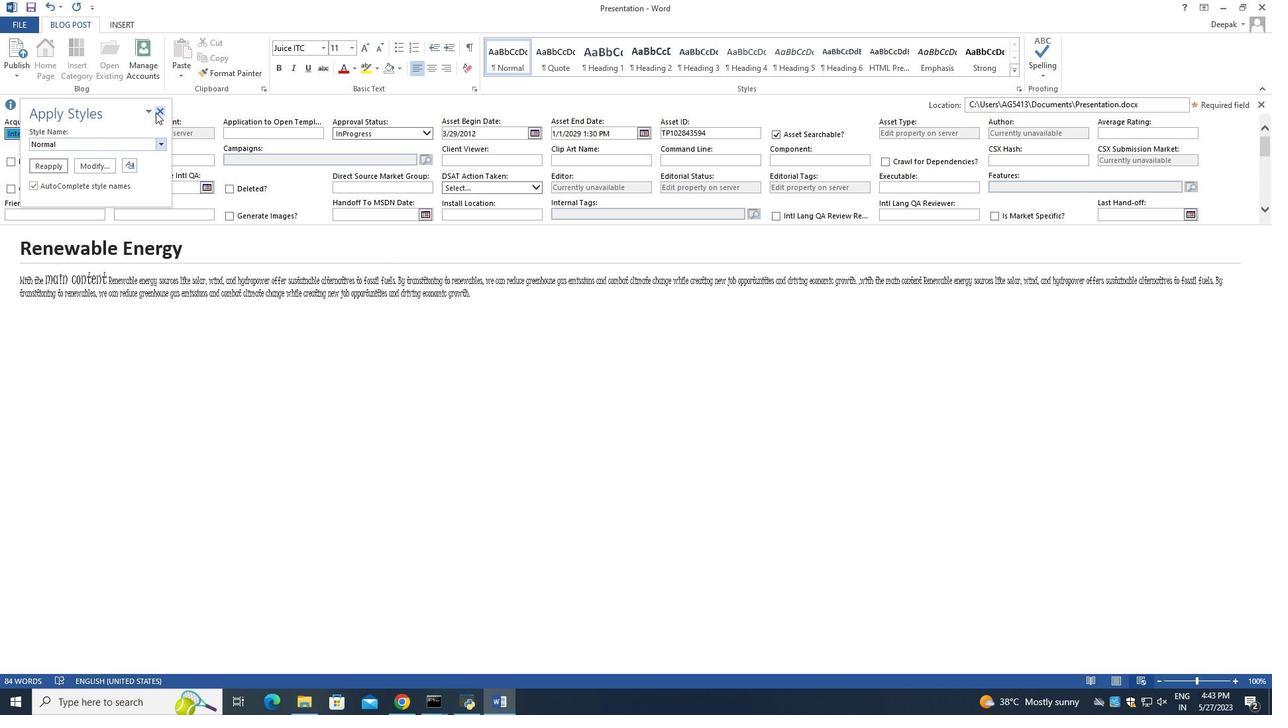 
Action: Mouse moved to (473, 293)
Screenshot: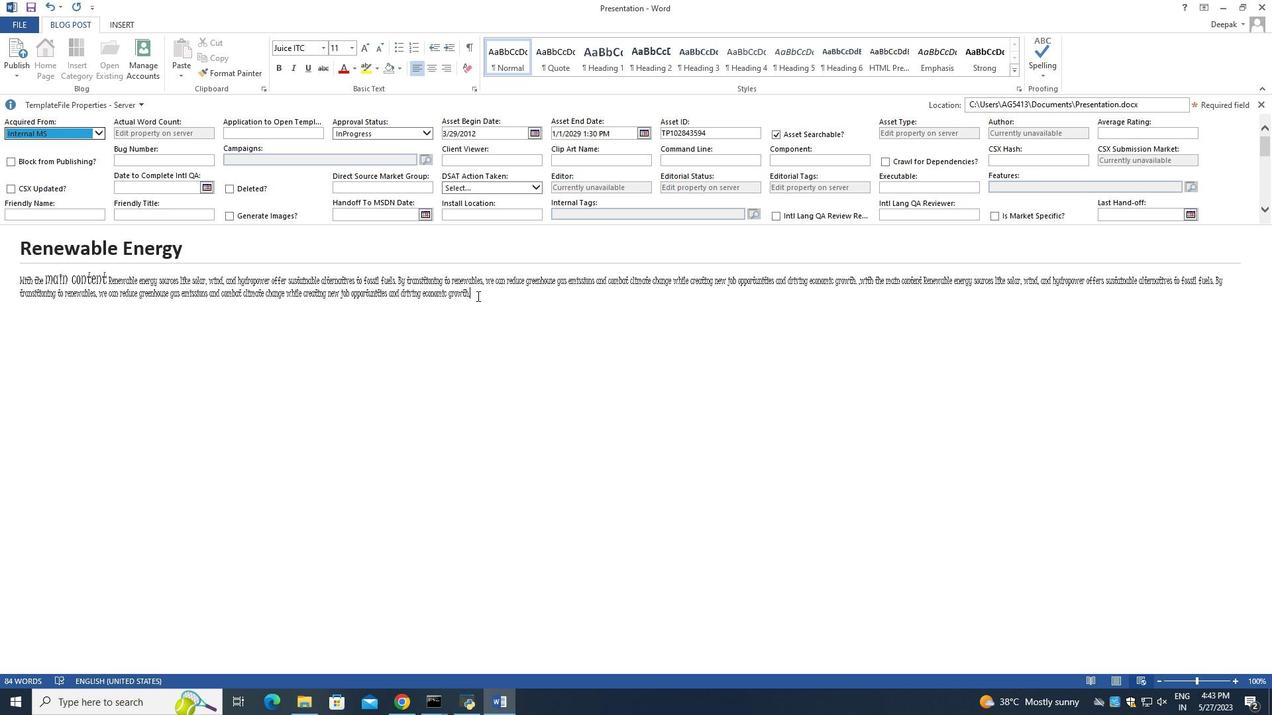 
